 Task: Select Flowers. Add to cart, from Flowers of Las Colinas_x000D_
 for 319 Chandan Way, Irving, Texas 75063, Cell Number 6823134501, following items : designers choice_x000D_
 - 1, Thinking Of You By Bloomnation™ - 1, Modern Spathiphyllum Plant By BloomNation™_x000D_
 - 1, Thinking Of You By Bloomnation™_x000D_
 - 1
Action: Mouse moved to (760, 110)
Screenshot: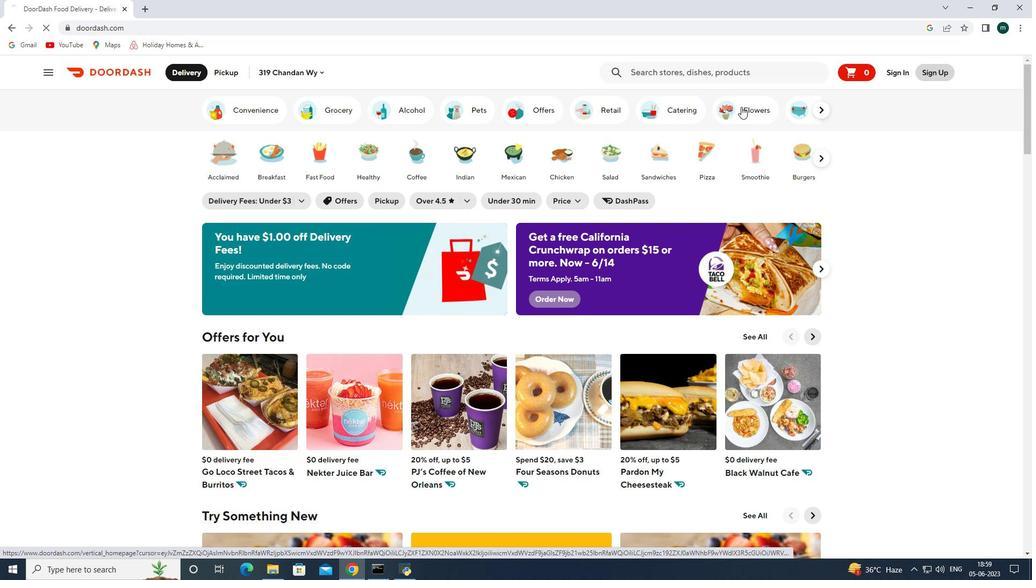 
Action: Mouse pressed left at (760, 110)
Screenshot: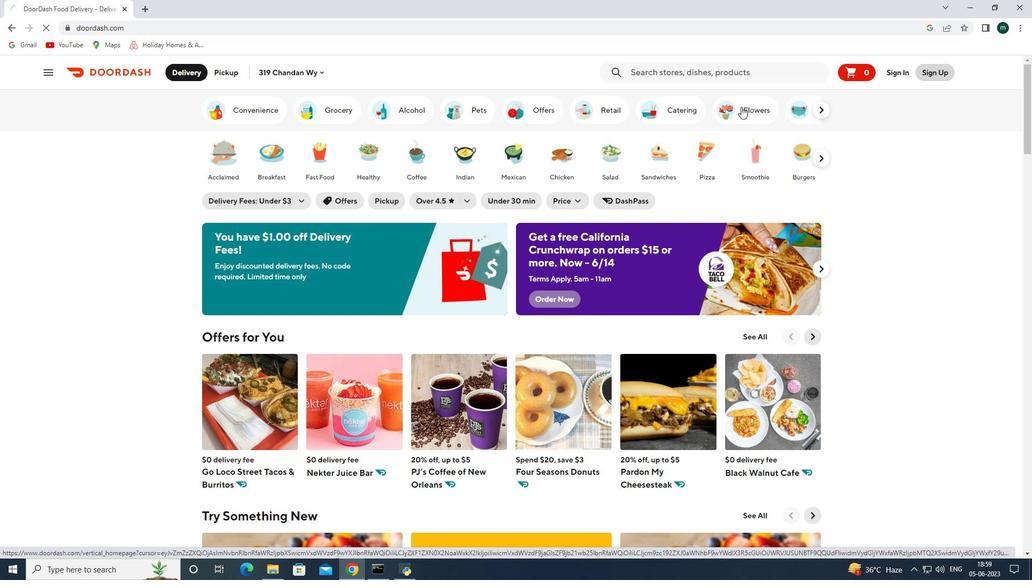 
Action: Mouse moved to (693, 232)
Screenshot: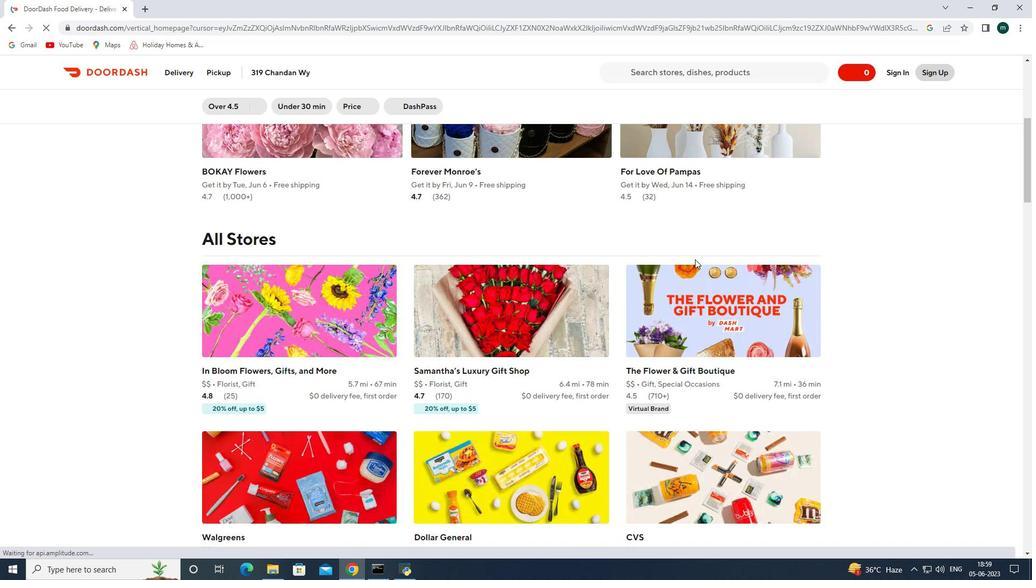 
Action: Mouse scrolled (693, 232) with delta (0, 0)
Screenshot: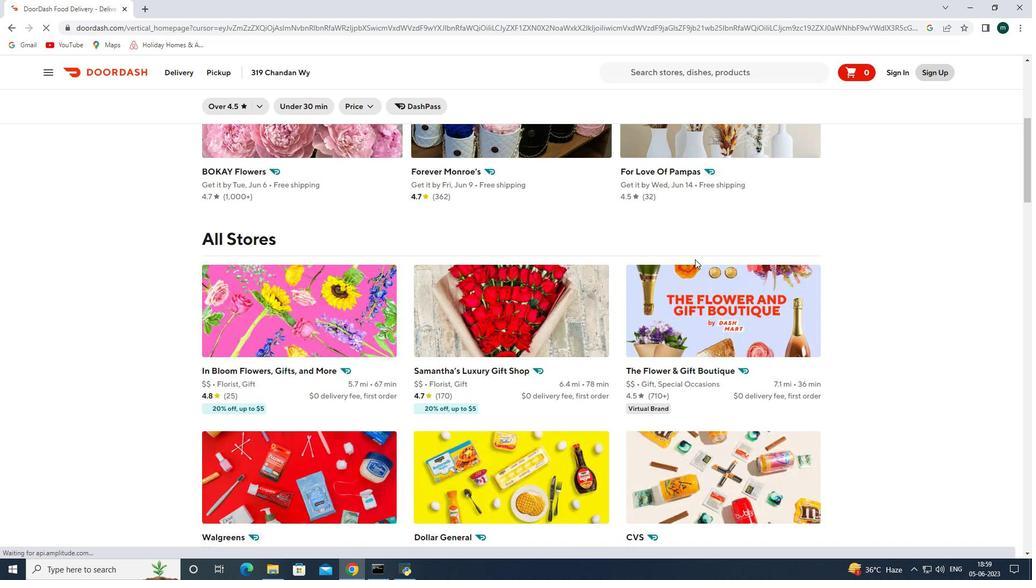 
Action: Mouse scrolled (693, 232) with delta (0, 0)
Screenshot: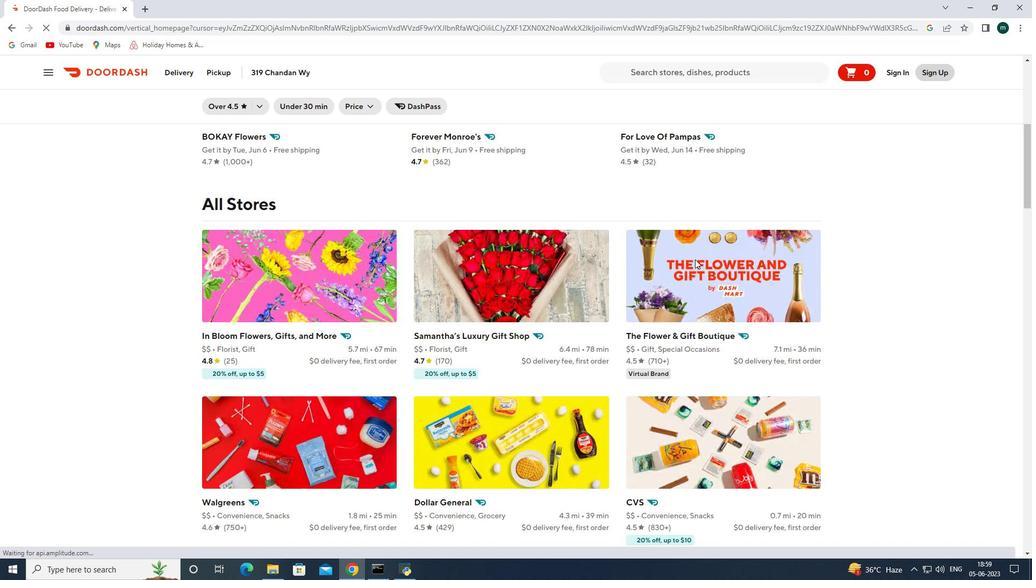 
Action: Mouse scrolled (693, 232) with delta (0, 0)
Screenshot: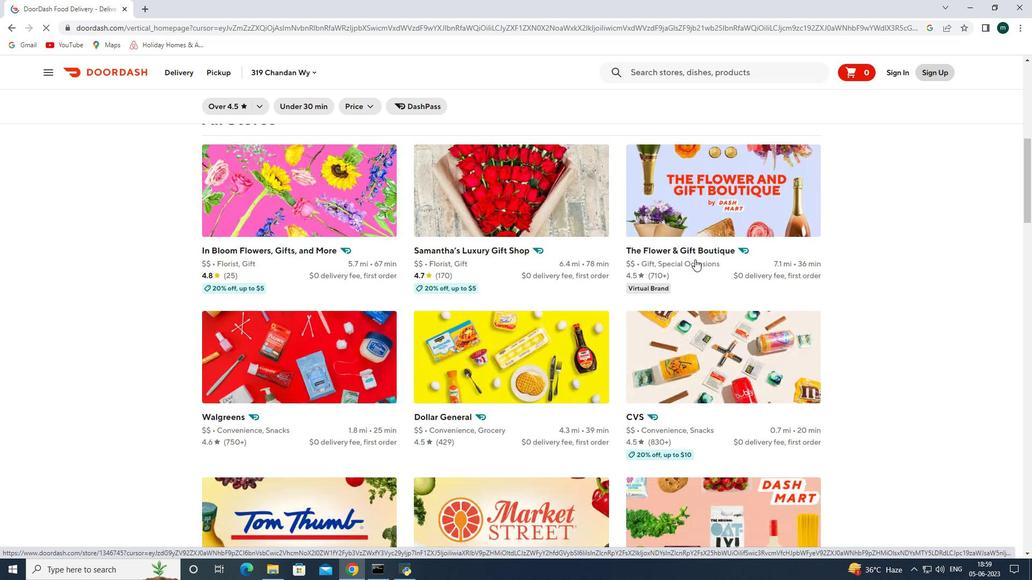 
Action: Mouse scrolled (693, 232) with delta (0, 0)
Screenshot: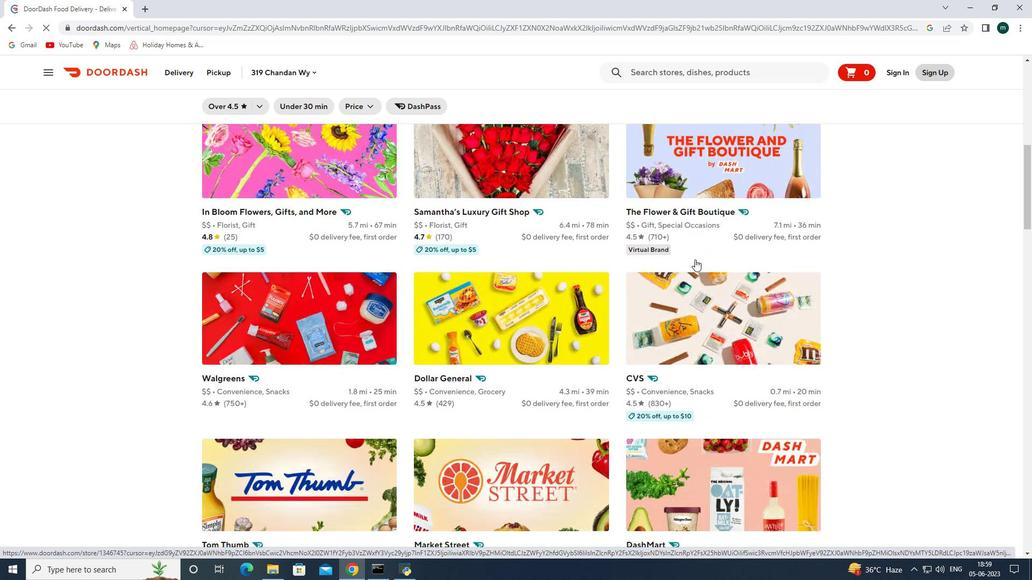 
Action: Mouse scrolled (693, 232) with delta (0, 0)
Screenshot: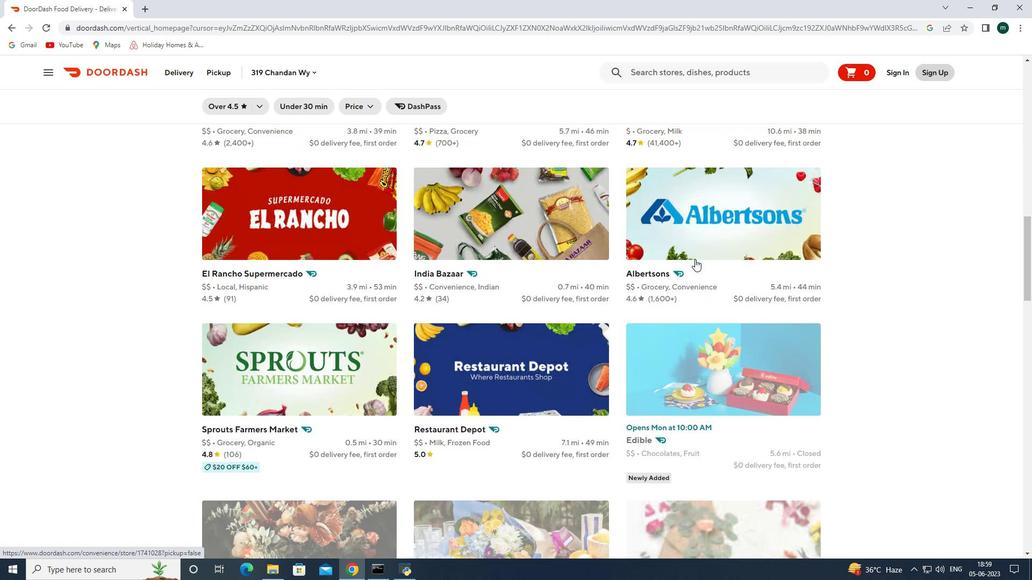
Action: Mouse scrolled (693, 232) with delta (0, 0)
Screenshot: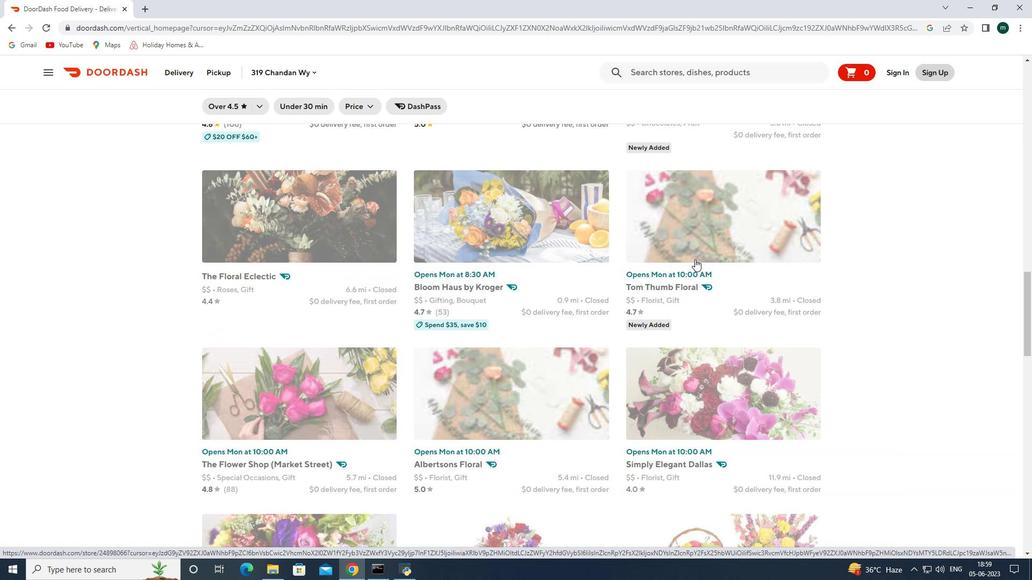 
Action: Mouse scrolled (693, 232) with delta (0, 0)
Screenshot: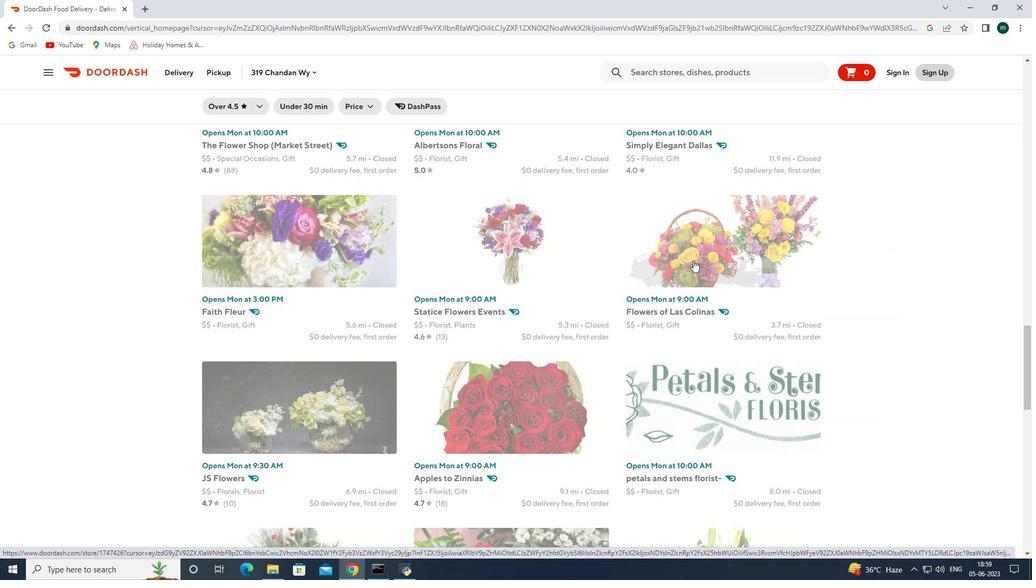 
Action: Mouse scrolled (693, 232) with delta (0, 0)
Screenshot: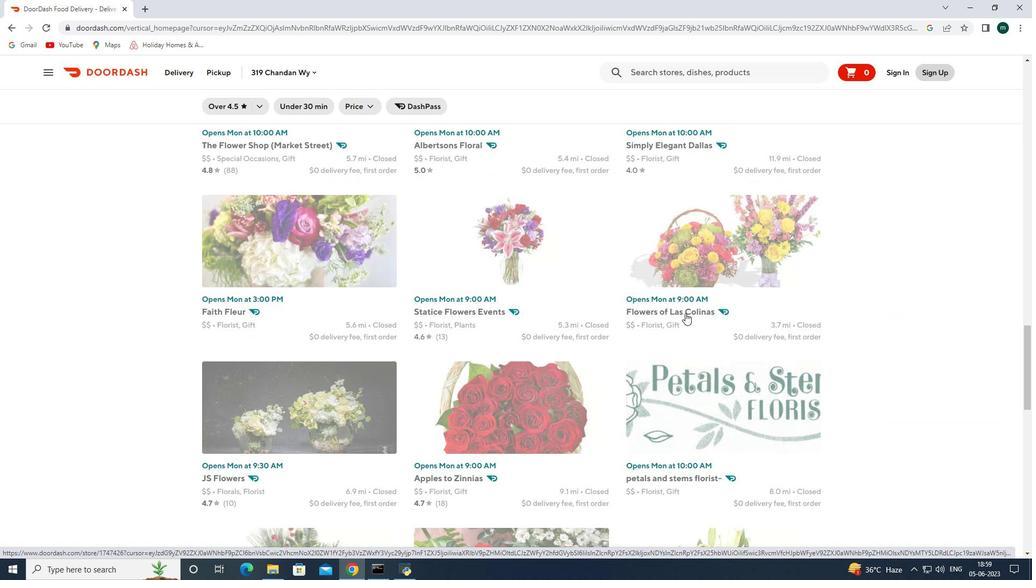 
Action: Mouse scrolled (693, 232) with delta (0, 0)
Screenshot: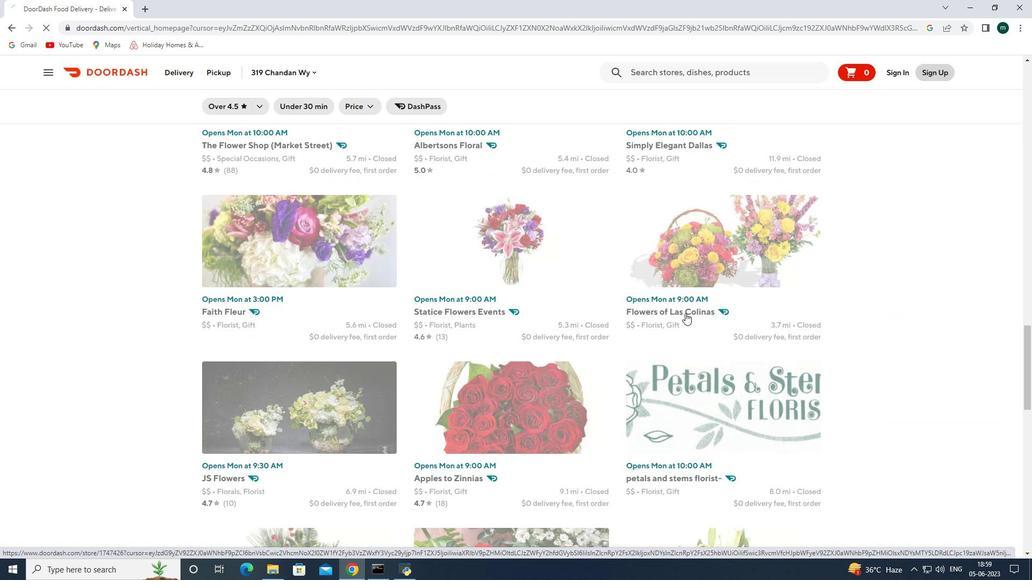 
Action: Mouse scrolled (693, 232) with delta (0, 0)
Screenshot: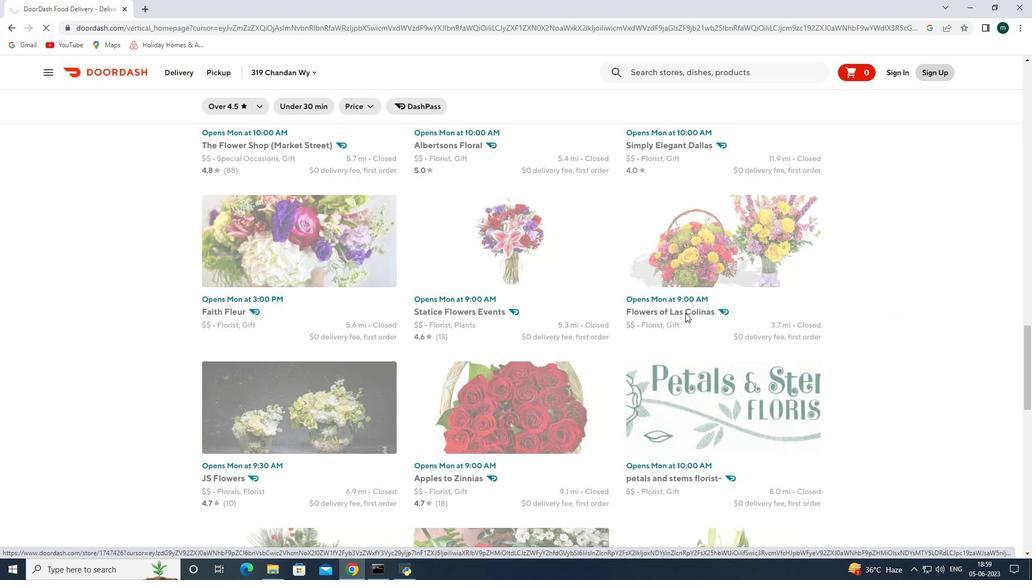 
Action: Mouse scrolled (693, 232) with delta (0, 0)
Screenshot: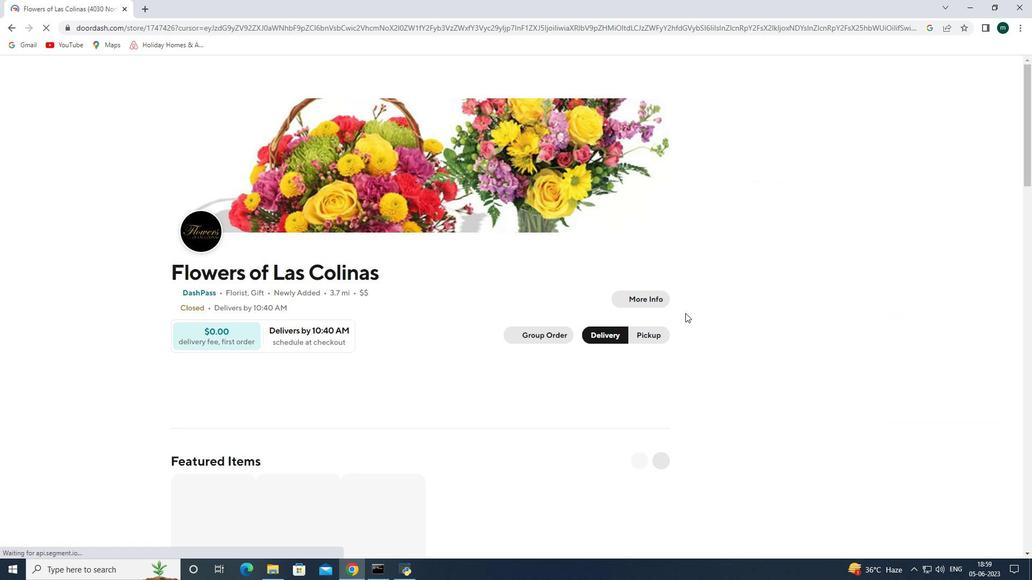 
Action: Mouse scrolled (693, 232) with delta (0, 0)
Screenshot: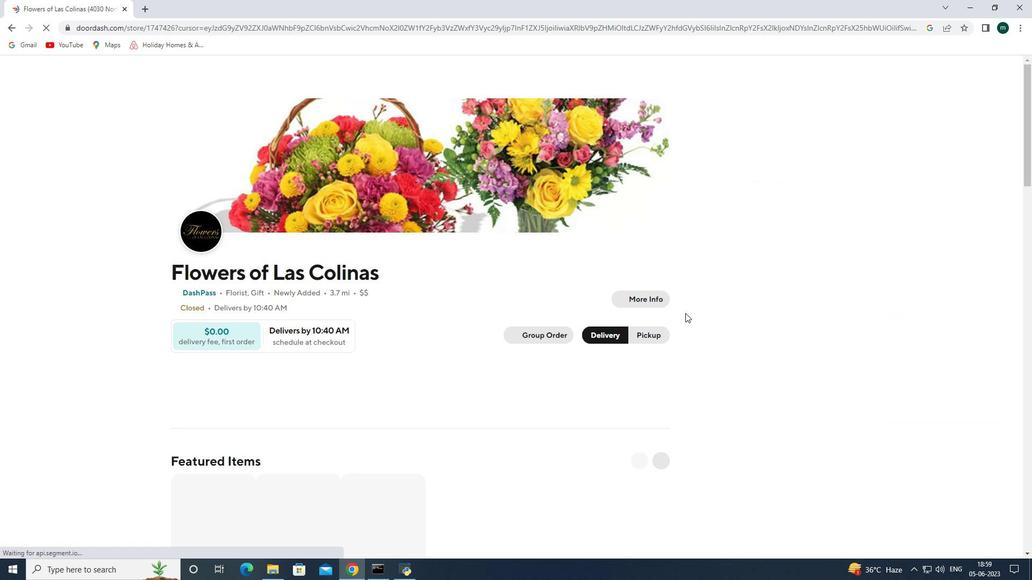 
Action: Mouse scrolled (693, 232) with delta (0, 0)
Screenshot: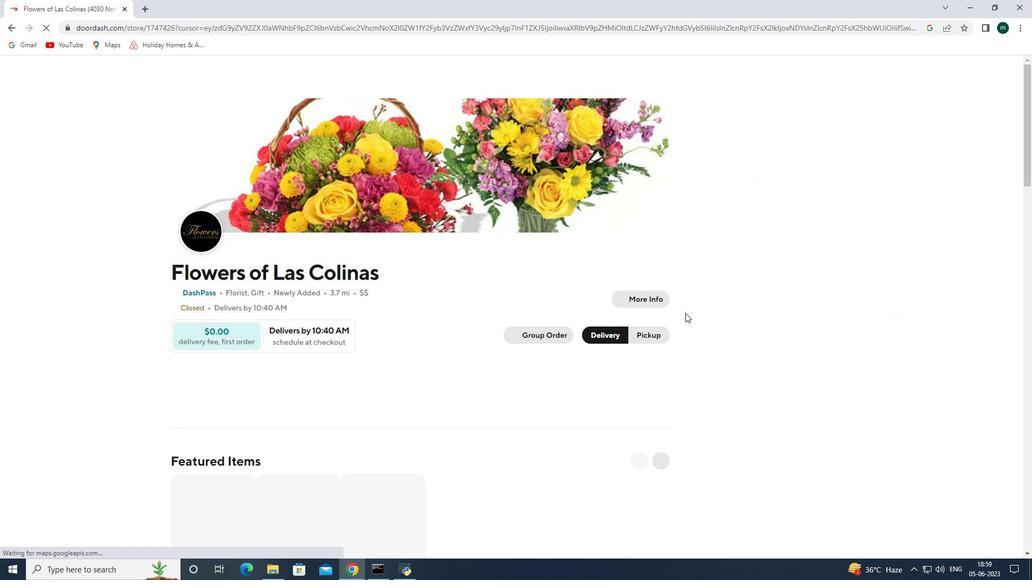 
Action: Mouse scrolled (693, 232) with delta (0, 0)
Screenshot: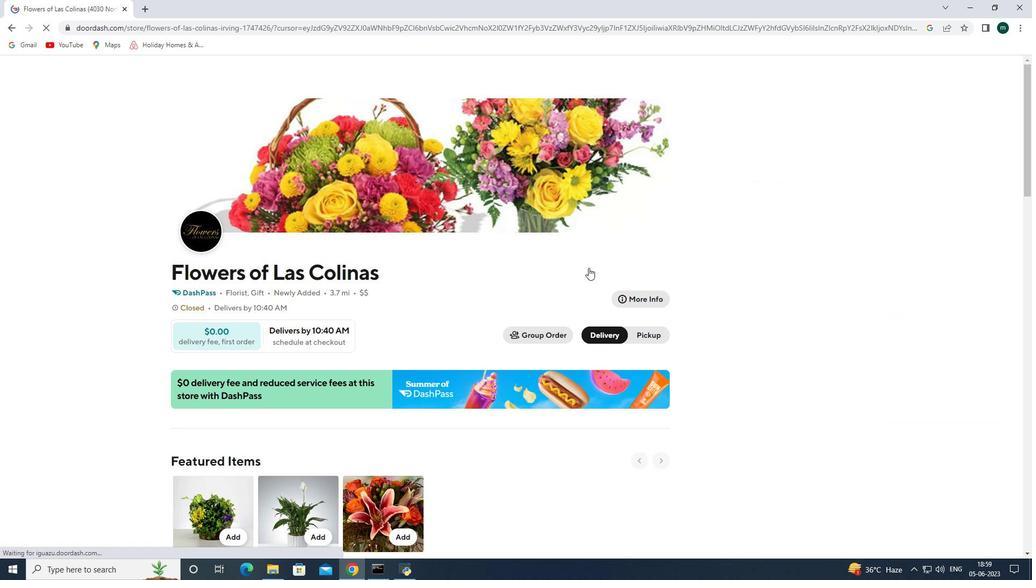
Action: Mouse scrolled (693, 232) with delta (0, 0)
Screenshot: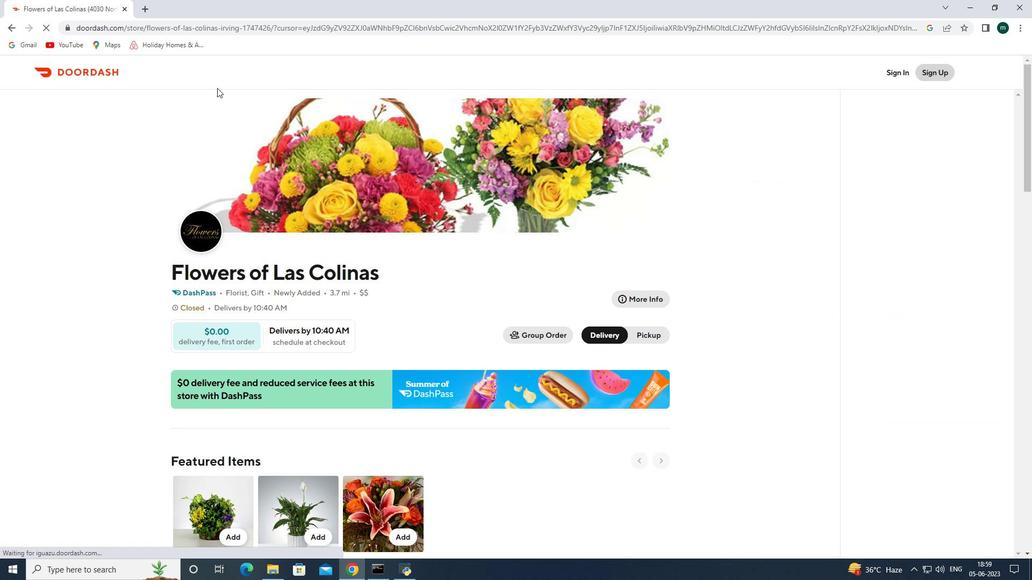 
Action: Mouse scrolled (693, 232) with delta (0, 0)
Screenshot: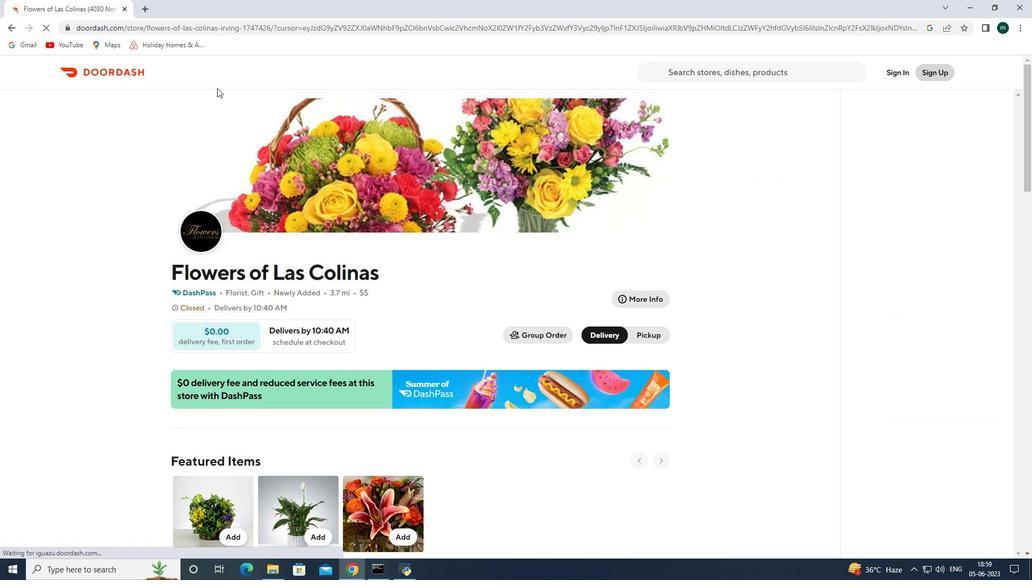 
Action: Mouse scrolled (693, 232) with delta (0, 0)
Screenshot: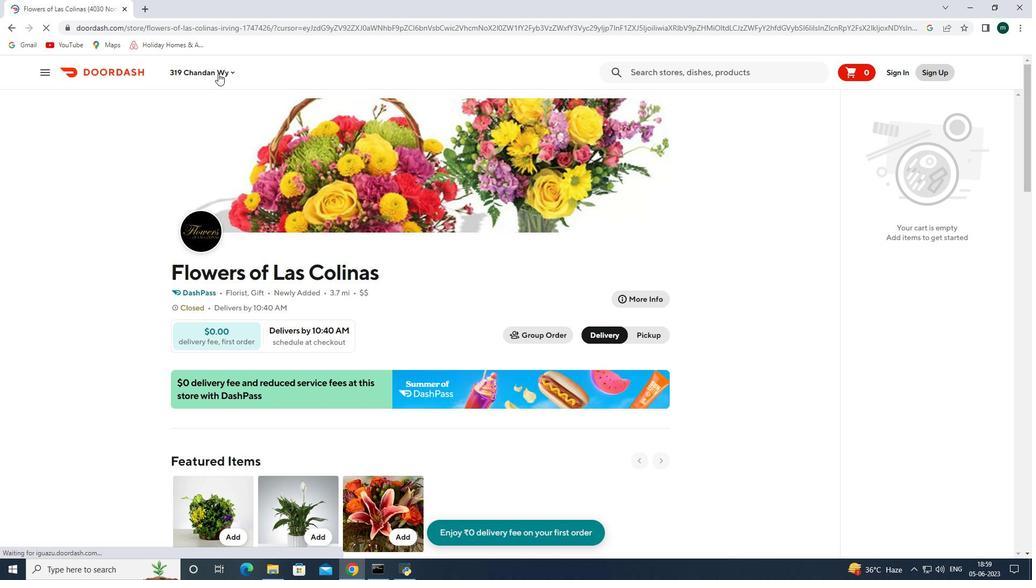 
Action: Mouse scrolled (693, 232) with delta (0, 0)
Screenshot: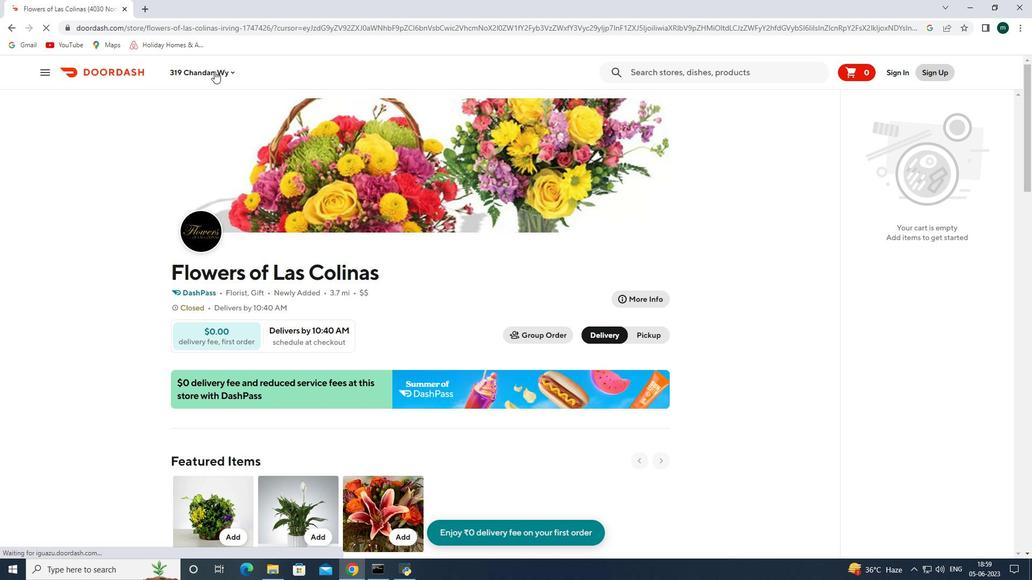 
Action: Mouse scrolled (693, 232) with delta (0, 0)
Screenshot: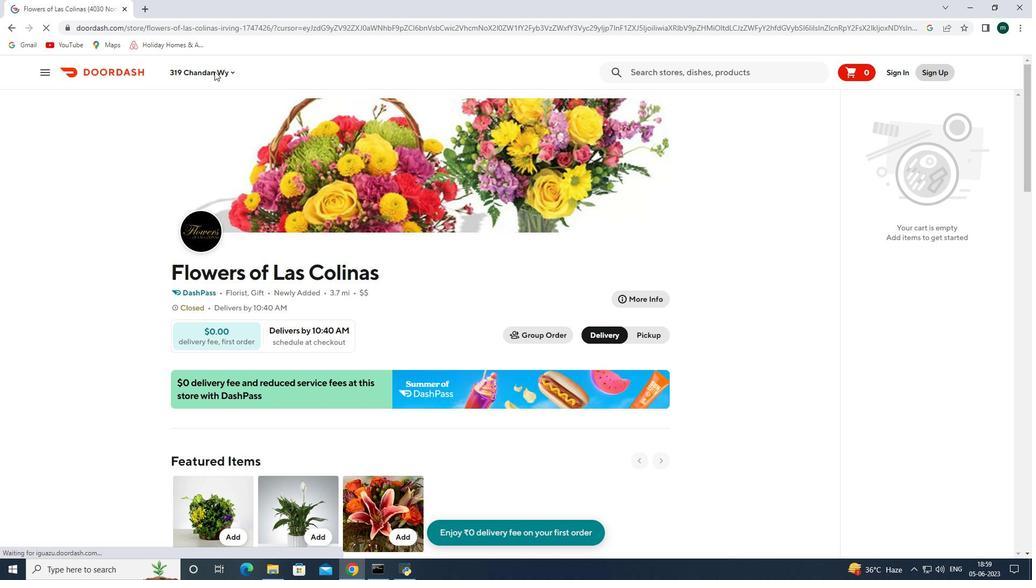 
Action: Mouse scrolled (693, 232) with delta (0, 0)
Screenshot: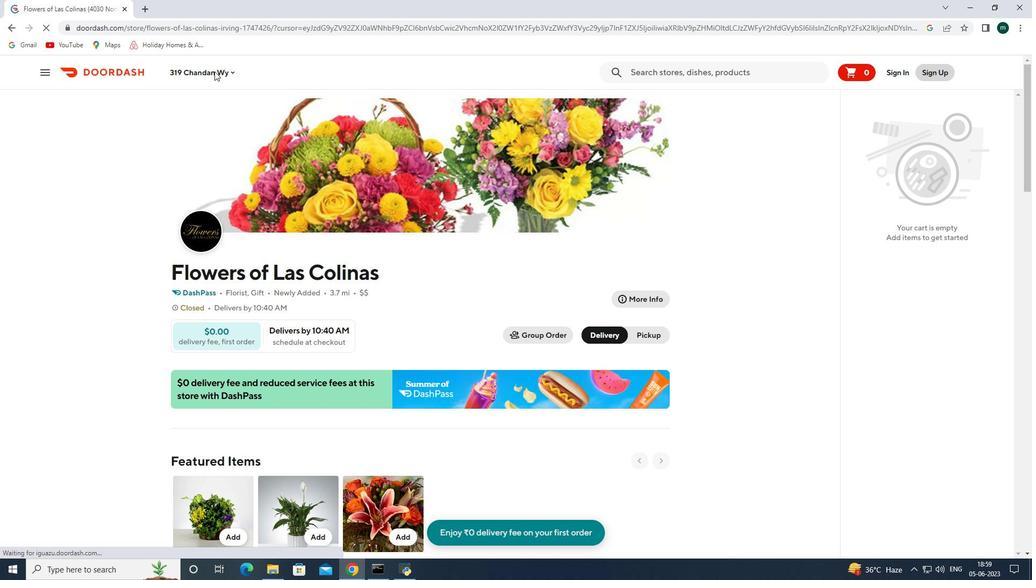 
Action: Mouse scrolled (693, 232) with delta (0, 0)
Screenshot: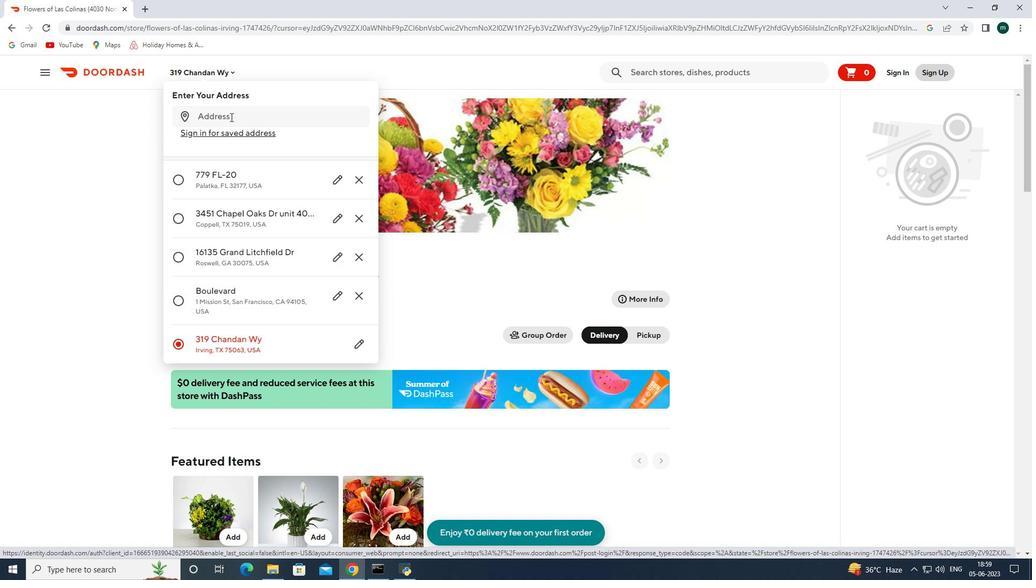 
Action: Mouse scrolled (693, 232) with delta (0, 0)
Screenshot: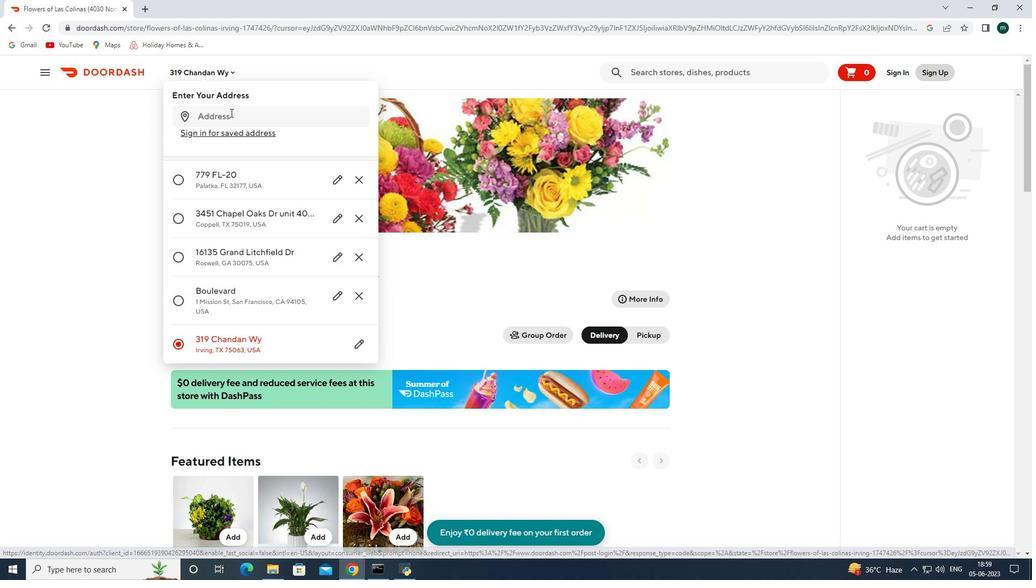 
Action: Mouse scrolled (693, 232) with delta (0, 0)
Screenshot: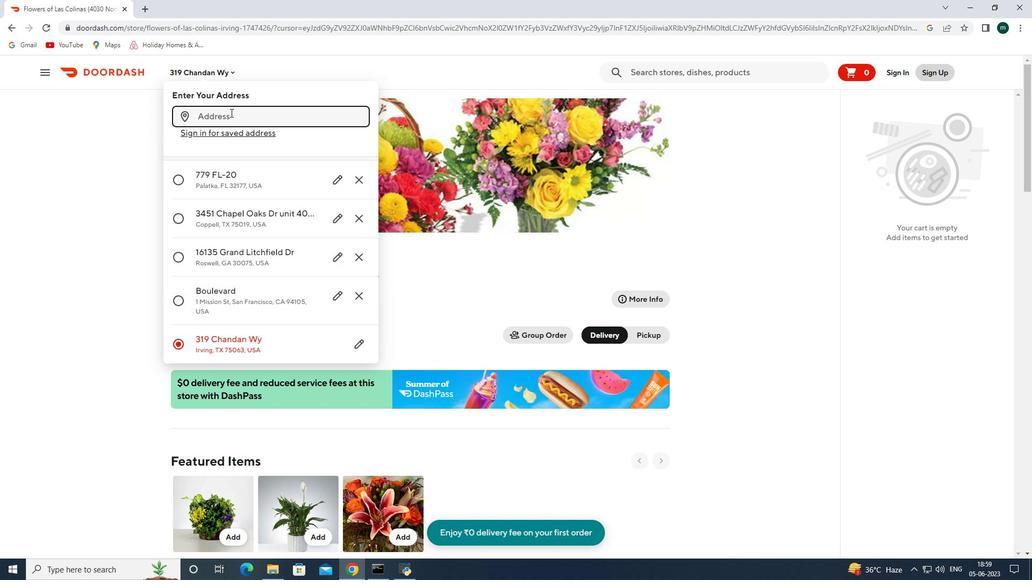 
Action: Mouse scrolled (693, 232) with delta (0, 0)
Screenshot: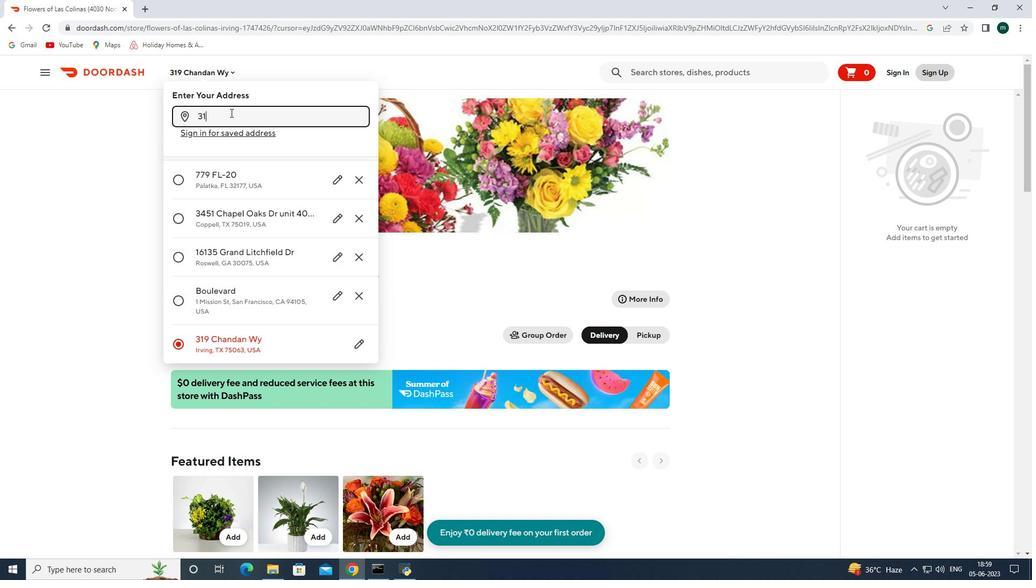 
Action: Mouse scrolled (693, 232) with delta (0, 0)
Screenshot: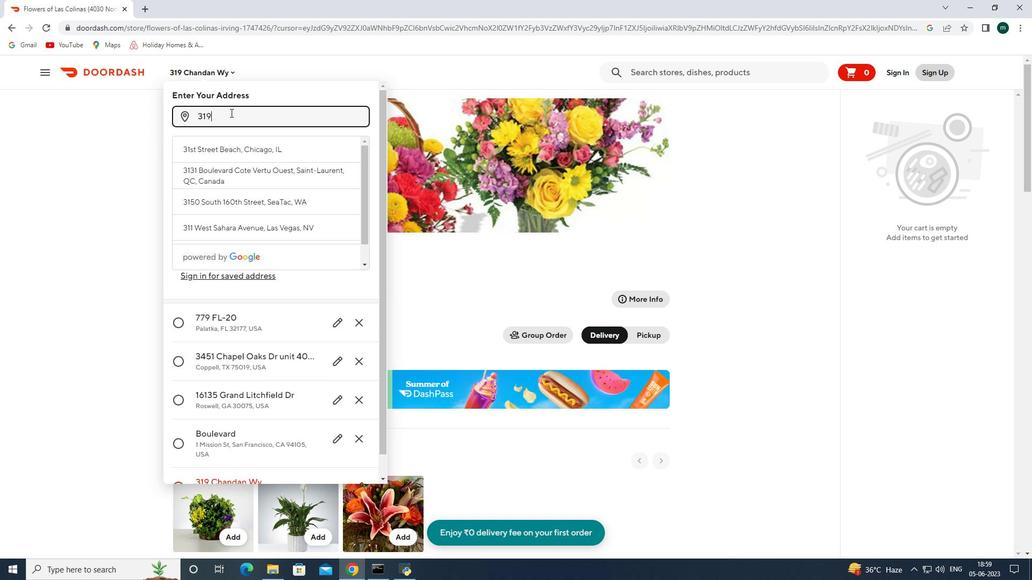 
Action: Mouse scrolled (693, 232) with delta (0, 0)
Screenshot: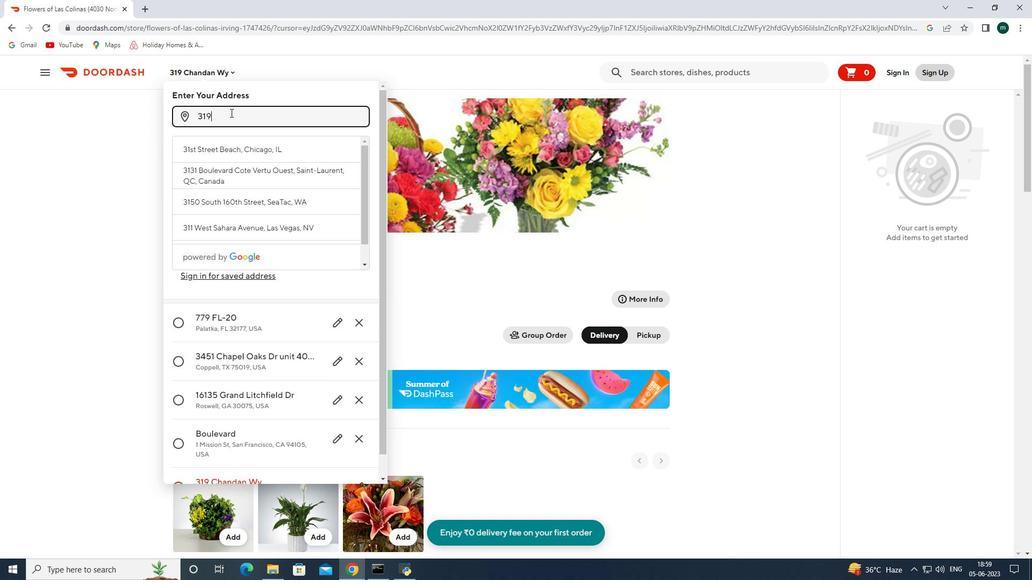 
Action: Mouse scrolled (693, 232) with delta (0, 0)
Screenshot: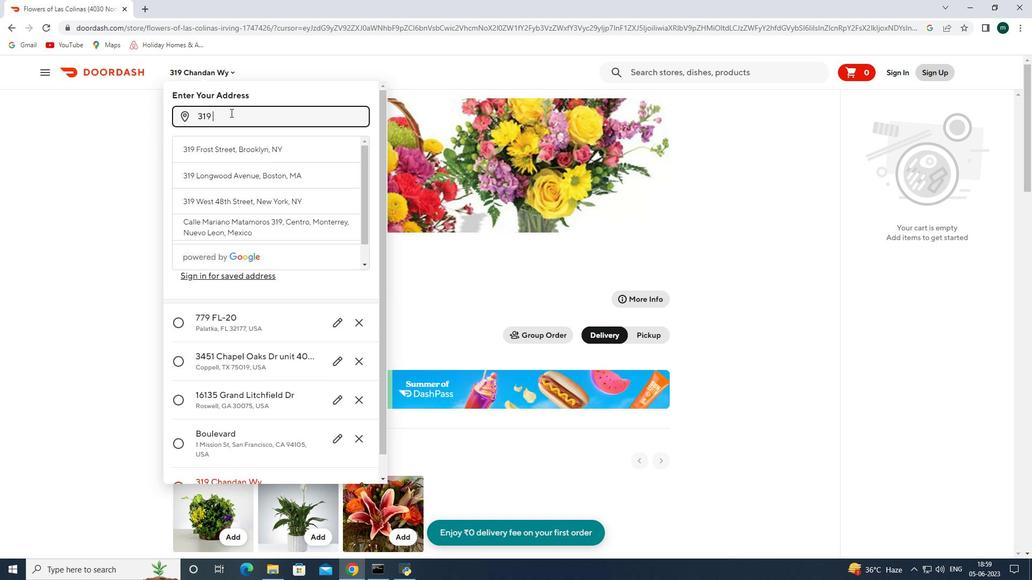 
Action: Mouse scrolled (693, 232) with delta (0, 0)
Screenshot: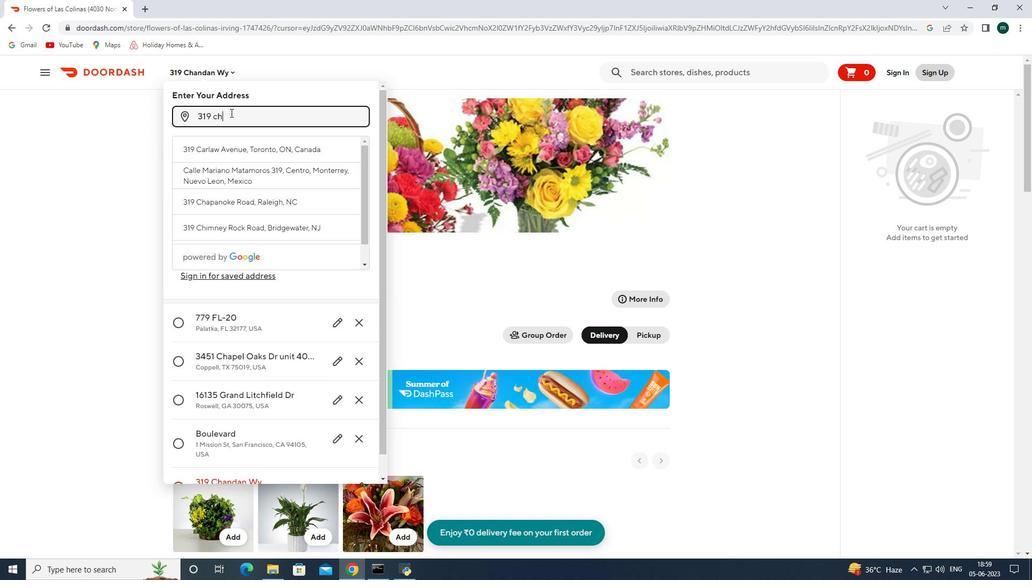 
Action: Mouse scrolled (693, 232) with delta (0, 0)
Screenshot: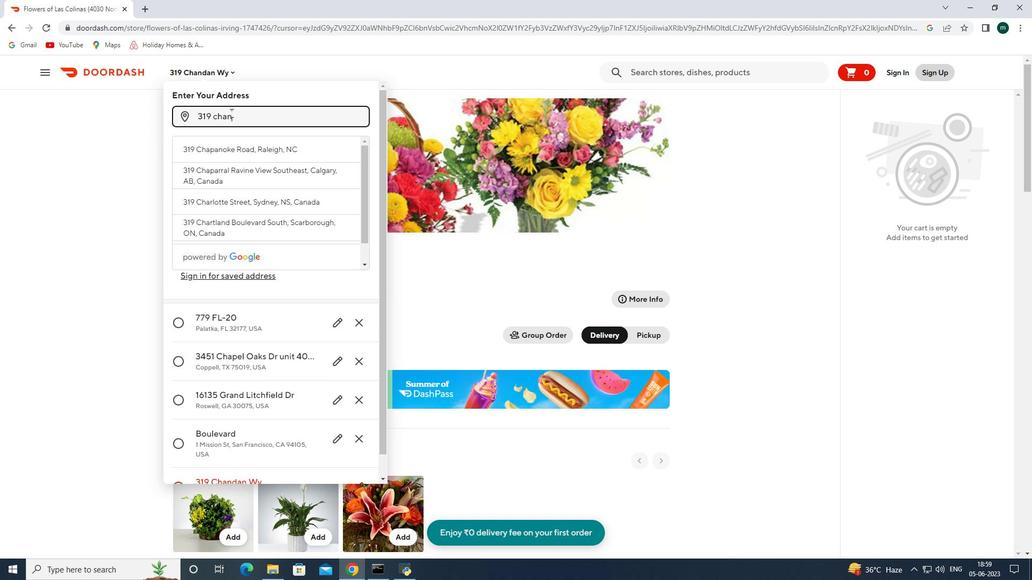 
Action: Mouse pressed left at (693, 232)
Screenshot: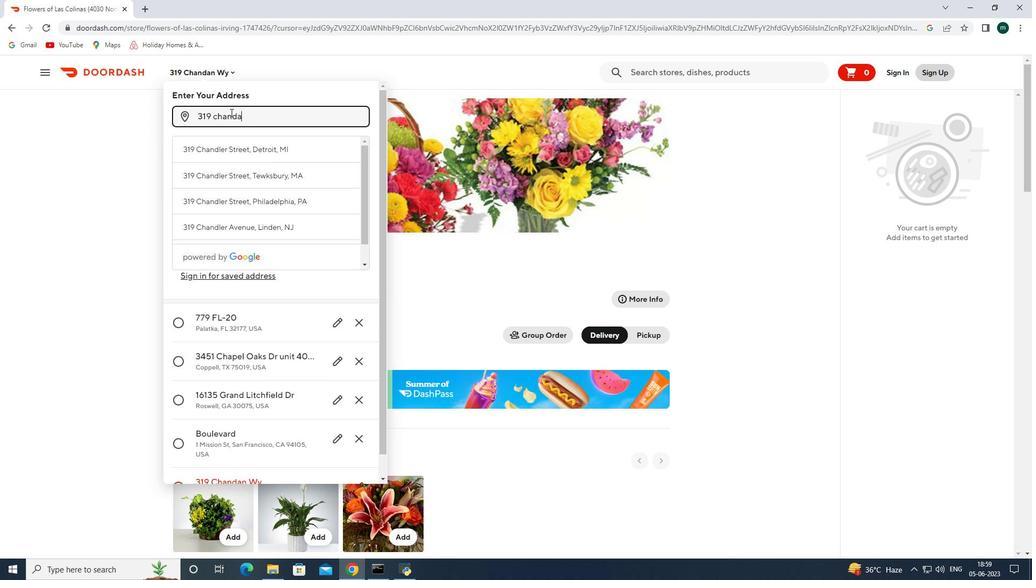 
Action: Mouse moved to (212, 75)
Screenshot: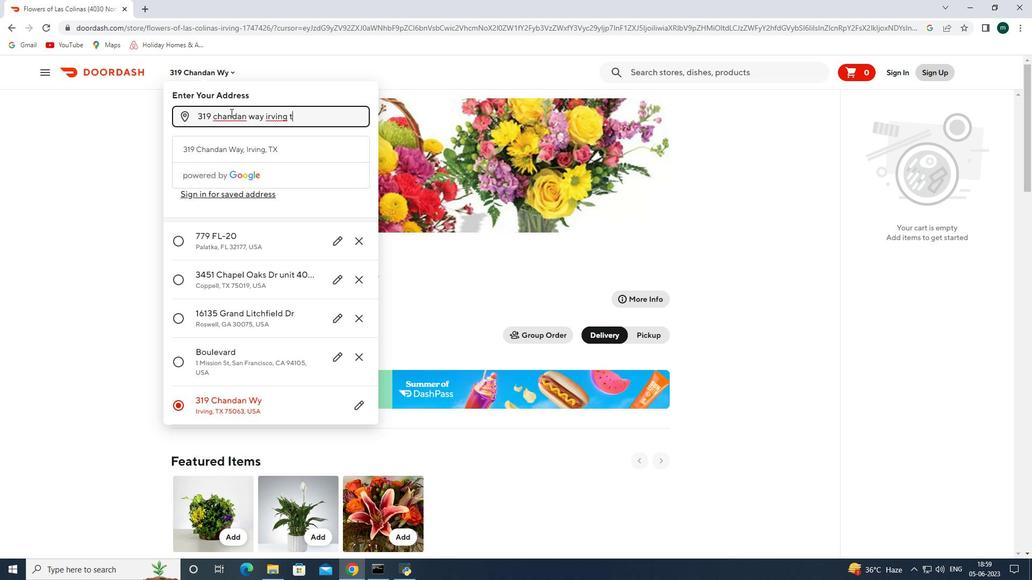 
Action: Mouse pressed left at (212, 75)
Screenshot: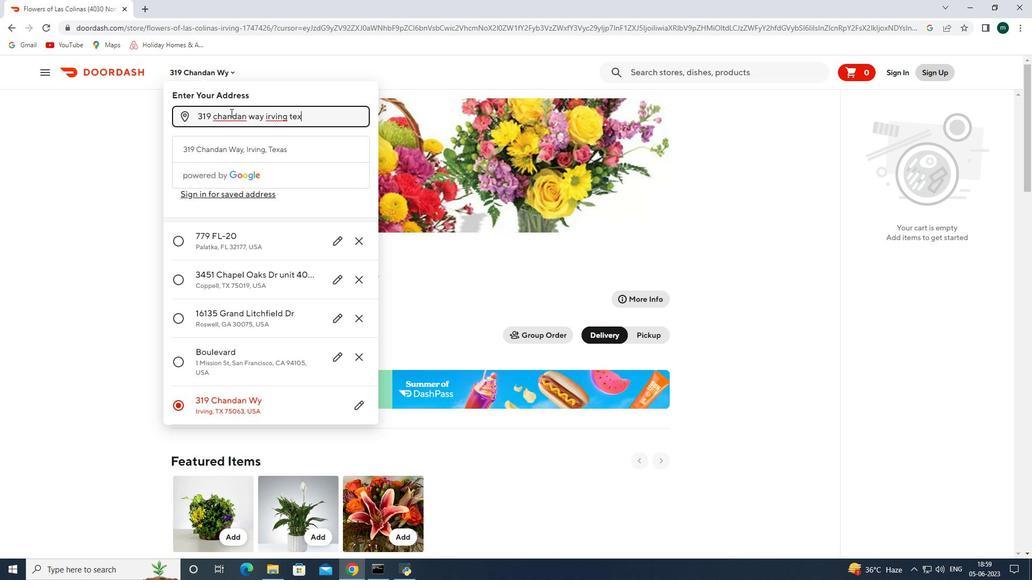 
Action: Mouse moved to (212, 114)
Screenshot: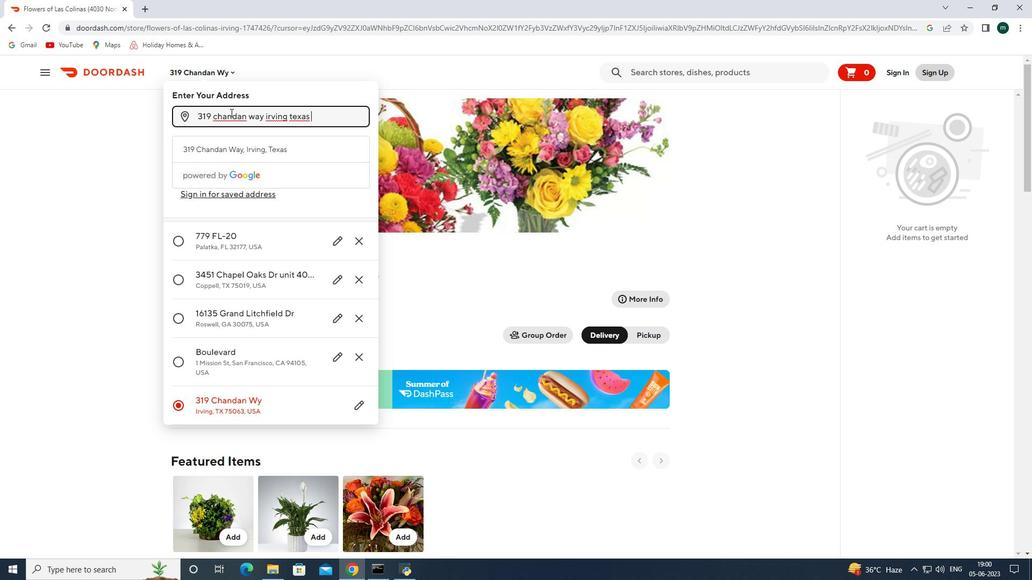 
Action: Mouse pressed left at (212, 114)
Screenshot: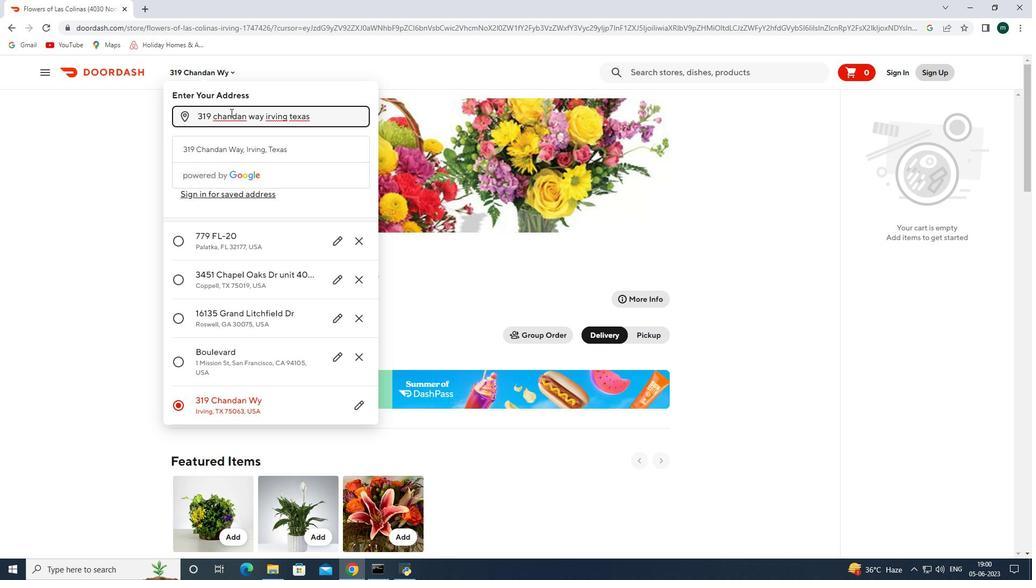 
Action: Key pressed 319<Key.space>vhandan<Key.space>way<Key.space>irving<Key.space>texas<Key.space>75063<Key.enter>
Screenshot: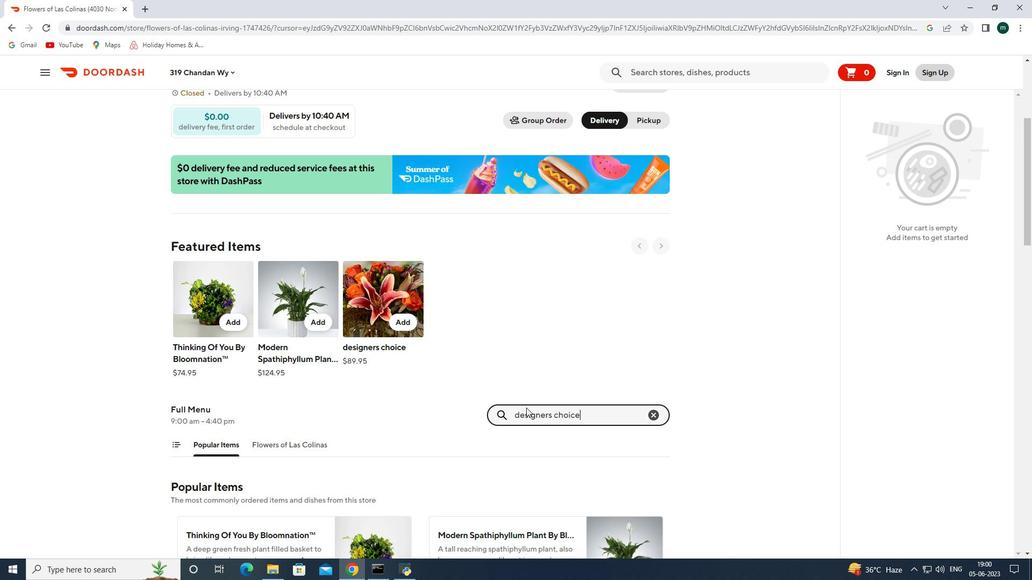 
Action: Mouse moved to (300, 426)
Screenshot: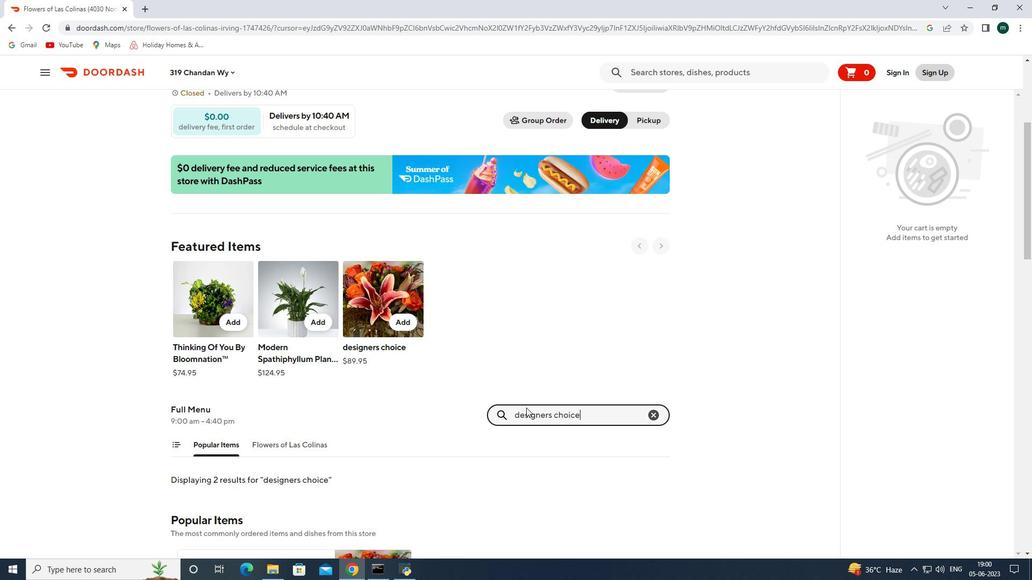 
Action: Mouse pressed left at (300, 426)
Screenshot: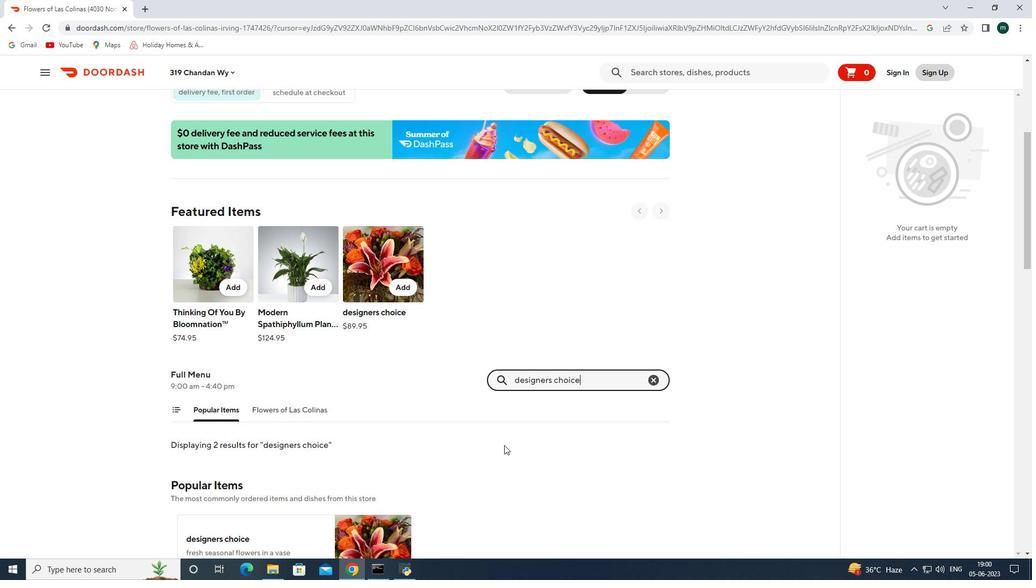 
Action: Mouse scrolled (300, 426) with delta (0, 0)
Screenshot: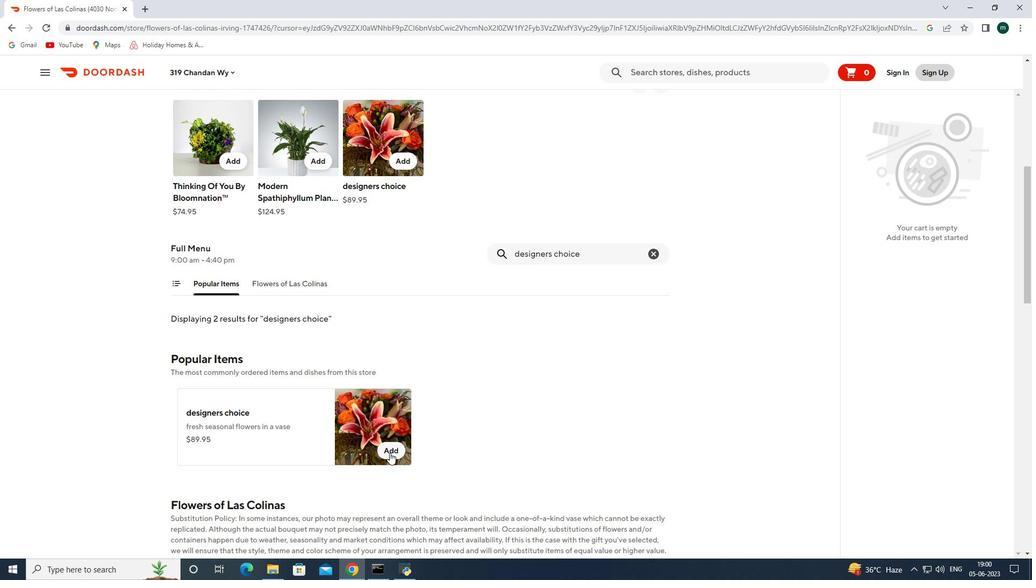 
Action: Mouse scrolled (300, 426) with delta (0, 0)
Screenshot: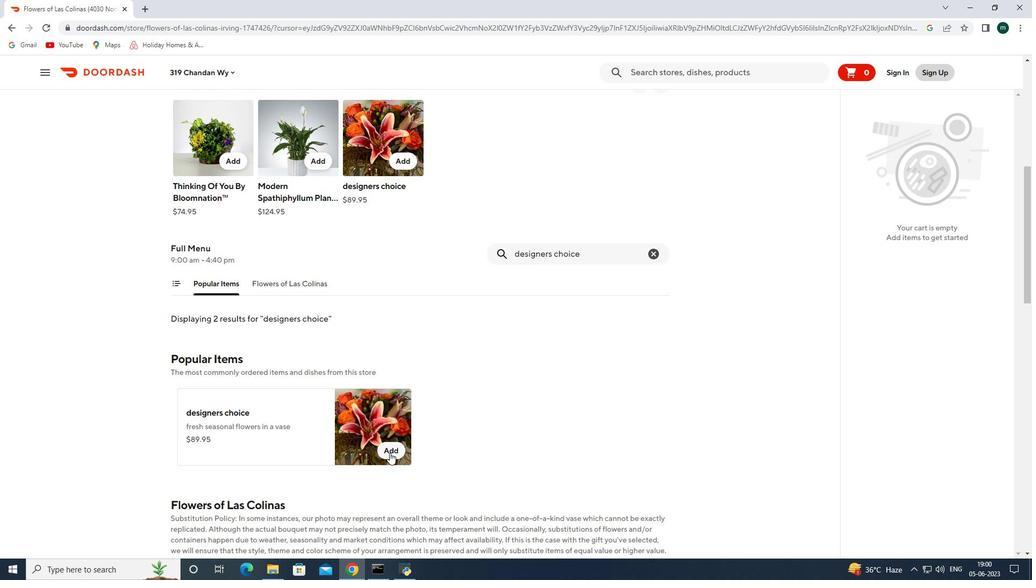 
Action: Mouse scrolled (300, 426) with delta (0, 0)
Screenshot: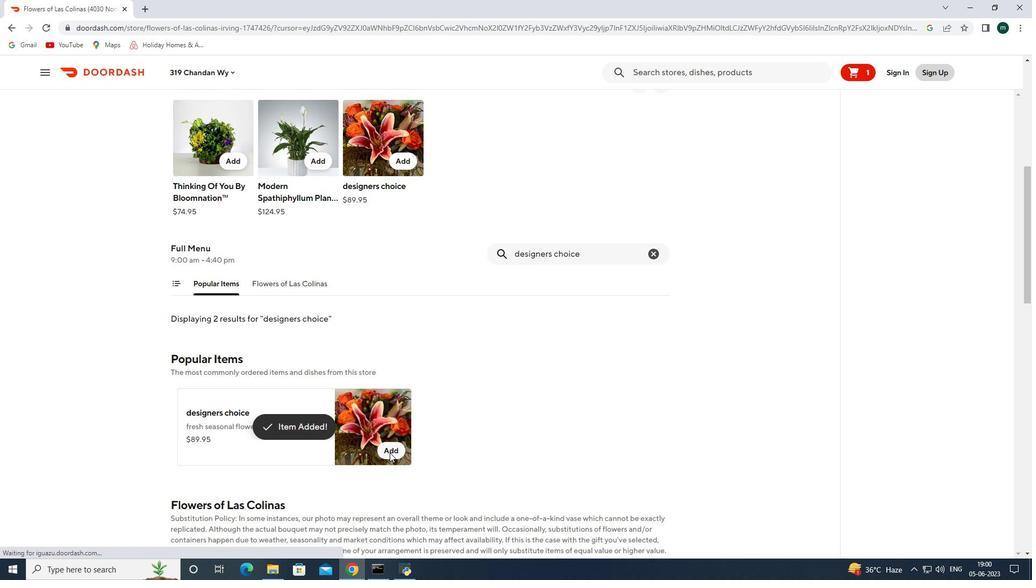 
Action: Mouse scrolled (300, 426) with delta (0, 0)
Screenshot: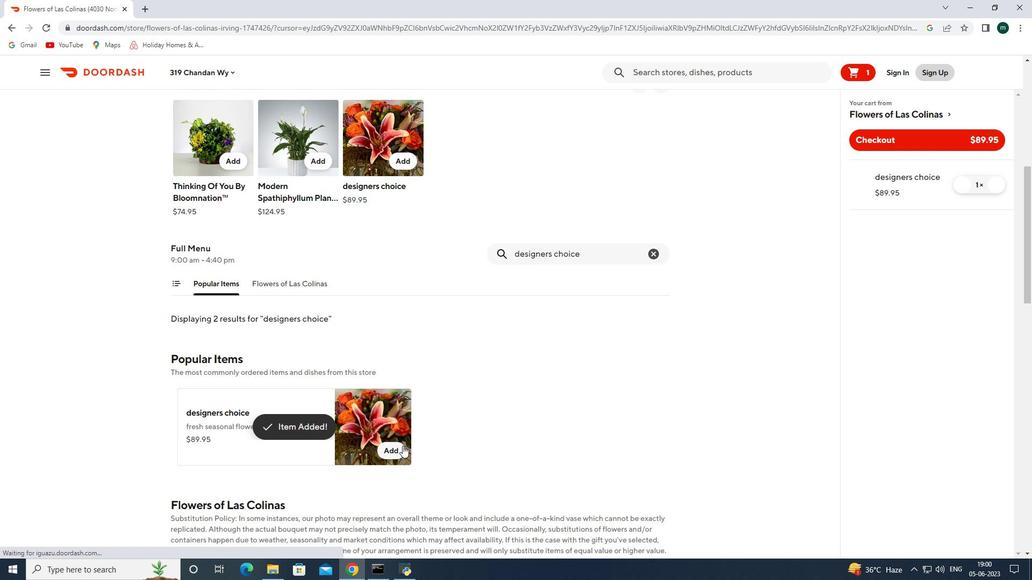 
Action: Mouse moved to (539, 415)
Screenshot: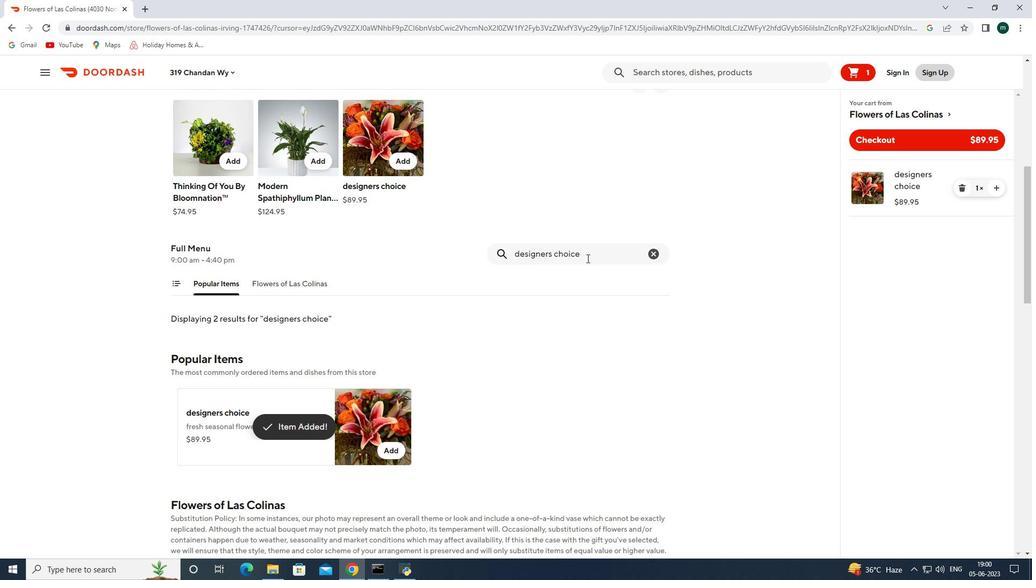 
Action: Mouse pressed left at (539, 415)
Screenshot: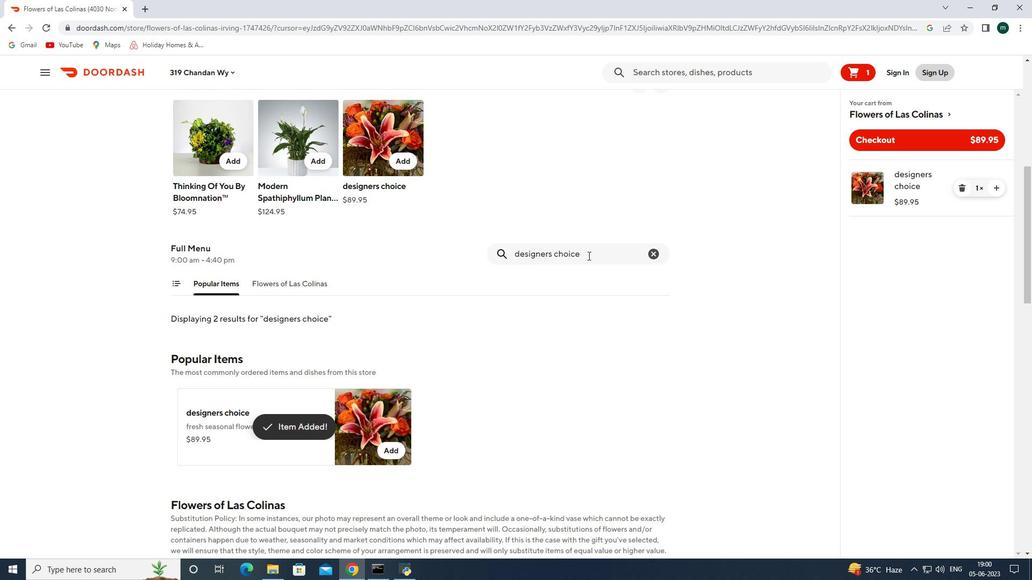 
Action: Key pressed designers<Key.space>choice<Key.enter>
Screenshot: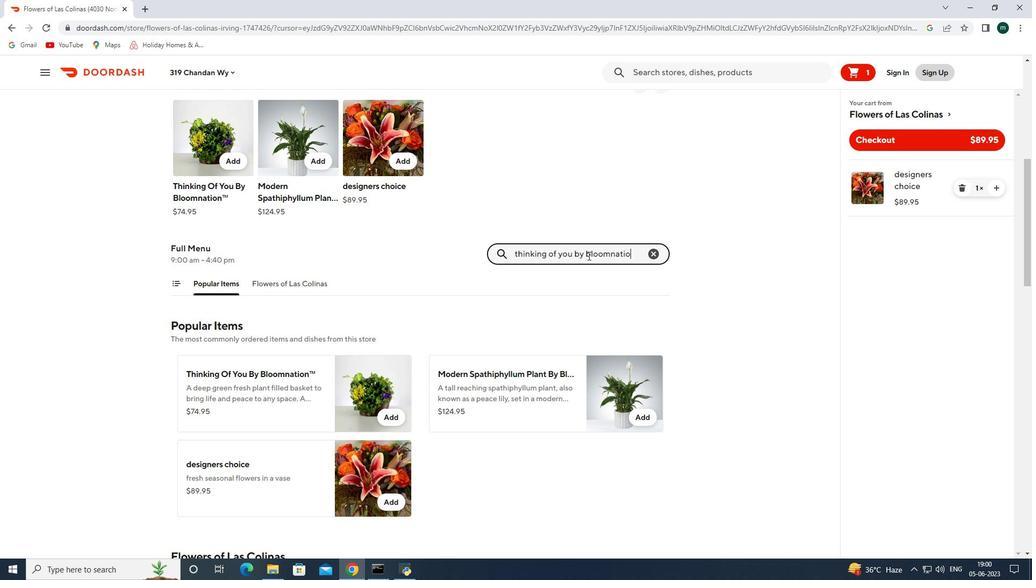 
Action: Mouse moved to (491, 435)
Screenshot: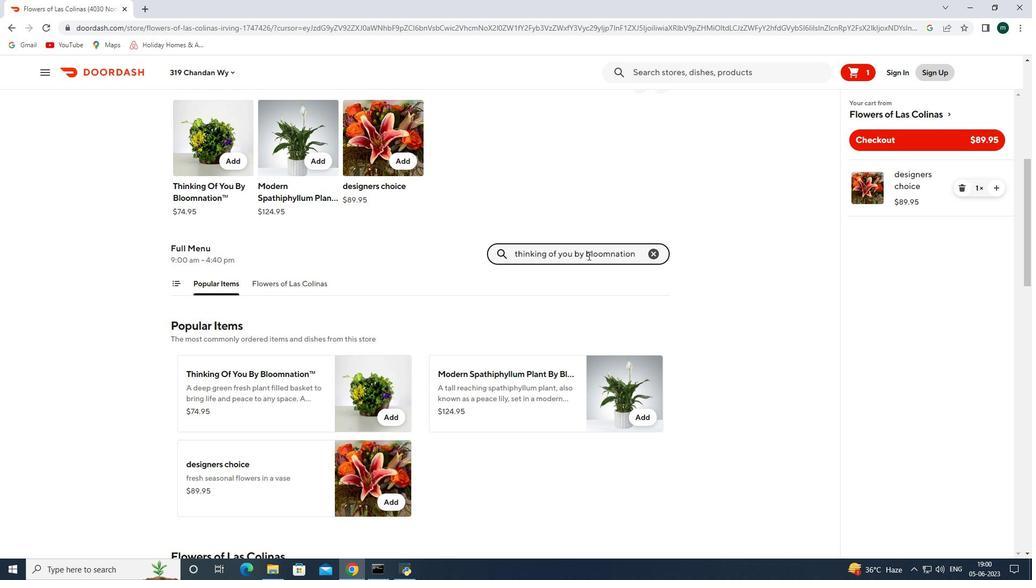 
Action: Mouse scrolled (491, 434) with delta (0, 0)
Screenshot: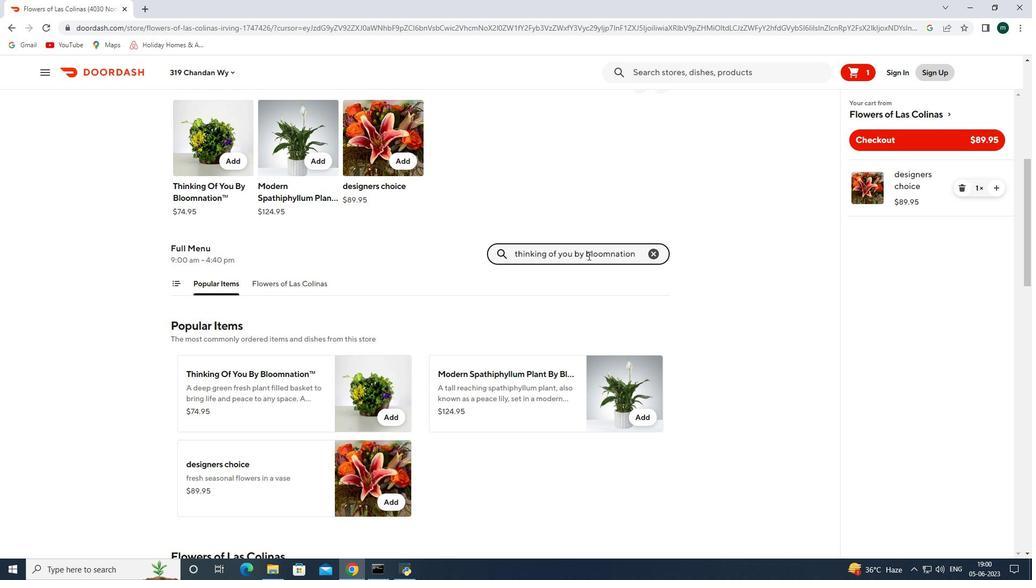 
Action: Mouse scrolled (491, 434) with delta (0, 0)
Screenshot: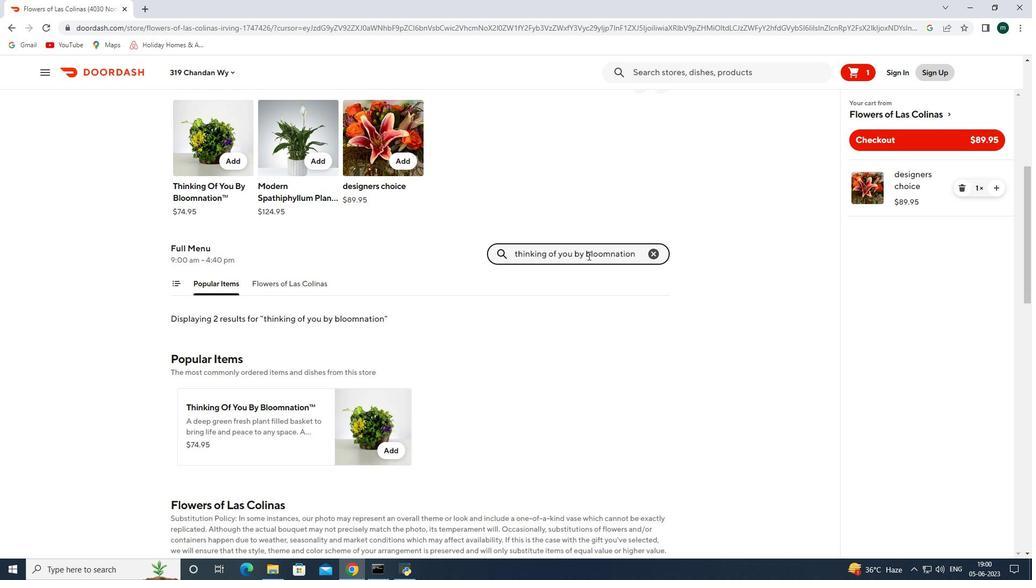 
Action: Mouse scrolled (491, 434) with delta (0, 0)
Screenshot: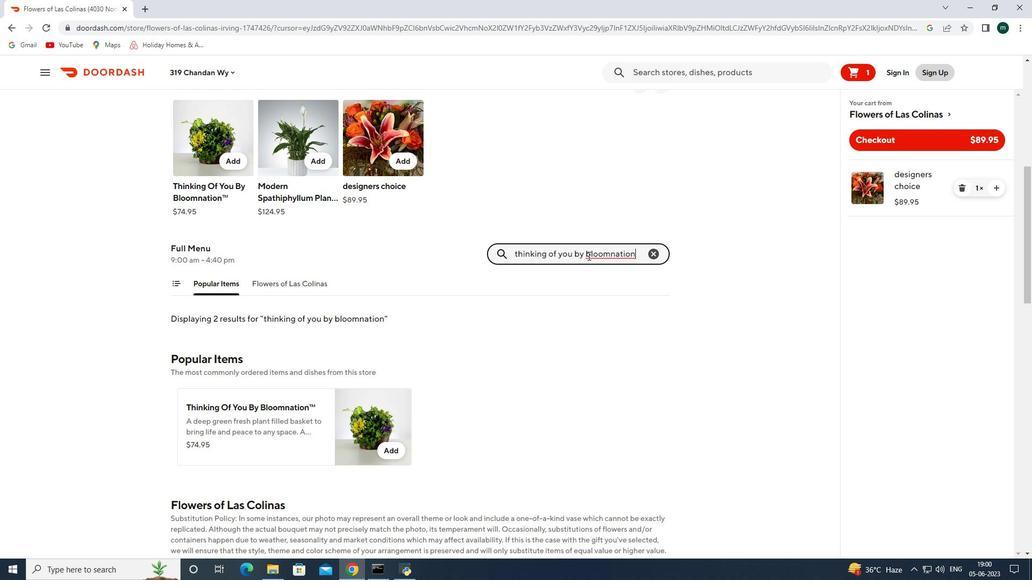 
Action: Mouse scrolled (491, 434) with delta (0, 0)
Screenshot: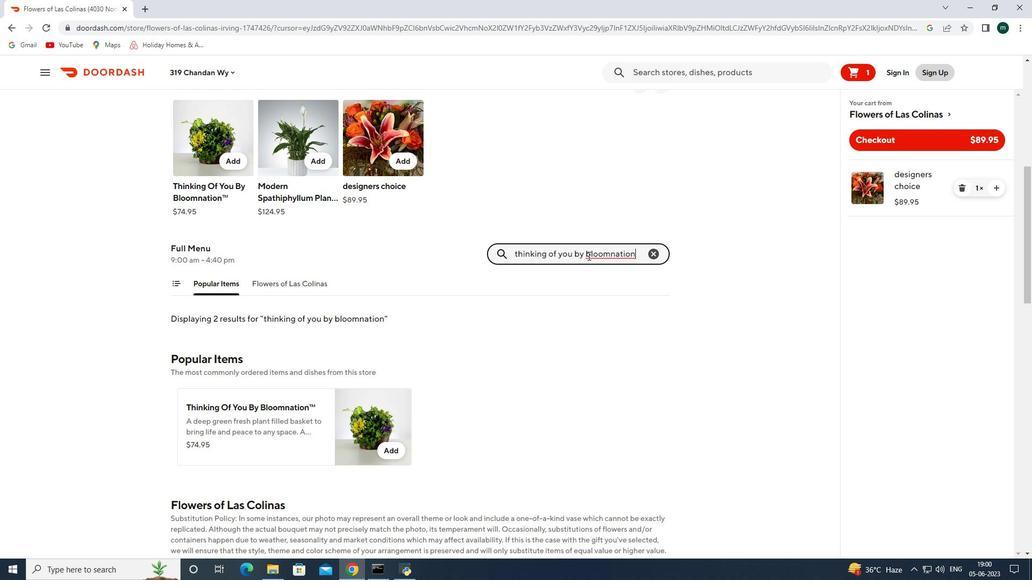 
Action: Mouse moved to (392, 397)
Screenshot: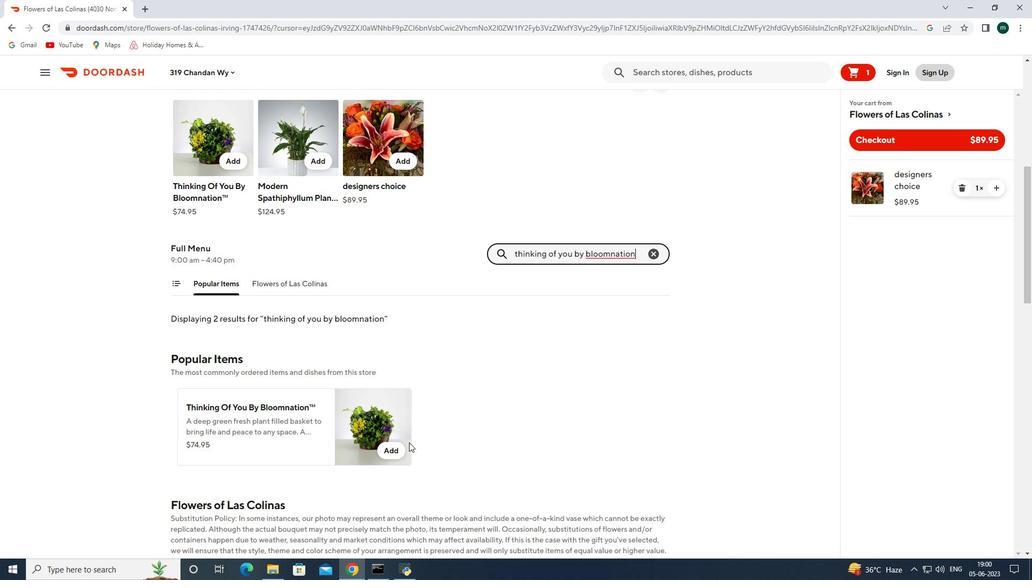 
Action: Mouse pressed left at (392, 397)
Screenshot: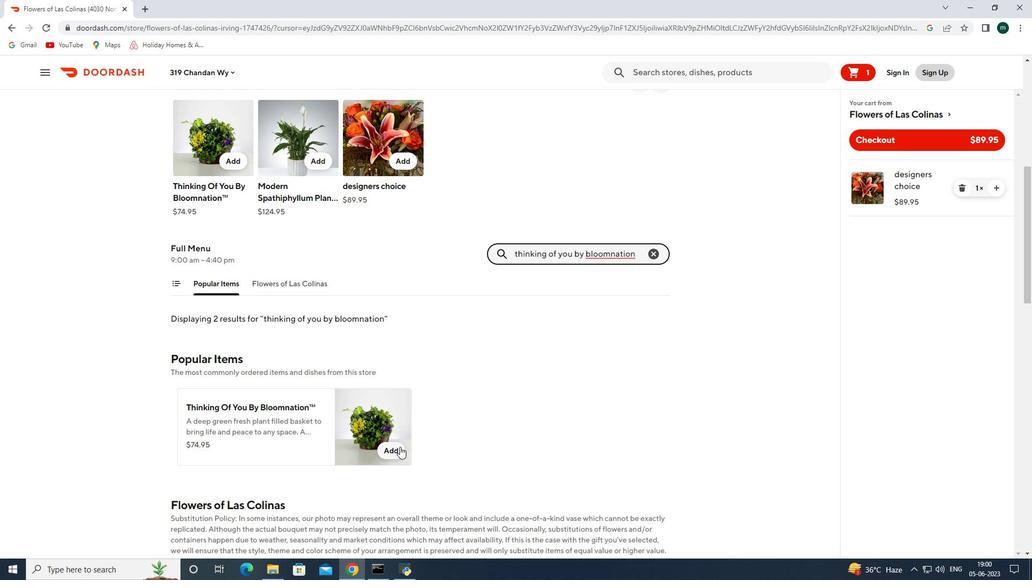 
Action: Mouse moved to (587, 203)
Screenshot: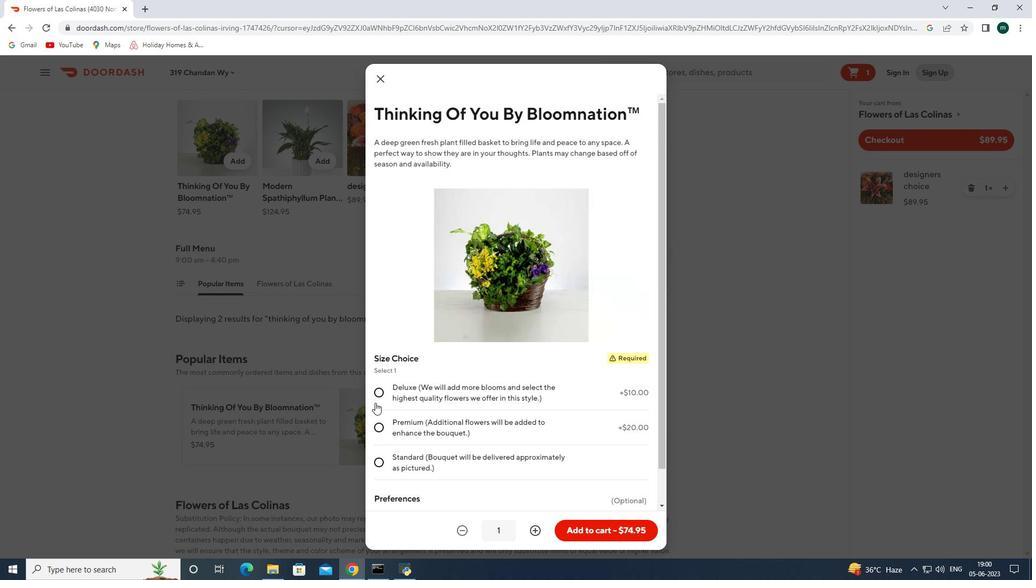 
Action: Mouse pressed left at (587, 203)
Screenshot: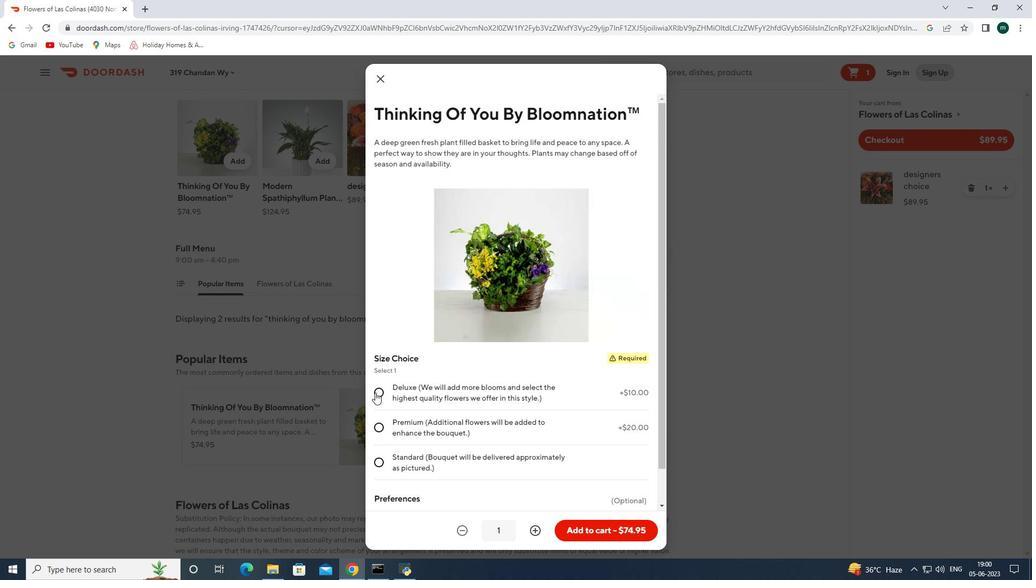 
Action: Mouse pressed left at (587, 203)
Screenshot: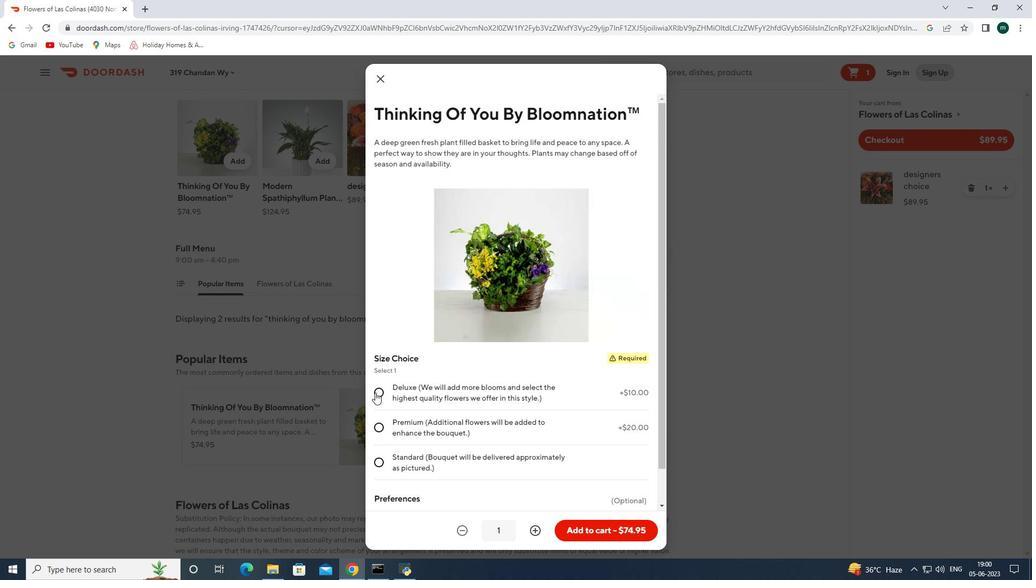 
Action: Mouse pressed left at (587, 203)
Screenshot: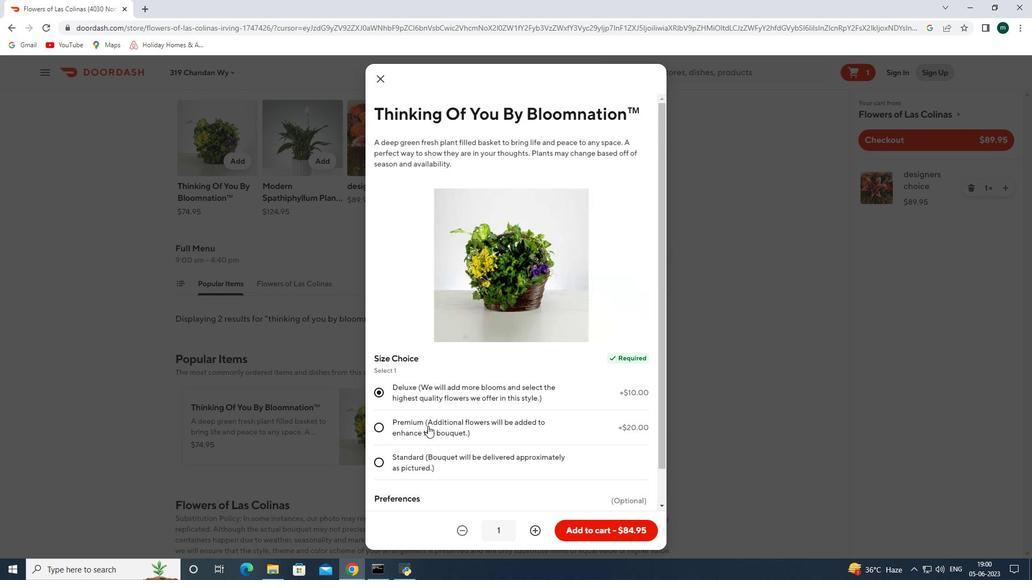 
Action: Mouse pressed left at (587, 203)
Screenshot: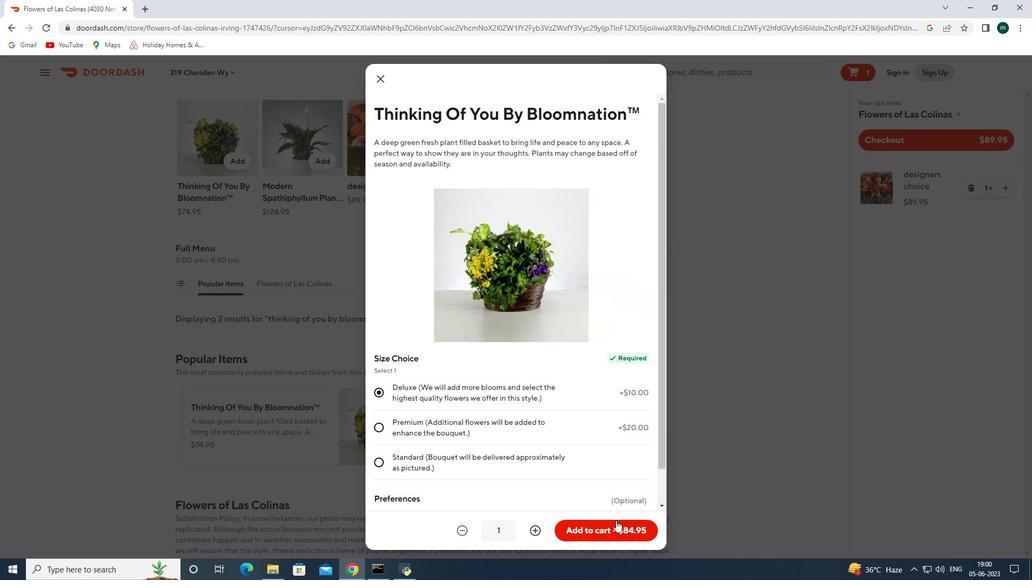 
Action: Mouse pressed left at (587, 203)
Screenshot: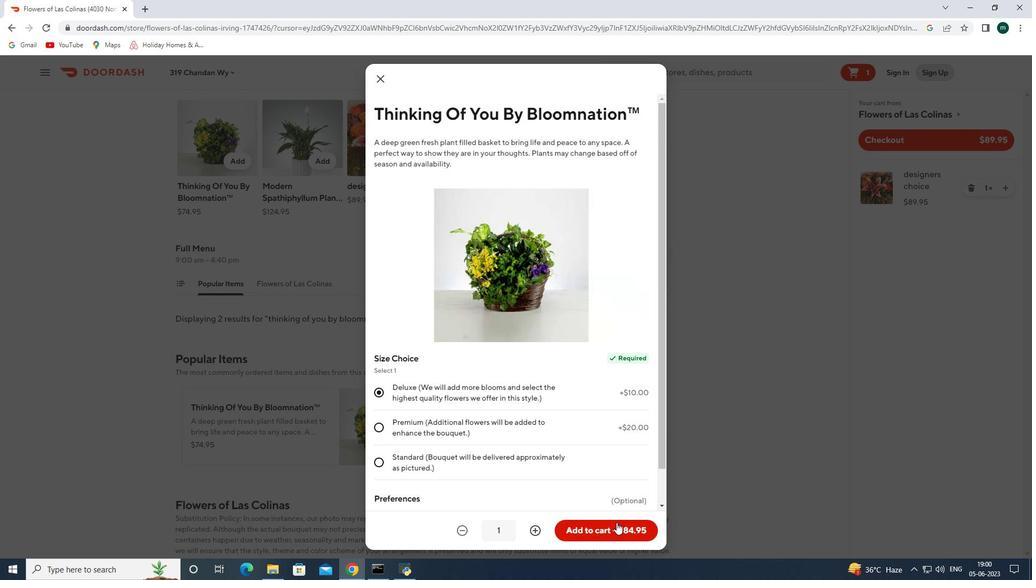 
Action: Key pressed <Key.backspace>thinkim<Key.backspace>ng<Key.space>of<Key.space>you<Key.space>by<Key.space>bloomnation<Key.enter>
Screenshot: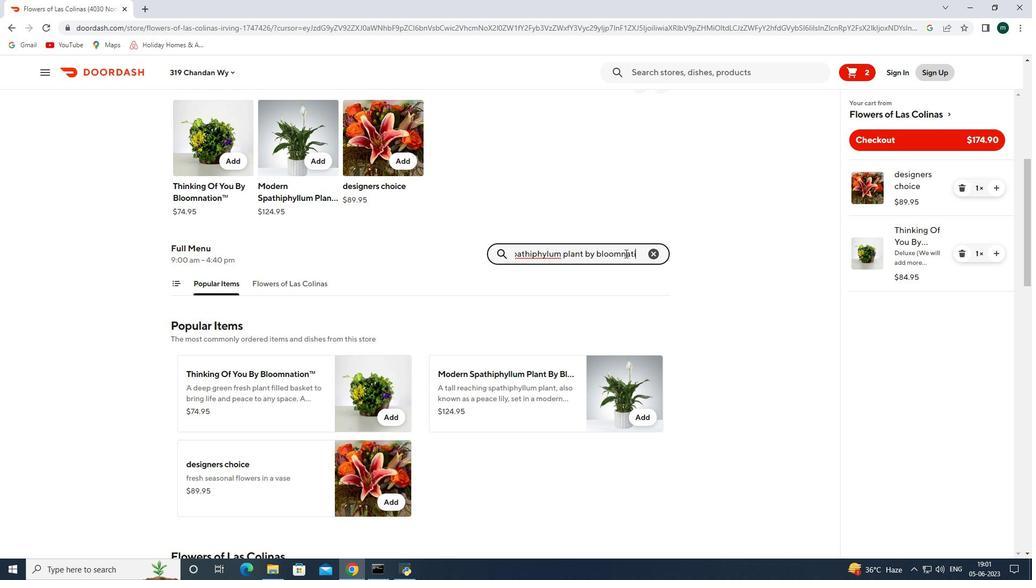 
Action: Mouse moved to (389, 393)
Screenshot: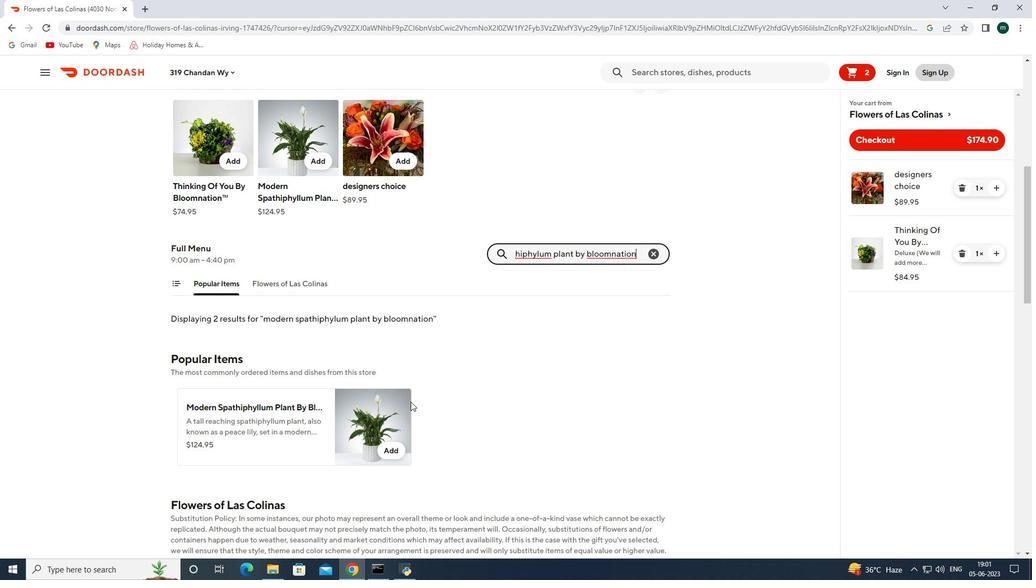 
Action: Mouse pressed left at (389, 393)
Screenshot: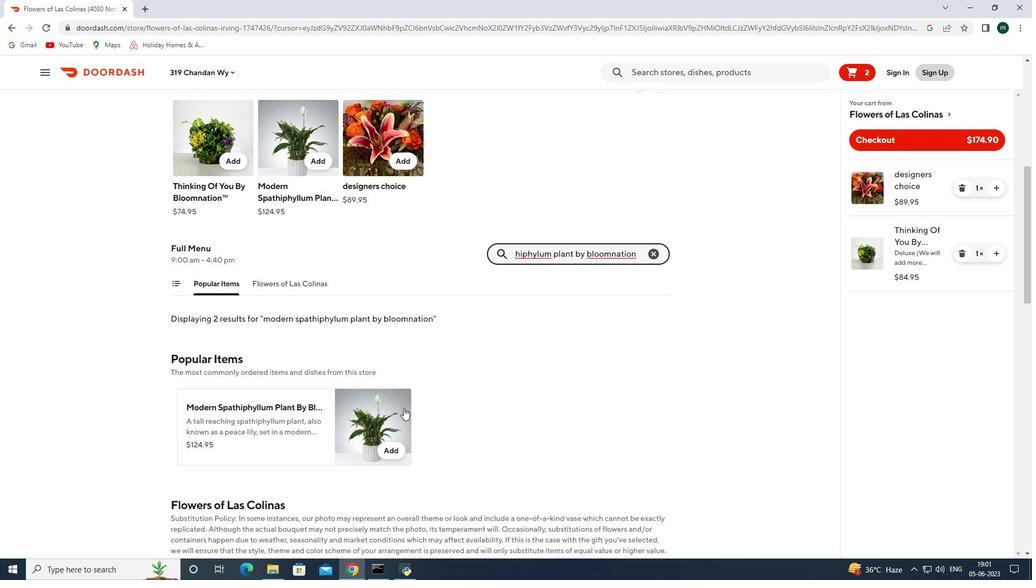 
Action: Mouse moved to (599, 536)
Screenshot: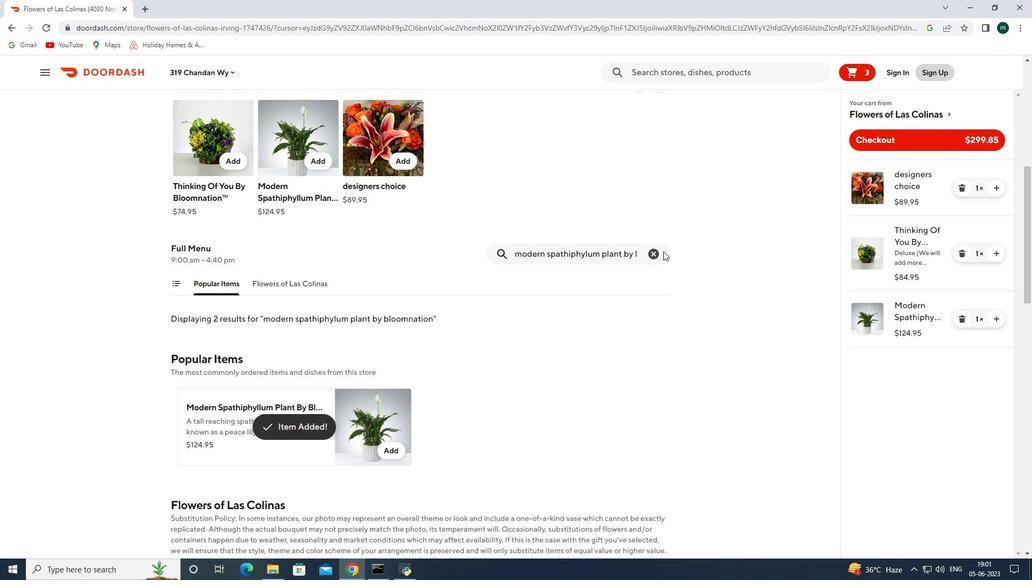 
Action: Mouse pressed left at (599, 536)
Screenshot: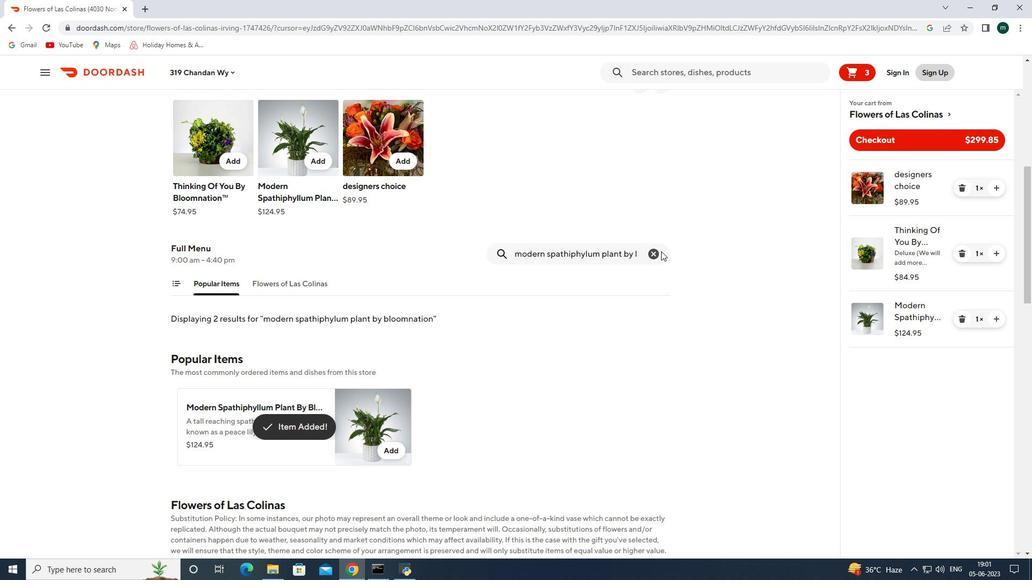 
Action: Mouse moved to (380, 83)
Screenshot: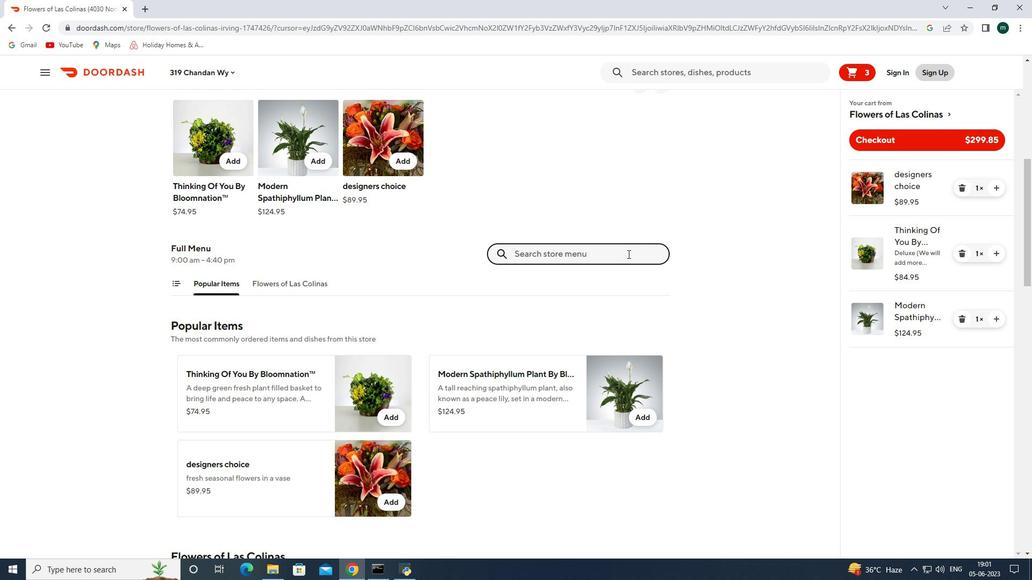 
Action: Mouse pressed left at (380, 83)
Screenshot: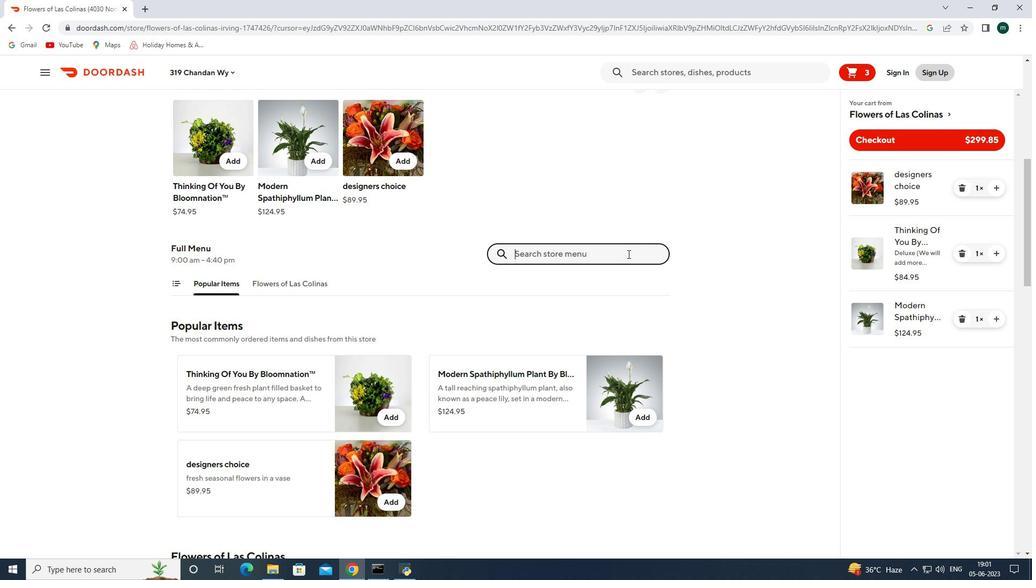 
Action: Mouse moved to (387, 396)
Screenshot: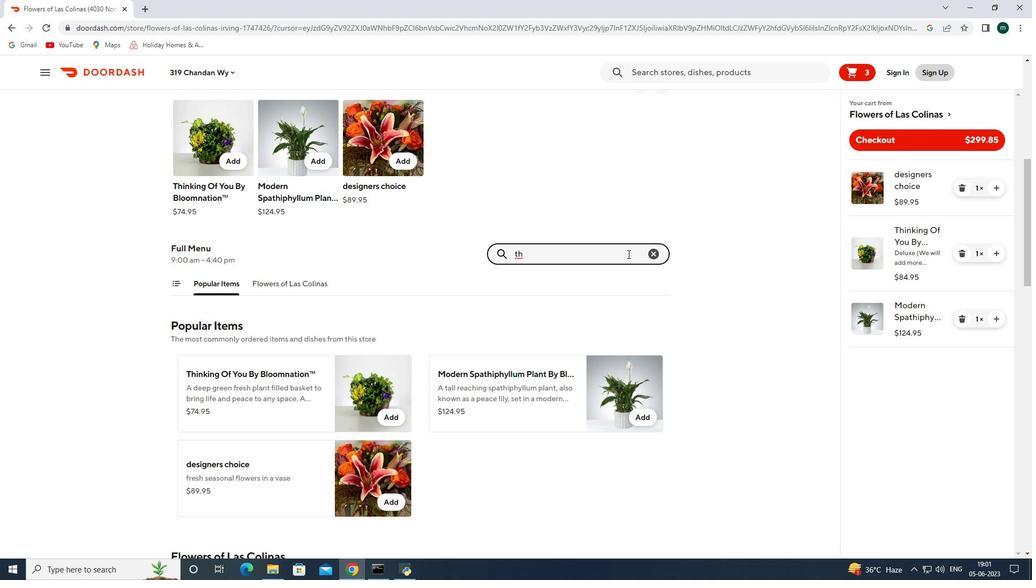 
Action: Mouse pressed left at (387, 396)
Screenshot: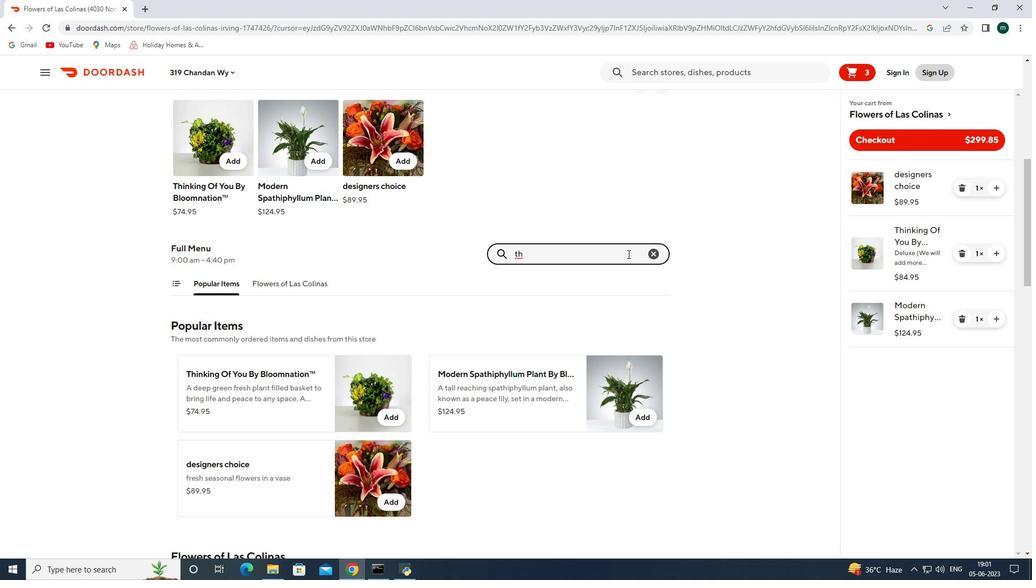 
Action: Mouse moved to (535, 536)
Screenshot: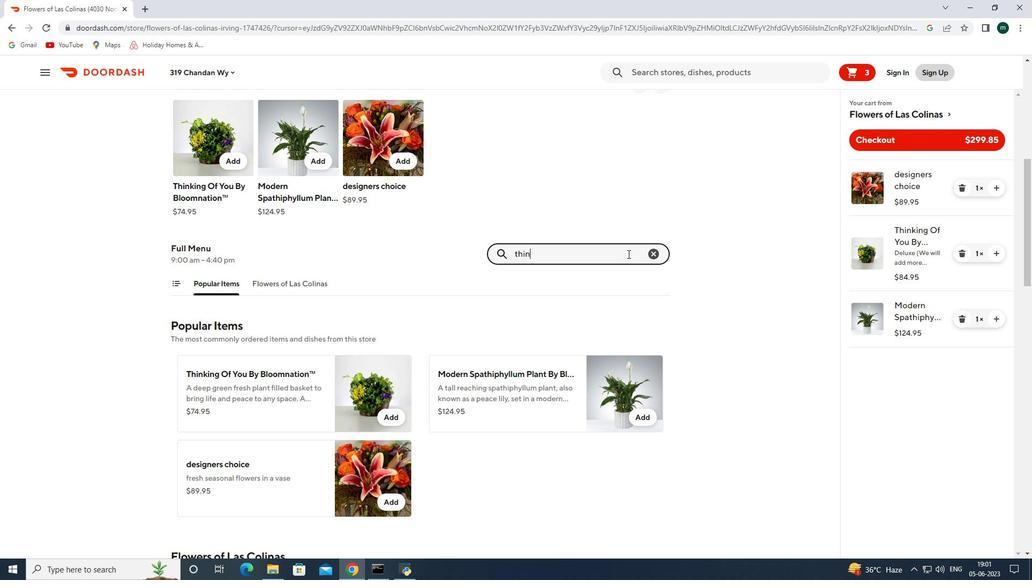 
Action: Mouse pressed left at (535, 536)
Screenshot: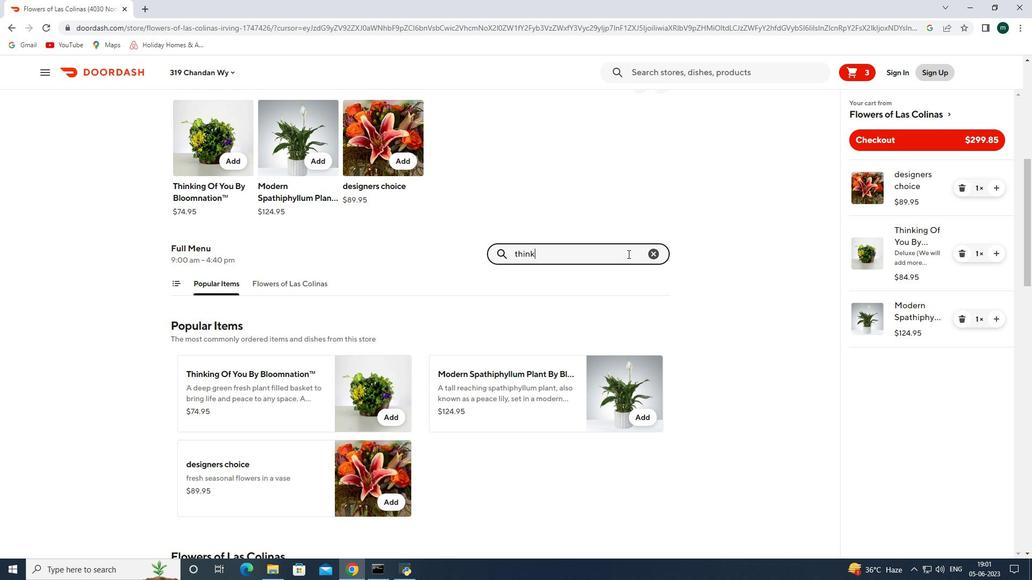 
Action: Mouse moved to (459, 530)
Screenshot: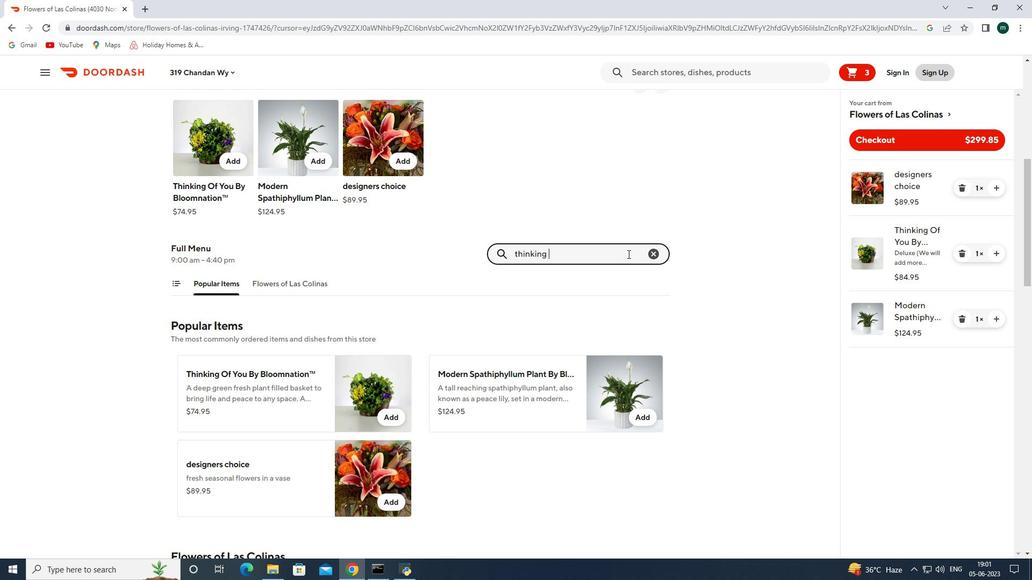 
Action: Mouse pressed left at (459, 530)
Screenshot: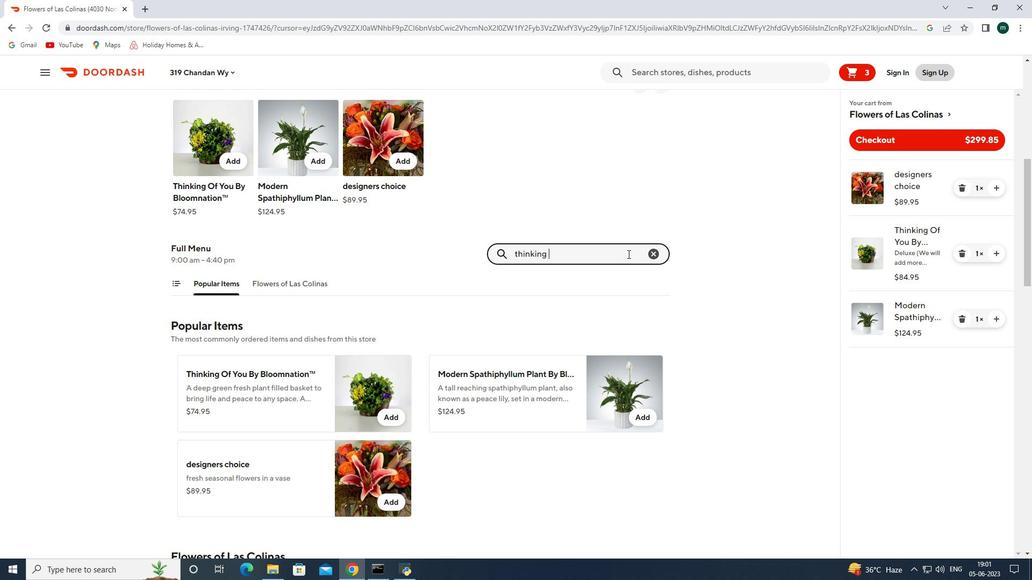 
Action: Mouse moved to (736, 109)
Screenshot: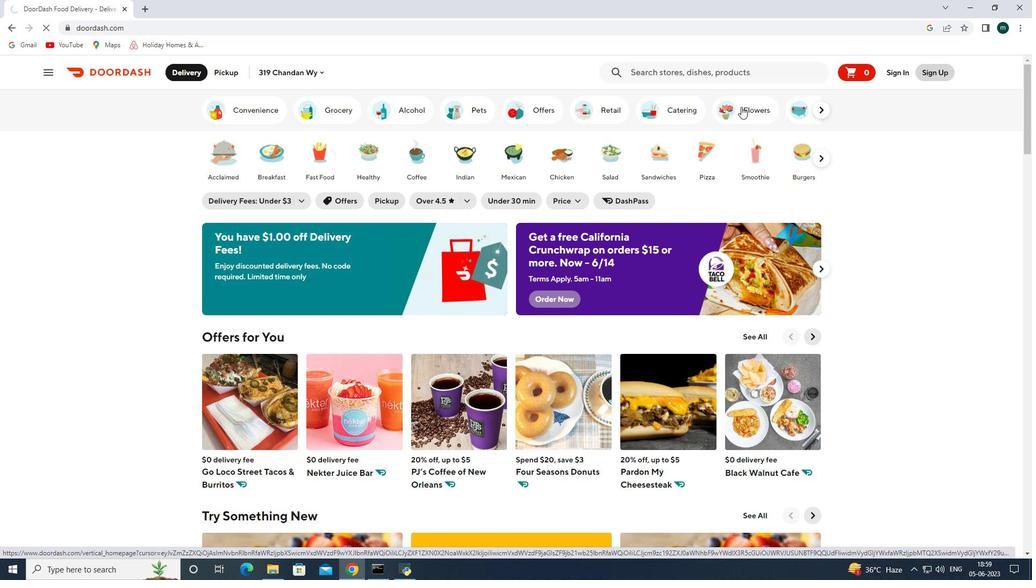 
Action: Mouse pressed left at (736, 109)
Screenshot: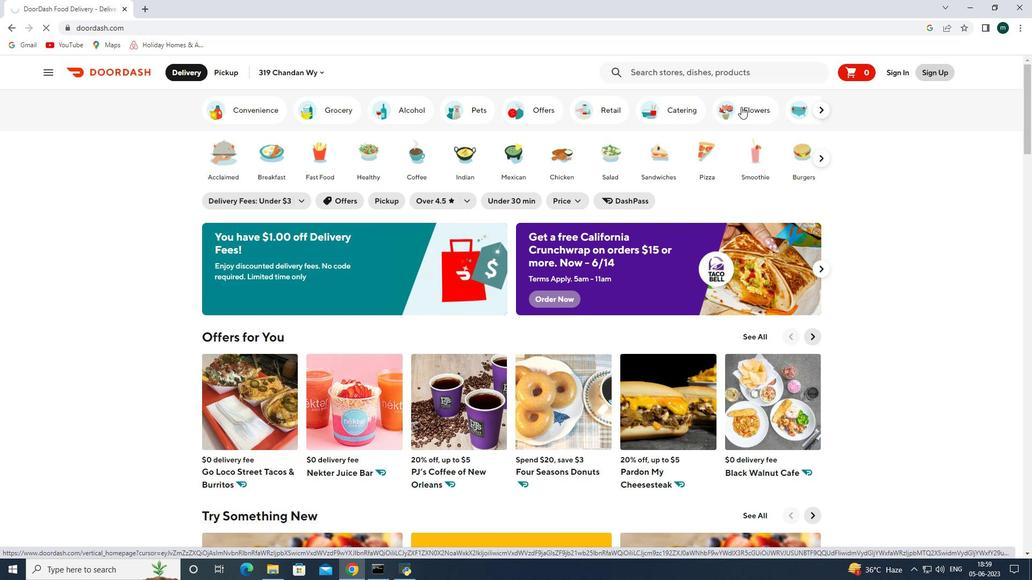 
Action: Mouse moved to (603, 258)
Screenshot: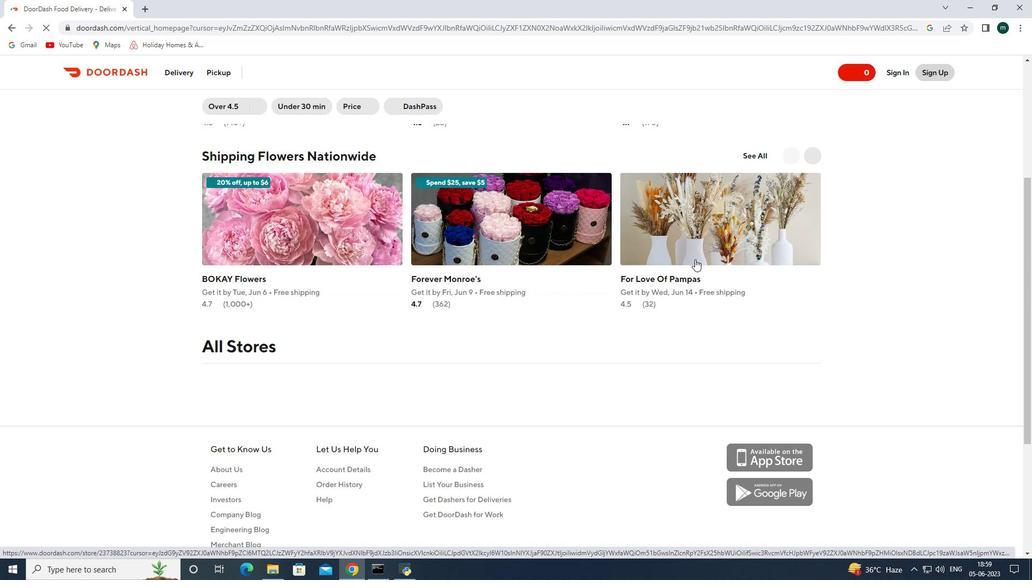 
Action: Mouse scrolled (603, 258) with delta (0, 0)
Screenshot: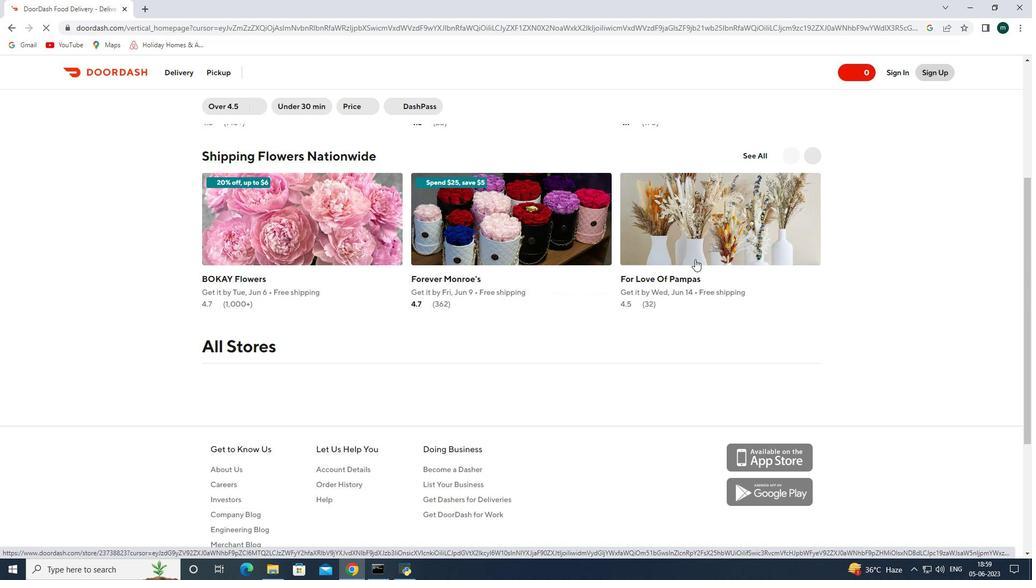 
Action: Mouse scrolled (603, 258) with delta (0, 0)
Screenshot: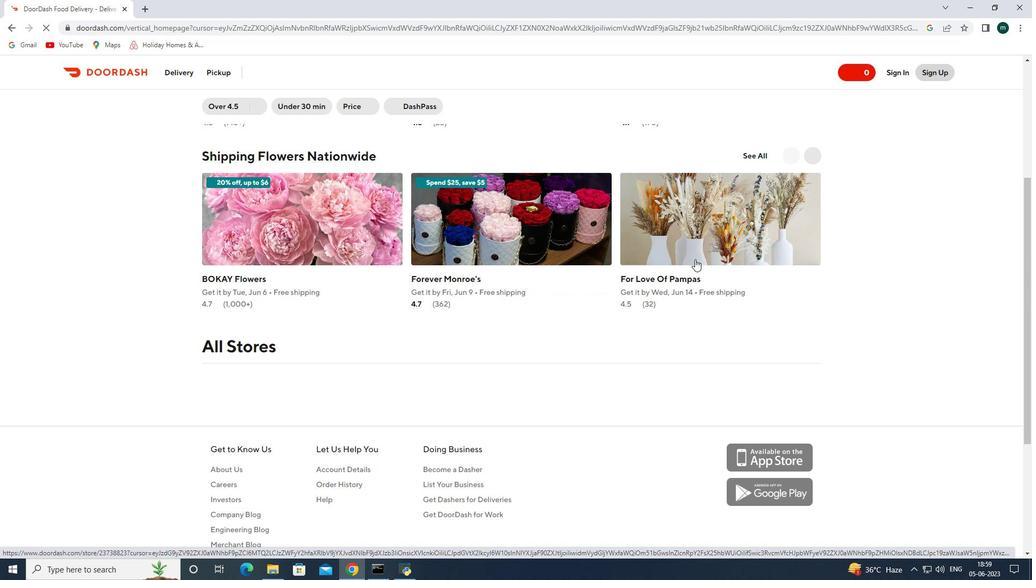 
Action: Mouse scrolled (603, 258) with delta (0, 0)
Screenshot: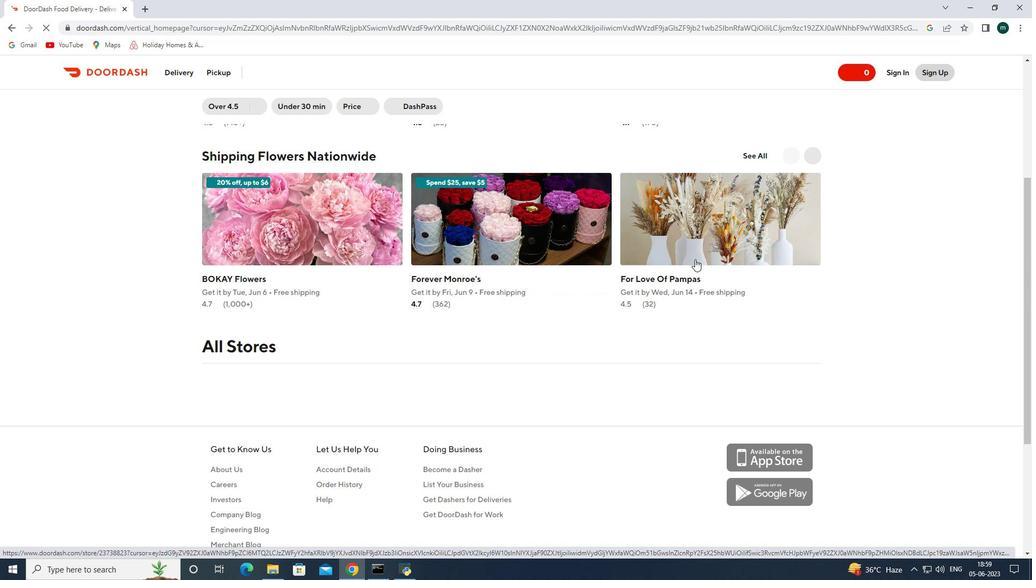 
Action: Mouse moved to (587, 308)
Screenshot: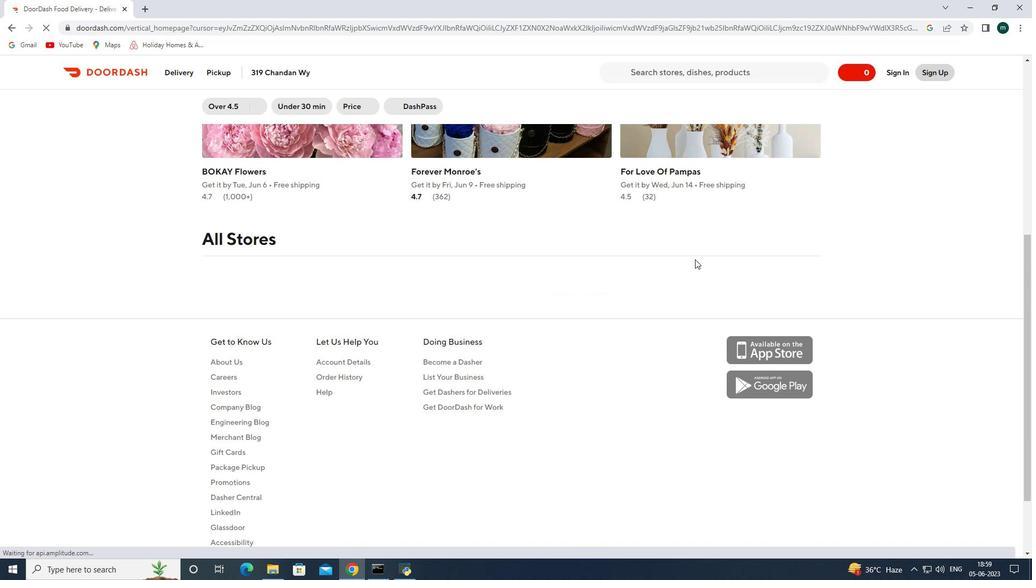 
Action: Mouse scrolled (587, 308) with delta (0, 0)
Screenshot: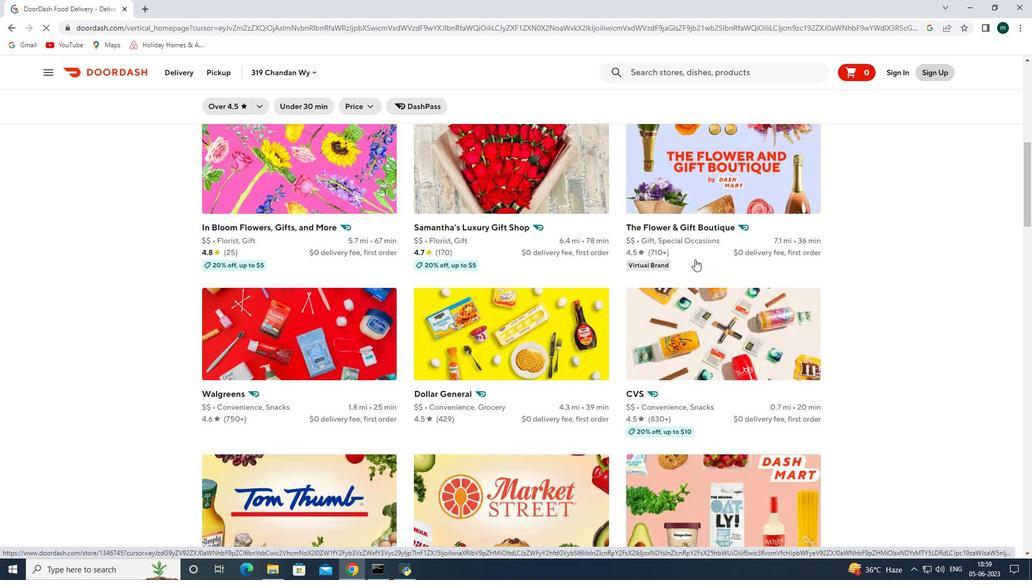 
Action: Mouse scrolled (587, 308) with delta (0, 0)
Screenshot: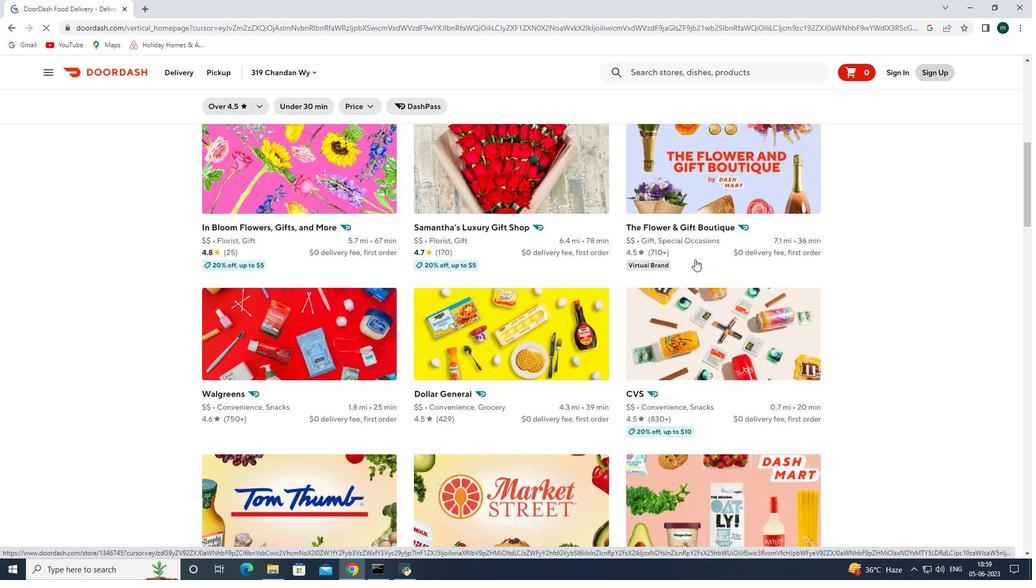 
Action: Mouse scrolled (587, 308) with delta (0, 0)
Screenshot: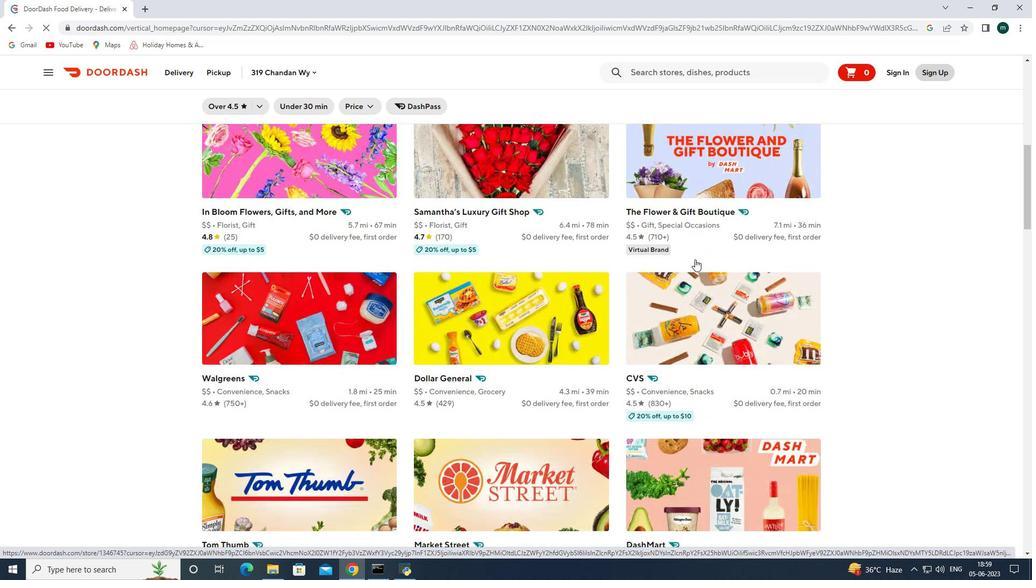 
Action: Mouse scrolled (587, 308) with delta (0, 0)
Screenshot: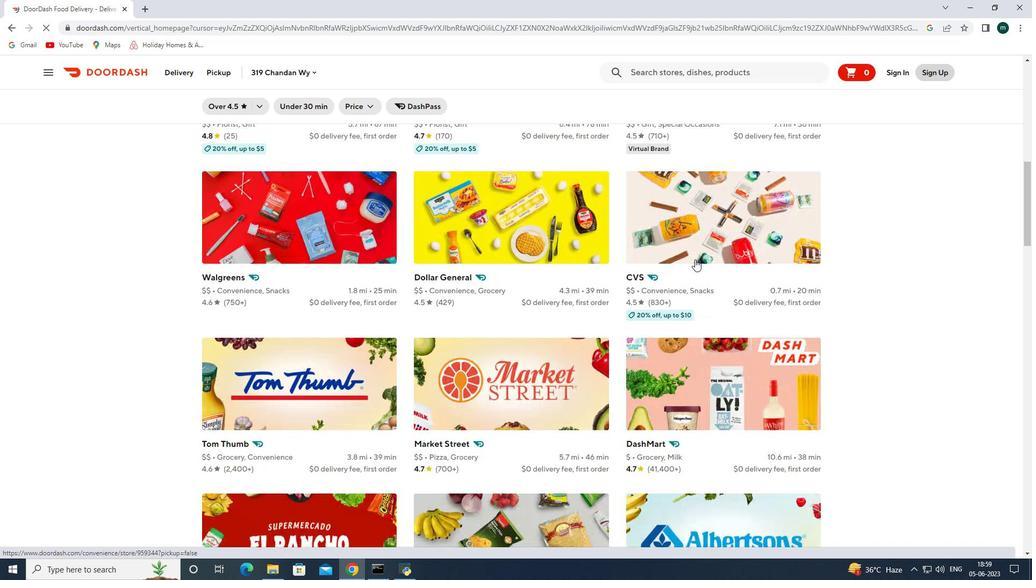
Action: Mouse scrolled (587, 308) with delta (0, 0)
Screenshot: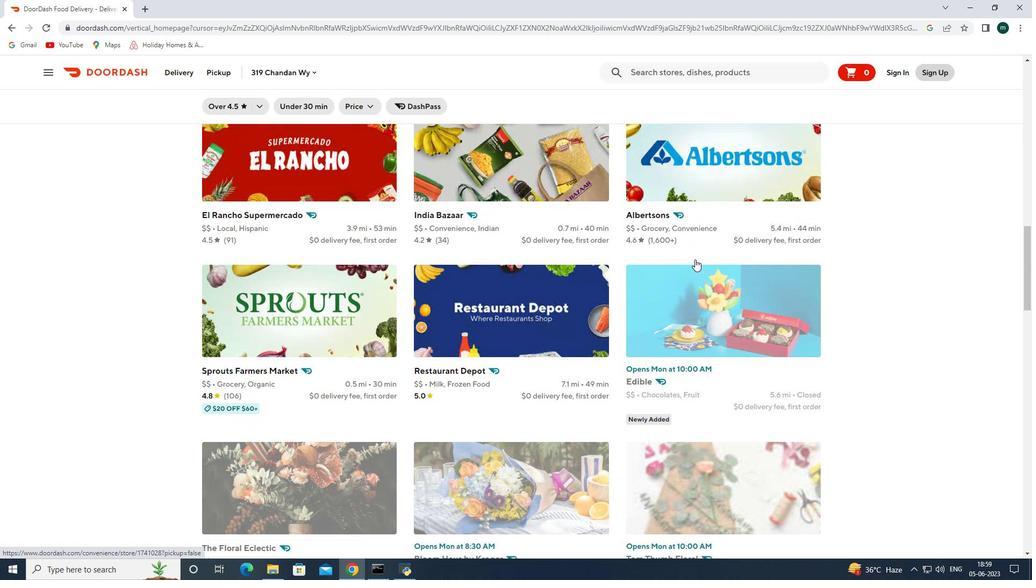 
Action: Mouse scrolled (587, 308) with delta (0, 0)
Screenshot: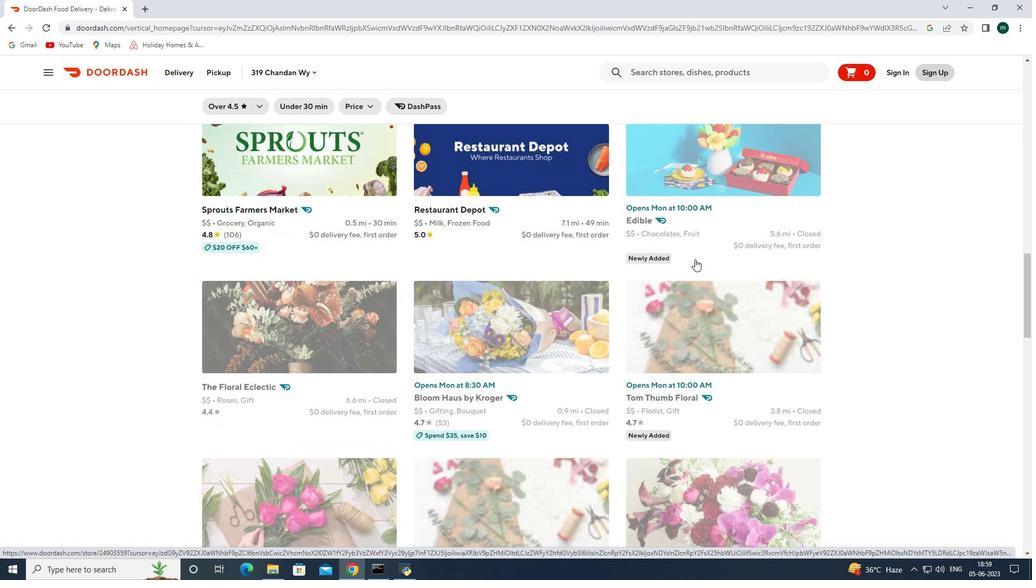 
Action: Mouse scrolled (587, 308) with delta (0, 0)
Screenshot: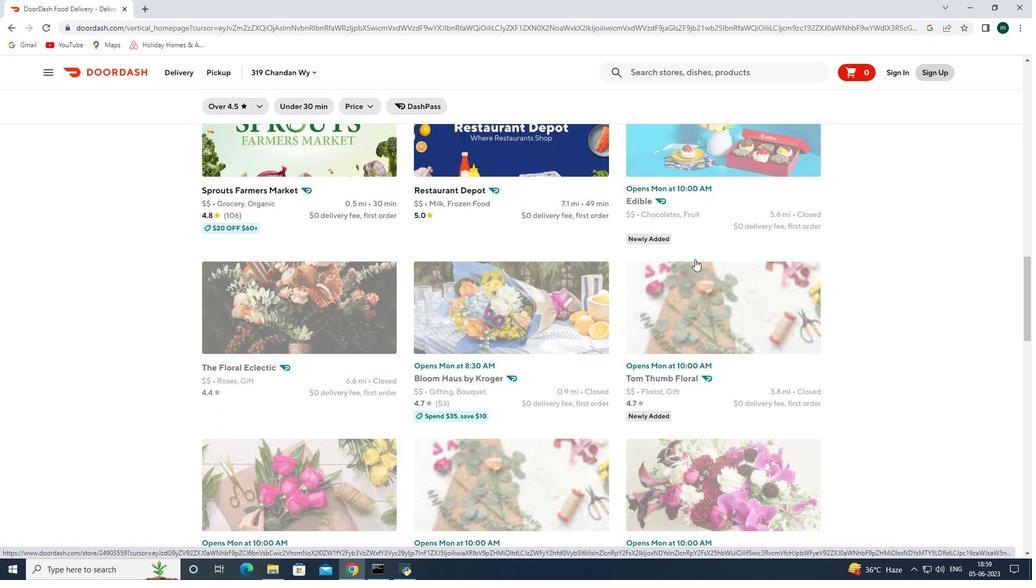
Action: Mouse scrolled (587, 308) with delta (0, 0)
Screenshot: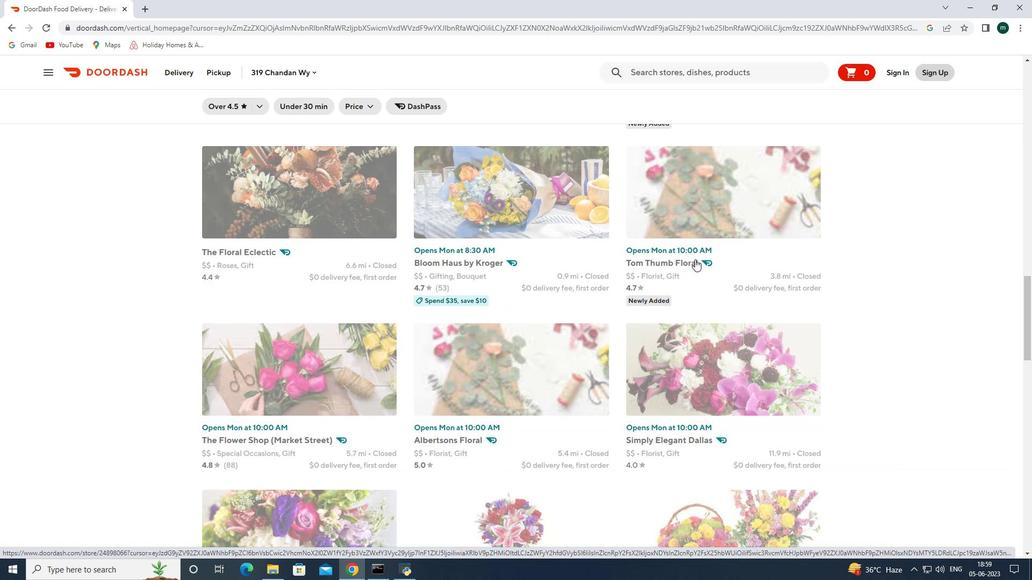 
Action: Mouse scrolled (587, 308) with delta (0, 0)
Screenshot: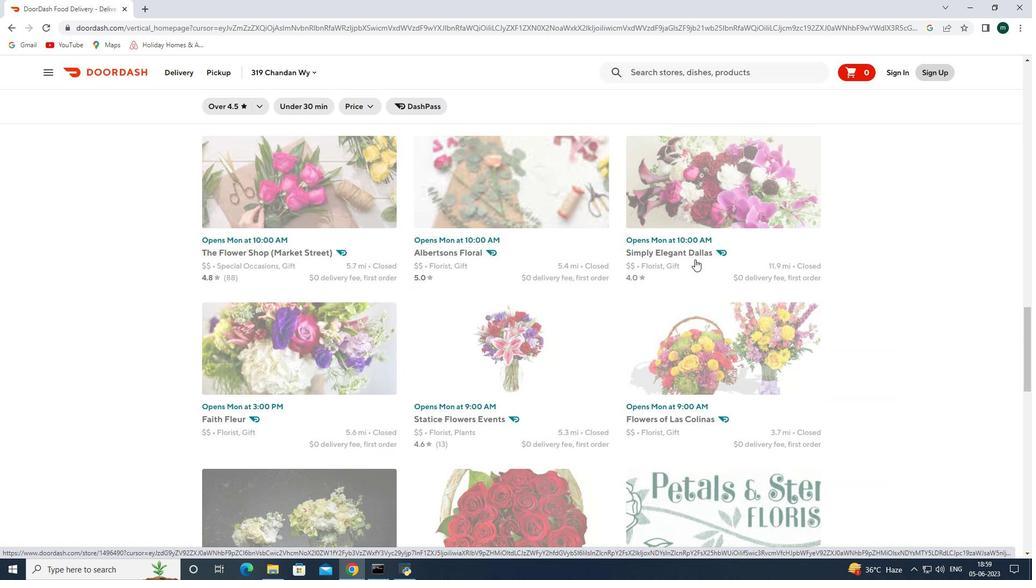 
Action: Mouse scrolled (587, 308) with delta (0, 0)
Screenshot: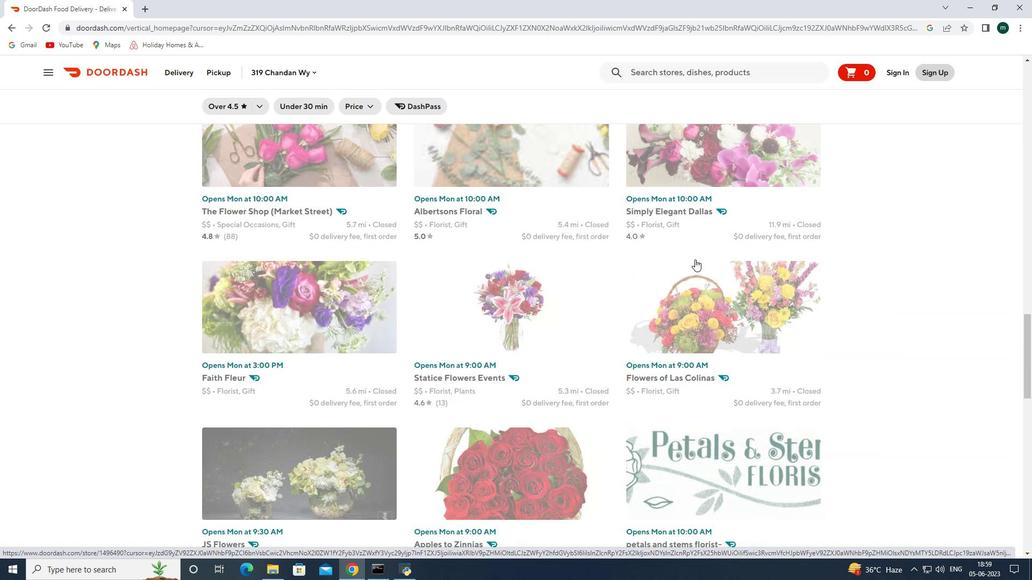 
Action: Mouse scrolled (587, 308) with delta (0, 0)
Screenshot: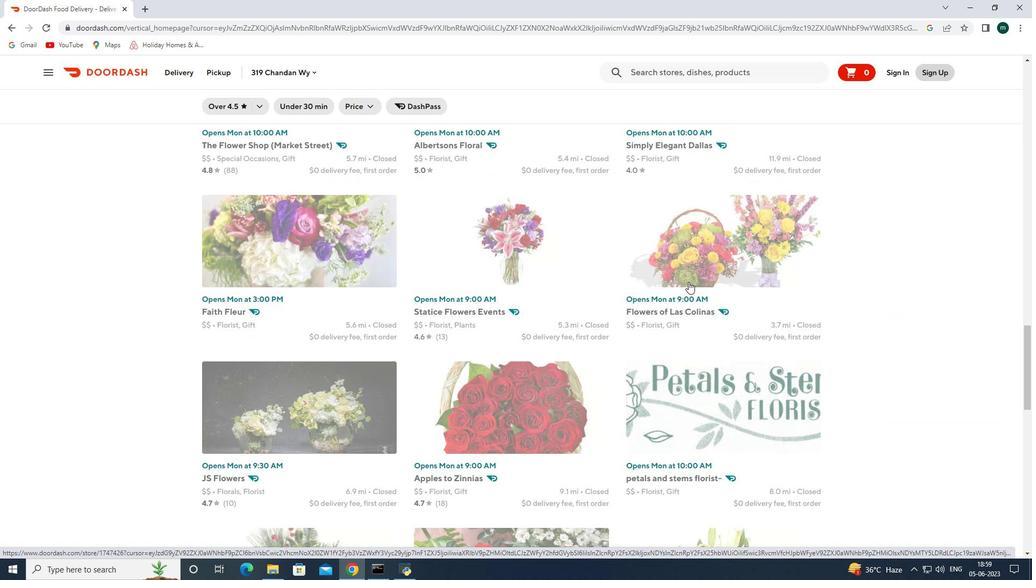 
Action: Mouse scrolled (587, 308) with delta (0, 0)
Screenshot: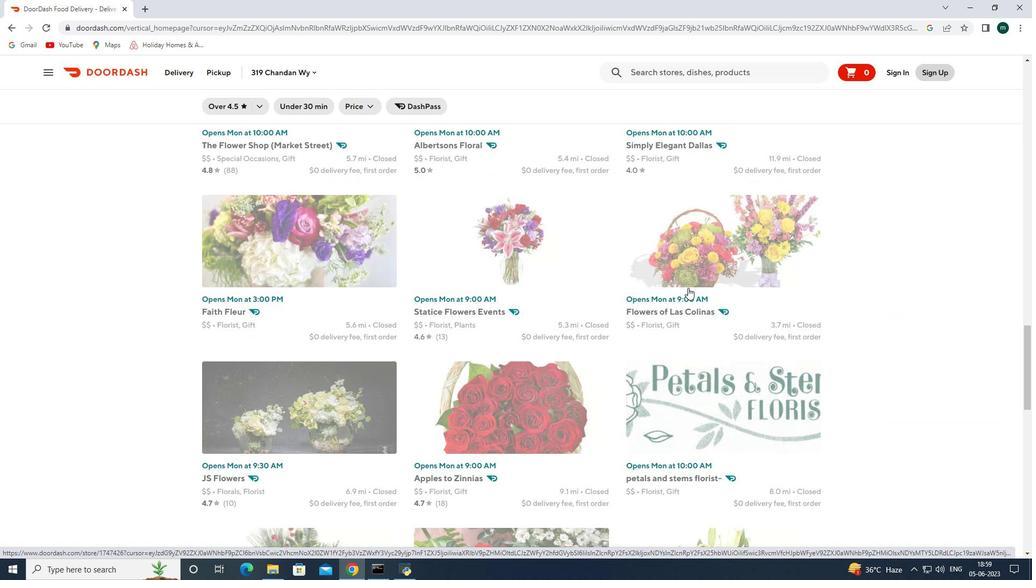
Action: Mouse scrolled (587, 308) with delta (0, 0)
Screenshot: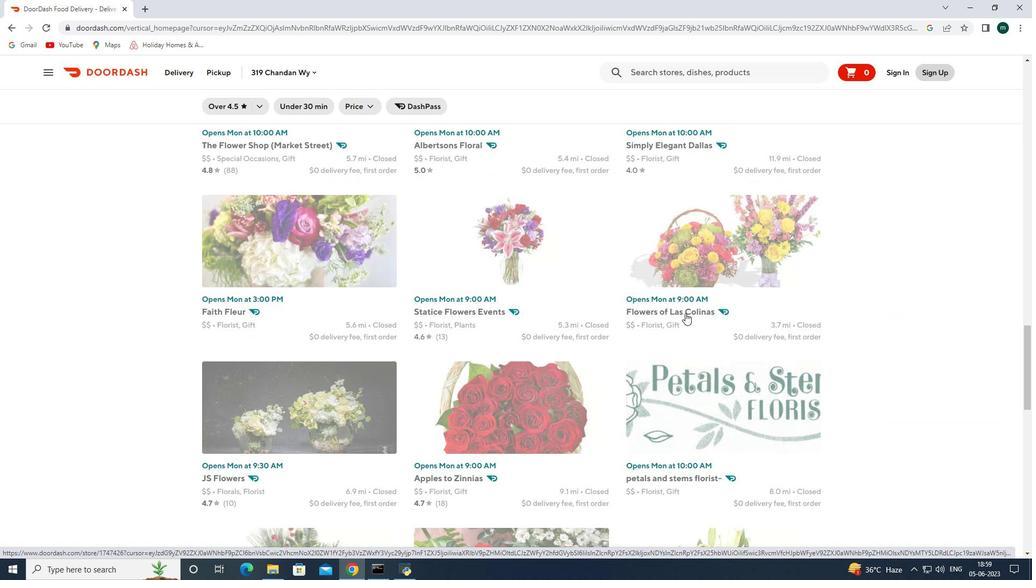 
Action: Mouse scrolled (587, 308) with delta (0, 0)
Screenshot: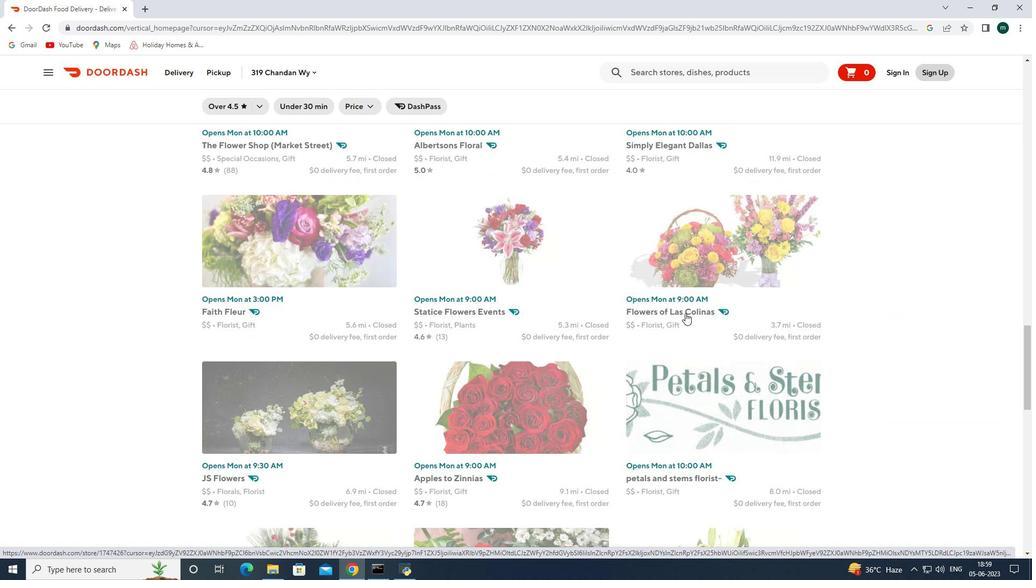 
Action: Mouse scrolled (587, 308) with delta (0, 0)
Screenshot: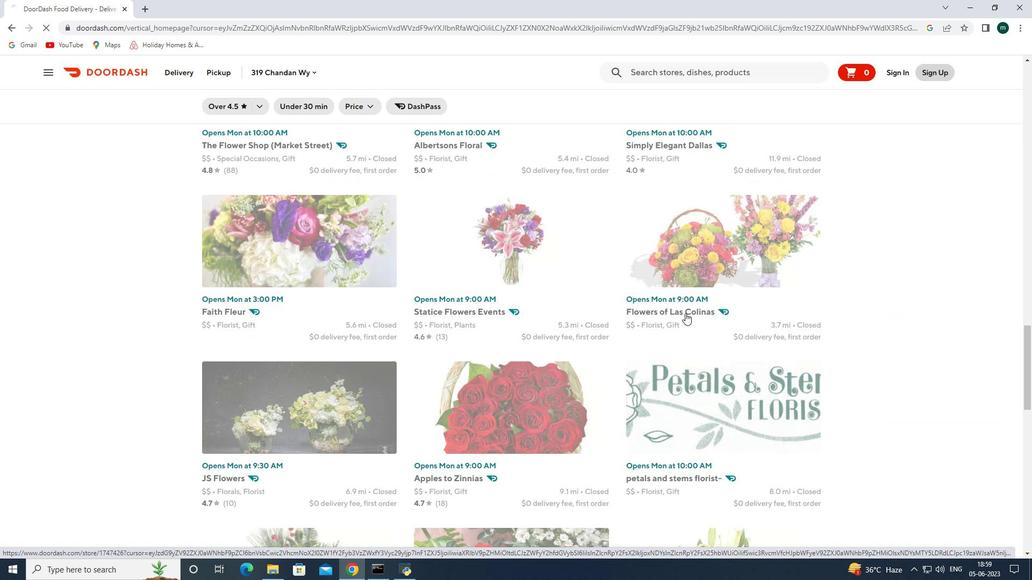 
Action: Mouse scrolled (587, 308) with delta (0, 0)
Screenshot: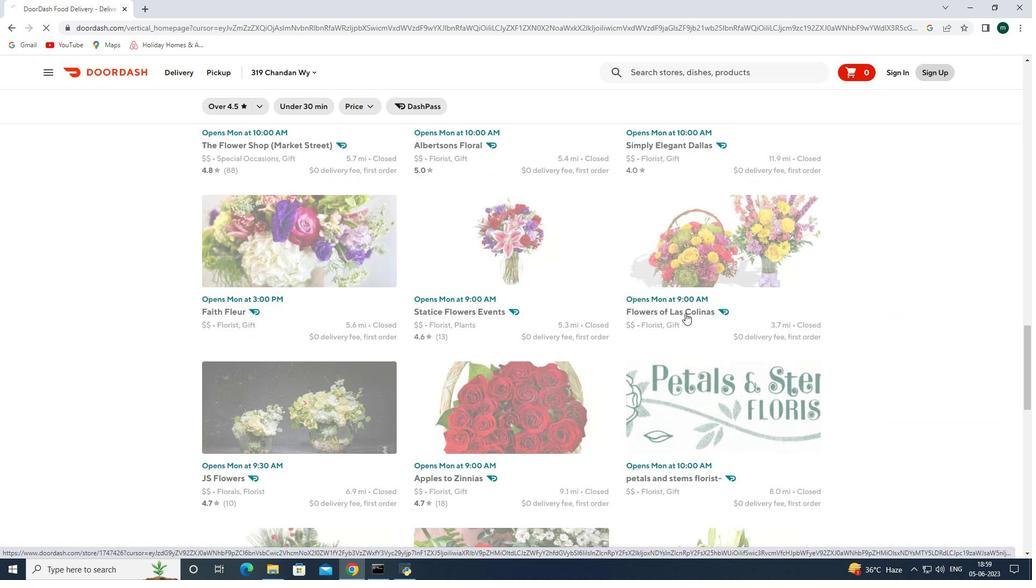 
Action: Mouse scrolled (587, 308) with delta (0, 0)
Screenshot: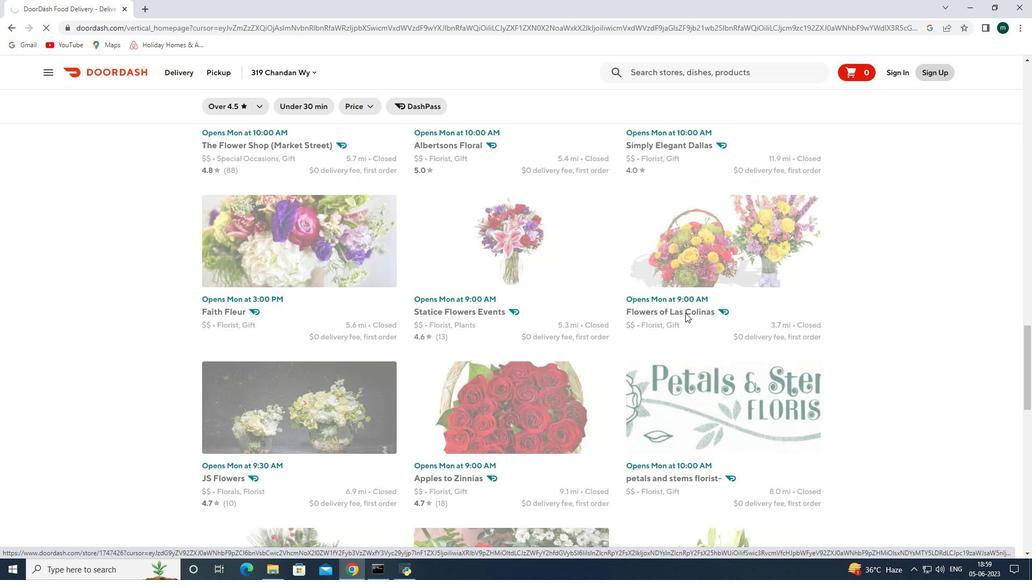 
Action: Mouse scrolled (587, 308) with delta (0, 0)
Screenshot: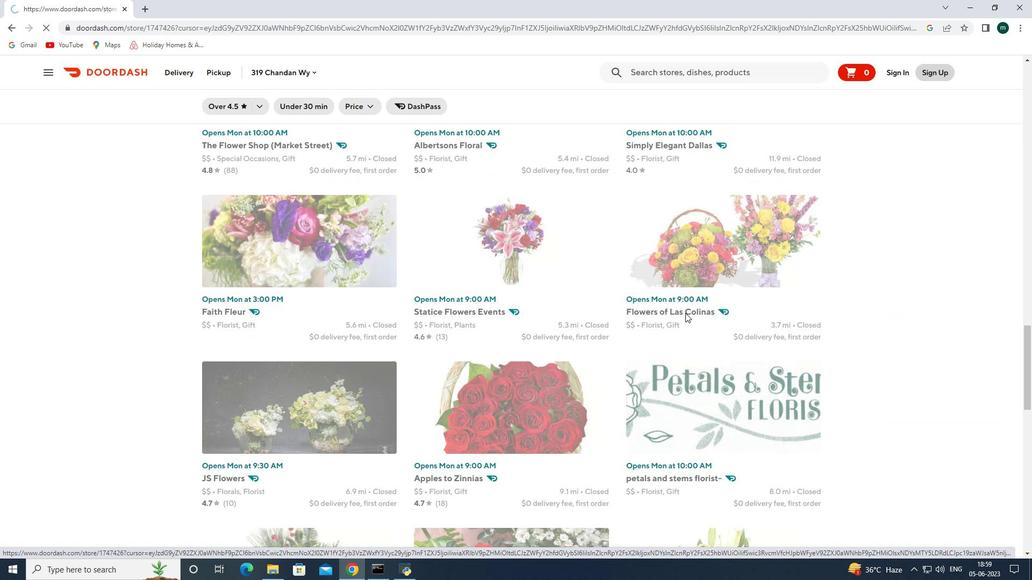 
Action: Mouse scrolled (587, 308) with delta (0, 0)
Screenshot: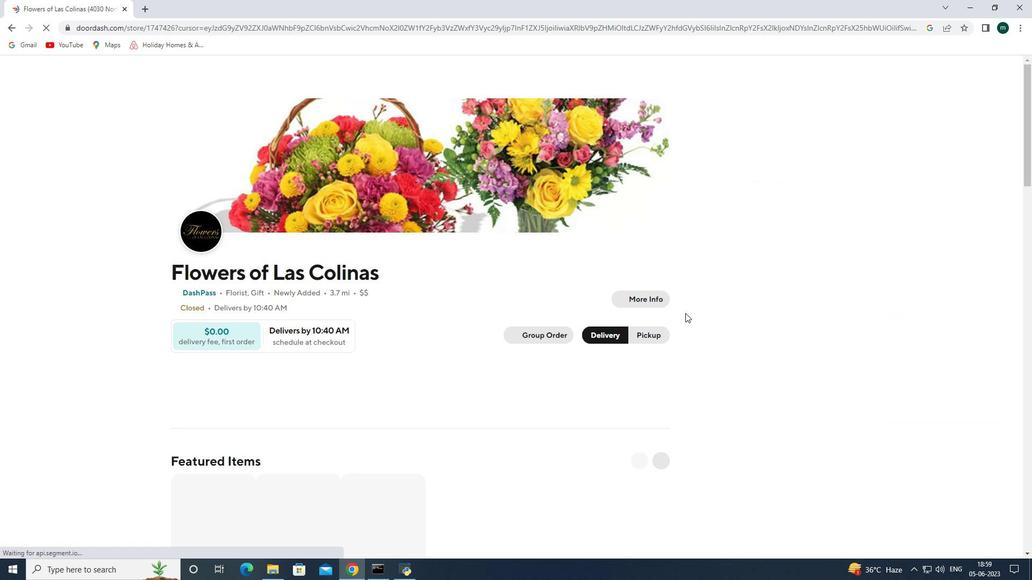 
Action: Mouse scrolled (587, 308) with delta (0, 0)
Screenshot: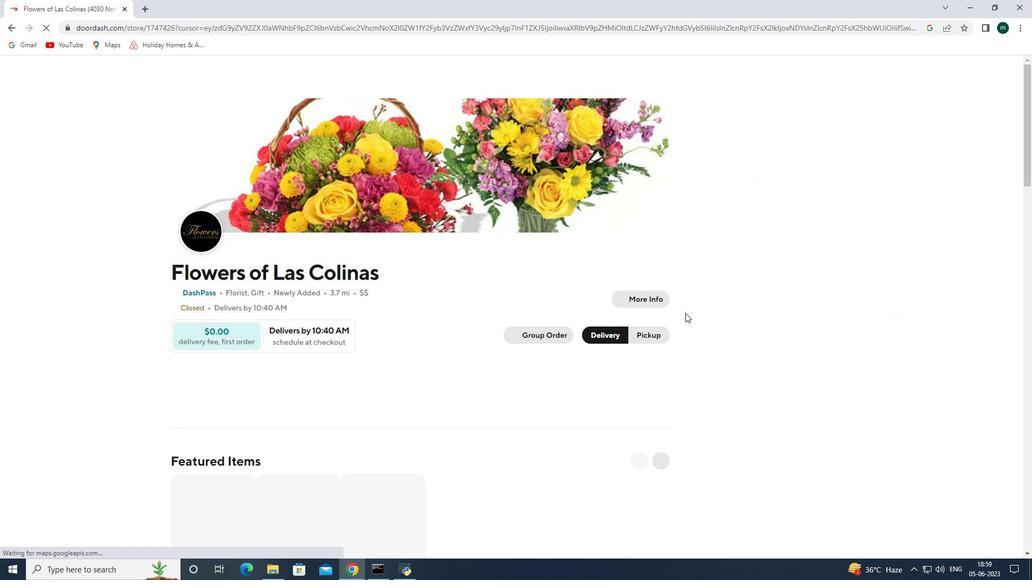 
Action: Mouse scrolled (587, 308) with delta (0, 0)
Screenshot: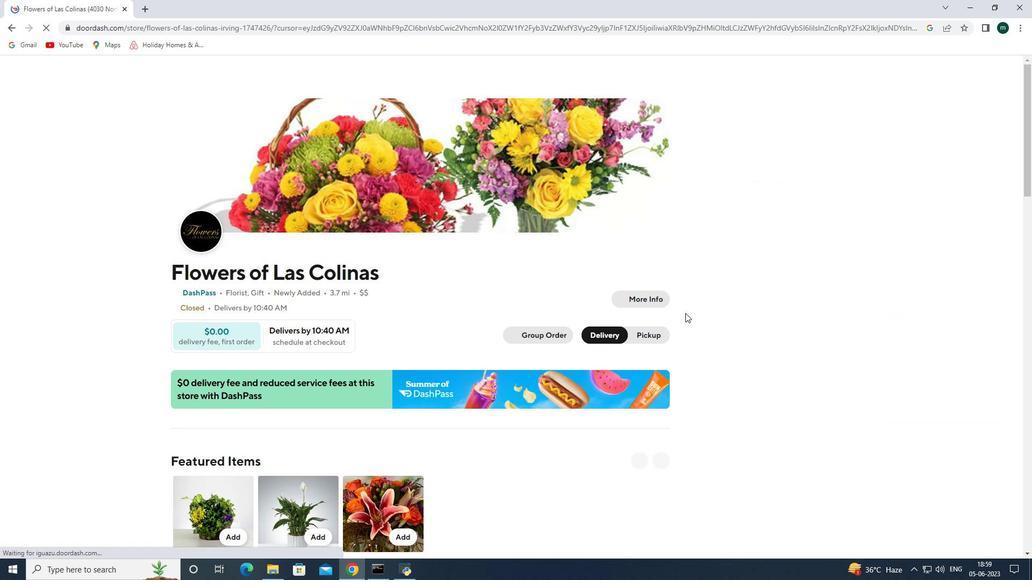 
Action: Mouse scrolled (587, 308) with delta (0, 0)
Screenshot: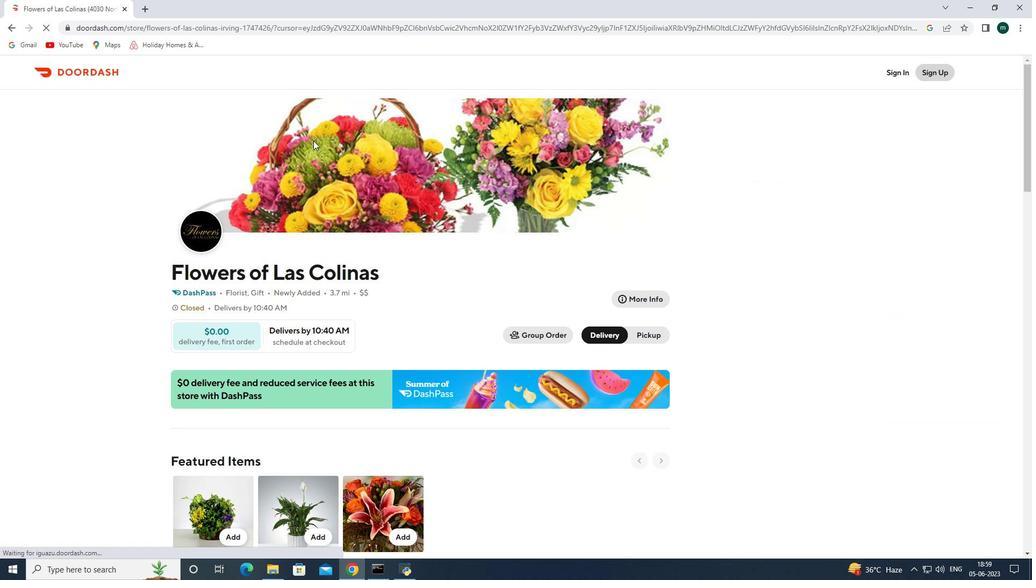 
Action: Mouse scrolled (587, 308) with delta (0, 0)
Screenshot: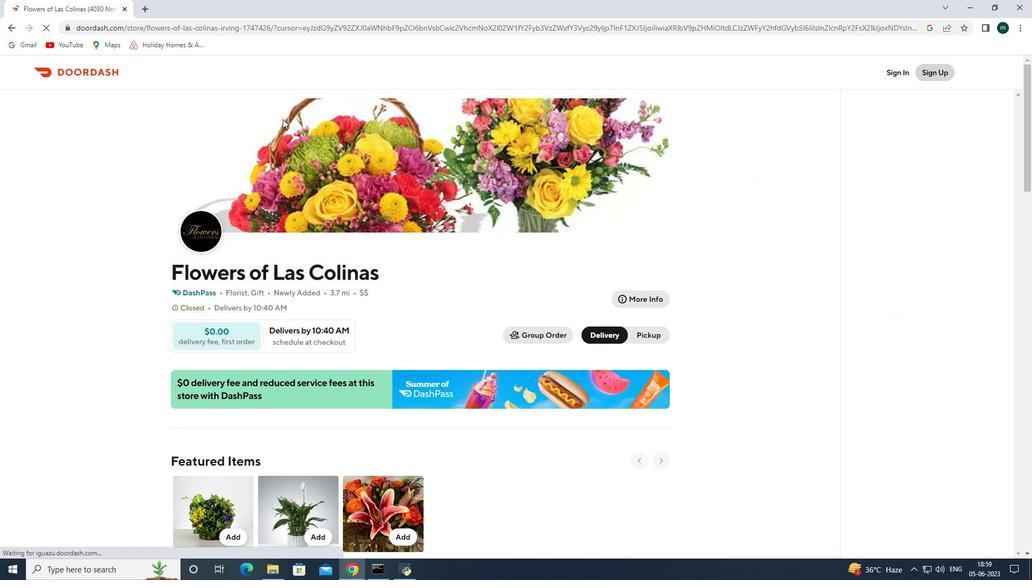 
Action: Mouse scrolled (587, 308) with delta (0, 0)
Screenshot: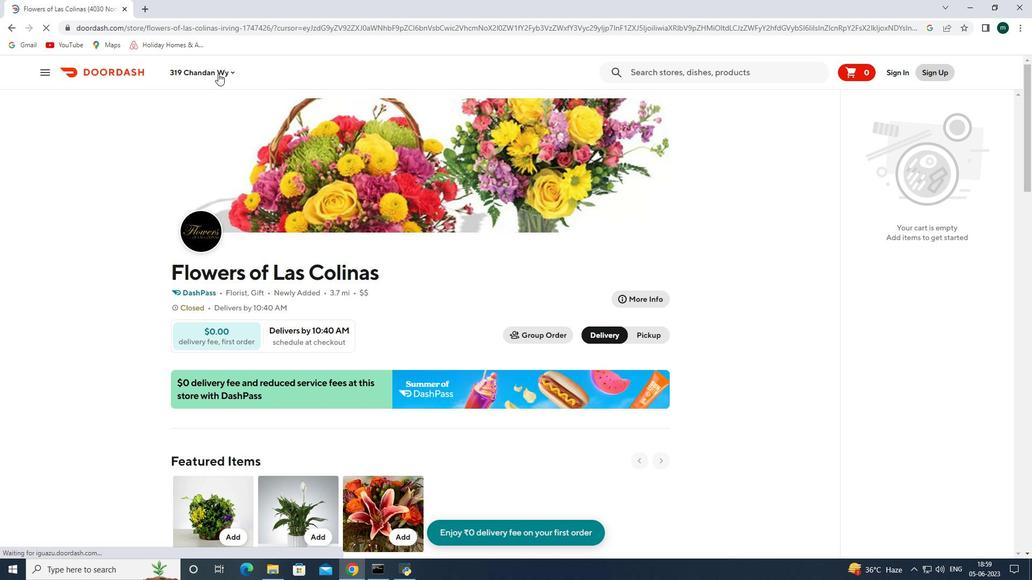 
Action: Mouse scrolled (587, 308) with delta (0, 0)
Screenshot: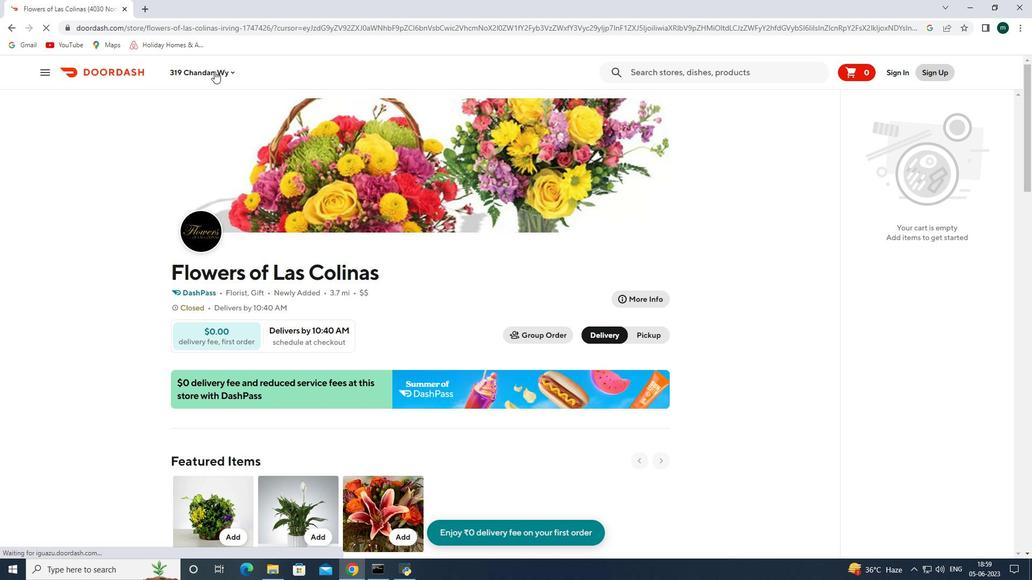 
Action: Mouse scrolled (587, 308) with delta (0, 0)
Screenshot: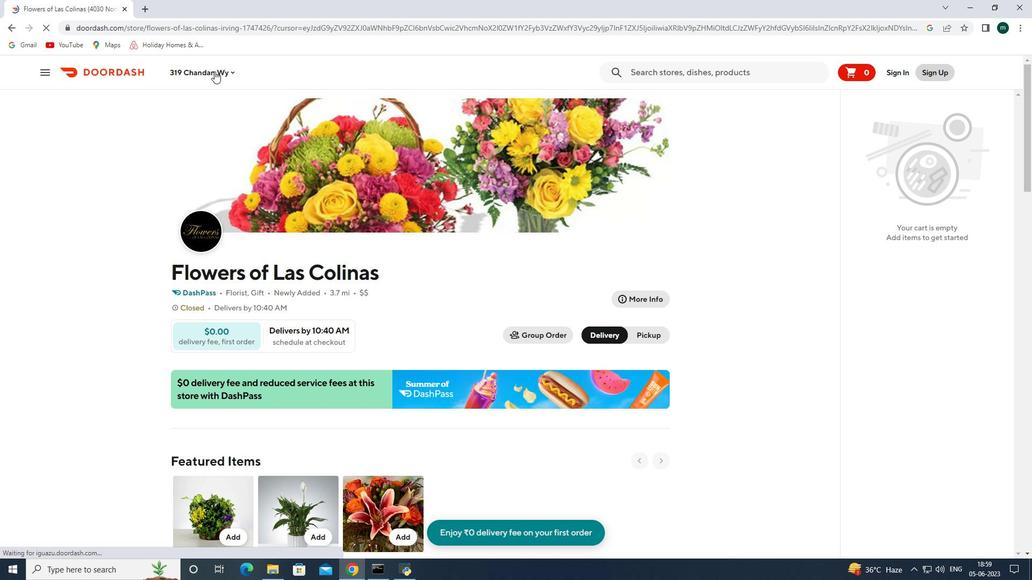 
Action: Mouse moved to (686, 469)
Screenshot: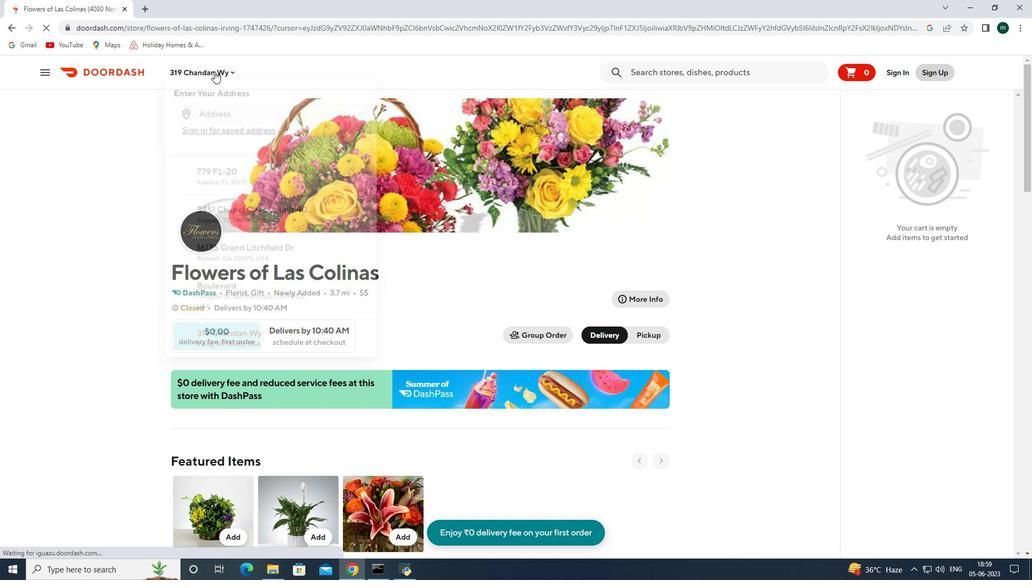 
Action: Mouse pressed left at (686, 469)
Screenshot: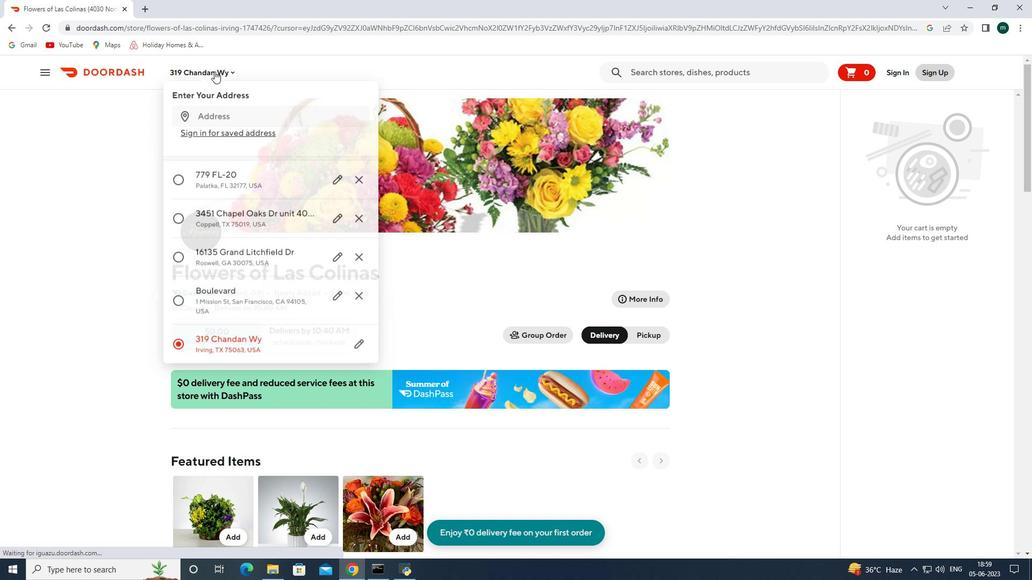 
Action: Mouse moved to (494, 449)
Screenshot: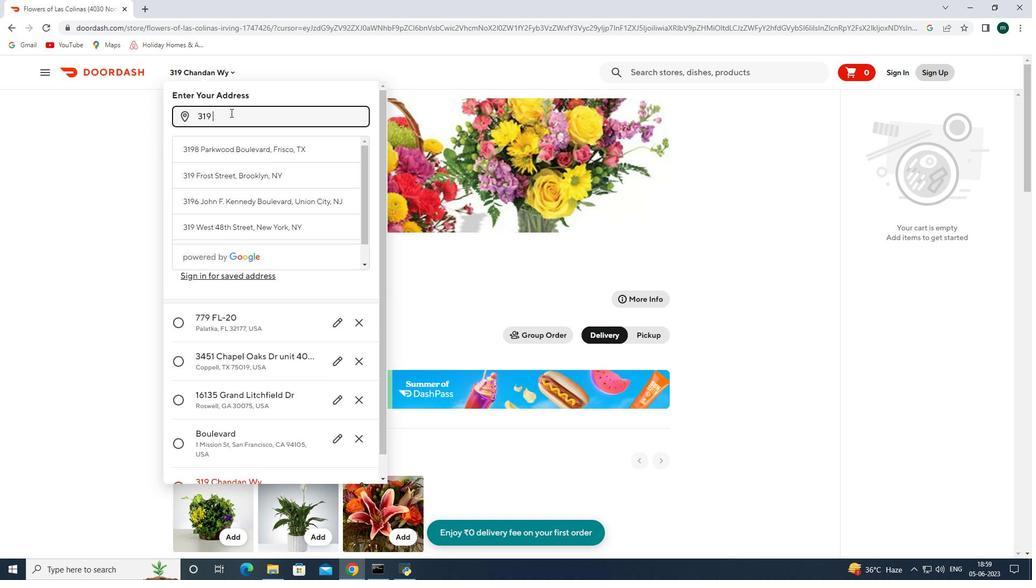 
Action: Mouse scrolled (494, 449) with delta (0, 0)
Screenshot: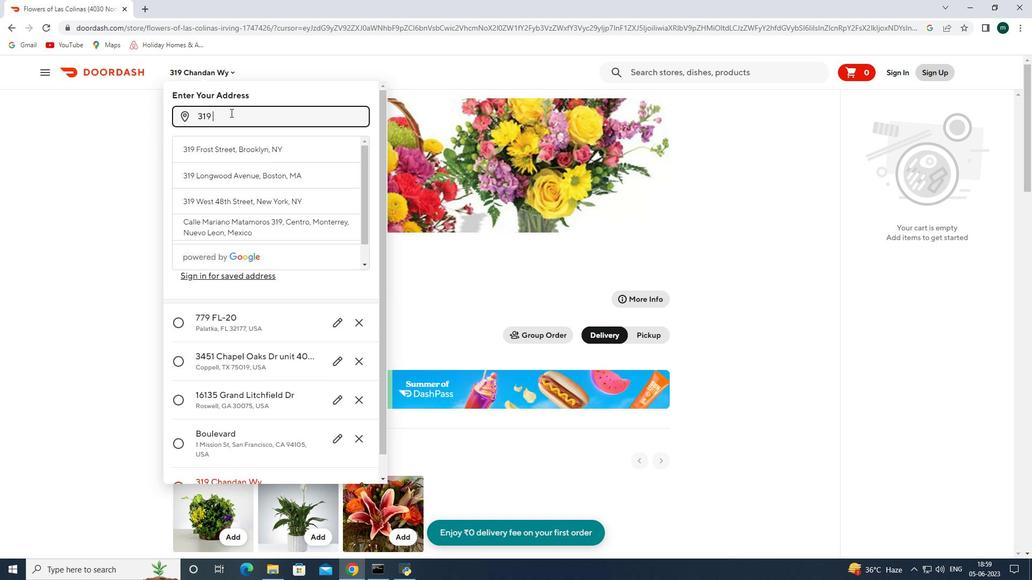 
Action: Mouse scrolled (494, 449) with delta (0, 0)
Screenshot: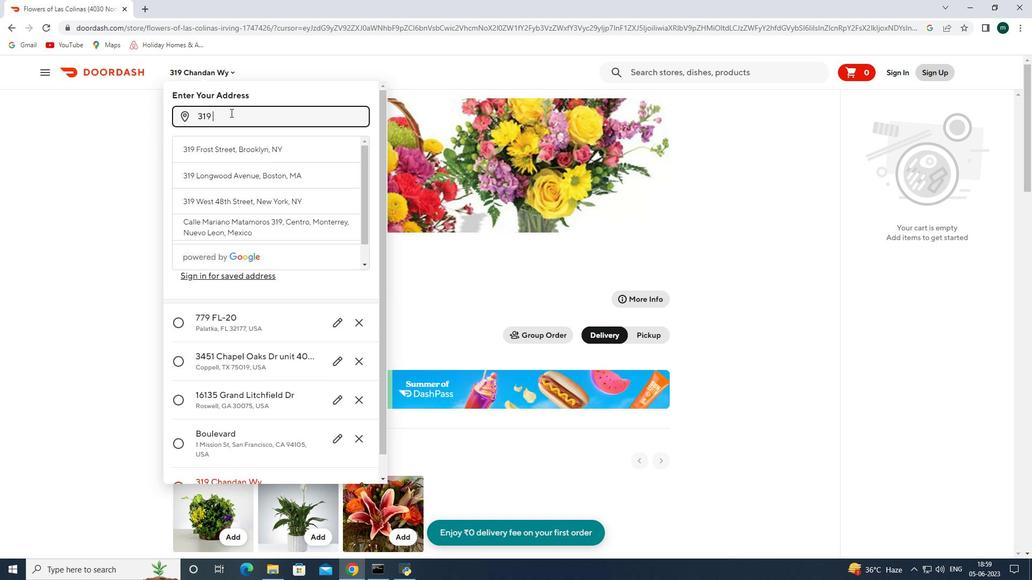 
Action: Mouse scrolled (494, 449) with delta (0, 0)
Screenshot: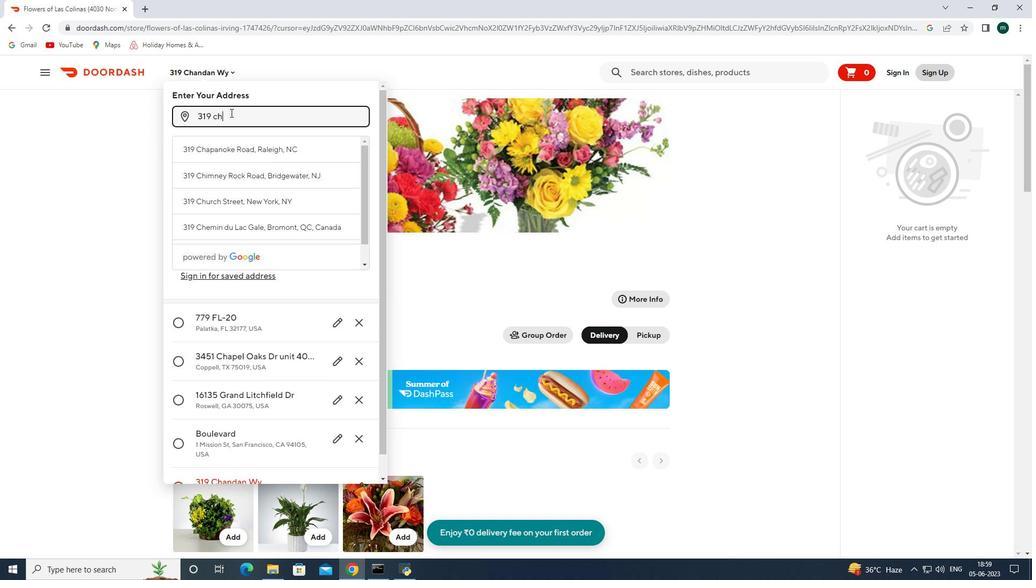 
Action: Mouse scrolled (494, 449) with delta (0, 0)
Screenshot: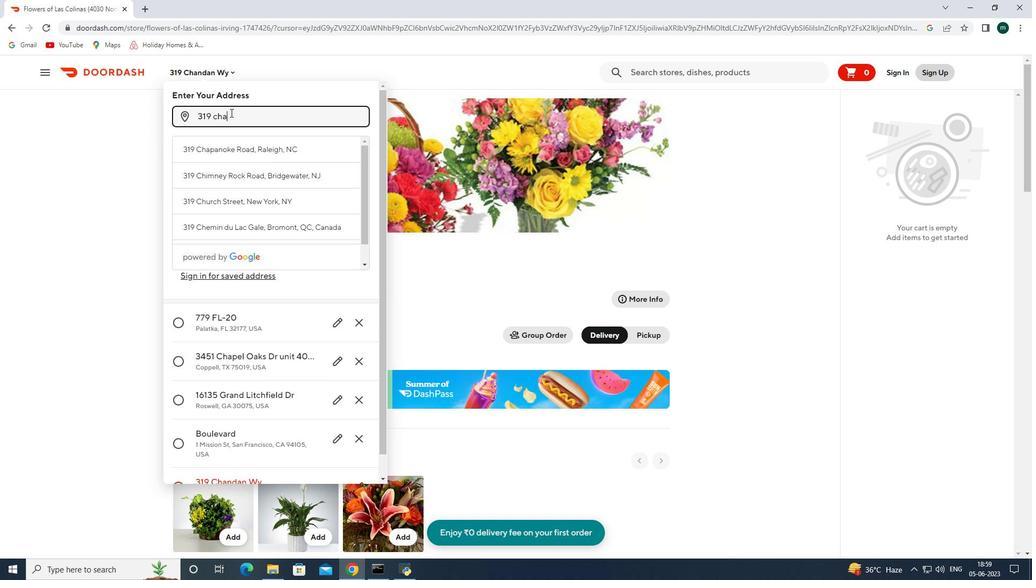 
Action: Mouse moved to (536, 414)
Screenshot: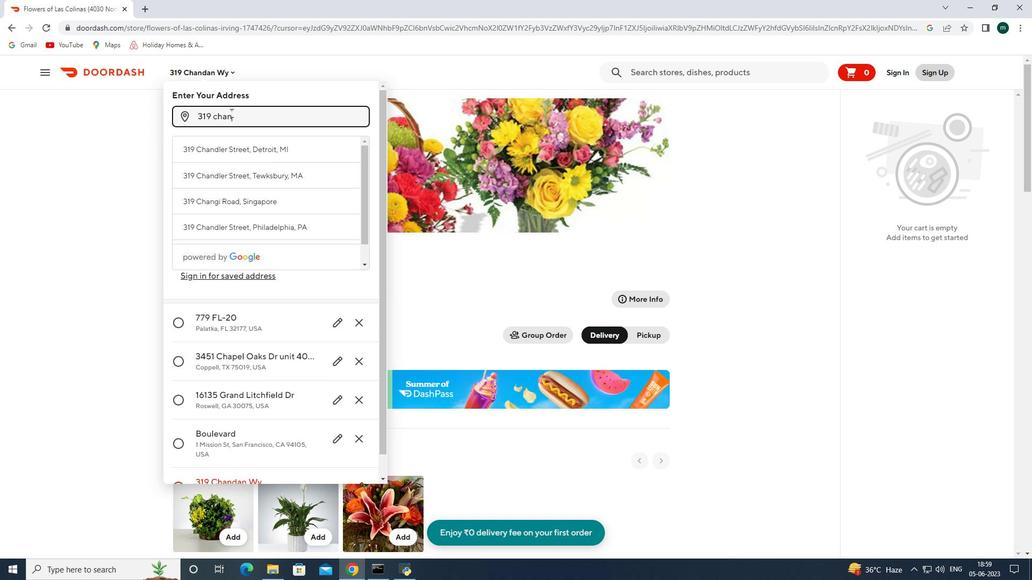 
Action: Mouse pressed left at (536, 414)
Screenshot: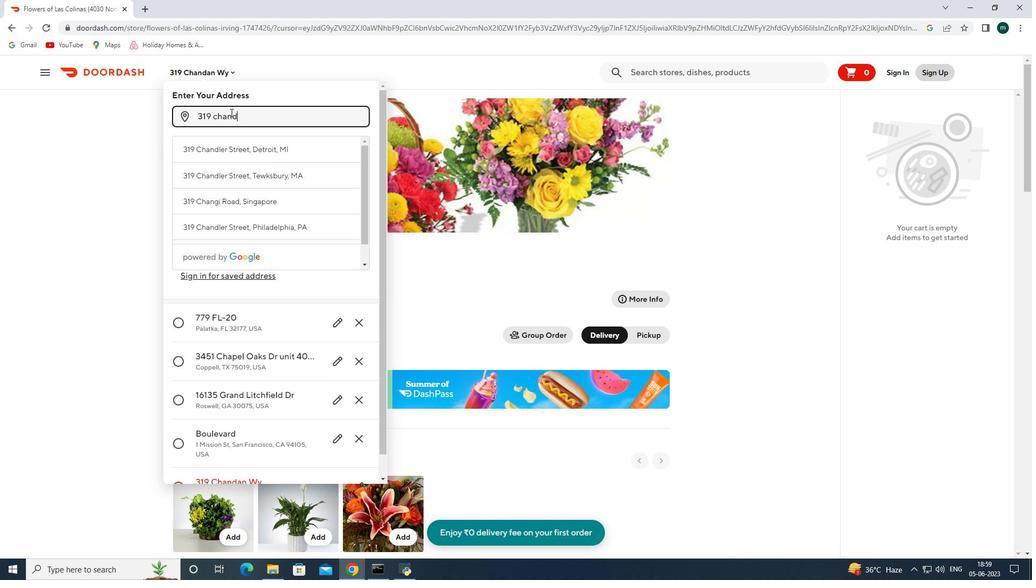 
Action: Key pressed designers<Key.space>choice<Key.enter>
Screenshot: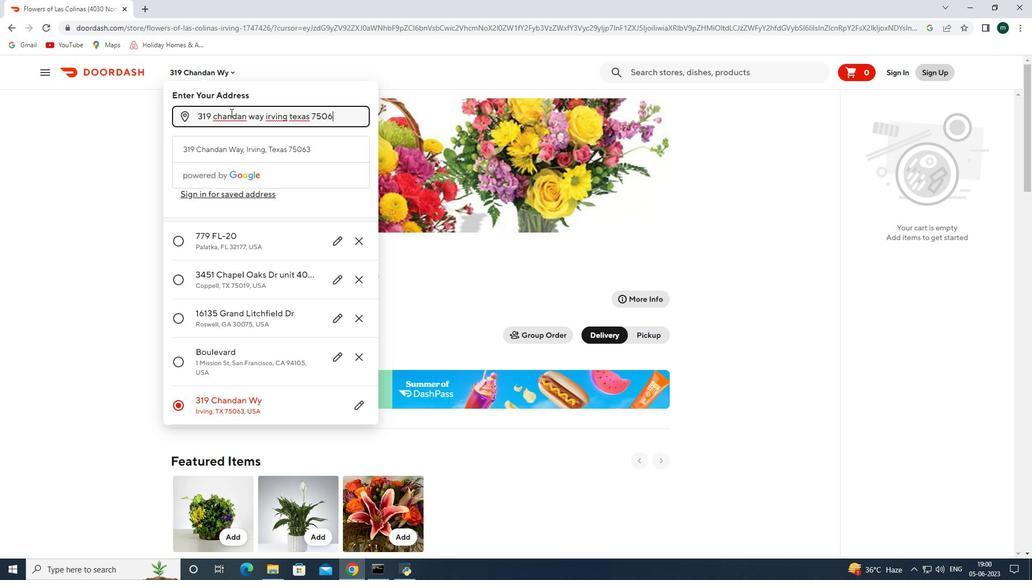 
Action: Mouse scrolled (536, 413) with delta (0, 0)
Screenshot: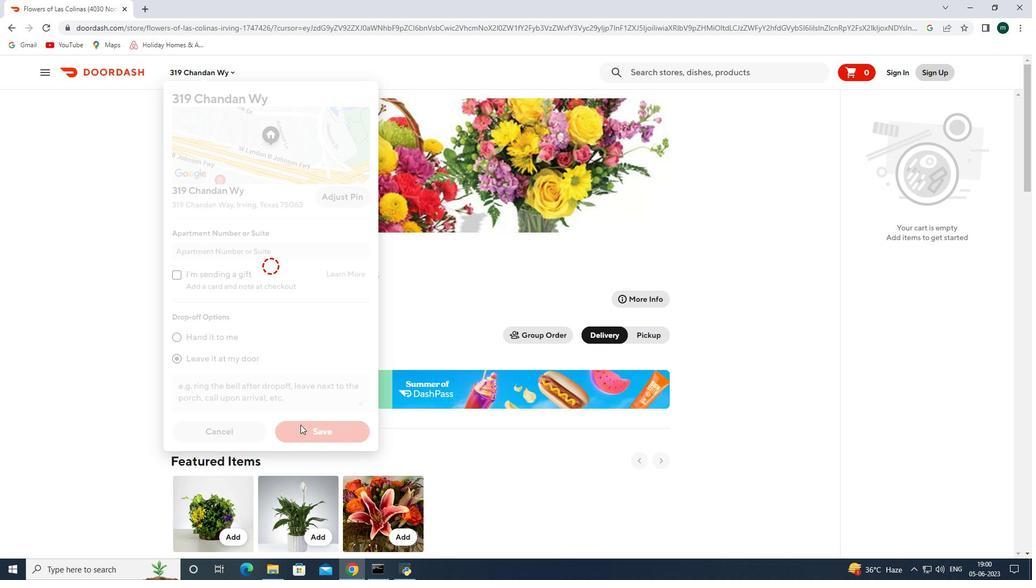 
Action: Mouse scrolled (536, 413) with delta (0, 0)
Screenshot: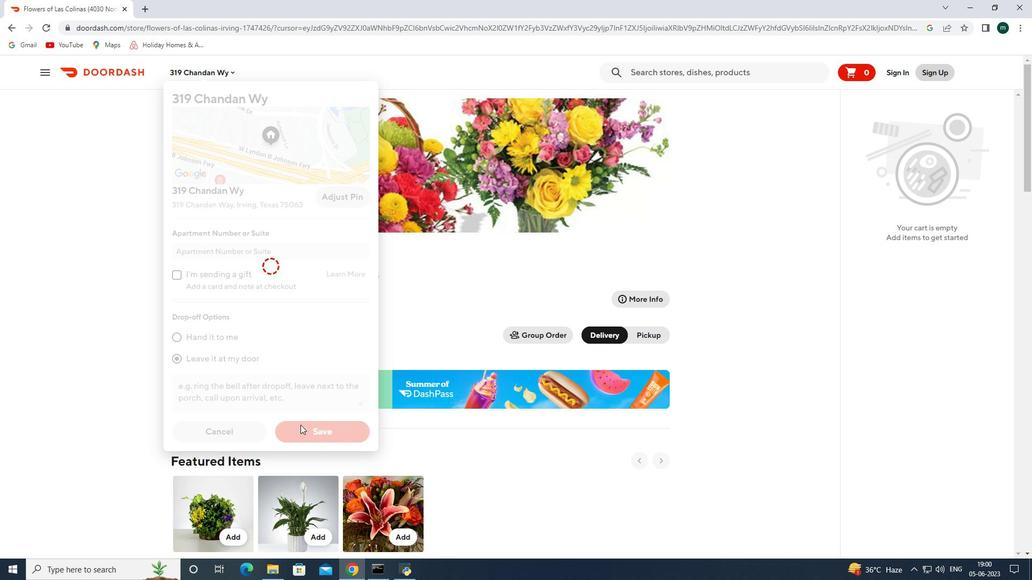 
Action: Mouse scrolled (536, 413) with delta (0, 0)
Screenshot: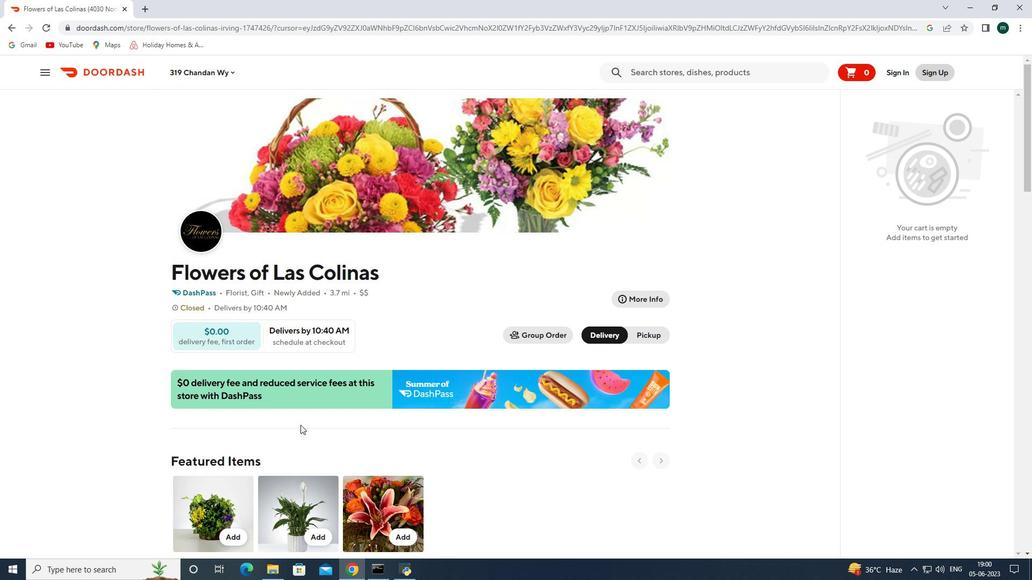 
Action: Mouse moved to (394, 450)
Screenshot: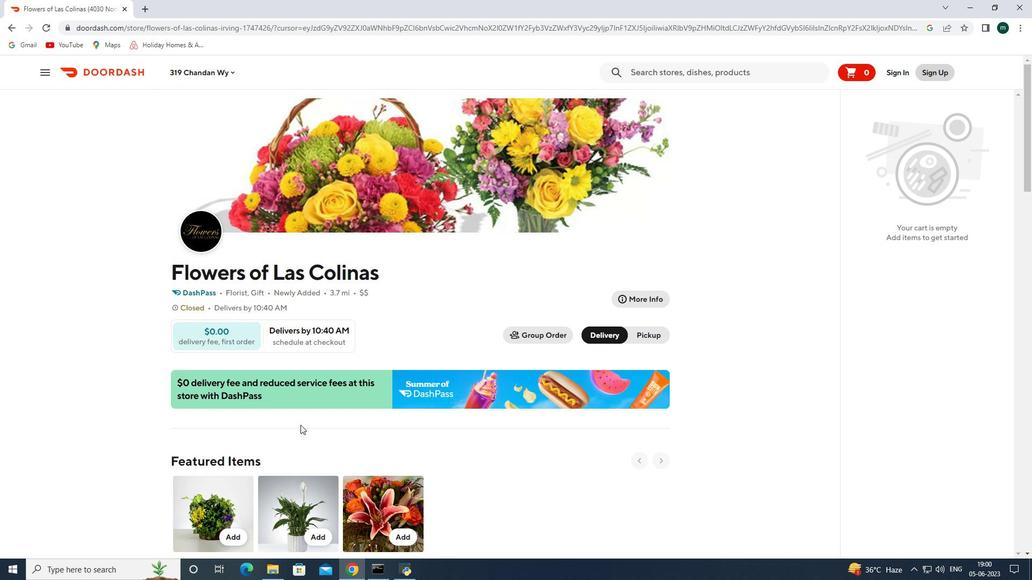
Action: Mouse pressed left at (394, 450)
Screenshot: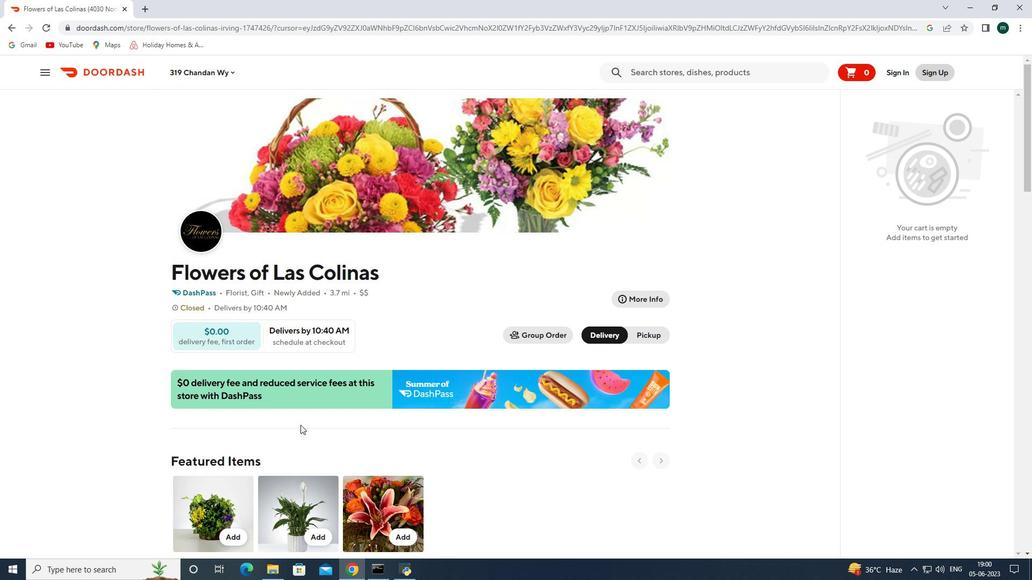 
Action: Mouse moved to (583, 254)
Screenshot: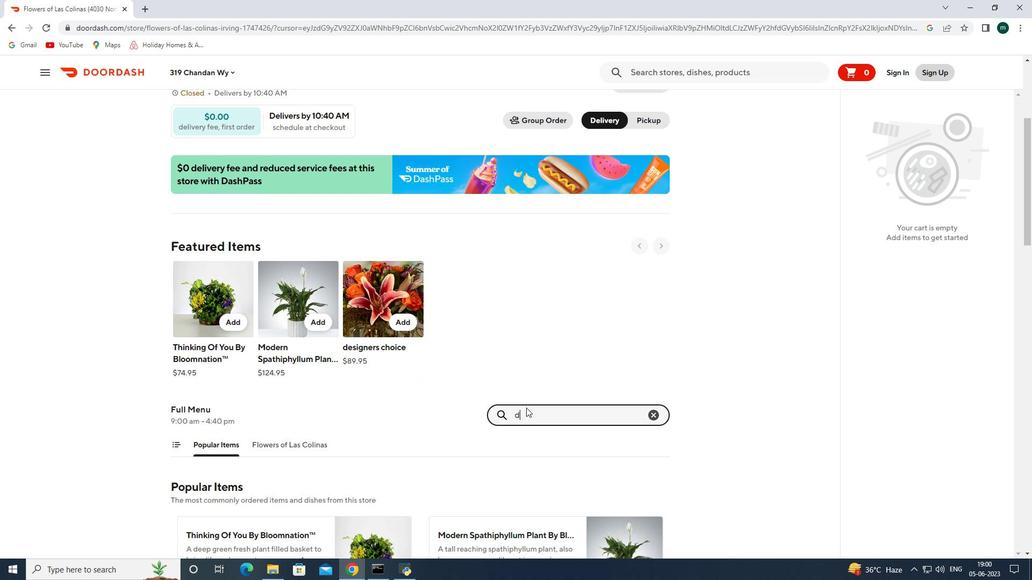 
Action: Mouse pressed left at (583, 254)
Screenshot: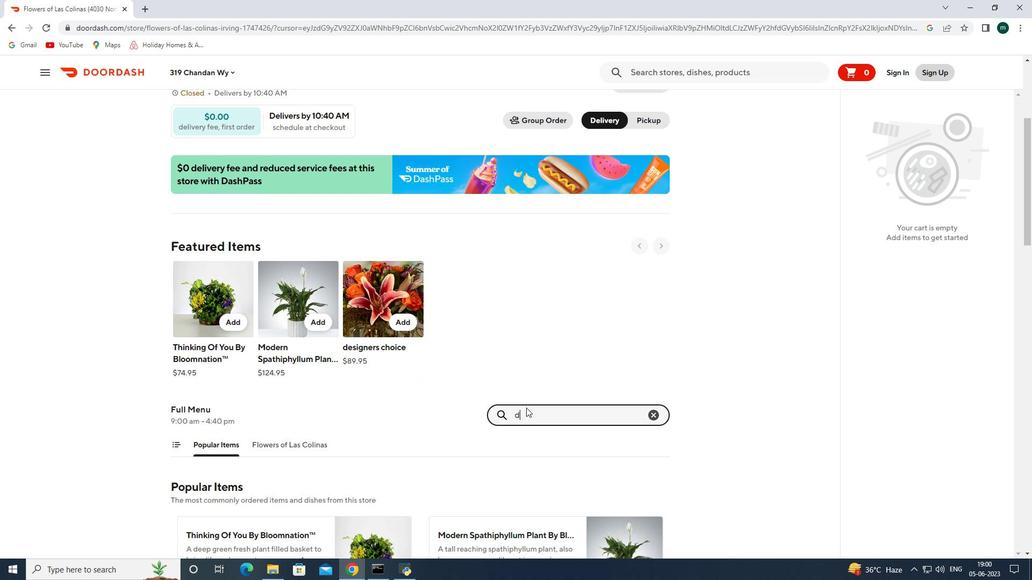
Action: Mouse pressed left at (583, 254)
Screenshot: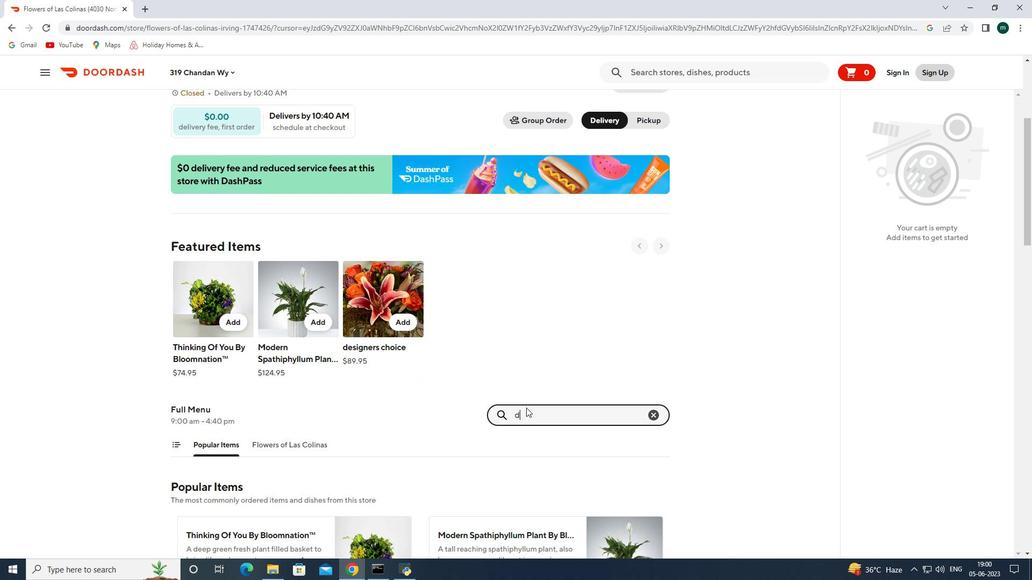 
Action: Mouse pressed left at (583, 254)
Screenshot: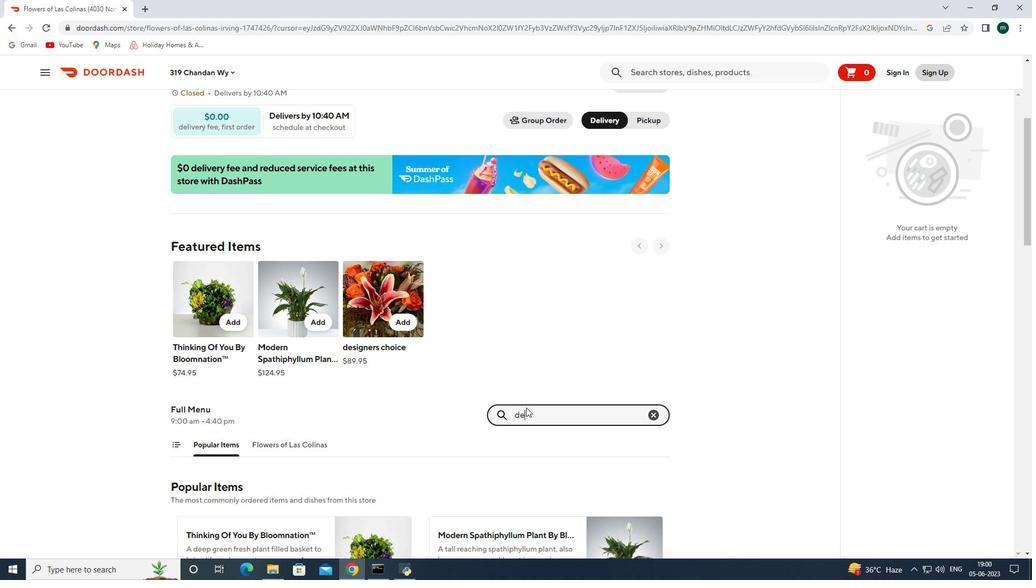
Action: Key pressed <Key.backspace>thinking<Key.space><Key.space><Key.space><Key.space>of<Key.space>you<Key.space>ny<Key.space>bloomnation<Key.enter><Key.backspace>
Screenshot: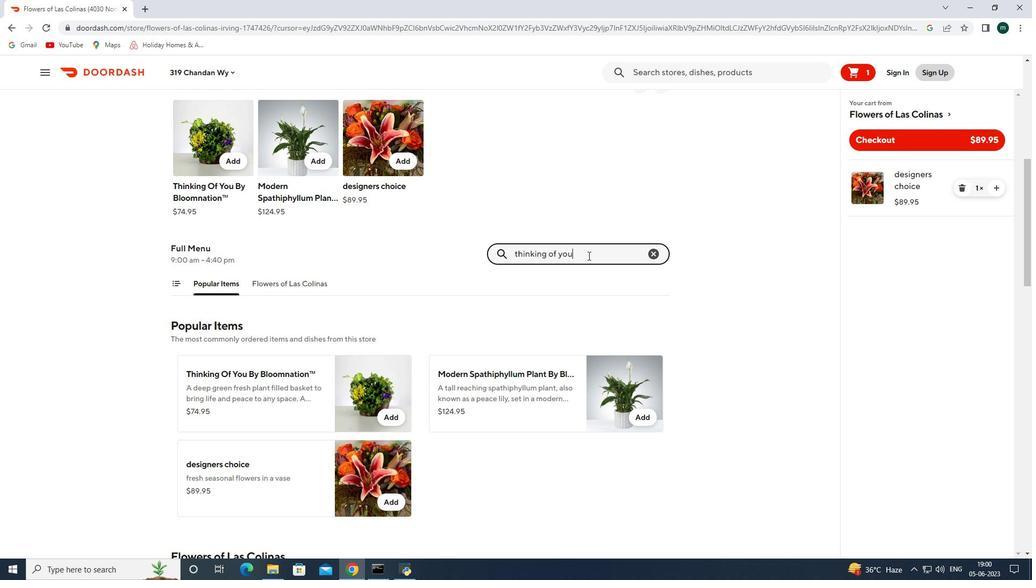 
Action: Mouse moved to (734, 110)
Screenshot: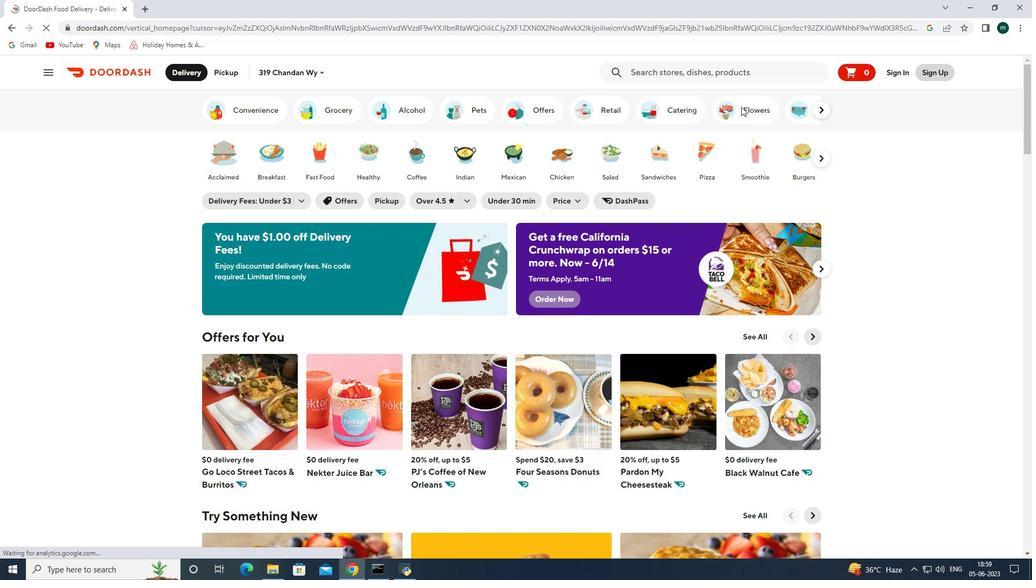 
Action: Mouse pressed left at (734, 110)
Screenshot: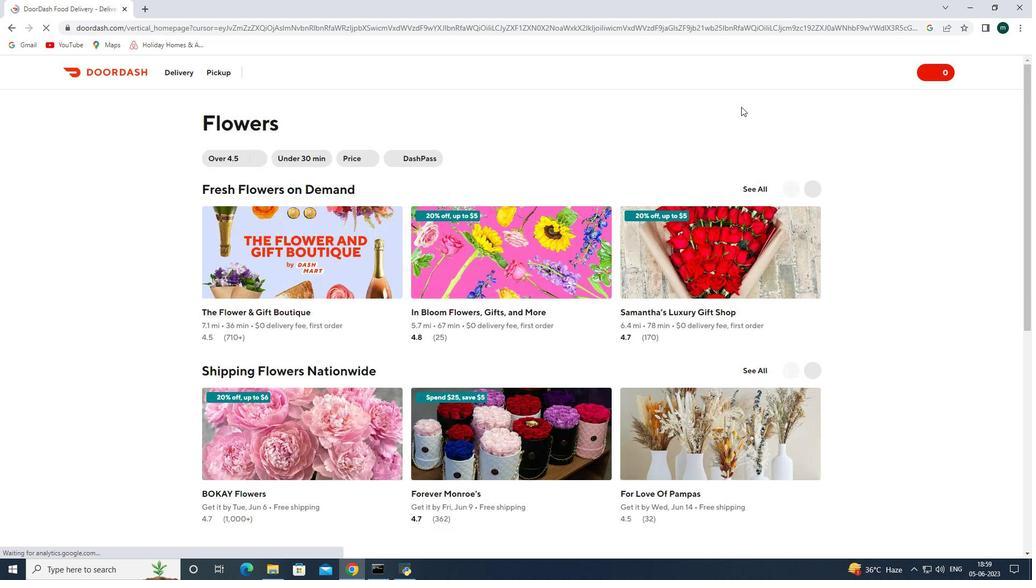 
Action: Mouse moved to (738, 111)
Screenshot: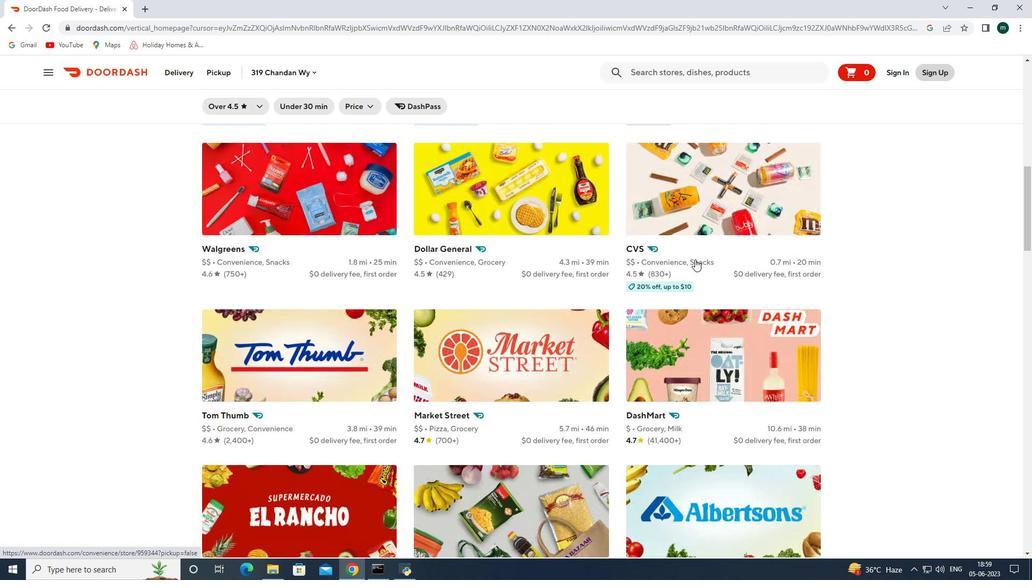 
Action: Mouse pressed left at (738, 111)
Screenshot: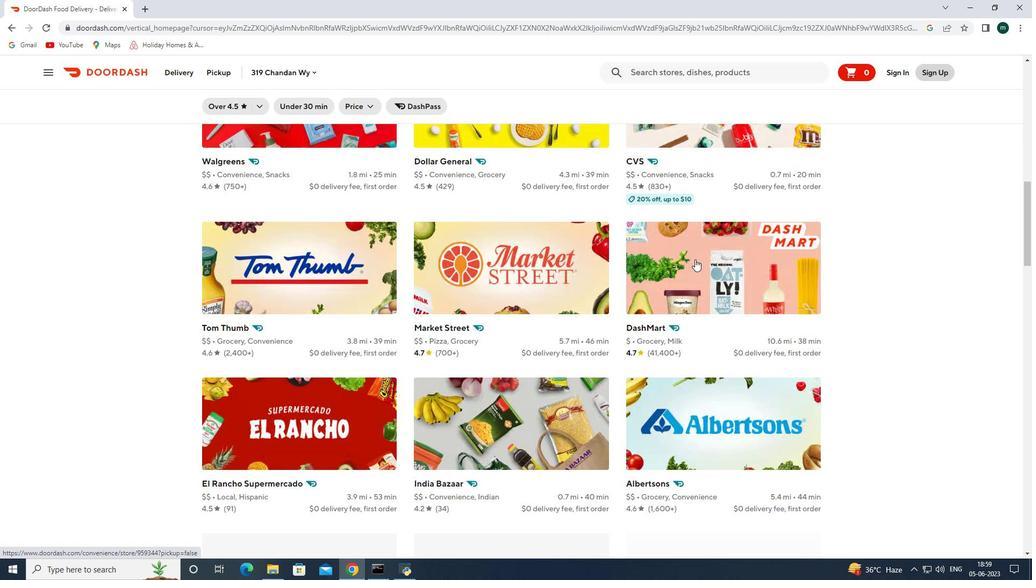 
Action: Mouse moved to (696, 224)
Screenshot: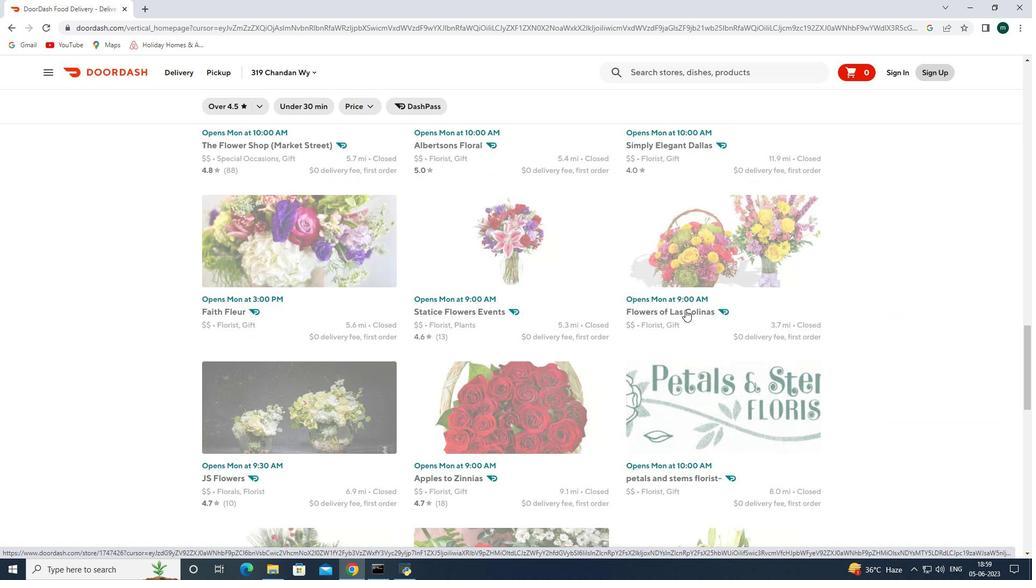 
Action: Mouse scrolled (696, 223) with delta (0, 0)
Screenshot: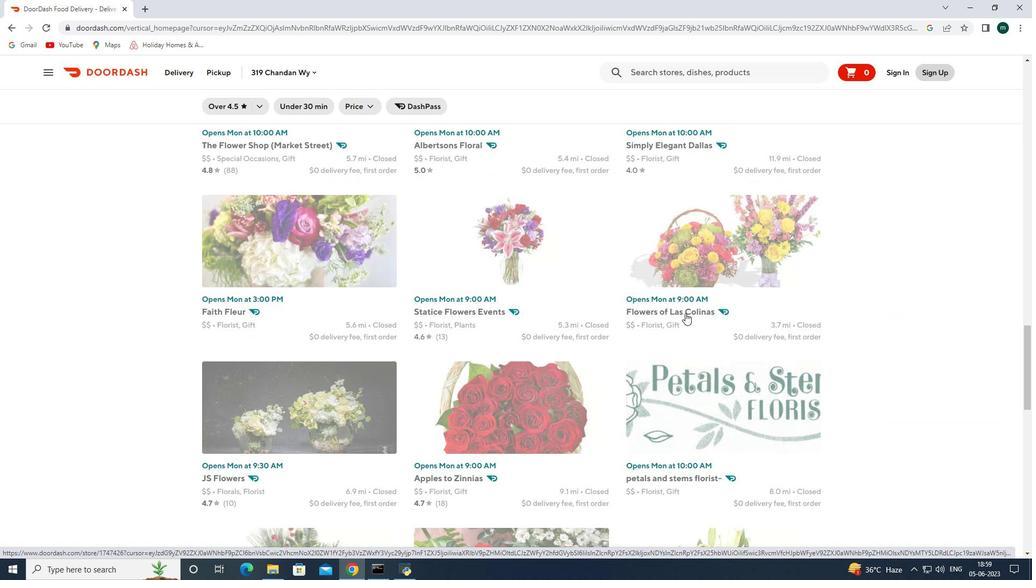 
Action: Mouse scrolled (696, 223) with delta (0, 0)
Screenshot: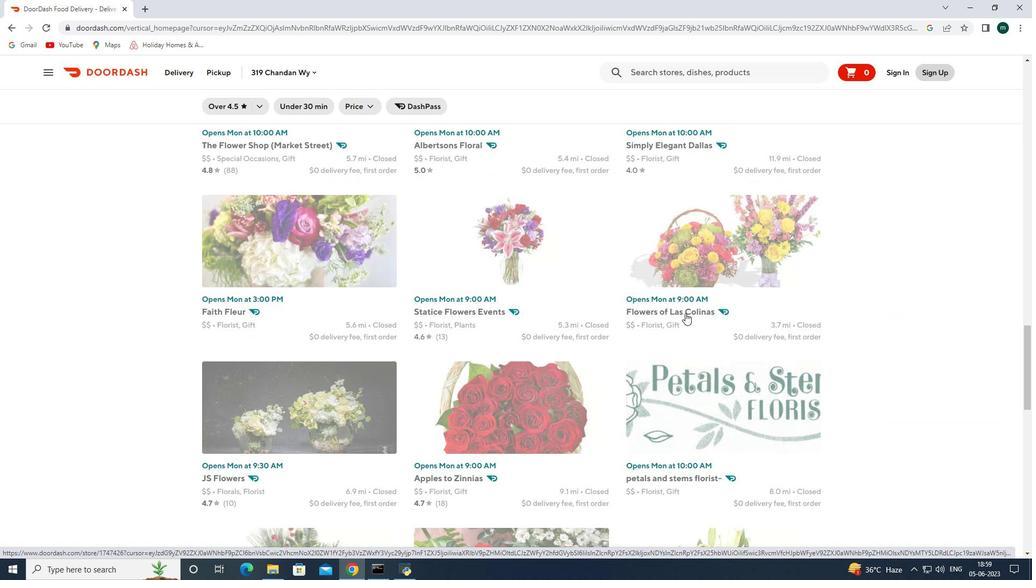 
Action: Mouse scrolled (696, 223) with delta (0, 0)
Screenshot: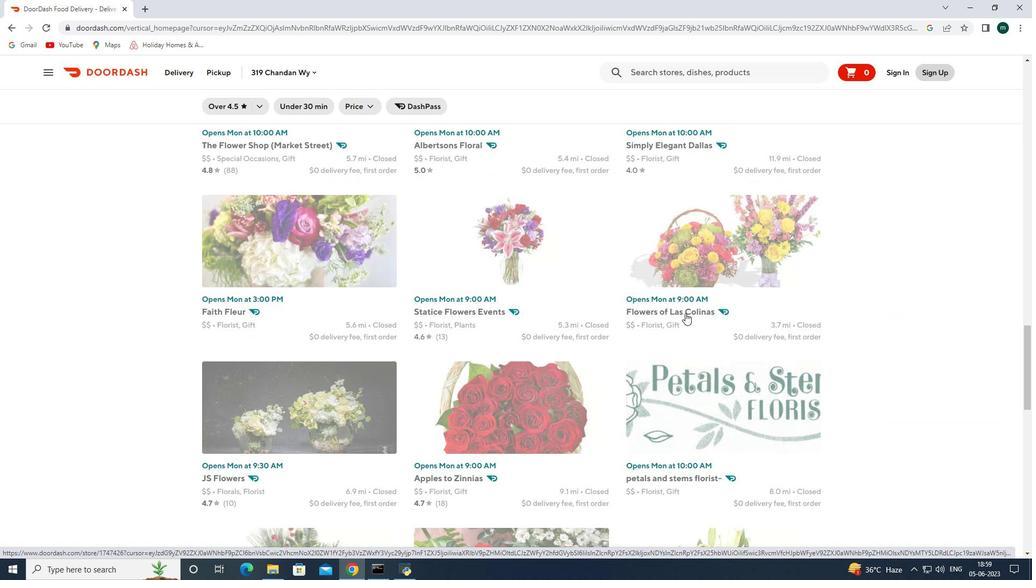 
Action: Mouse scrolled (696, 223) with delta (0, 0)
Screenshot: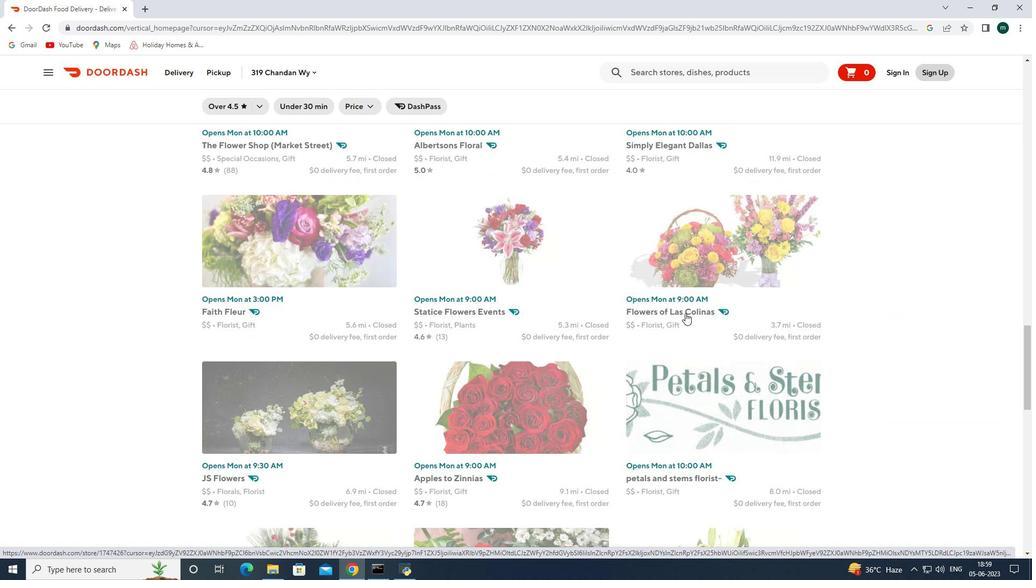 
Action: Mouse scrolled (696, 223) with delta (0, 0)
Screenshot: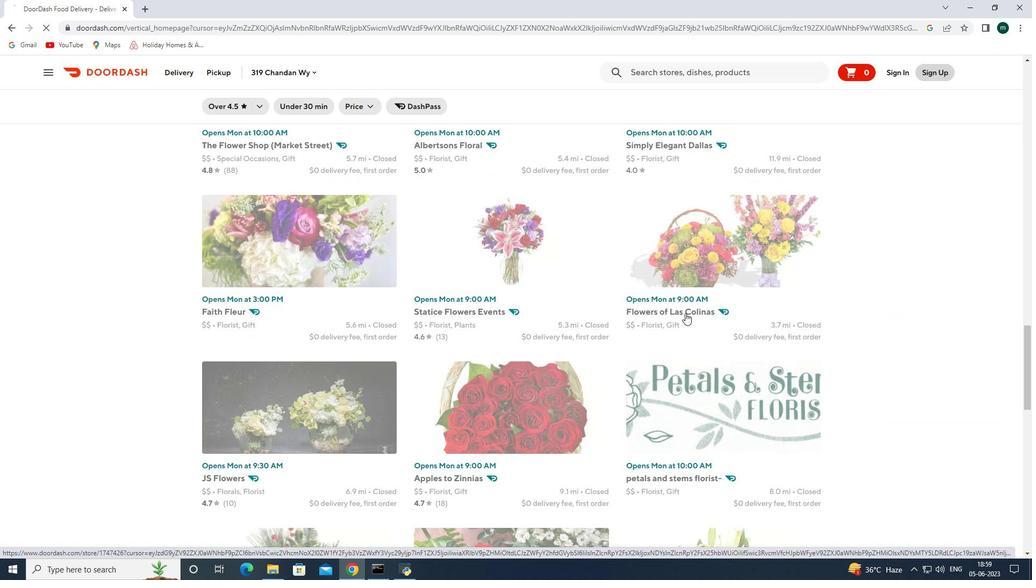 
Action: Mouse scrolled (696, 223) with delta (0, 0)
Screenshot: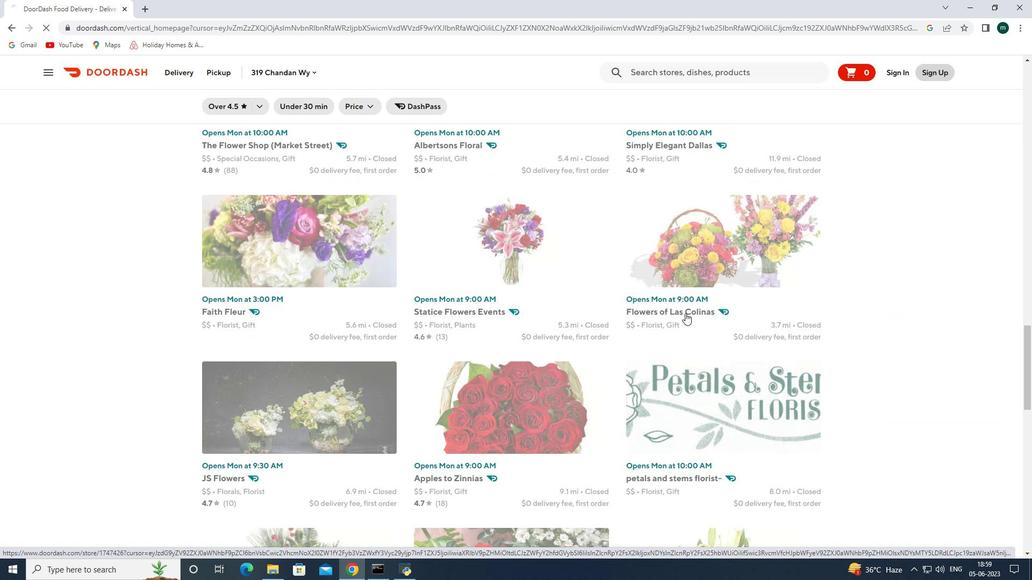 
Action: Mouse scrolled (696, 223) with delta (0, 0)
Screenshot: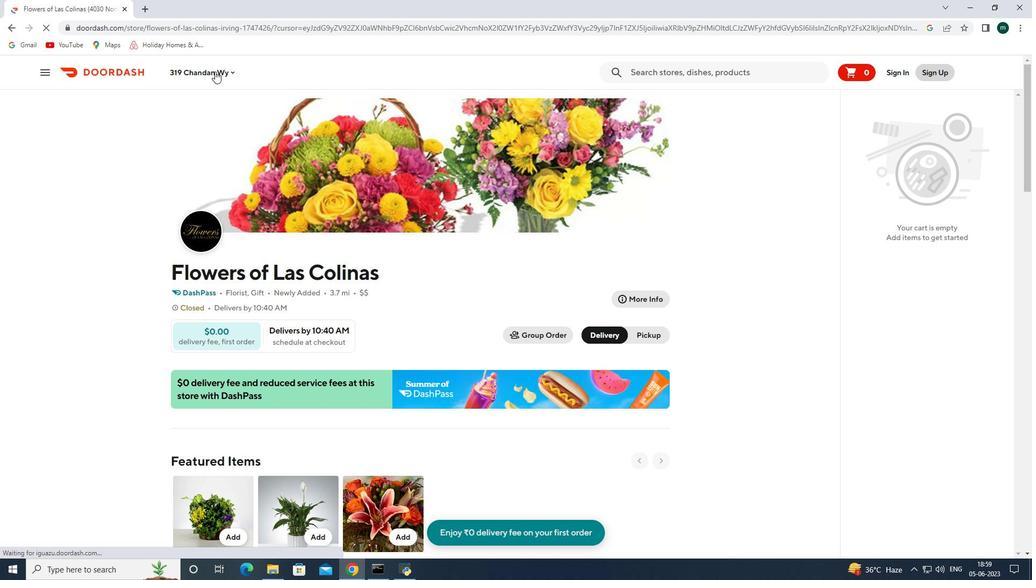 
Action: Mouse scrolled (696, 223) with delta (0, 0)
Screenshot: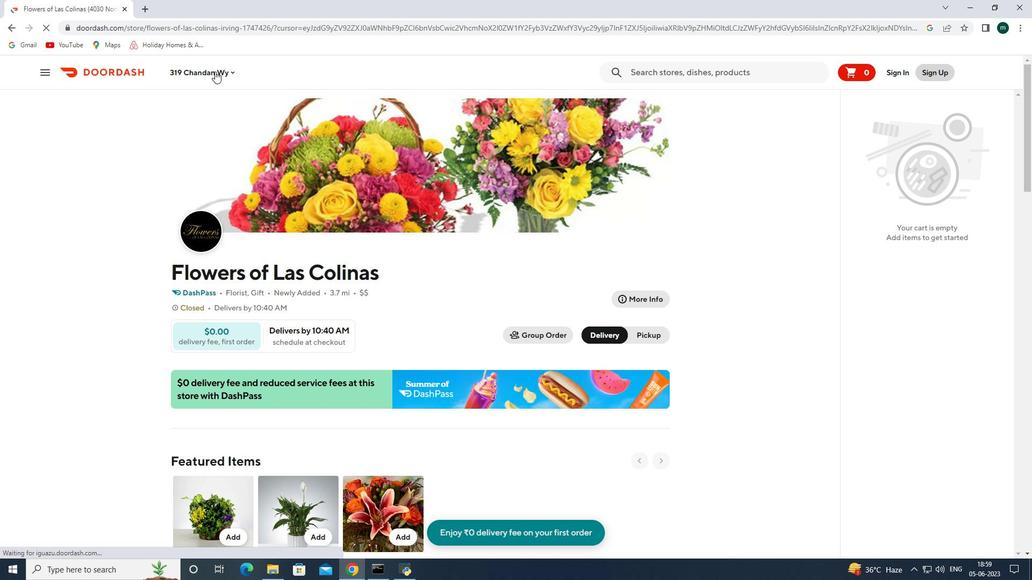 
Action: Mouse scrolled (696, 223) with delta (0, 0)
Screenshot: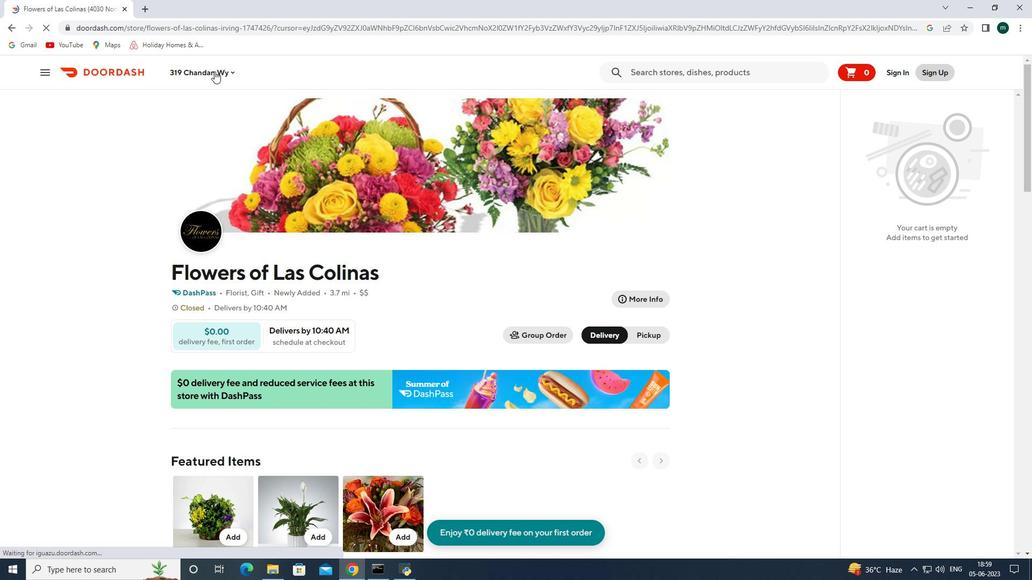 
Action: Mouse scrolled (696, 223) with delta (0, 0)
Screenshot: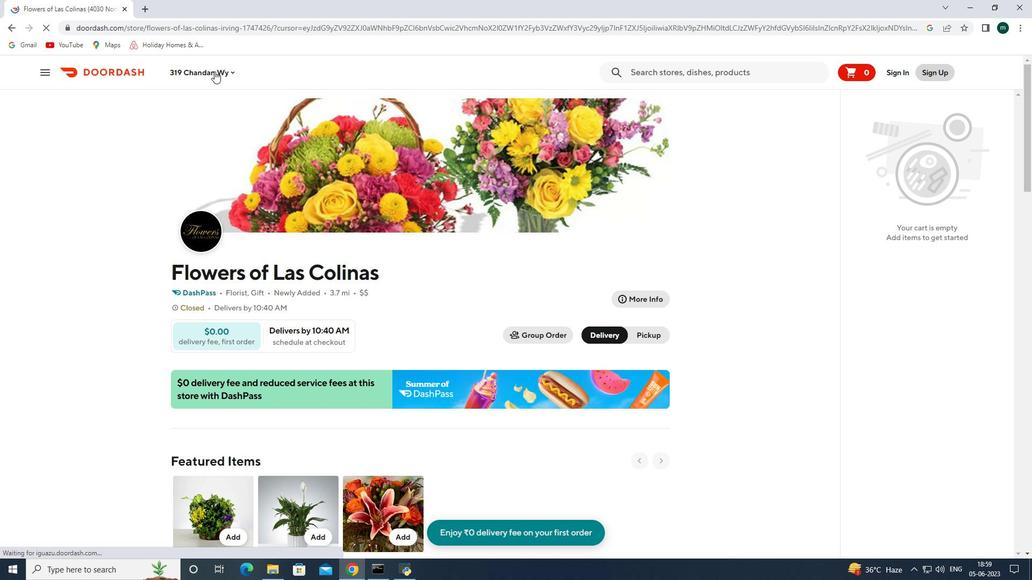 
Action: Mouse scrolled (696, 223) with delta (0, 0)
Screenshot: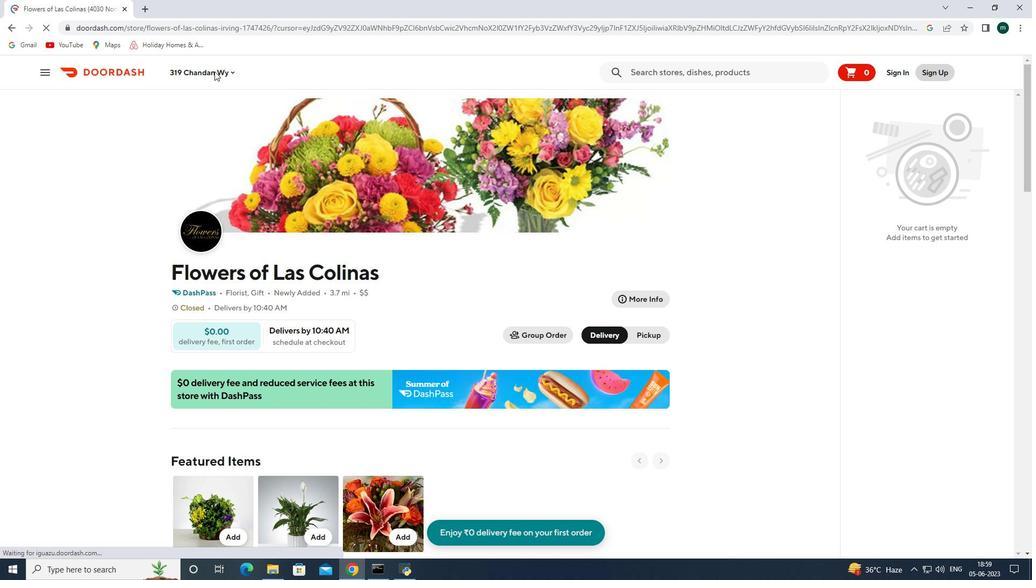
Action: Mouse scrolled (696, 223) with delta (0, 0)
Screenshot: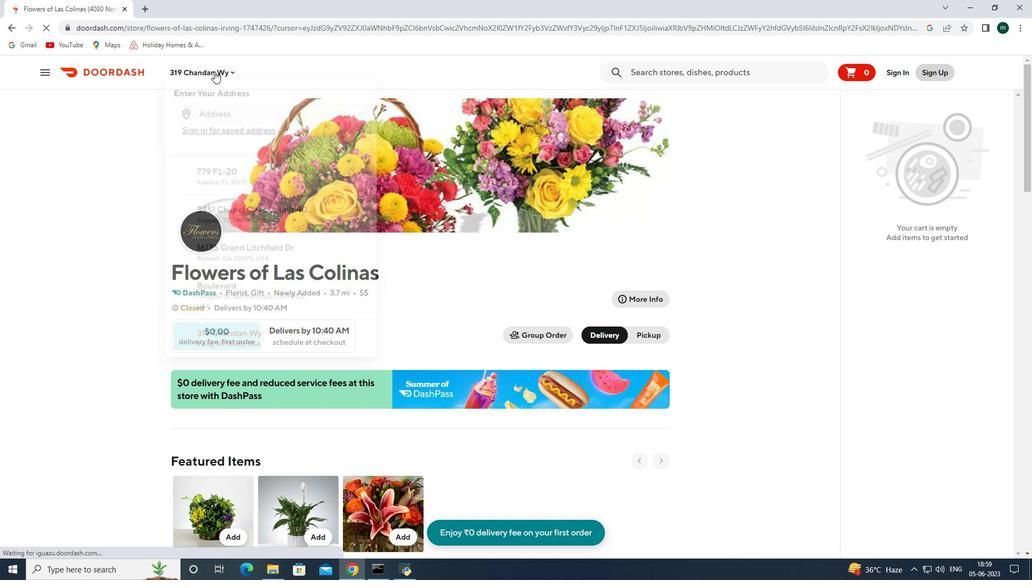
Action: Mouse scrolled (696, 223) with delta (0, 0)
Screenshot: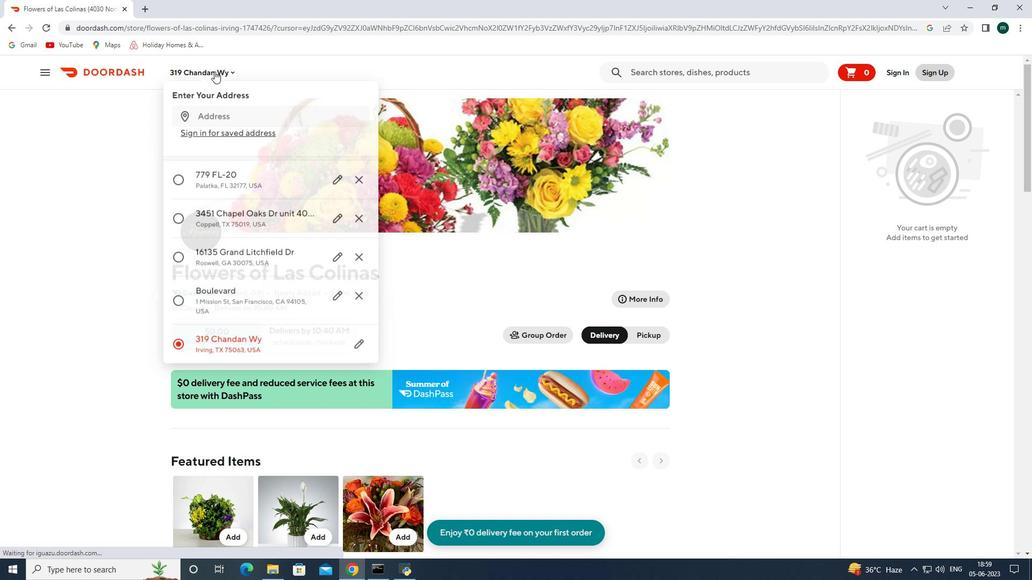 
Action: Mouse scrolled (696, 223) with delta (0, 0)
Screenshot: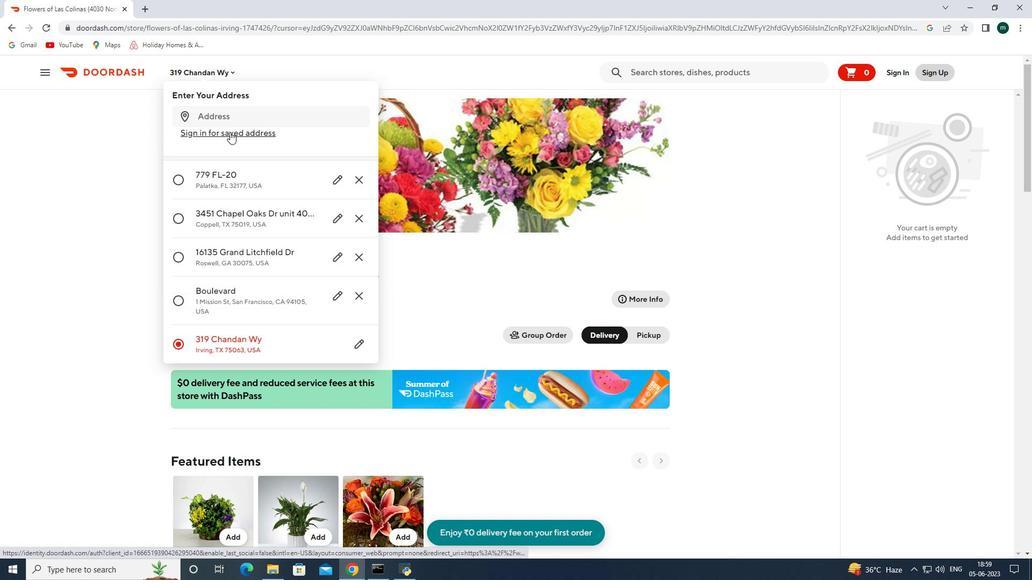 
Action: Mouse scrolled (696, 223) with delta (0, 0)
Screenshot: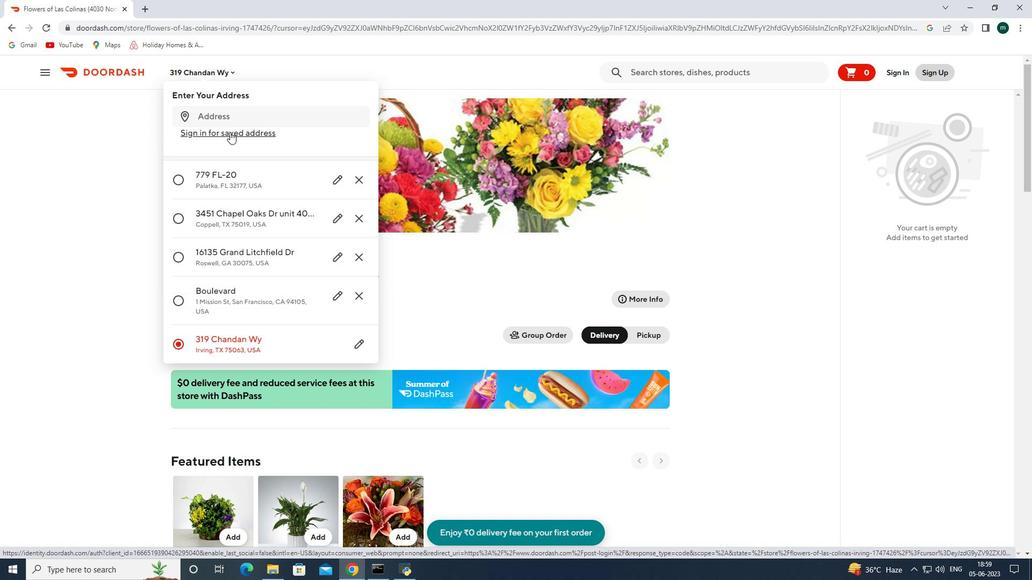 
Action: Mouse scrolled (696, 224) with delta (0, 0)
Screenshot: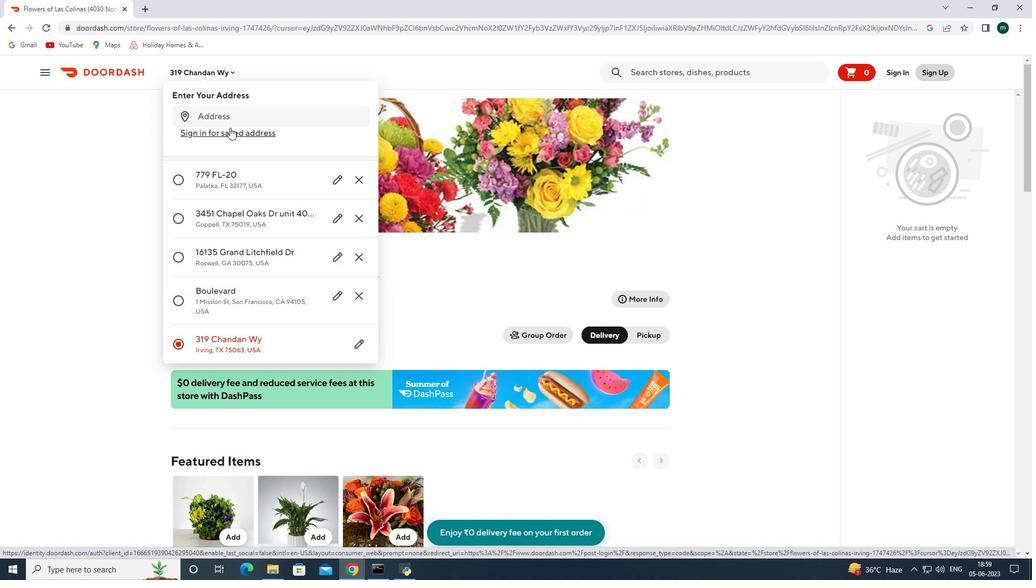 
Action: Mouse scrolled (696, 223) with delta (0, 0)
Screenshot: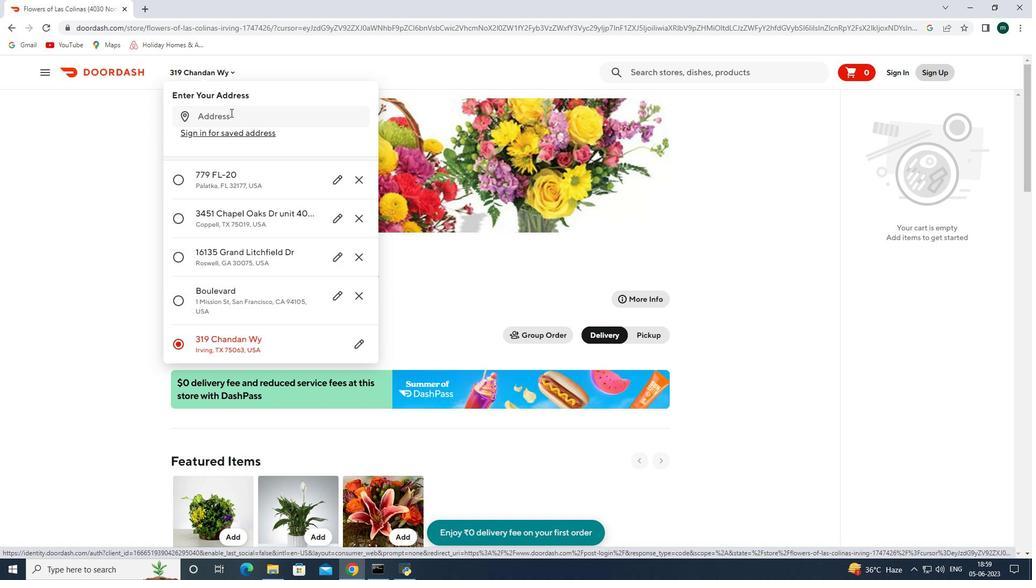 
Action: Mouse scrolled (696, 223) with delta (0, 0)
Screenshot: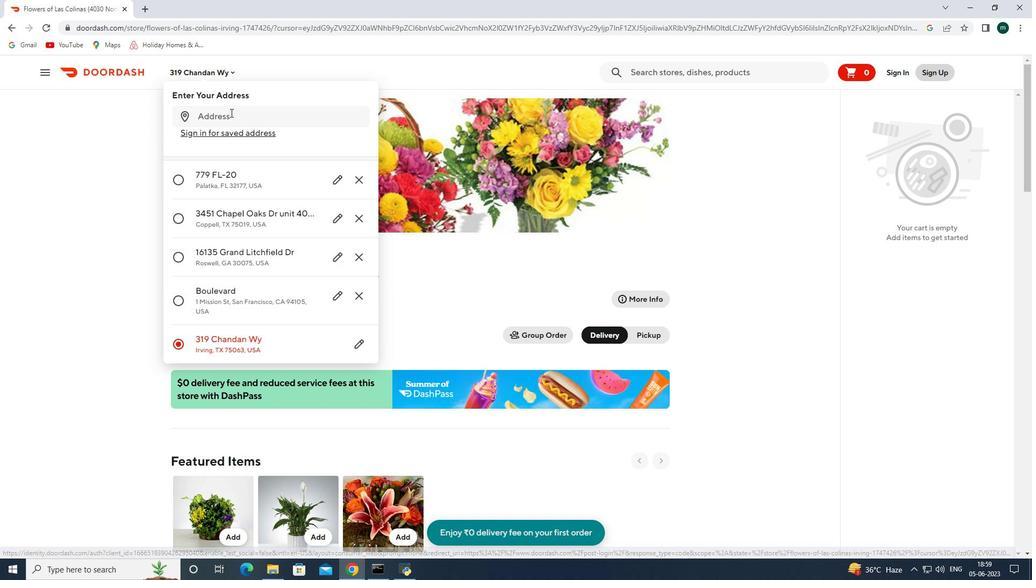 
Action: Mouse scrolled (696, 223) with delta (0, 0)
Screenshot: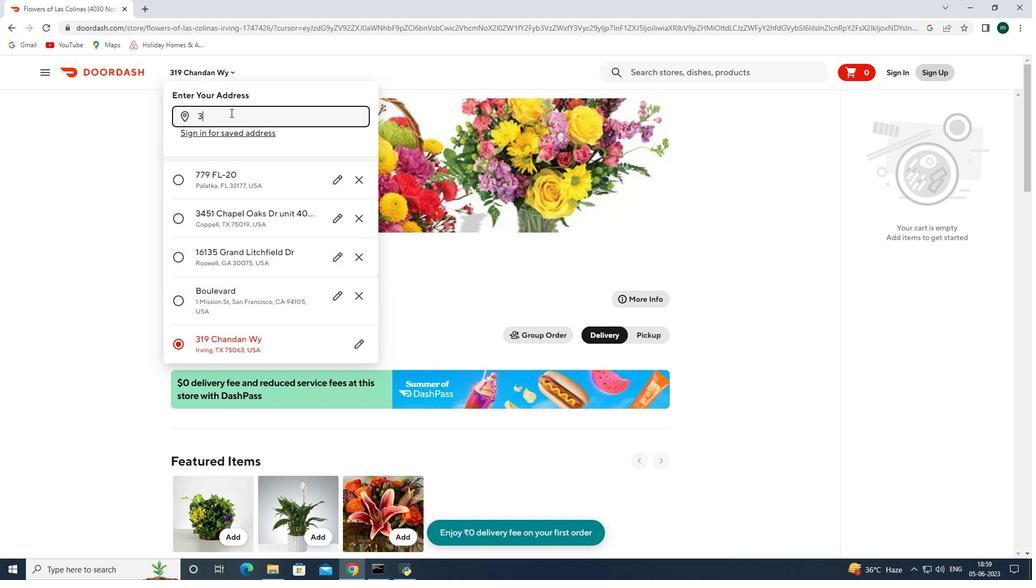 
Action: Mouse scrolled (696, 223) with delta (0, 0)
Screenshot: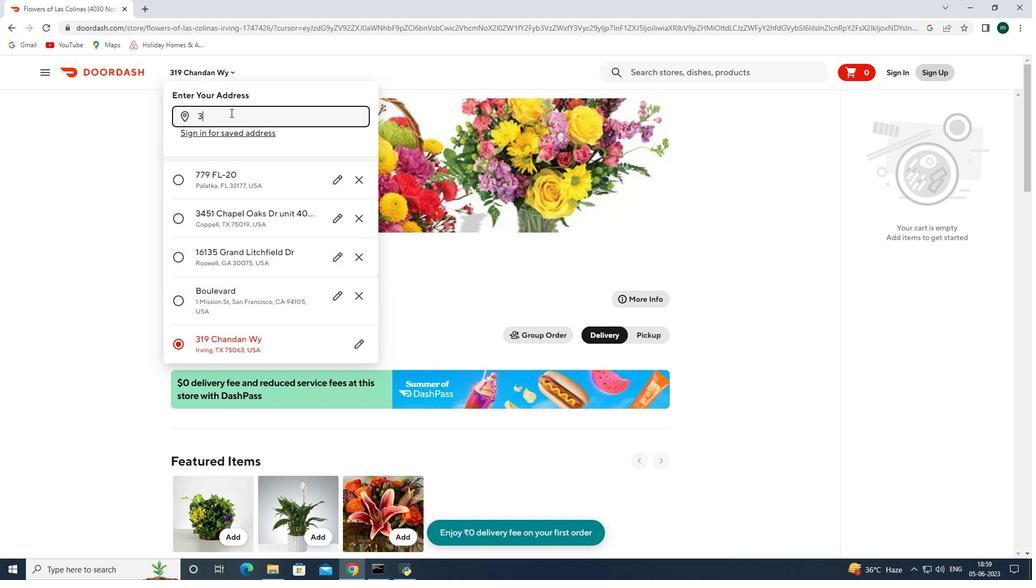 
Action: Mouse scrolled (696, 223) with delta (0, 0)
Screenshot: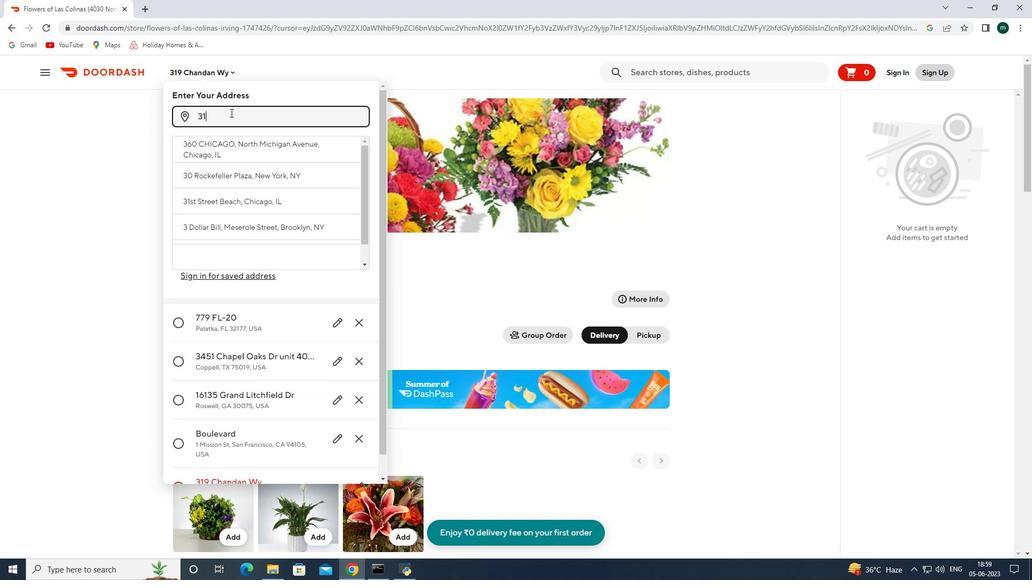 
Action: Mouse scrolled (696, 223) with delta (0, 0)
Screenshot: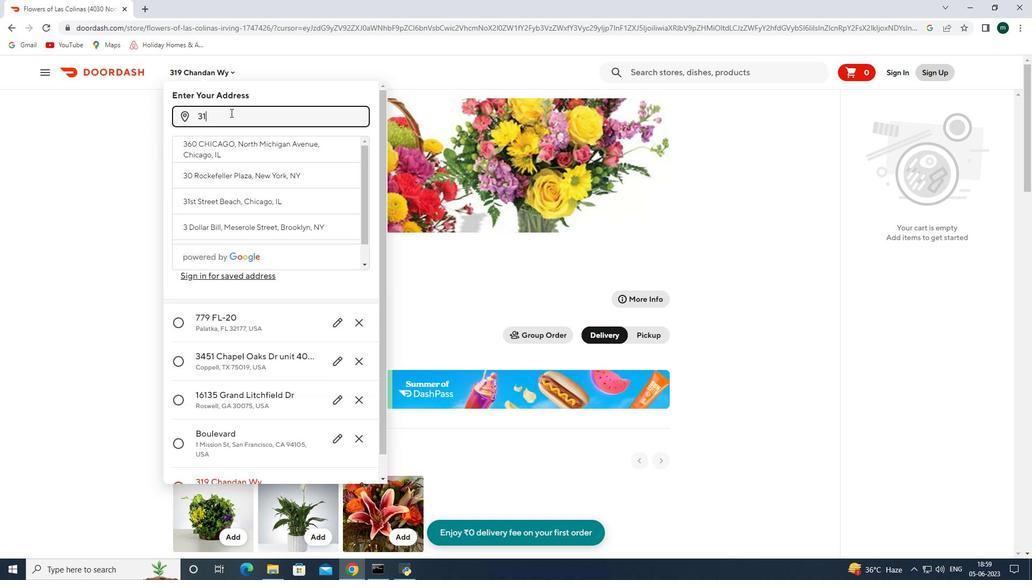 
Action: Mouse scrolled (696, 223) with delta (0, 0)
Screenshot: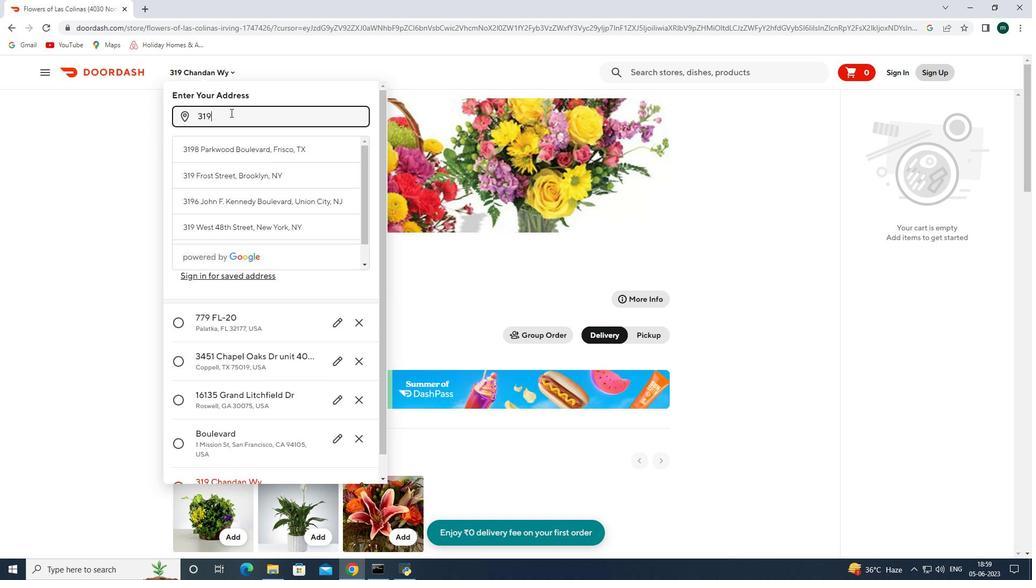 
Action: Mouse scrolled (696, 223) with delta (0, 0)
Screenshot: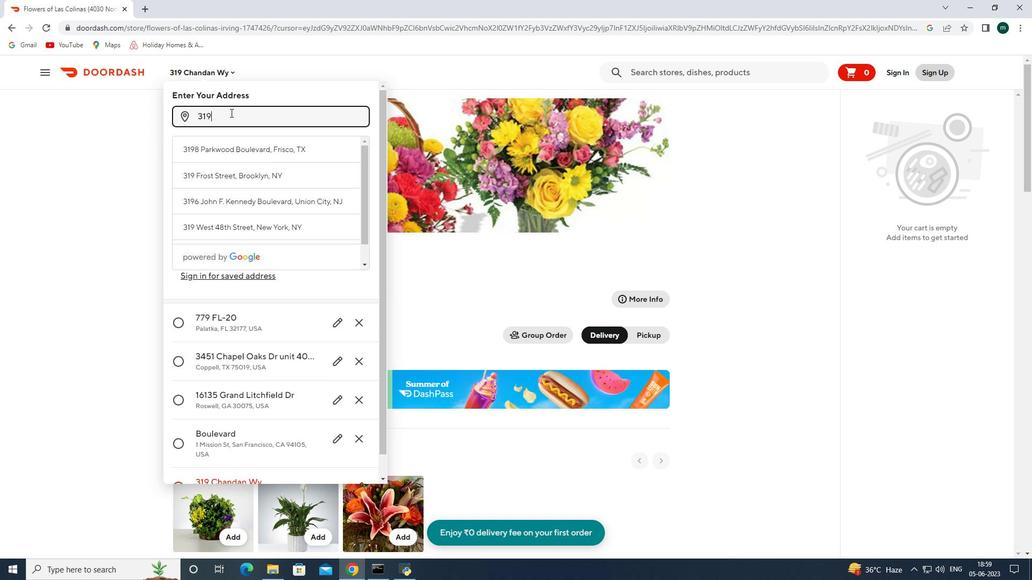 
Action: Mouse scrolled (696, 223) with delta (0, 0)
Screenshot: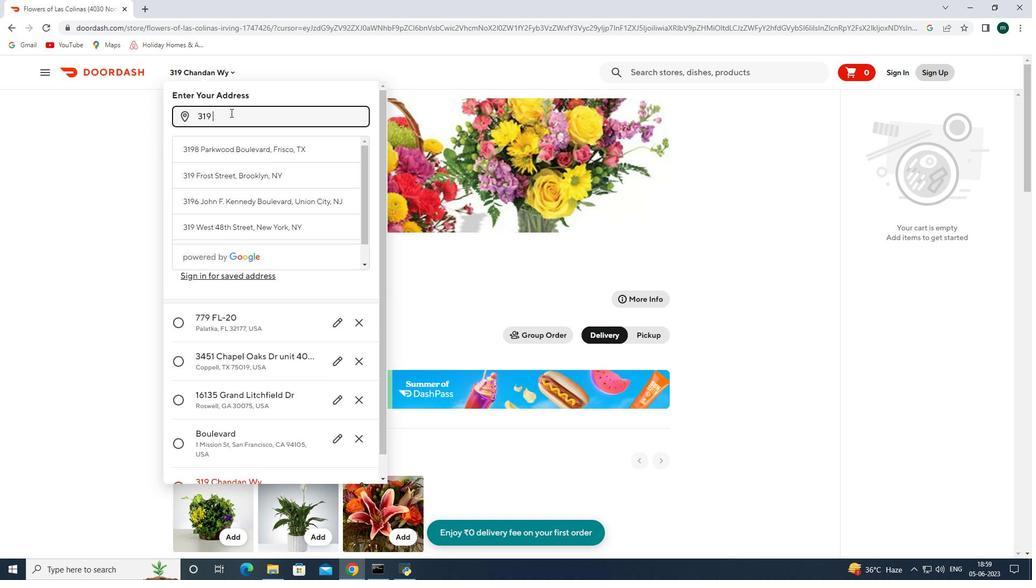 
Action: Mouse scrolled (696, 223) with delta (0, 0)
Screenshot: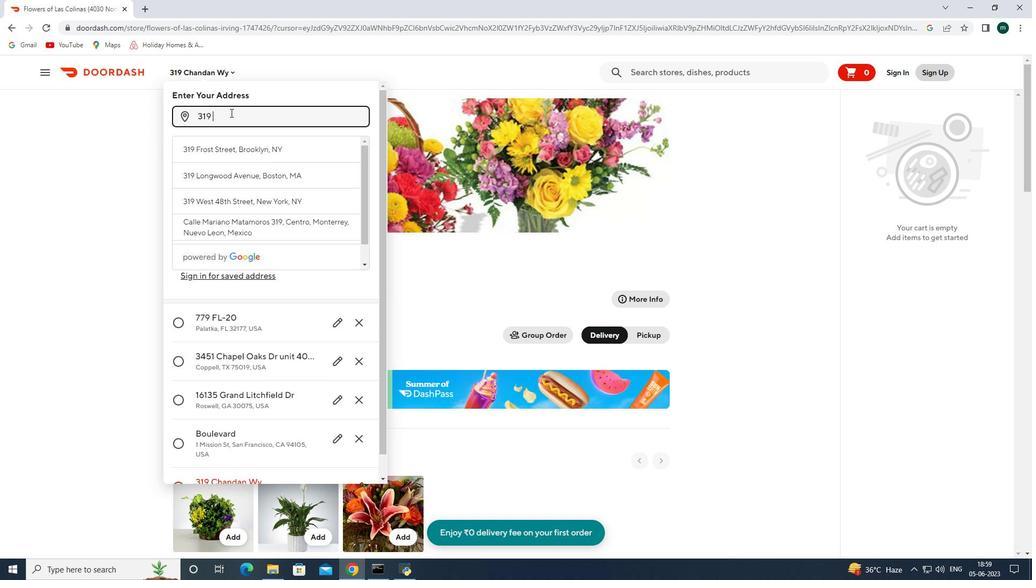
Action: Mouse scrolled (696, 224) with delta (0, 0)
Screenshot: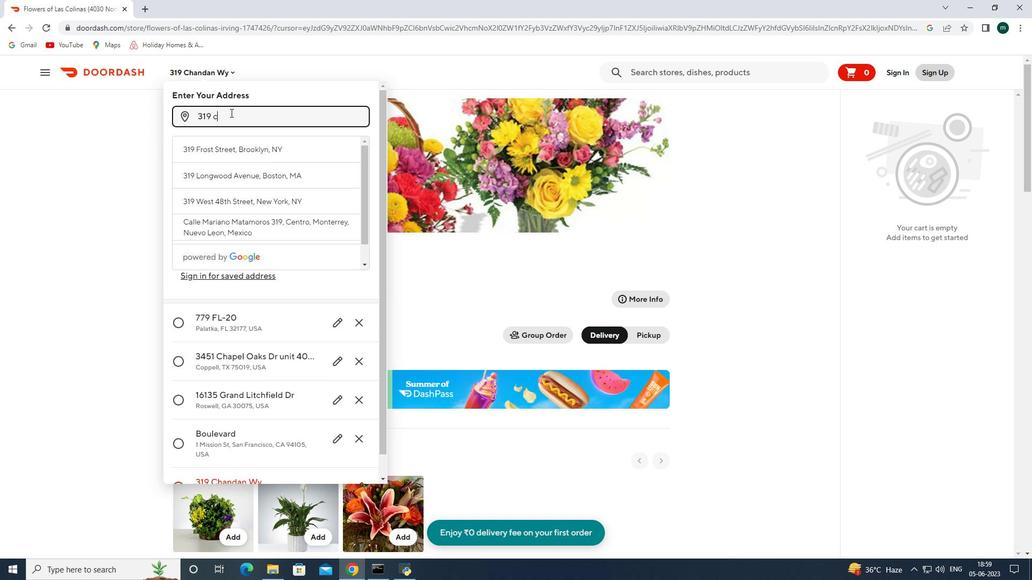 
Action: Mouse scrolled (696, 223) with delta (0, 0)
Screenshot: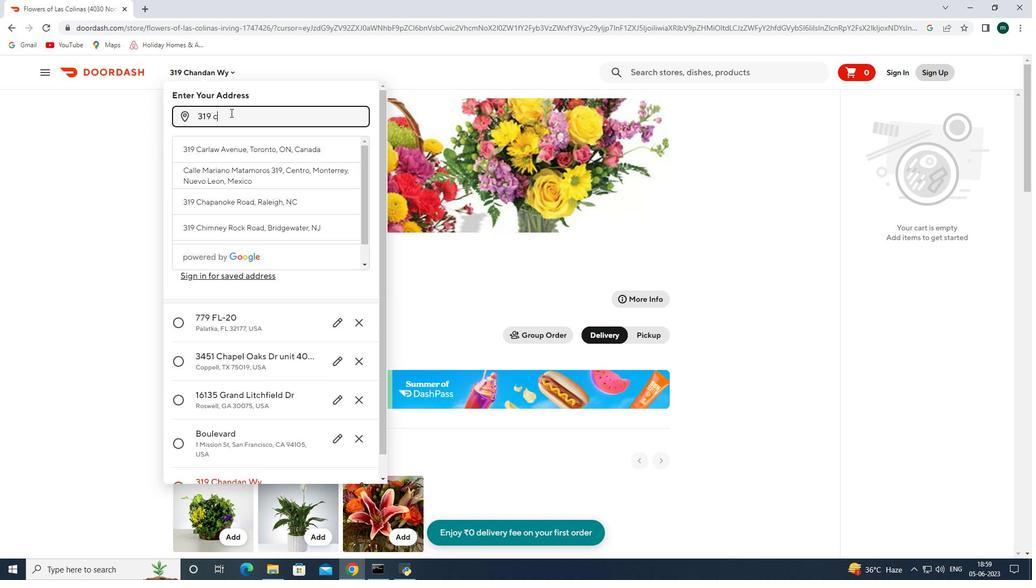 
Action: Mouse scrolled (696, 223) with delta (0, 0)
Screenshot: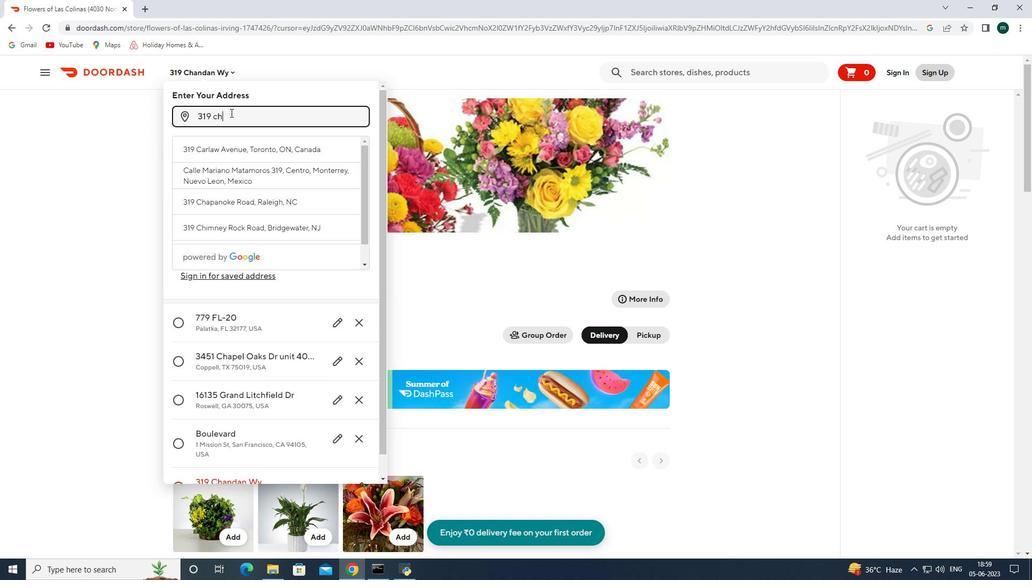
Action: Mouse scrolled (696, 223) with delta (0, 0)
Screenshot: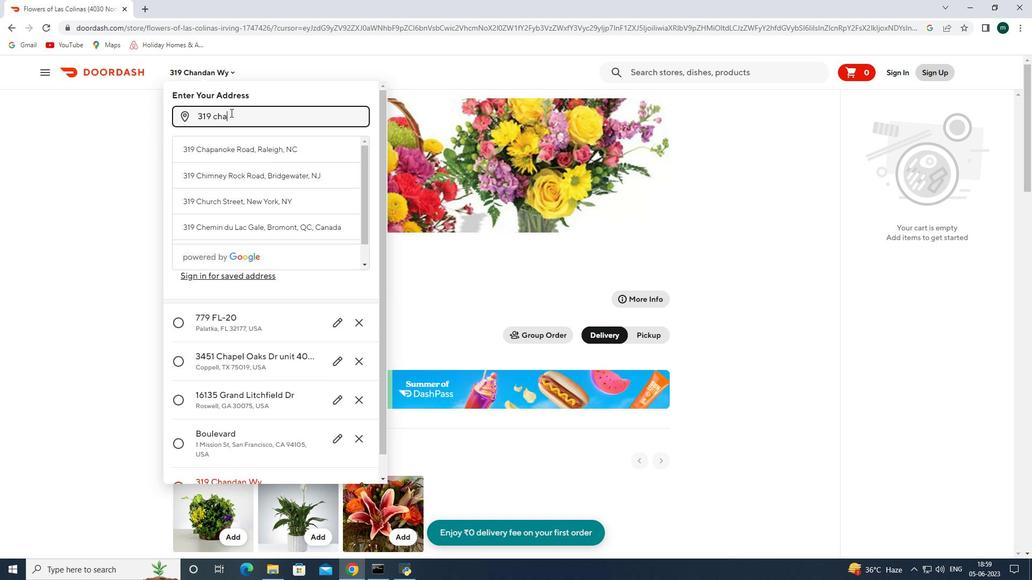
Action: Mouse scrolled (696, 223) with delta (0, 0)
Screenshot: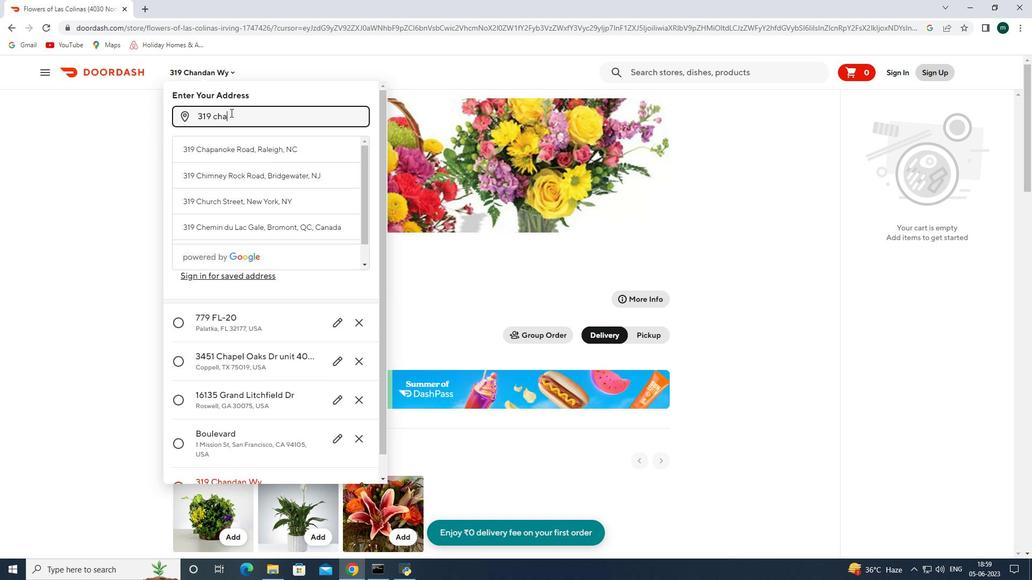
Action: Mouse scrolled (696, 223) with delta (0, 0)
Screenshot: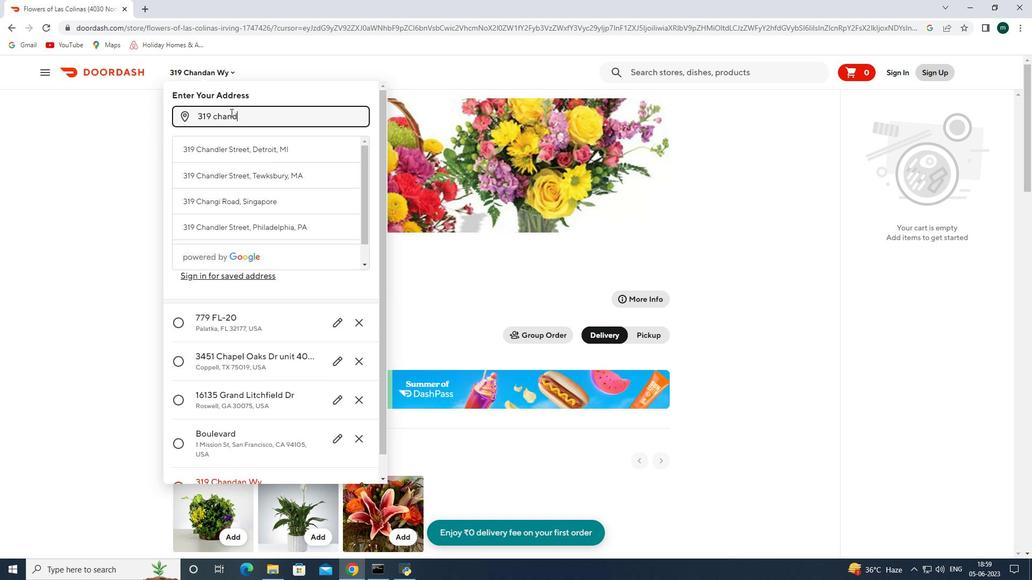 
Action: Mouse moved to (689, 362)
Screenshot: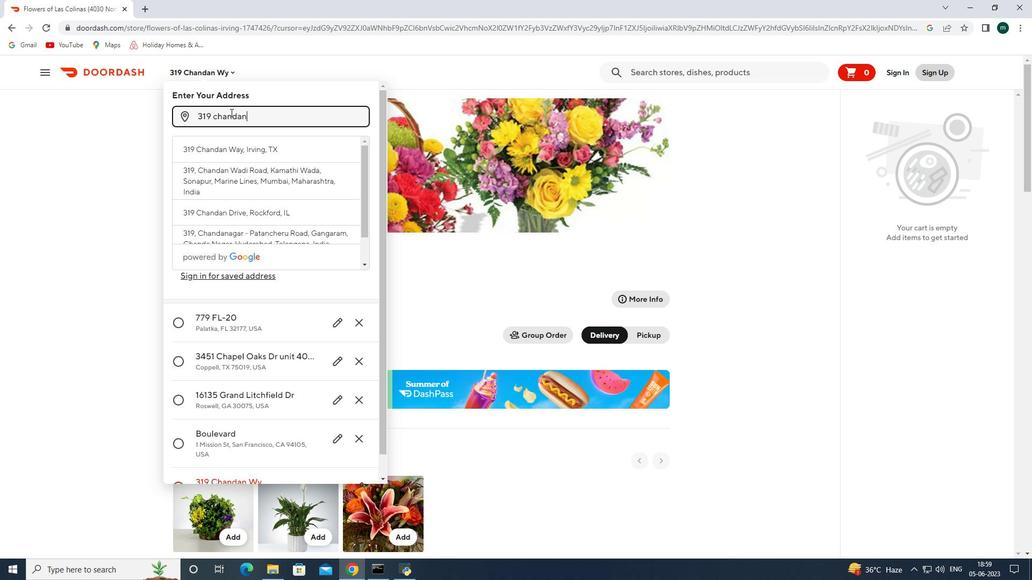 
Action: Mouse pressed left at (689, 362)
Screenshot: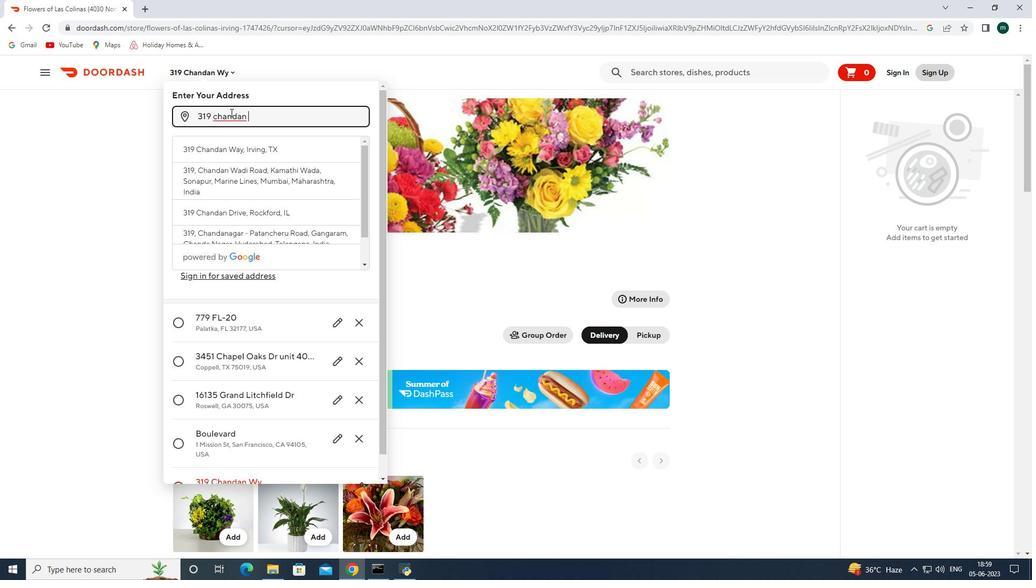 
Action: Mouse moved to (201, 69)
Screenshot: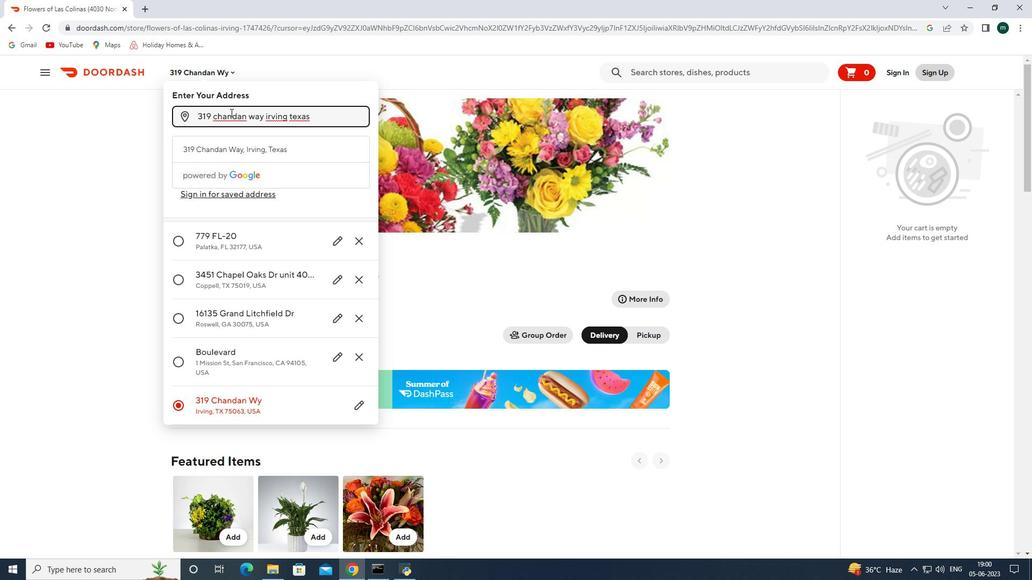 
Action: Mouse pressed left at (201, 69)
Screenshot: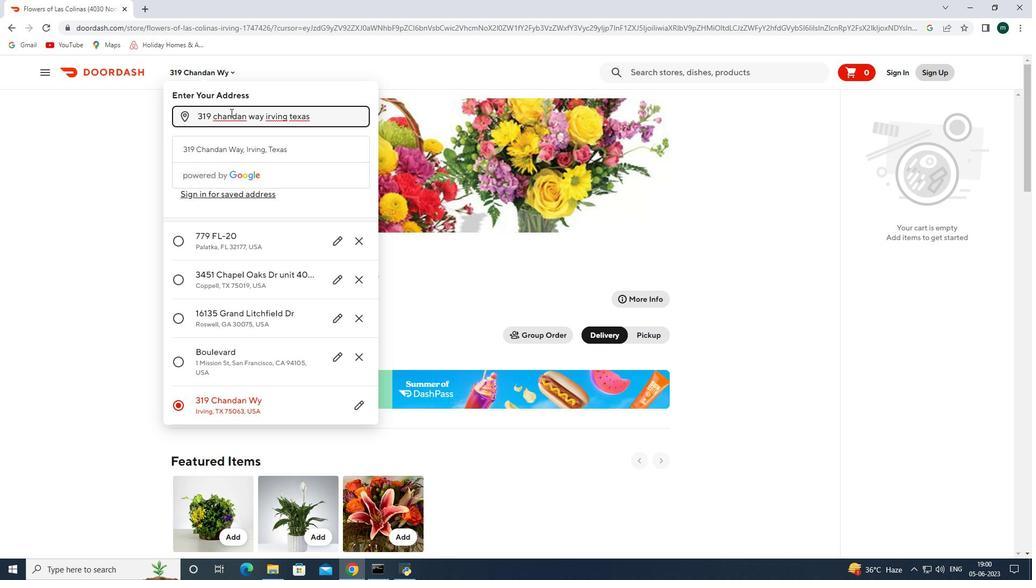 
Action: Mouse moved to (212, 109)
Screenshot: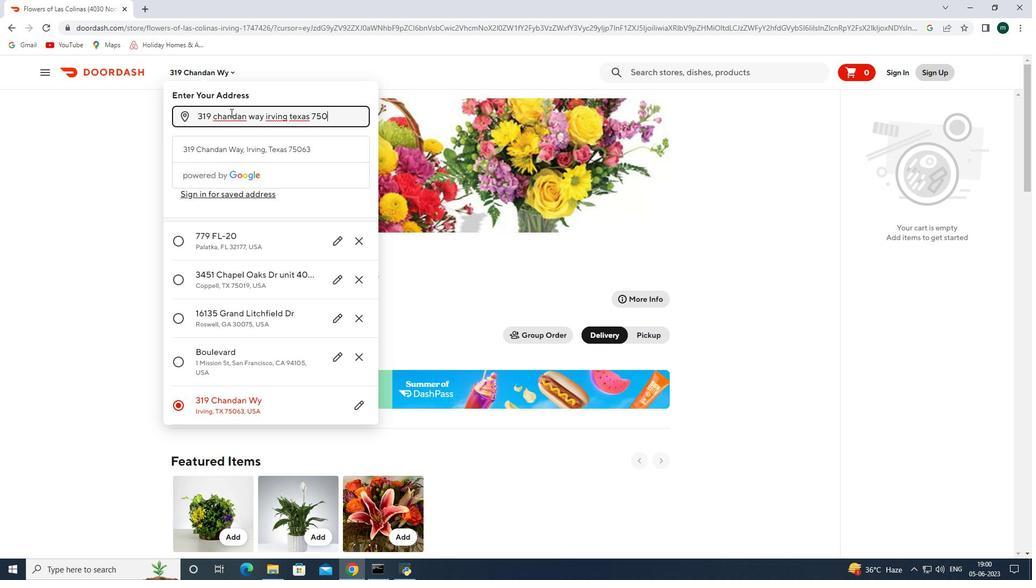 
Action: Mouse pressed left at (212, 109)
Screenshot: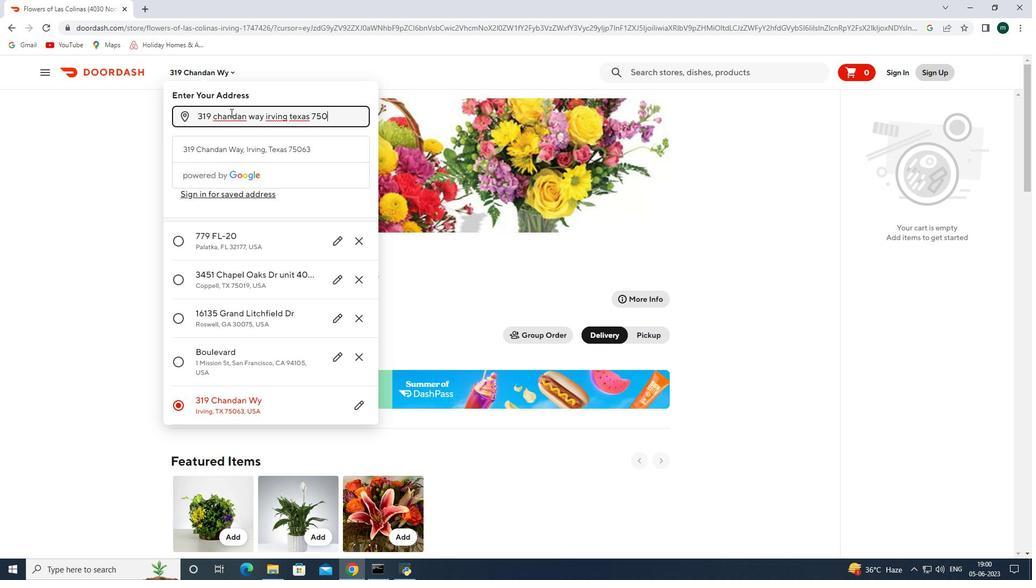 
Action: Mouse moved to (213, 110)
Screenshot: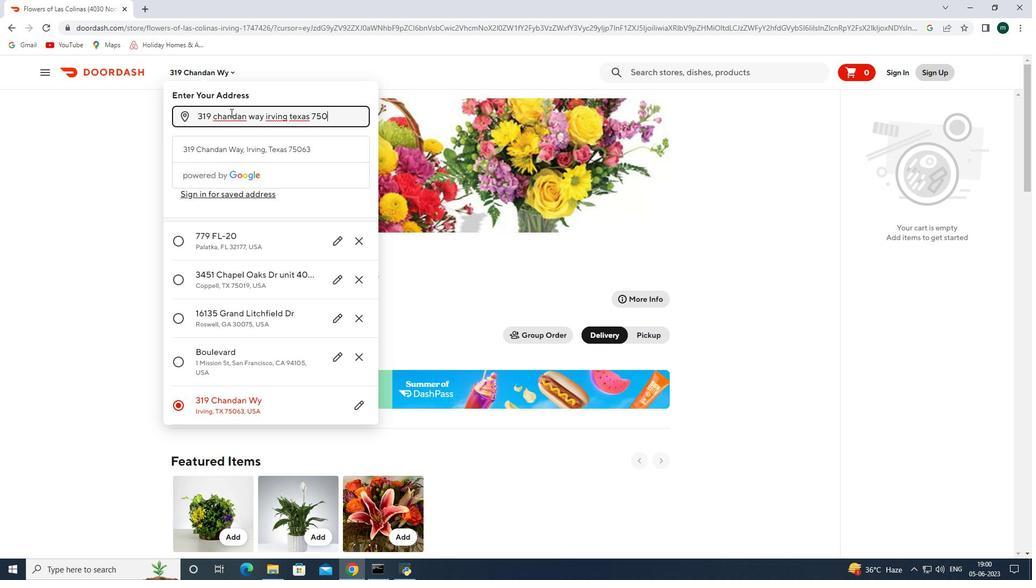
Action: Key pressed 319<Key.space>chndan<Key.space>way<Key.space>irving<Key.space>texas<Key.space>75063<Key.enter>
Screenshot: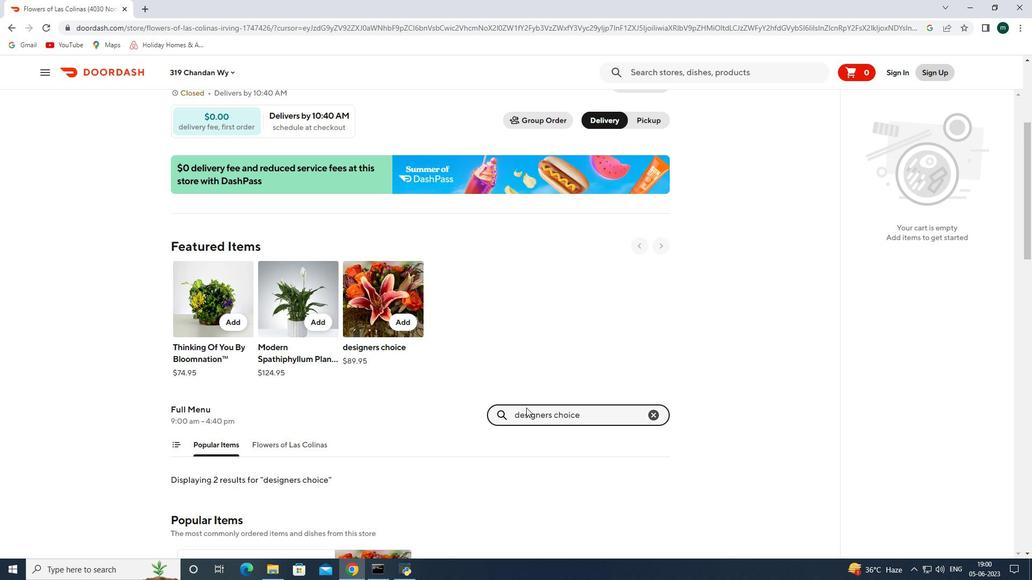 
Action: Mouse moved to (343, 427)
Screenshot: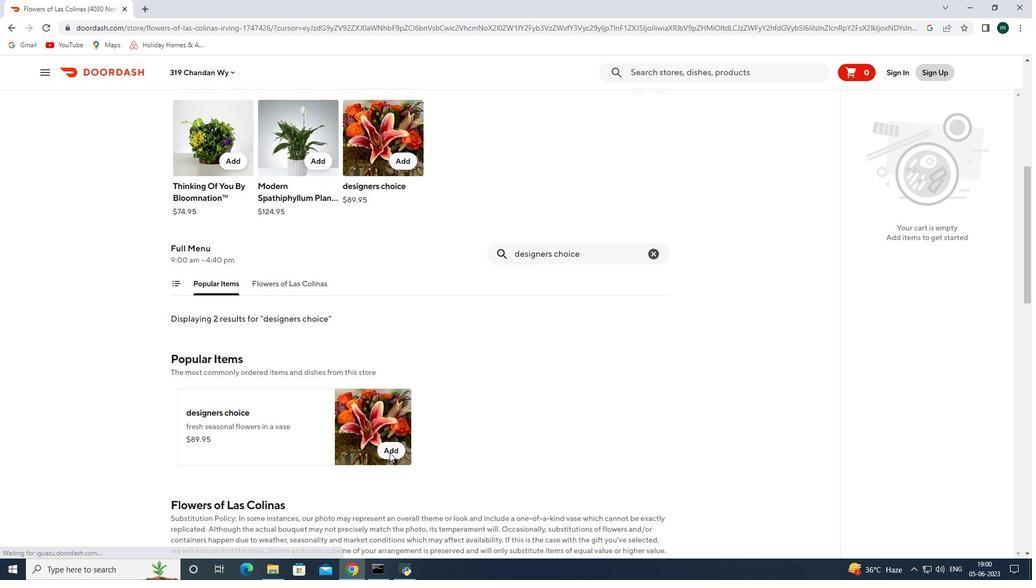 
Action: Mouse pressed left at (343, 427)
Screenshot: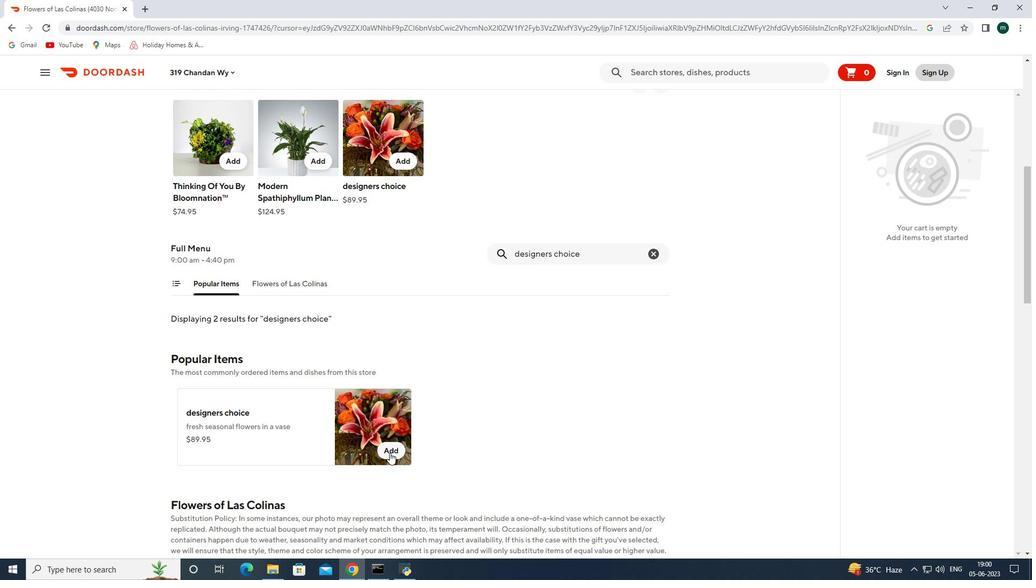 
Action: Mouse scrolled (343, 426) with delta (0, 0)
Screenshot: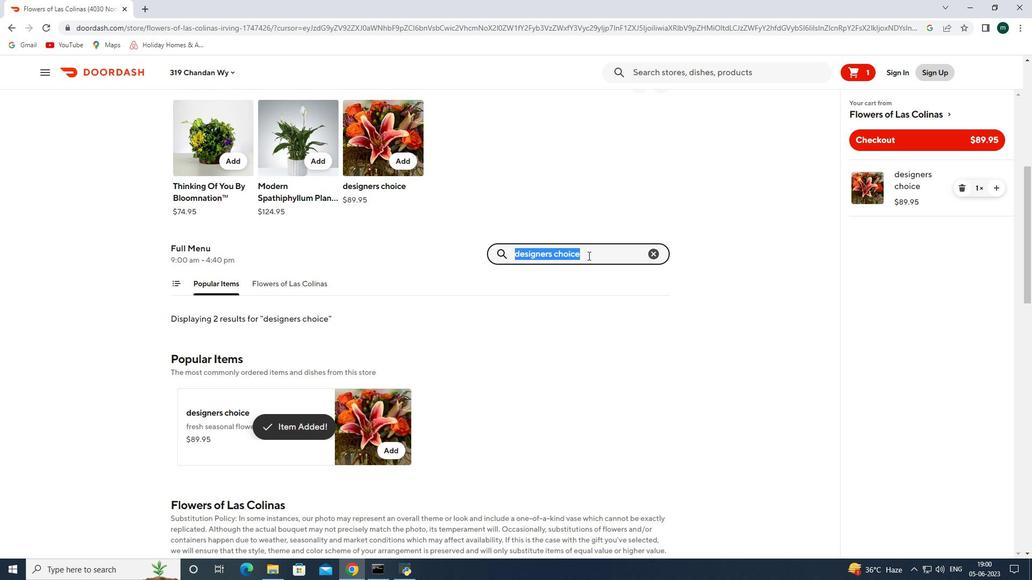 
Action: Mouse scrolled (343, 426) with delta (0, 0)
Screenshot: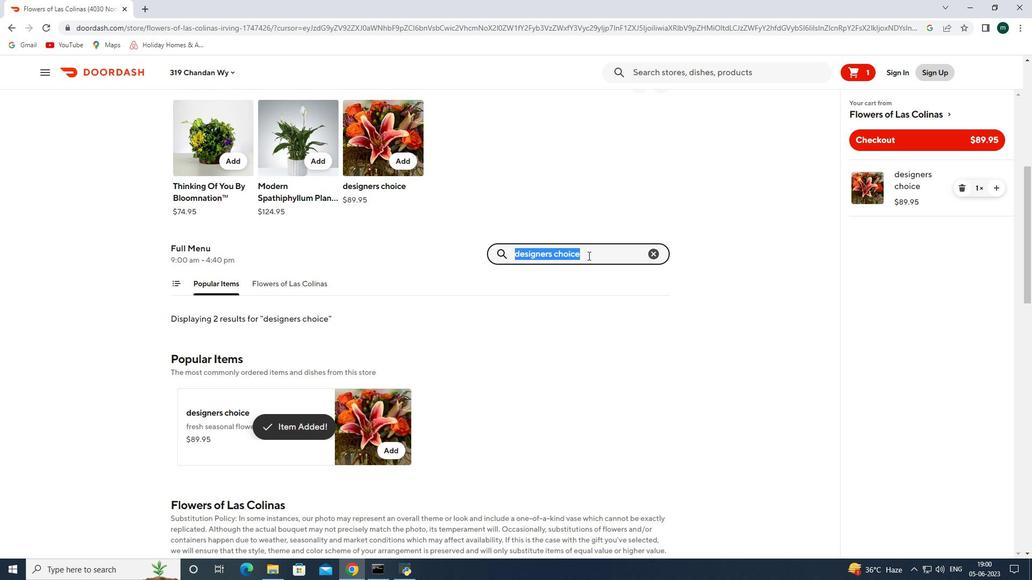 
Action: Mouse scrolled (343, 426) with delta (0, 0)
Screenshot: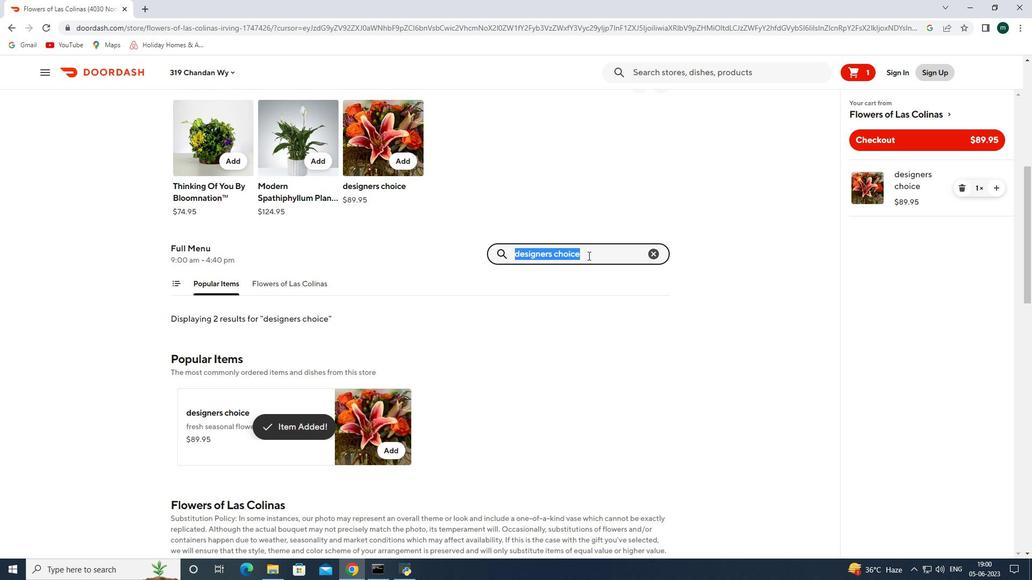 
Action: Mouse scrolled (343, 426) with delta (0, 0)
Screenshot: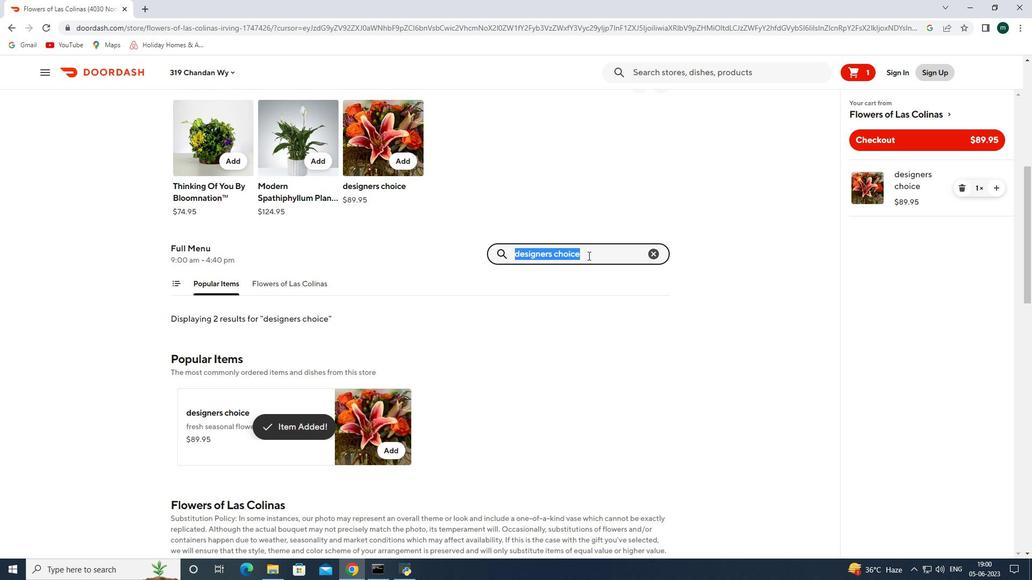 
Action: Mouse scrolled (343, 426) with delta (0, 0)
Screenshot: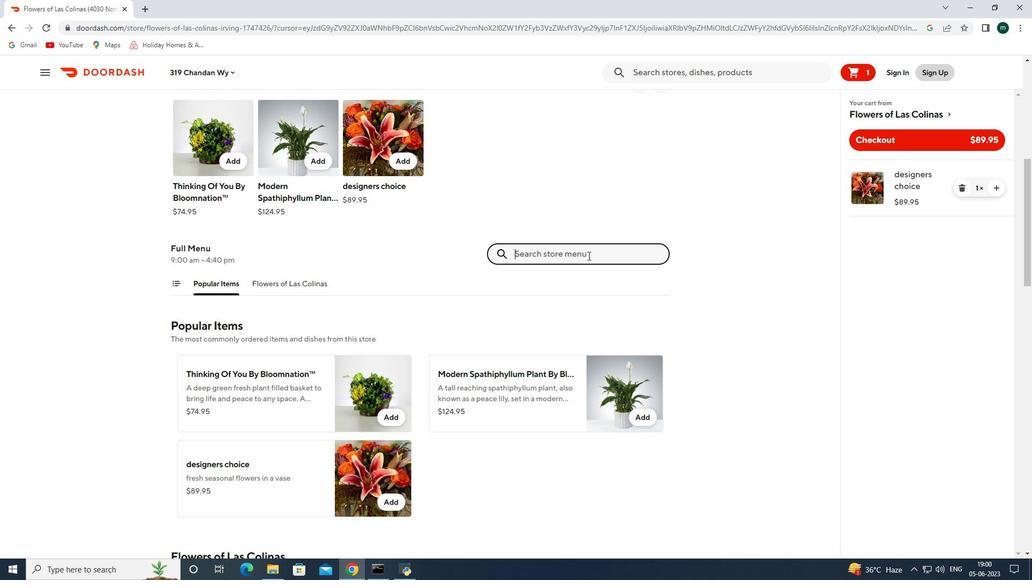 
Action: Mouse moved to (543, 360)
Screenshot: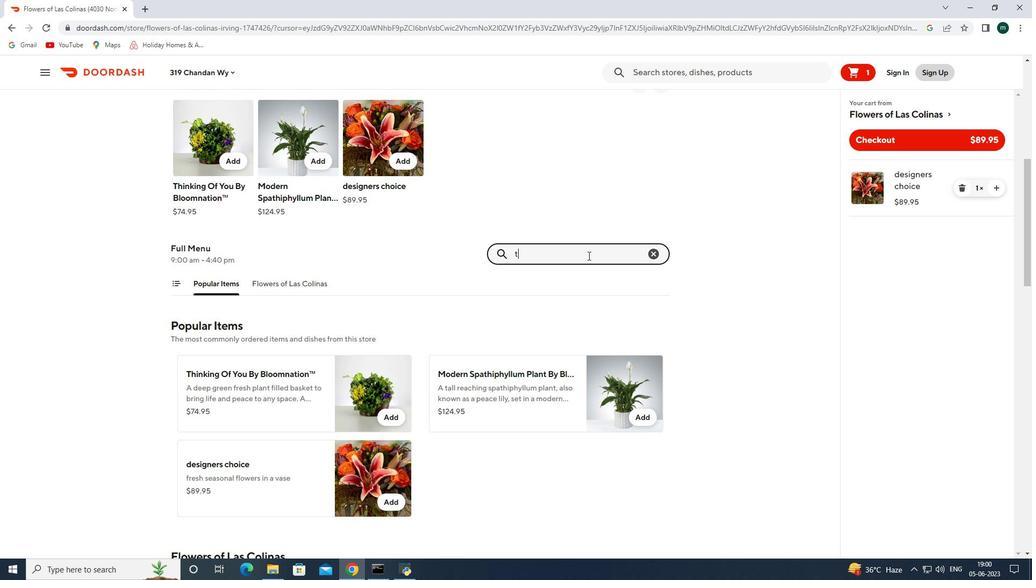 
Action: Mouse pressed left at (543, 360)
Screenshot: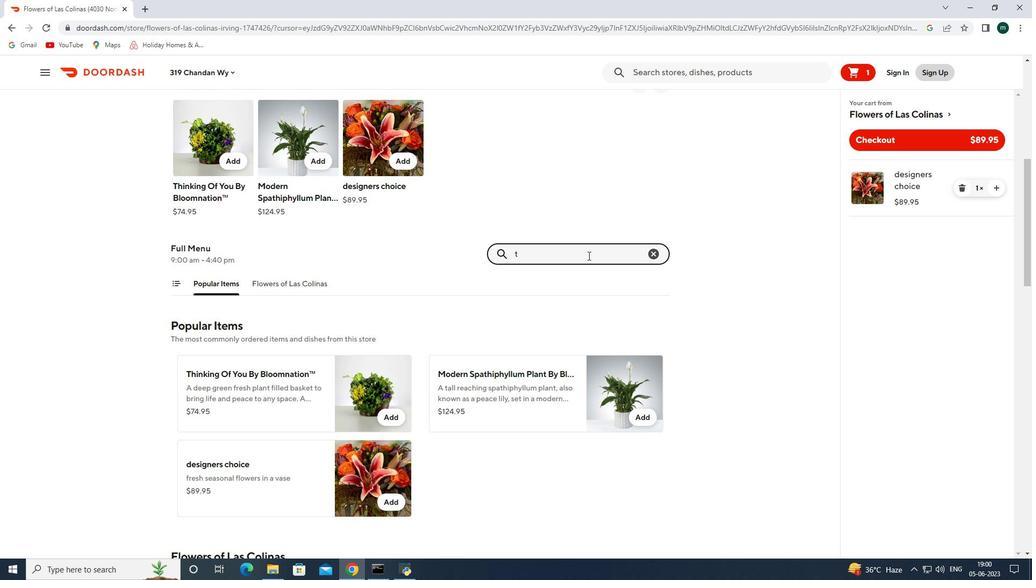 
Action: Key pressed de
Screenshot: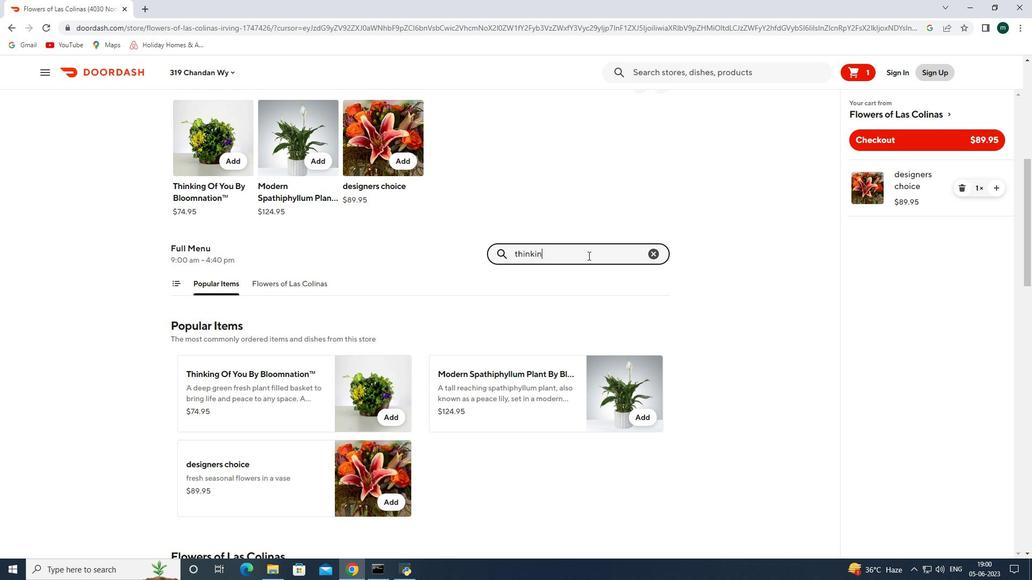 
Action: Mouse moved to (543, 360)
Screenshot: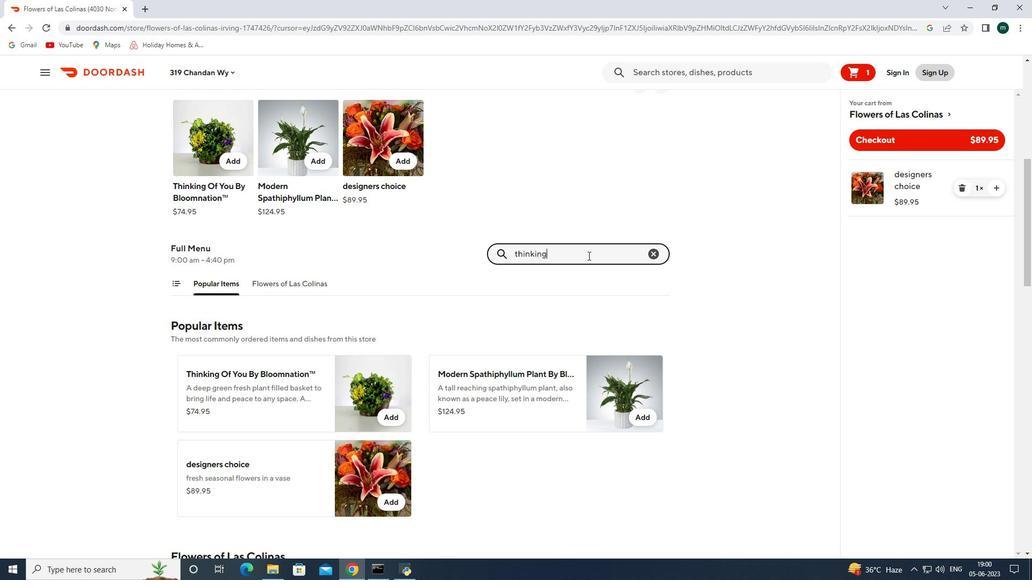 
Action: Key pressed signers<Key.space>choice<Key.enter>
Screenshot: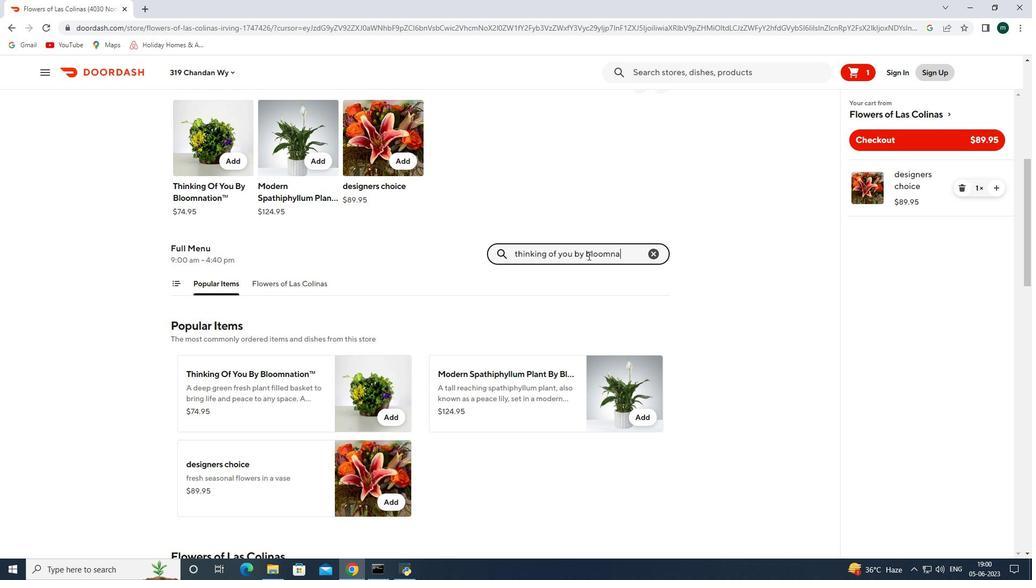 
Action: Mouse scrolled (543, 359) with delta (0, 0)
Screenshot: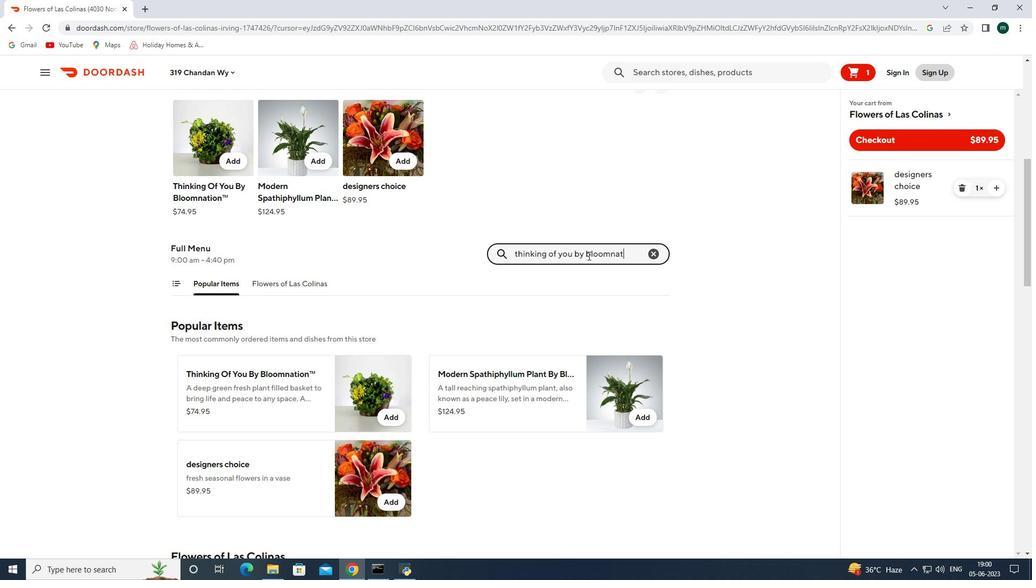 
Action: Mouse scrolled (543, 359) with delta (0, 0)
Screenshot: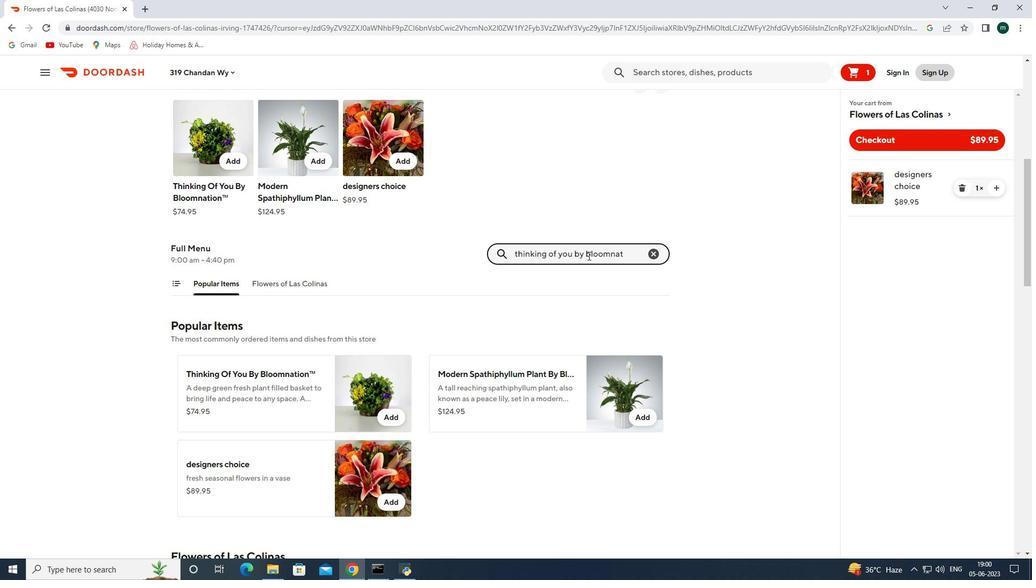 
Action: Mouse moved to (400, 445)
Screenshot: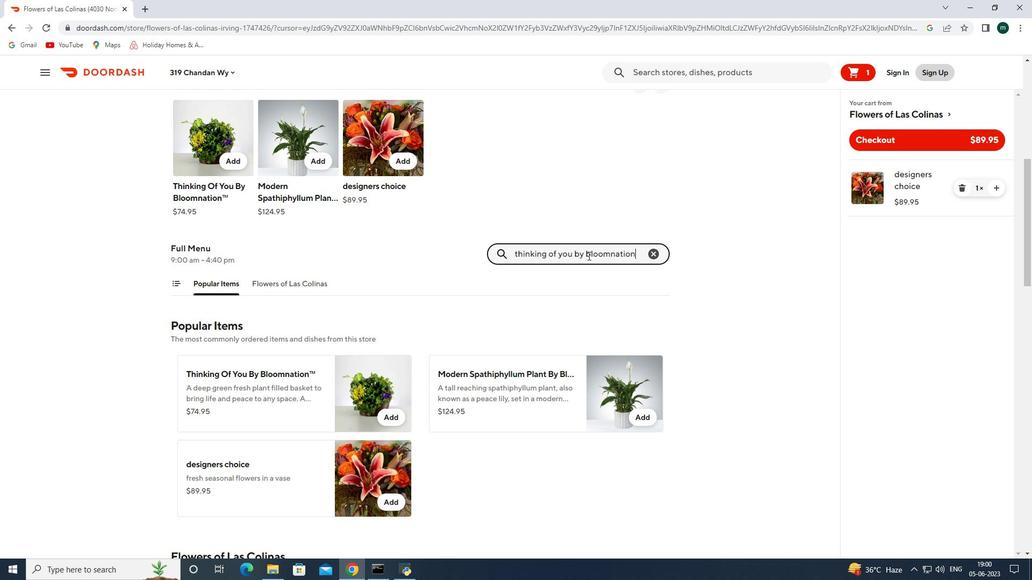 
Action: Mouse pressed left at (400, 445)
Screenshot: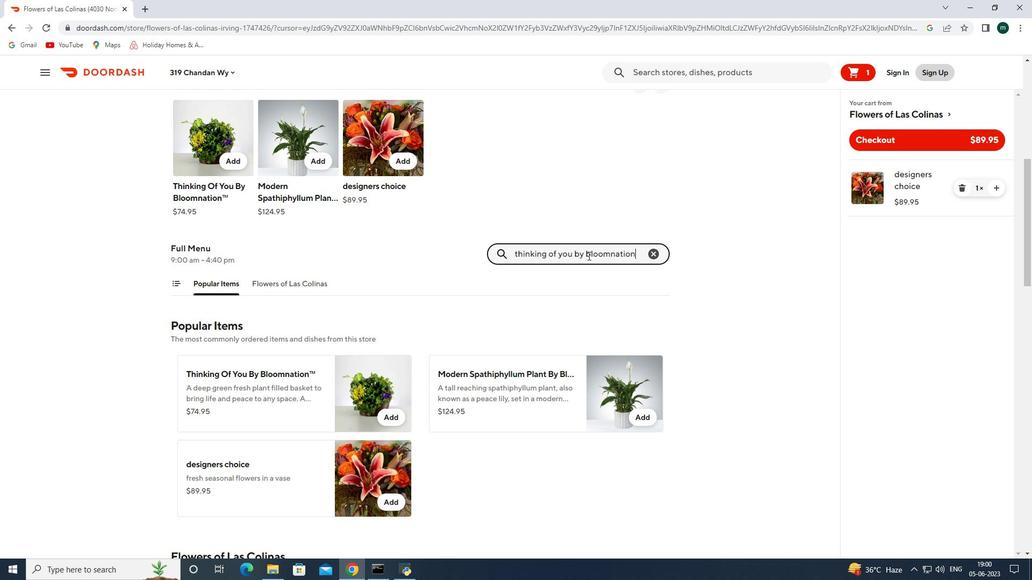 
Action: Mouse moved to (741, 107)
Screenshot: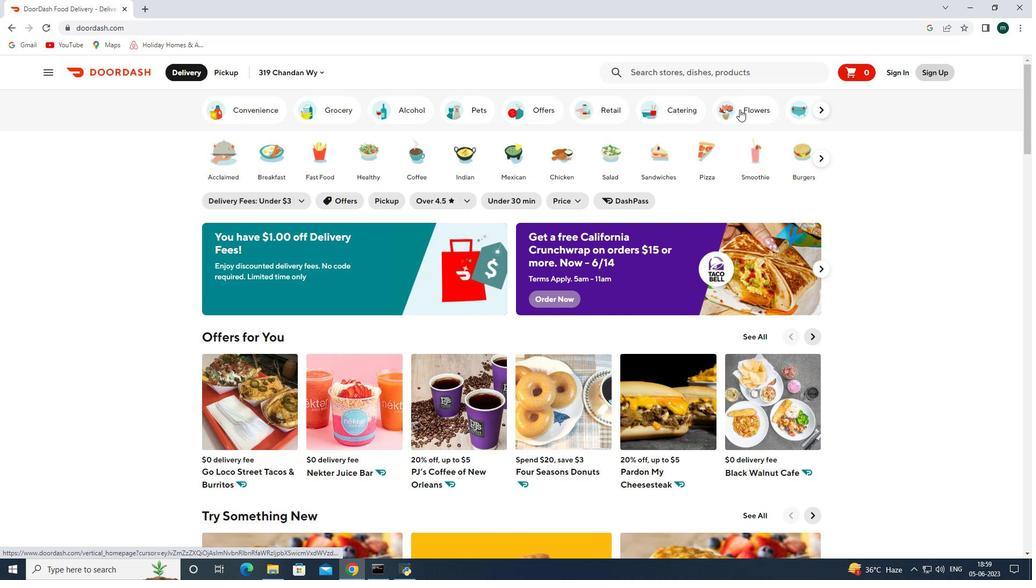 
Action: Mouse pressed left at (741, 107)
Screenshot: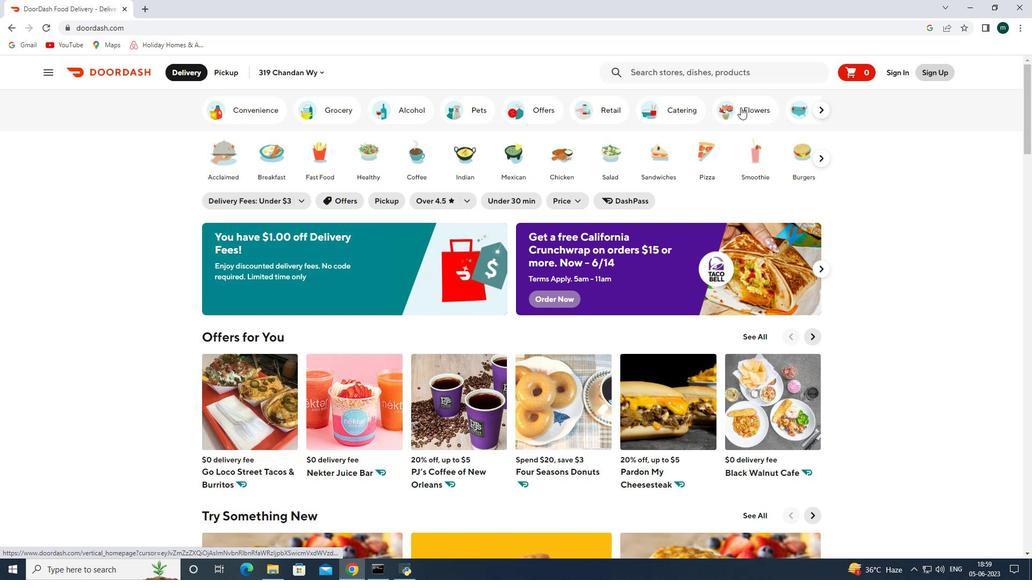 
Action: Mouse moved to (706, 214)
Screenshot: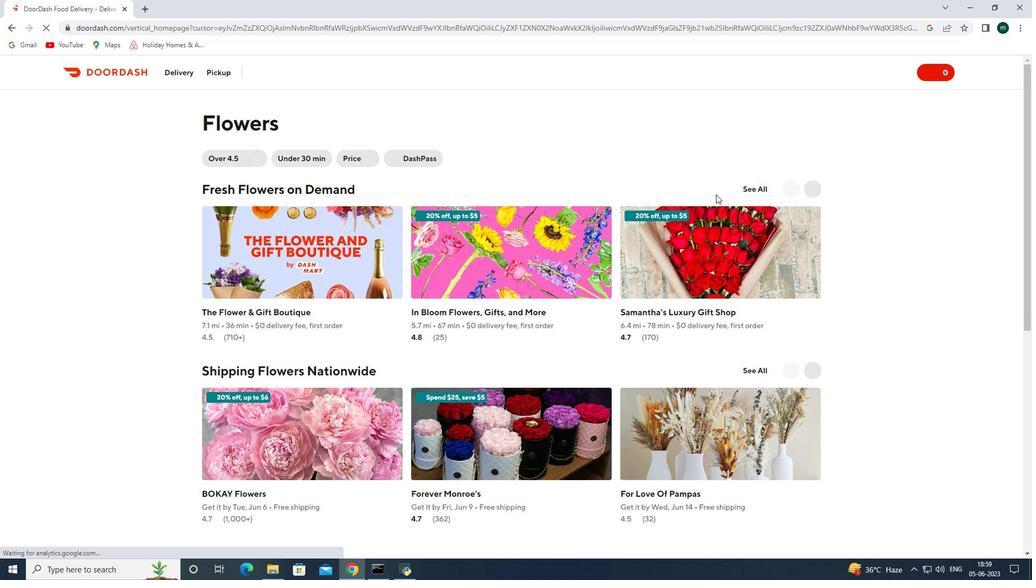 
Action: Mouse scrolled (706, 214) with delta (0, 0)
Screenshot: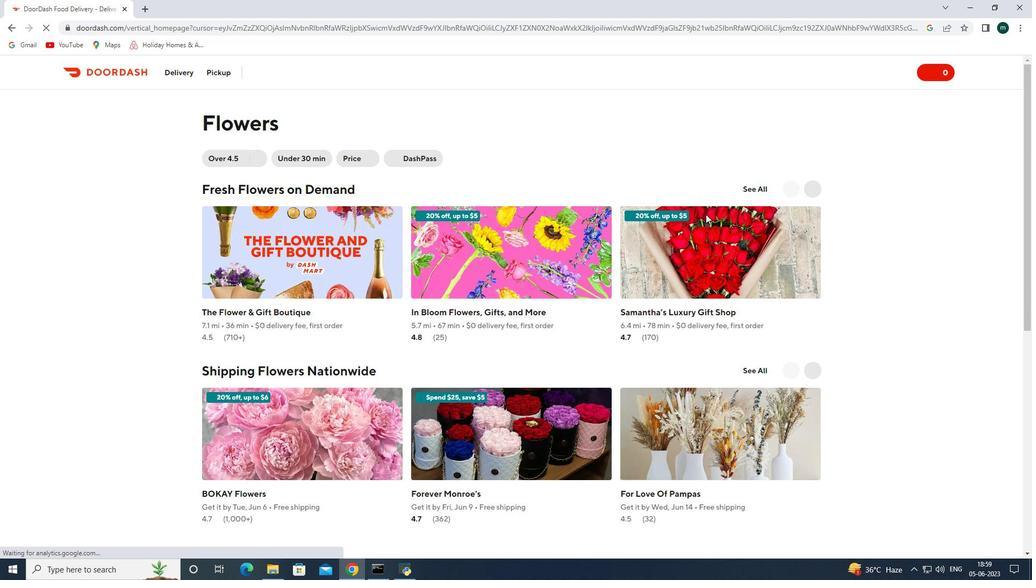 
Action: Mouse scrolled (706, 214) with delta (0, 0)
Screenshot: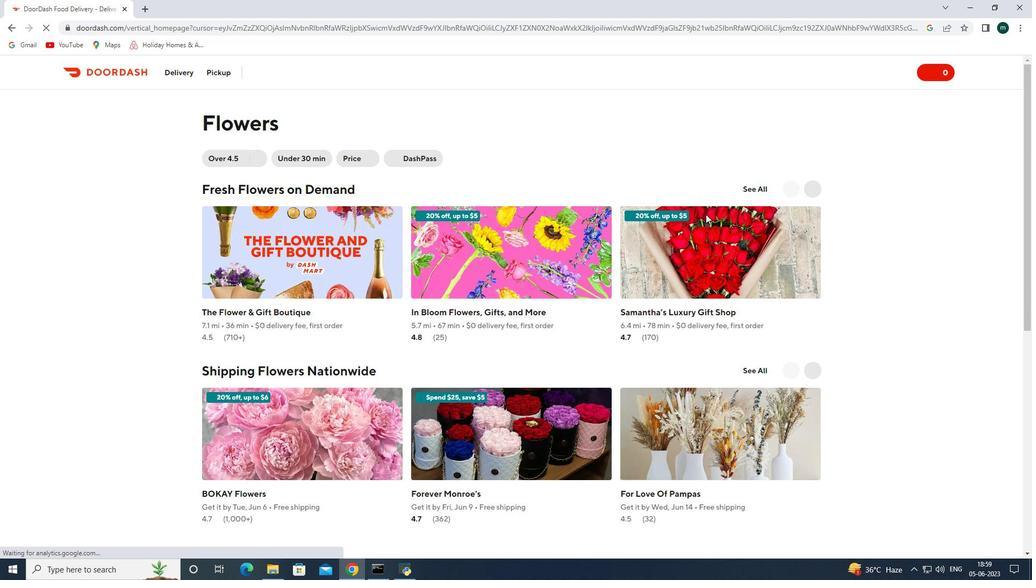 
Action: Mouse scrolled (706, 214) with delta (0, 0)
Screenshot: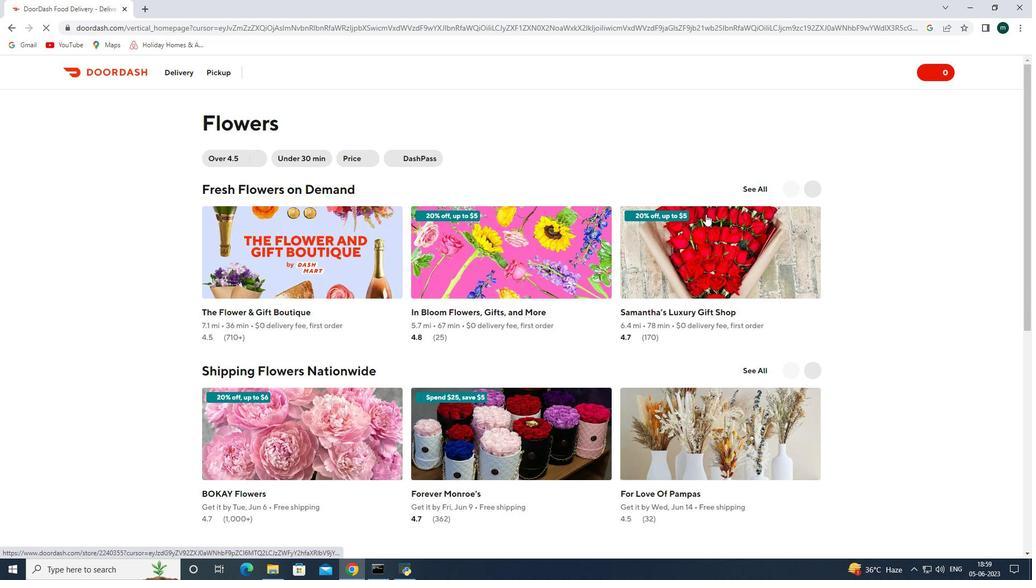 
Action: Mouse scrolled (706, 214) with delta (0, 0)
Screenshot: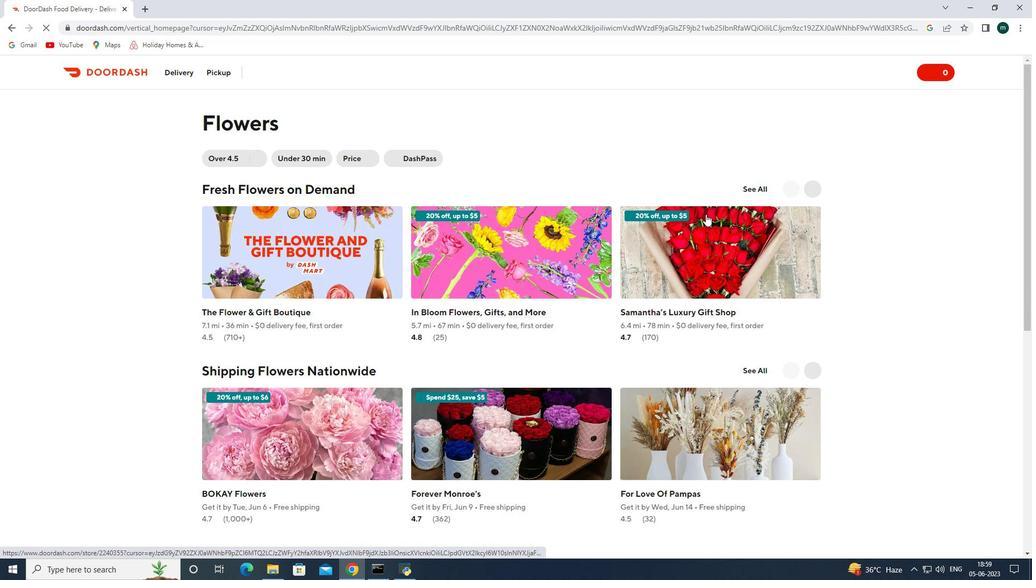 
Action: Mouse moved to (695, 259)
Screenshot: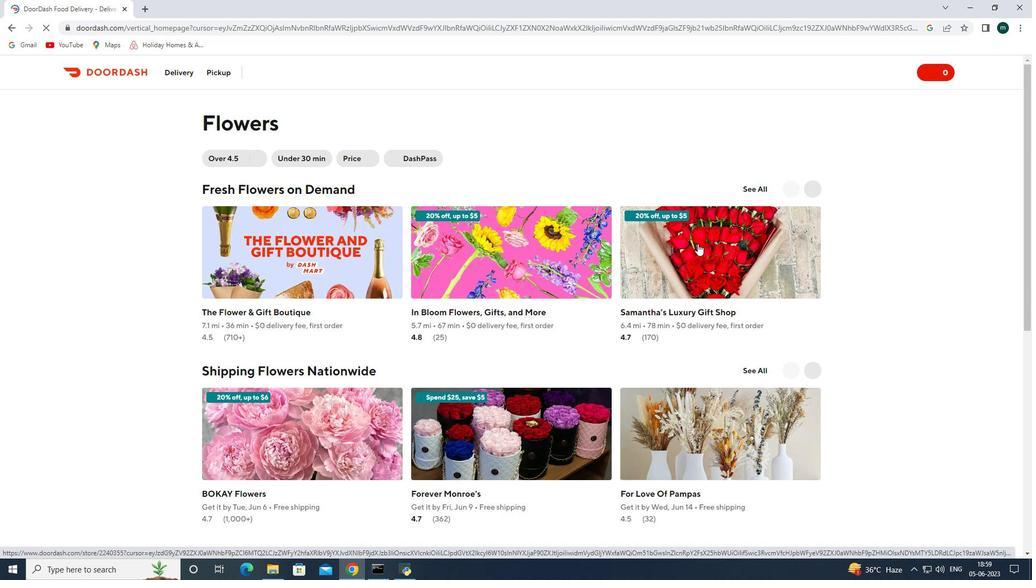 
Action: Mouse scrolled (695, 259) with delta (0, 0)
Screenshot: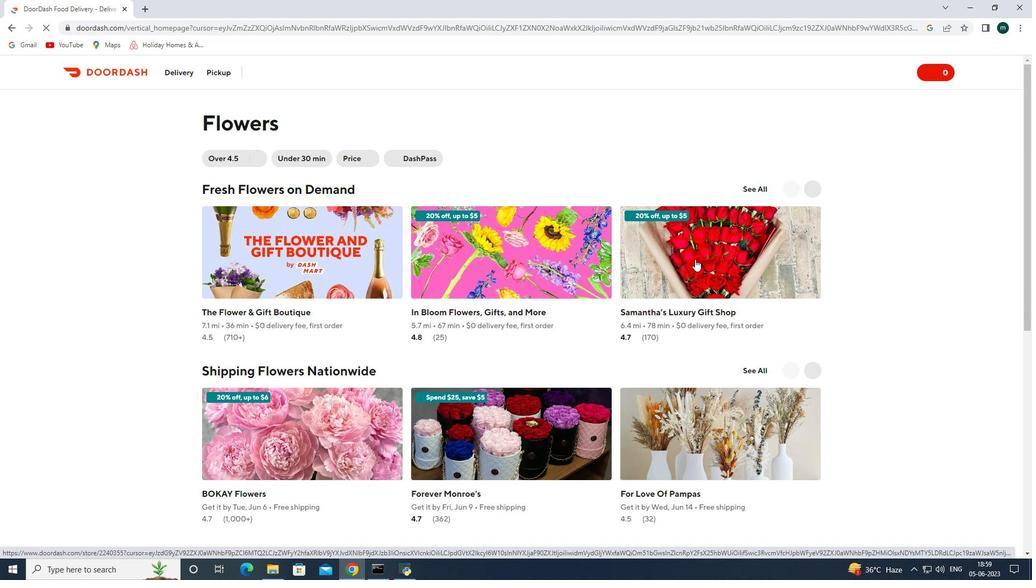 
Action: Mouse scrolled (695, 259) with delta (0, 0)
Screenshot: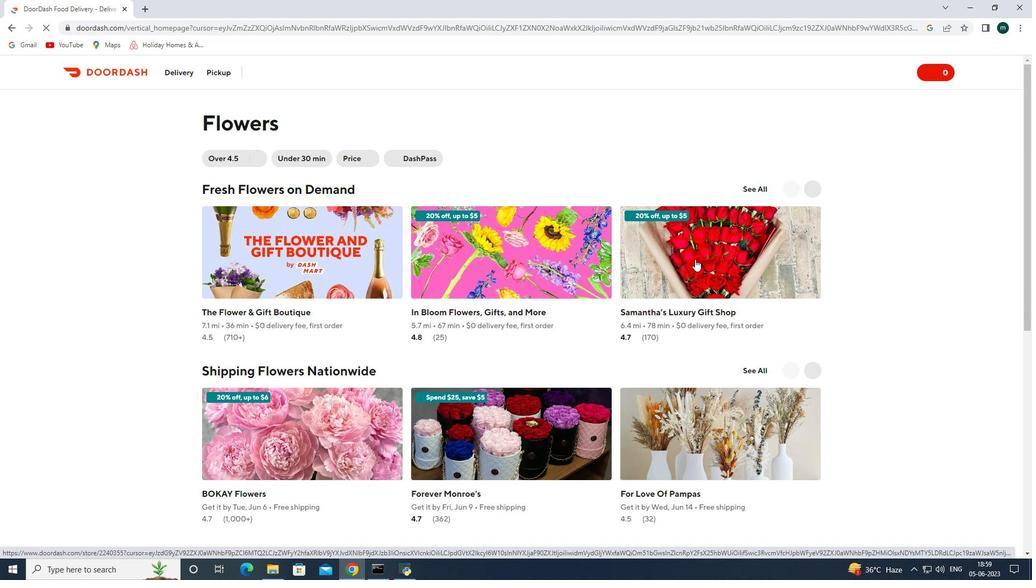 
Action: Mouse scrolled (695, 259) with delta (0, 0)
Screenshot: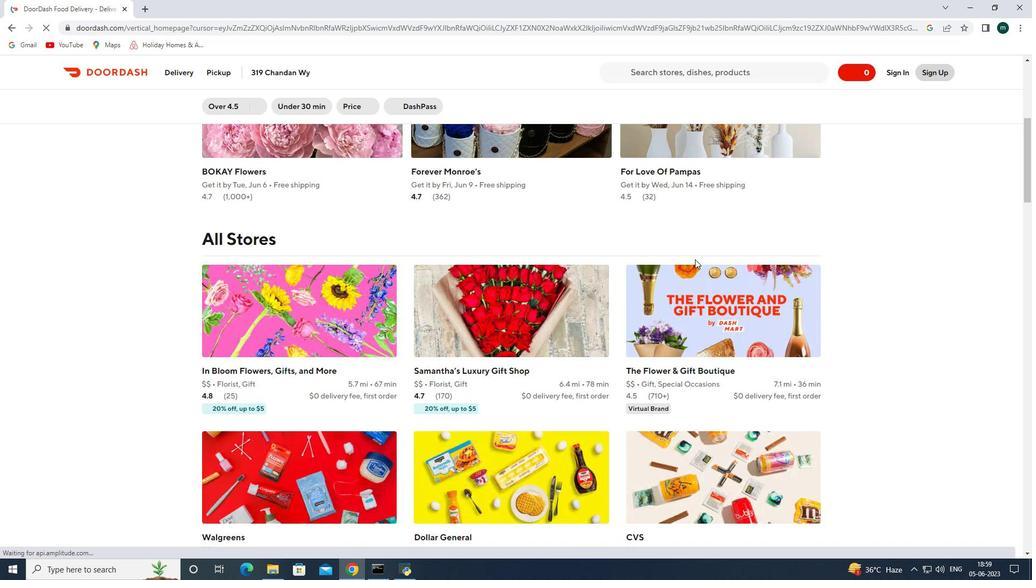 
Action: Mouse scrolled (695, 259) with delta (0, 0)
Screenshot: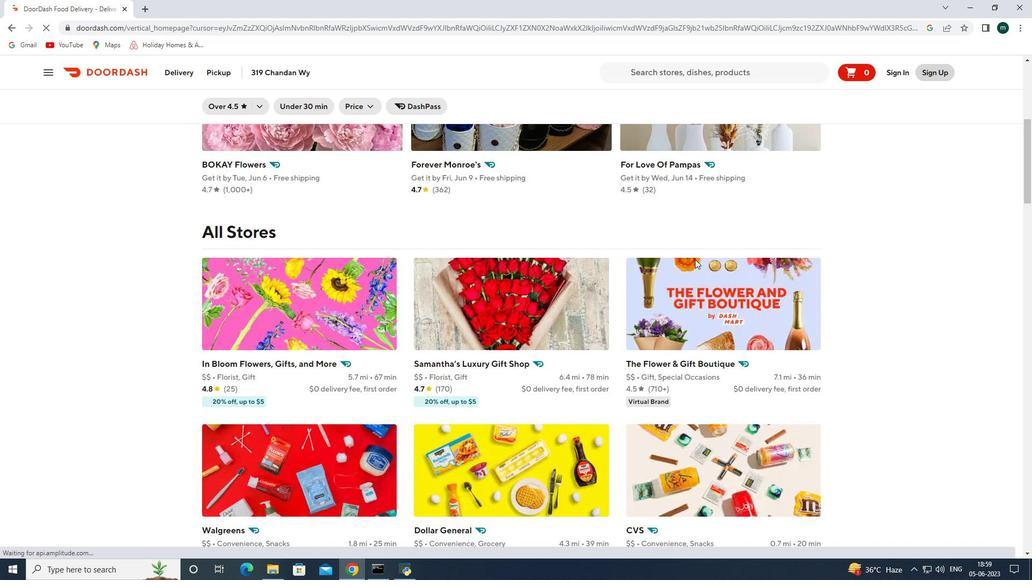 
Action: Mouse scrolled (695, 259) with delta (0, 0)
Screenshot: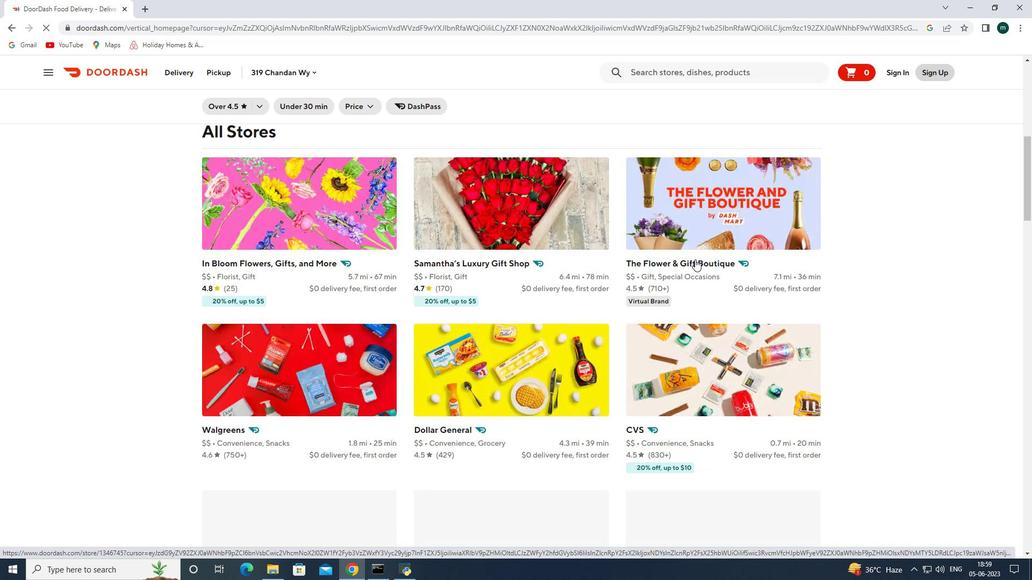 
Action: Mouse scrolled (695, 259) with delta (0, 0)
Screenshot: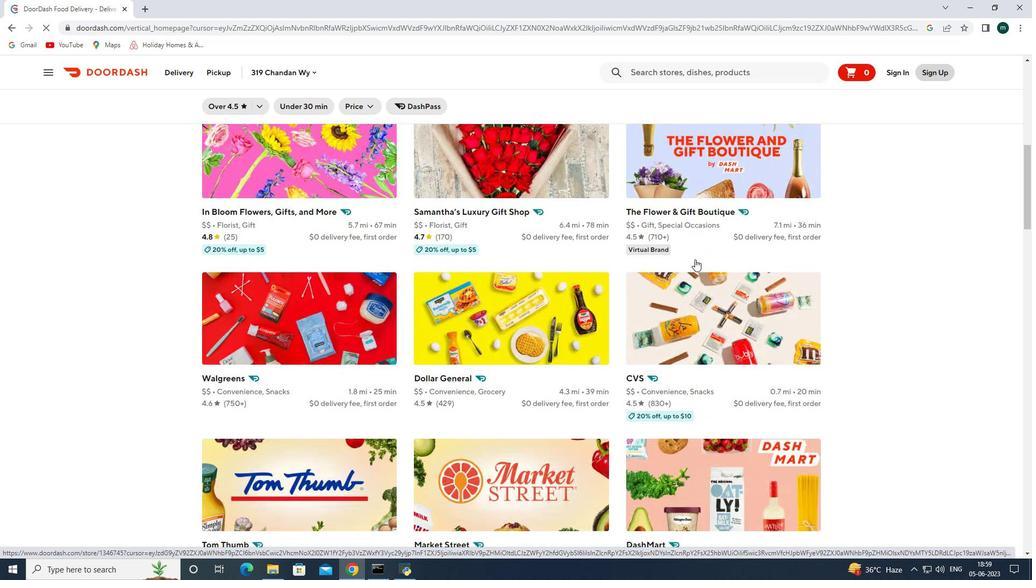 
Action: Mouse scrolled (695, 259) with delta (0, 0)
Screenshot: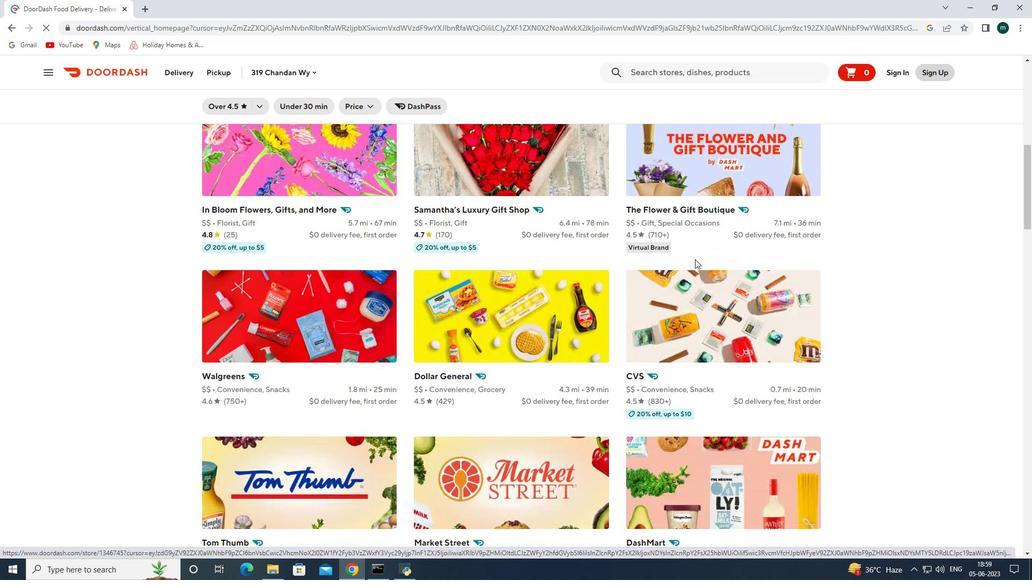 
Action: Mouse scrolled (695, 259) with delta (0, 0)
Screenshot: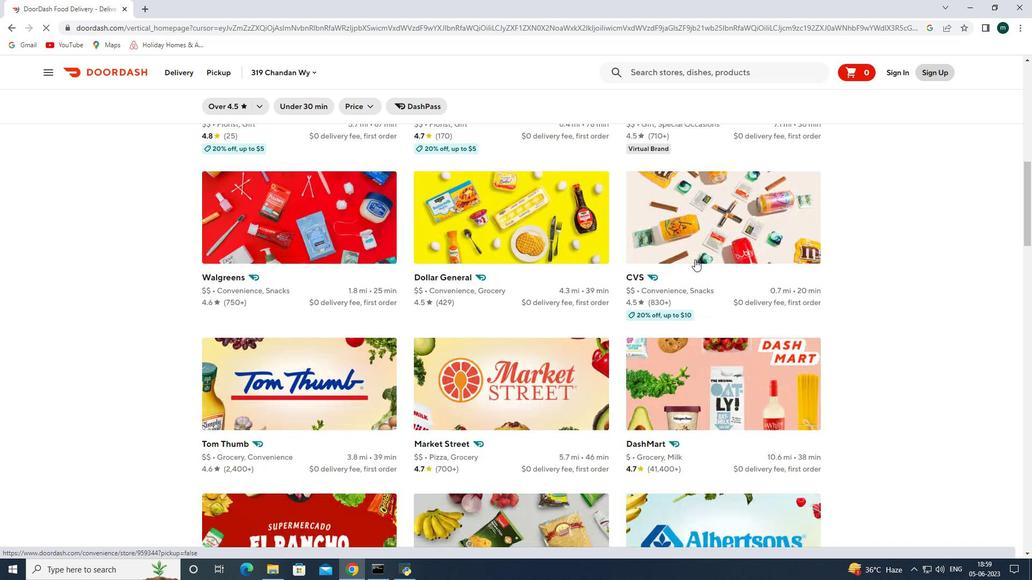 
Action: Mouse scrolled (695, 259) with delta (0, 0)
Screenshot: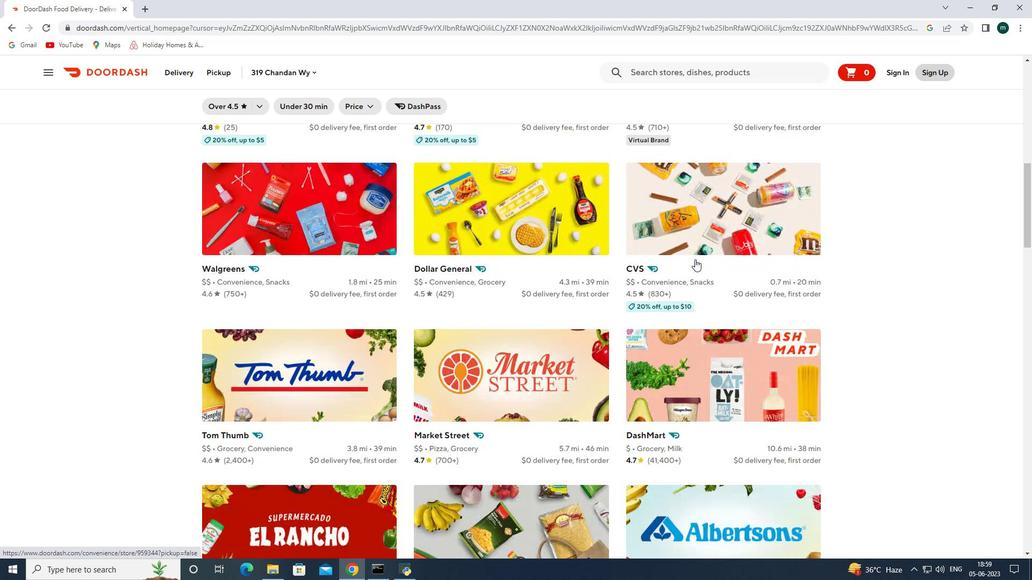 
Action: Mouse scrolled (695, 259) with delta (0, 0)
Screenshot: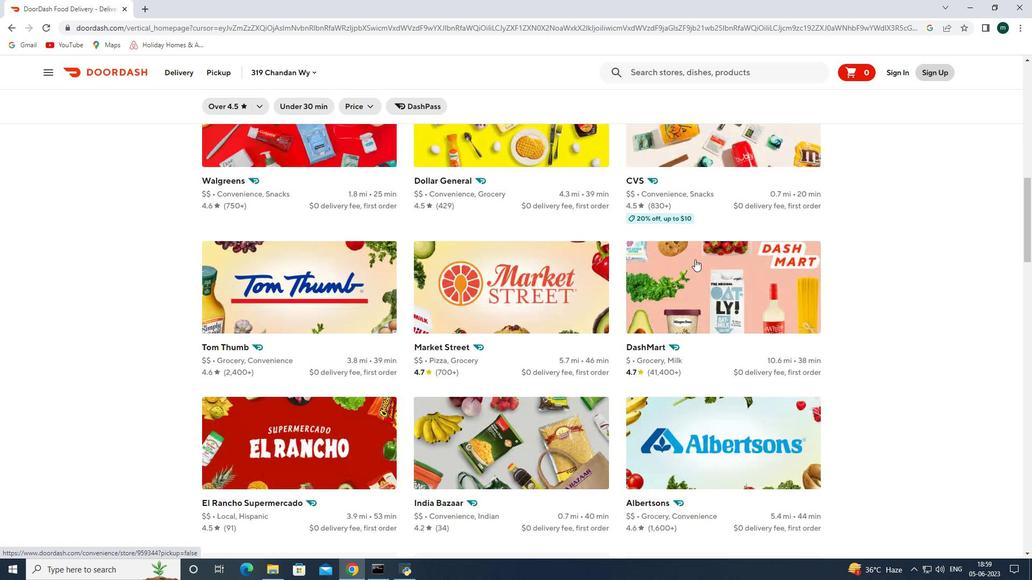 
Action: Mouse scrolled (695, 259) with delta (0, 0)
Screenshot: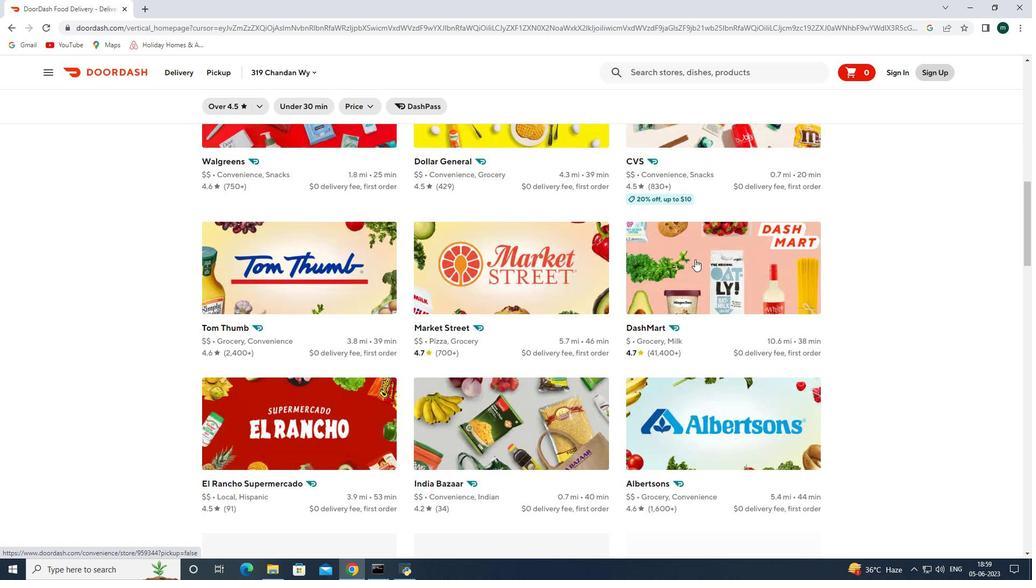 
Action: Mouse scrolled (695, 259) with delta (0, 0)
Screenshot: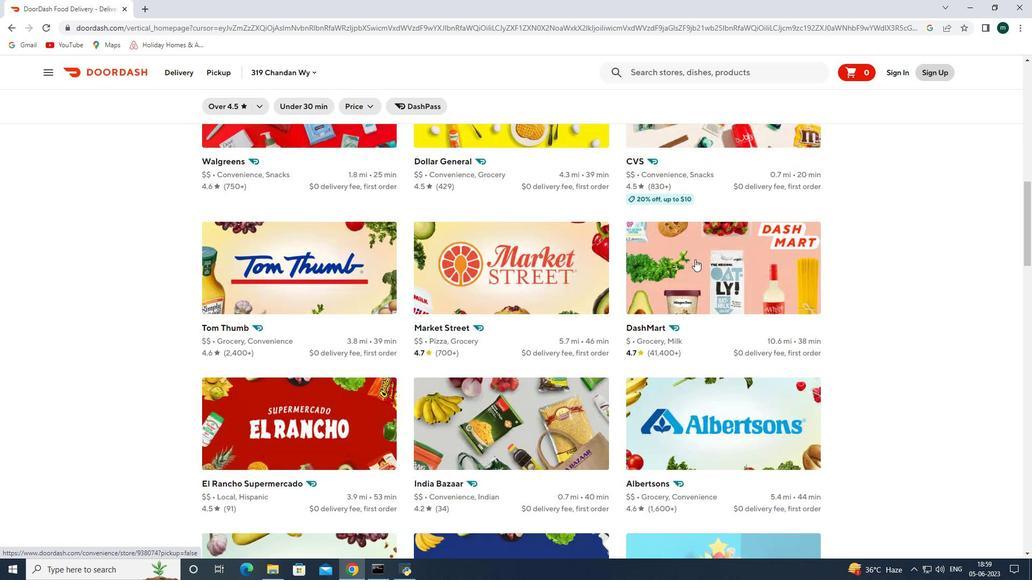
Action: Mouse scrolled (695, 259) with delta (0, 0)
Screenshot: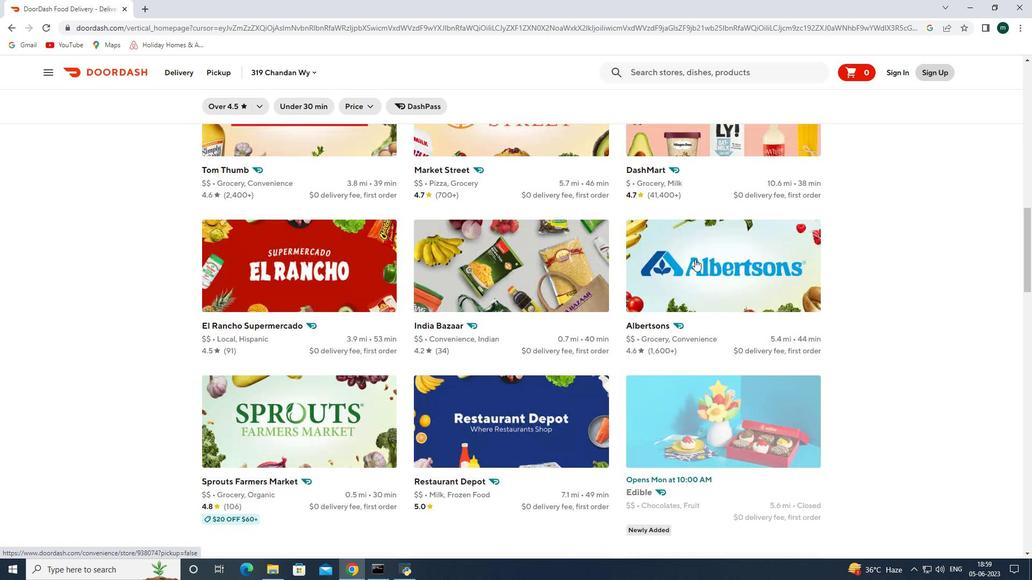 
Action: Mouse scrolled (695, 259) with delta (0, 0)
Screenshot: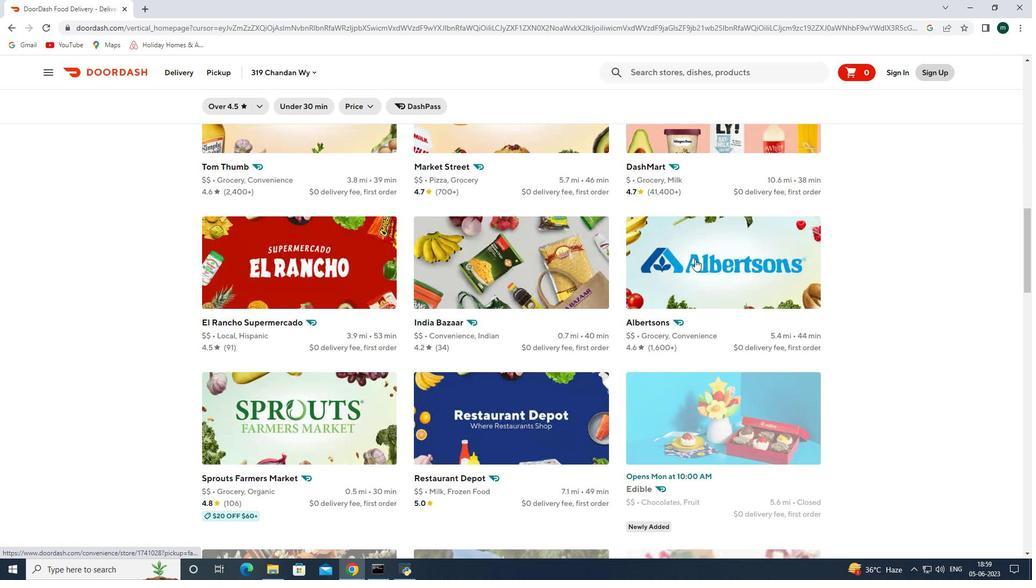 
Action: Mouse scrolled (695, 259) with delta (0, 0)
Screenshot: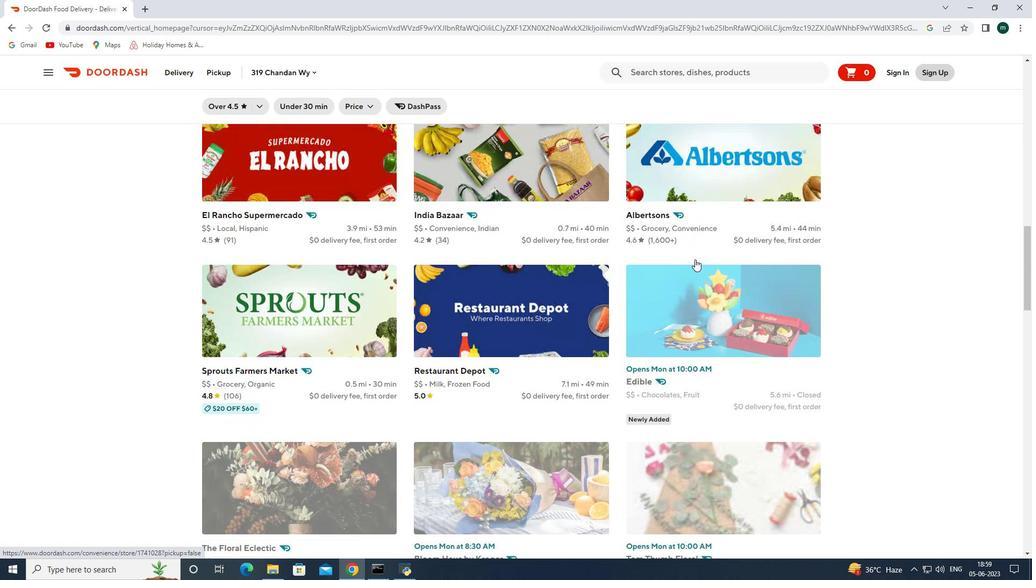 
Action: Mouse scrolled (695, 259) with delta (0, 0)
Screenshot: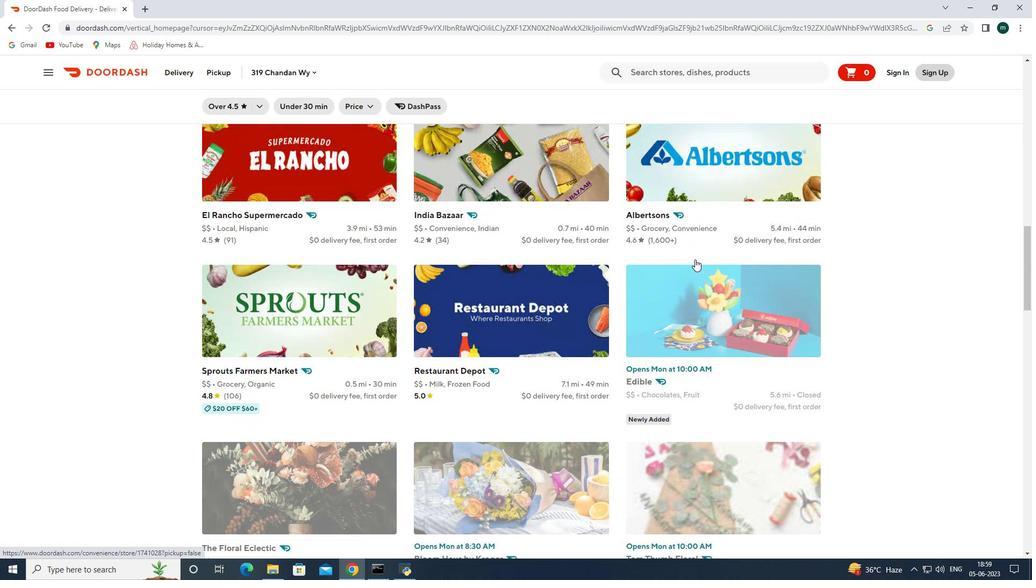 
Action: Mouse scrolled (695, 259) with delta (0, 0)
Screenshot: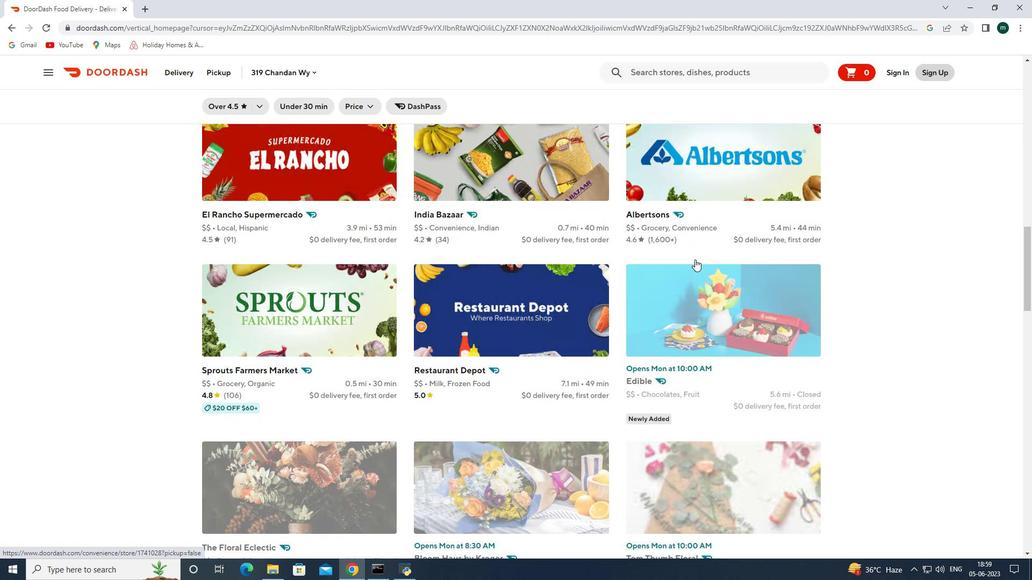 
Action: Mouse scrolled (695, 259) with delta (0, 0)
Screenshot: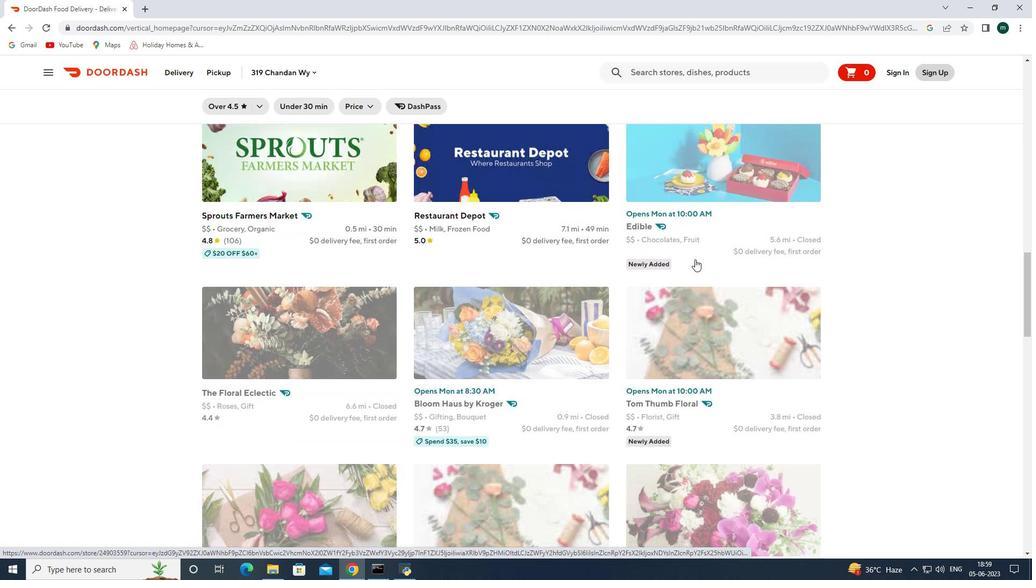 
Action: Mouse scrolled (695, 259) with delta (0, 0)
Screenshot: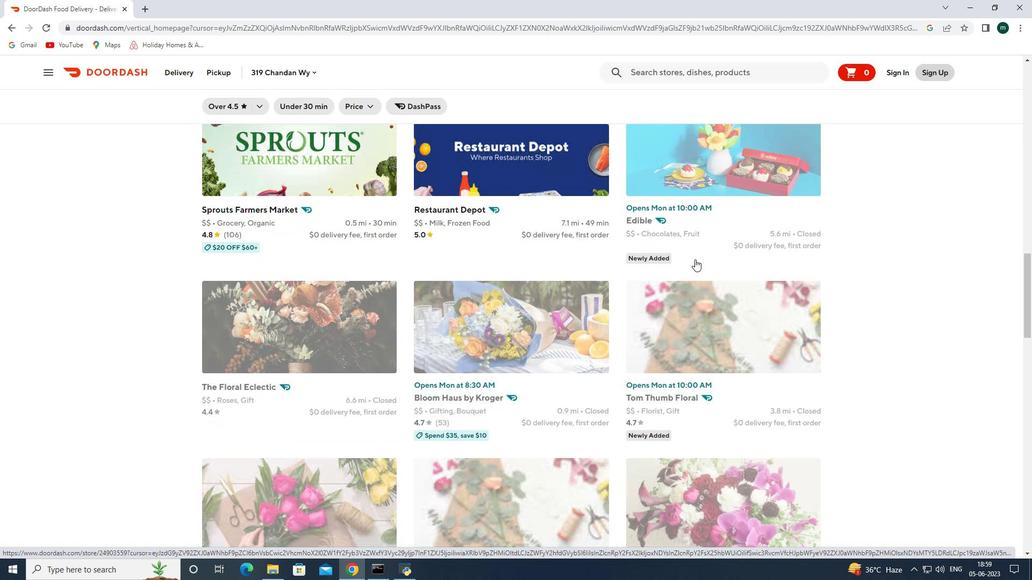 
Action: Mouse scrolled (695, 259) with delta (0, 0)
Screenshot: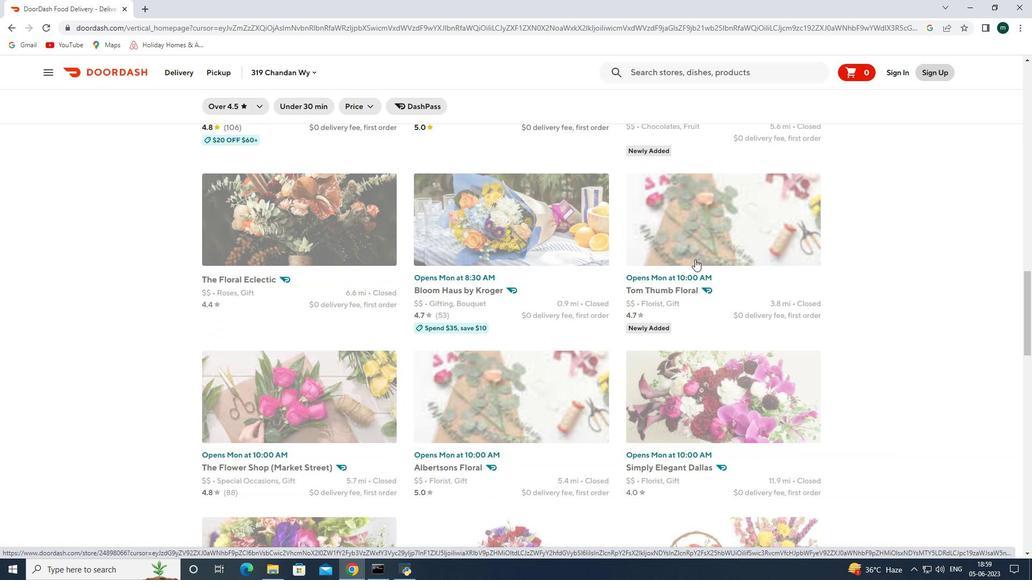
Action: Mouse scrolled (695, 259) with delta (0, 0)
Screenshot: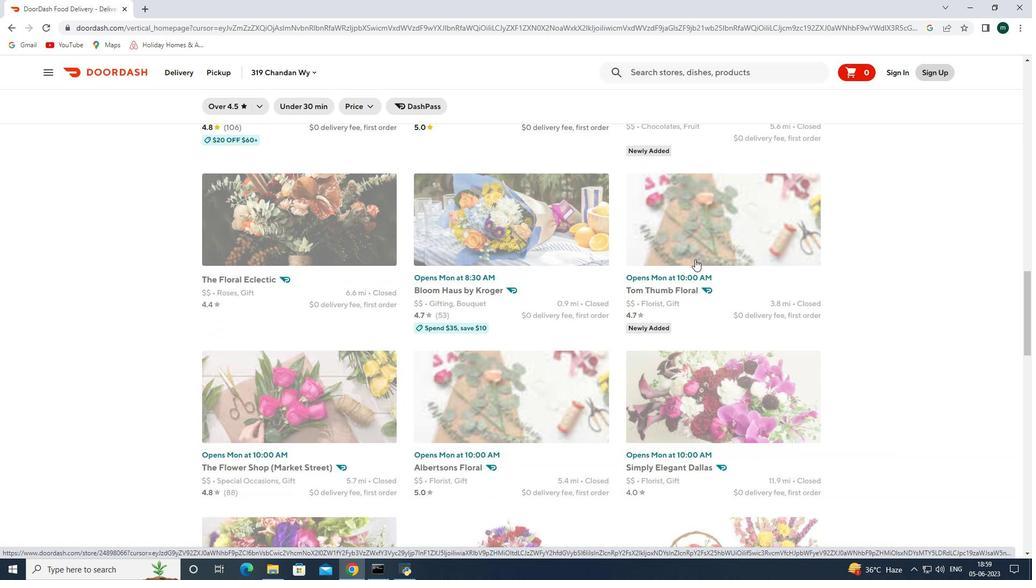 
Action: Mouse scrolled (695, 259) with delta (0, 0)
Screenshot: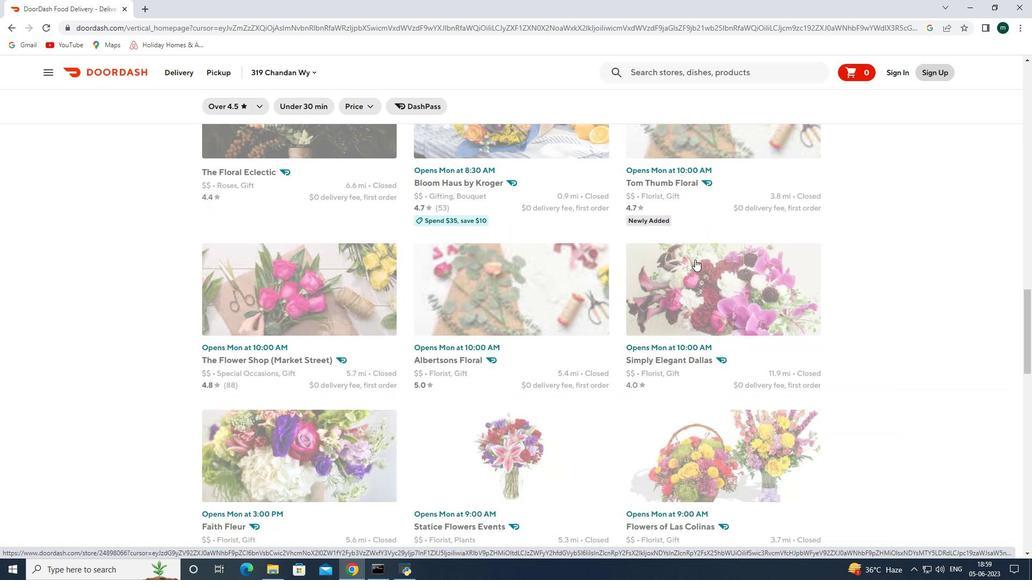 
Action: Mouse scrolled (695, 259) with delta (0, 0)
Screenshot: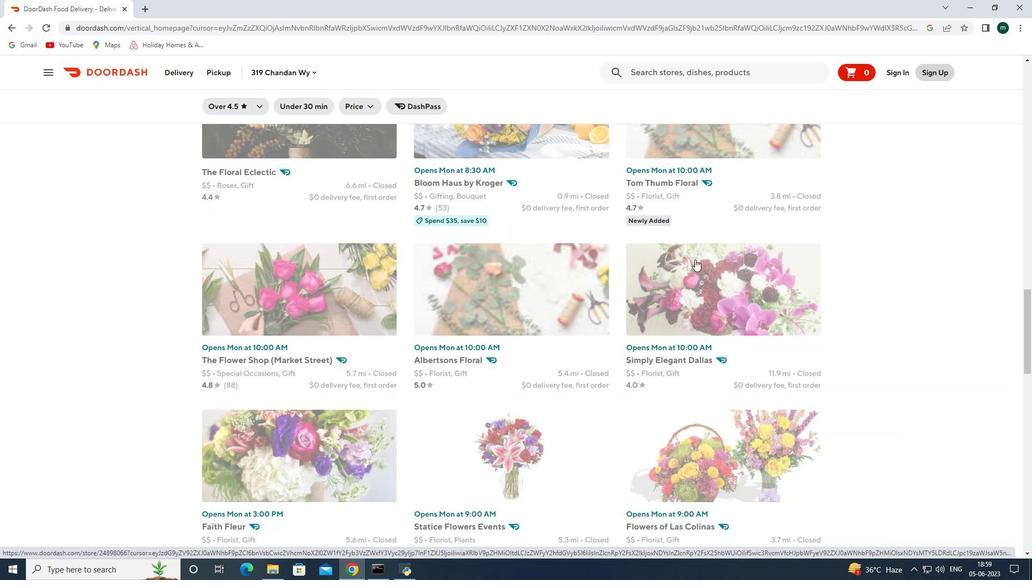 
Action: Mouse scrolled (695, 259) with delta (0, 0)
Screenshot: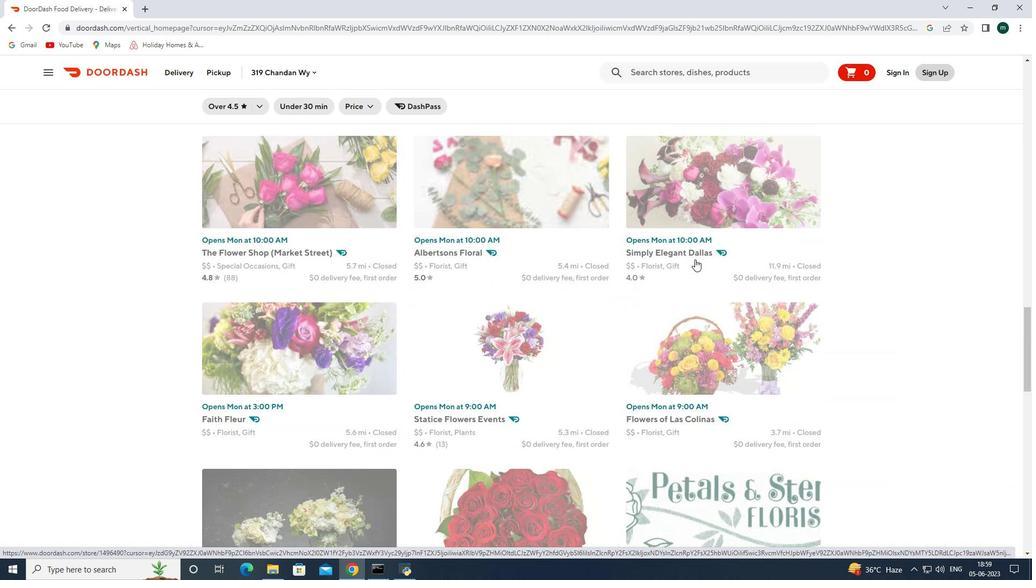 
Action: Mouse scrolled (695, 259) with delta (0, 0)
Screenshot: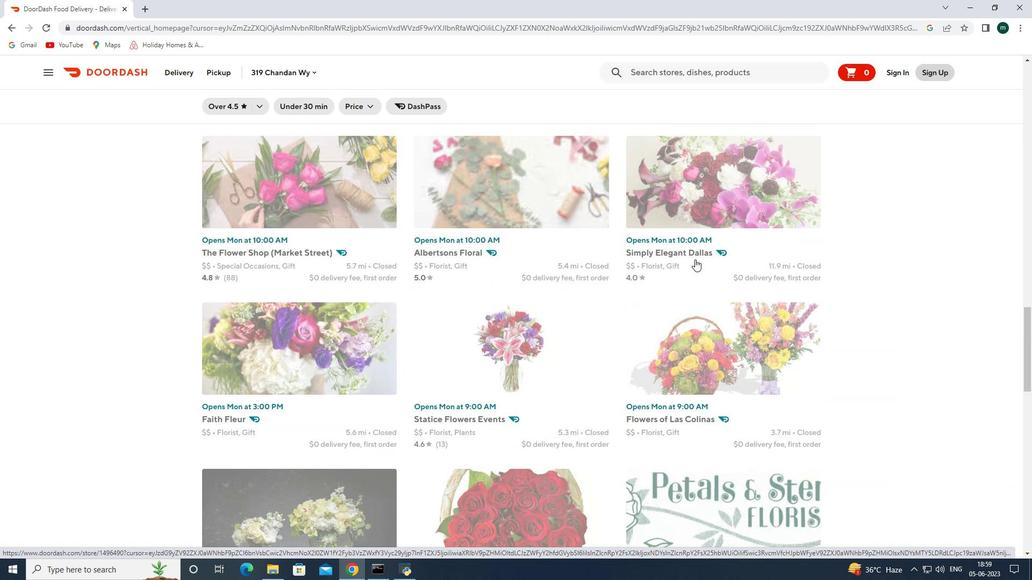
Action: Mouse moved to (685, 313)
Screenshot: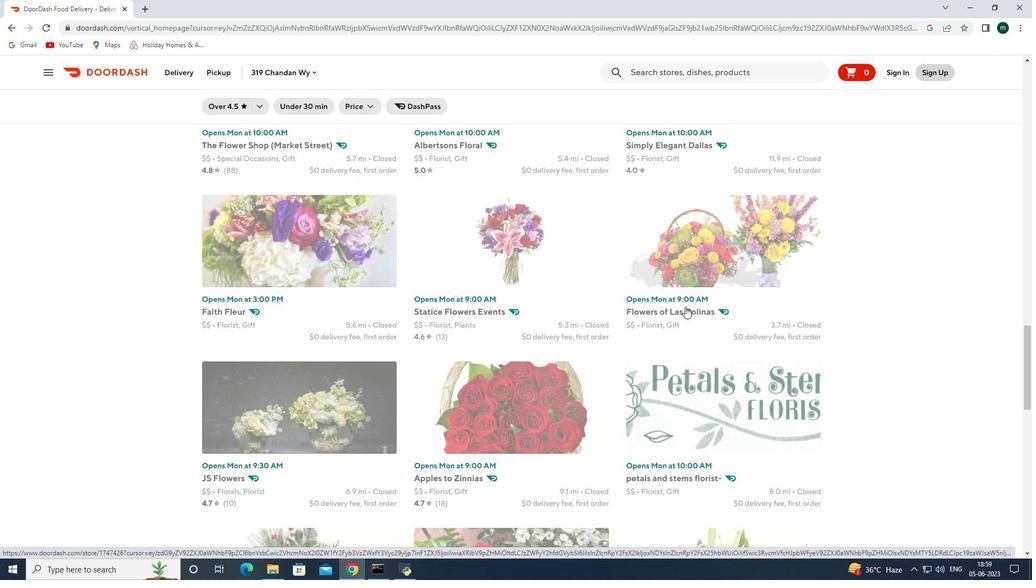 
Action: Mouse pressed left at (685, 313)
Screenshot: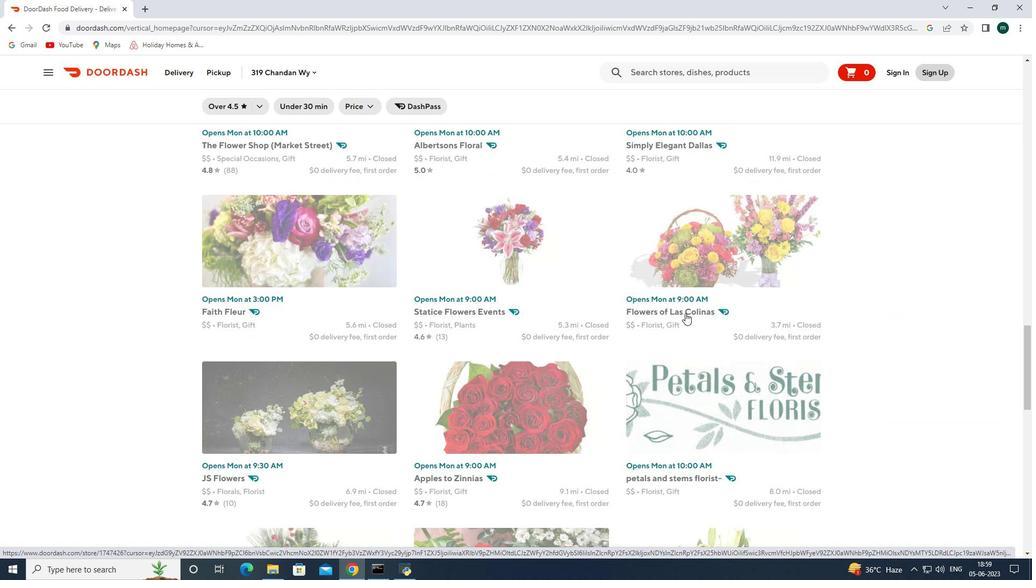
Action: Mouse moved to (214, 71)
Screenshot: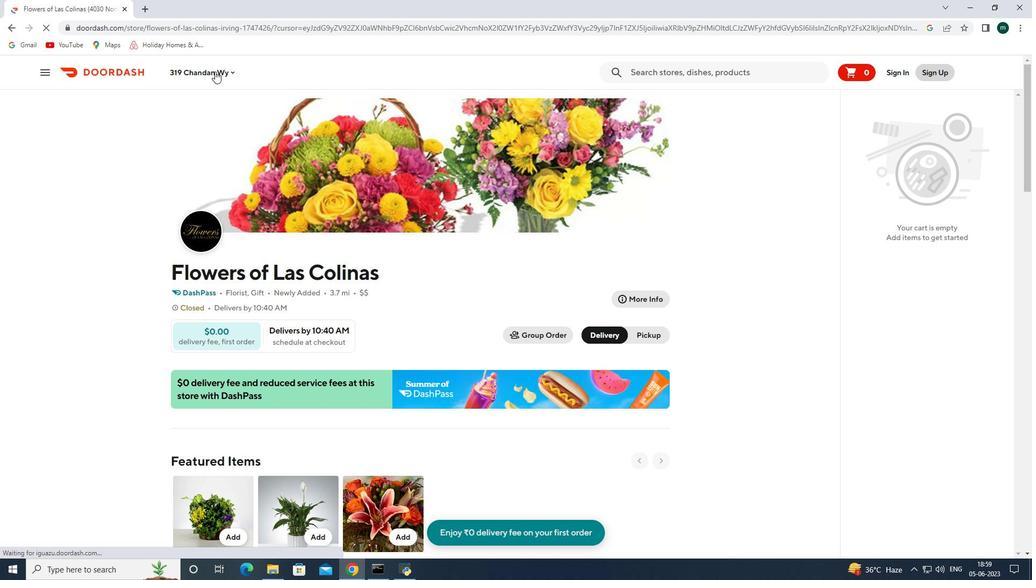 
Action: Mouse pressed left at (214, 71)
Screenshot: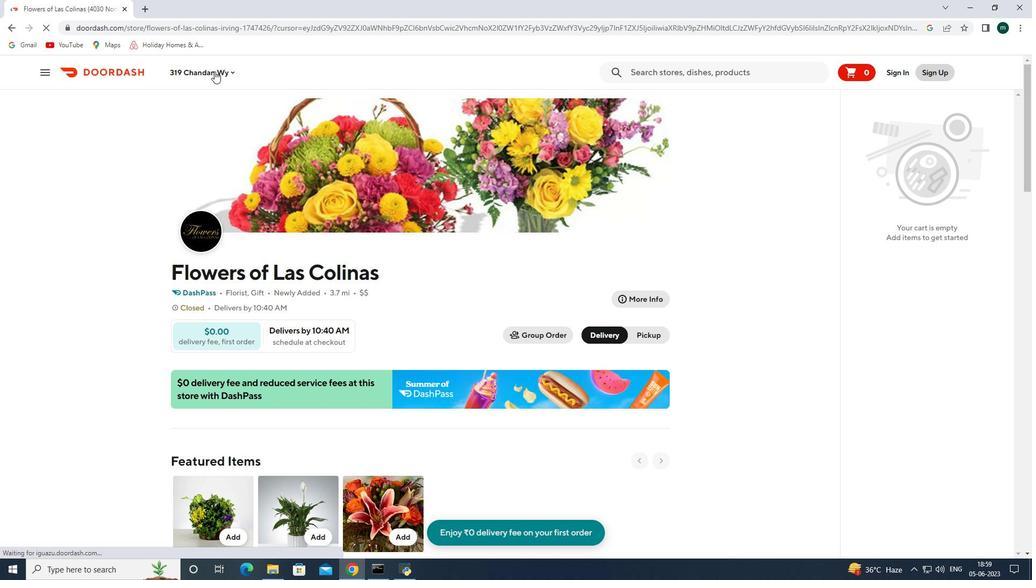 
Action: Mouse moved to (230, 112)
Screenshot: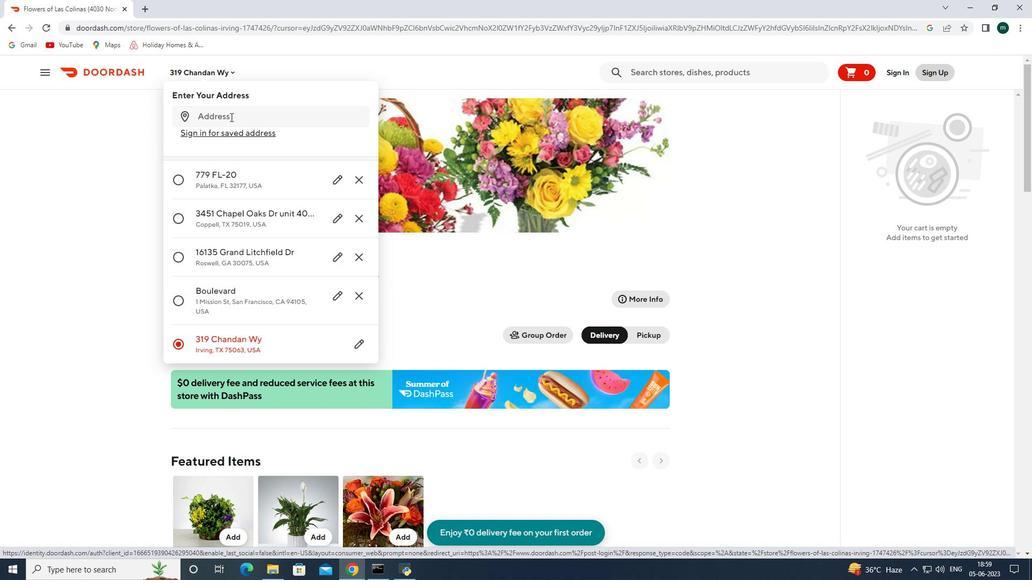
Action: Mouse pressed left at (230, 112)
Screenshot: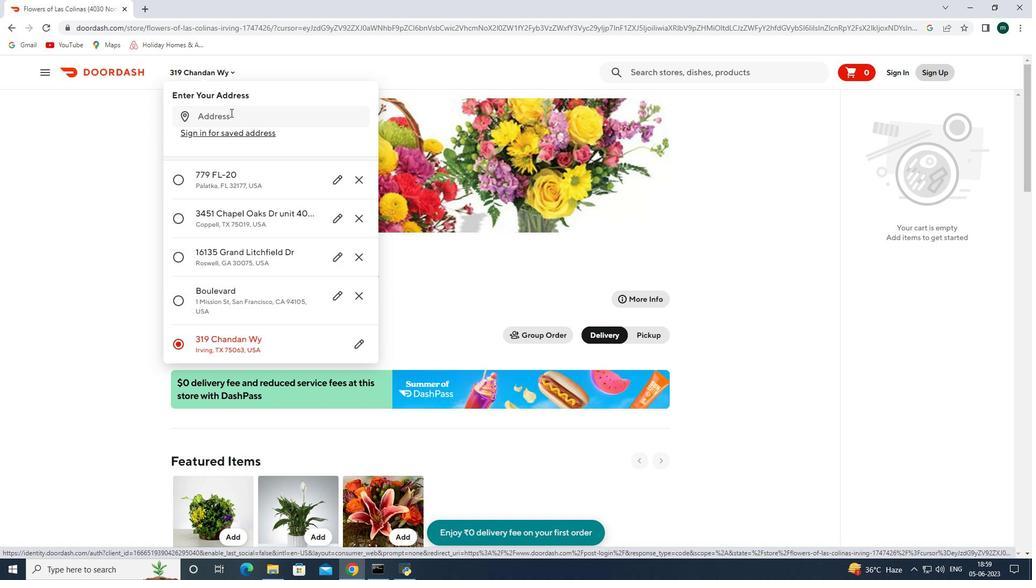 
Action: Key pressed 319<Key.space>chandan<Key.space>way<Key.space>irving<Key.space>texas<Key.space>75063<Key.enter>
Screenshot: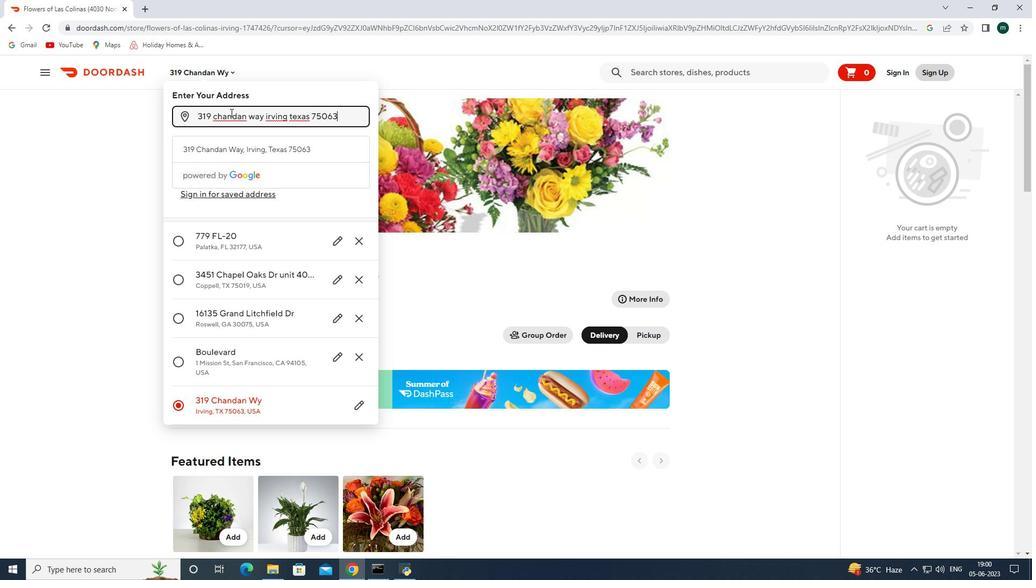 
Action: Mouse moved to (300, 425)
Screenshot: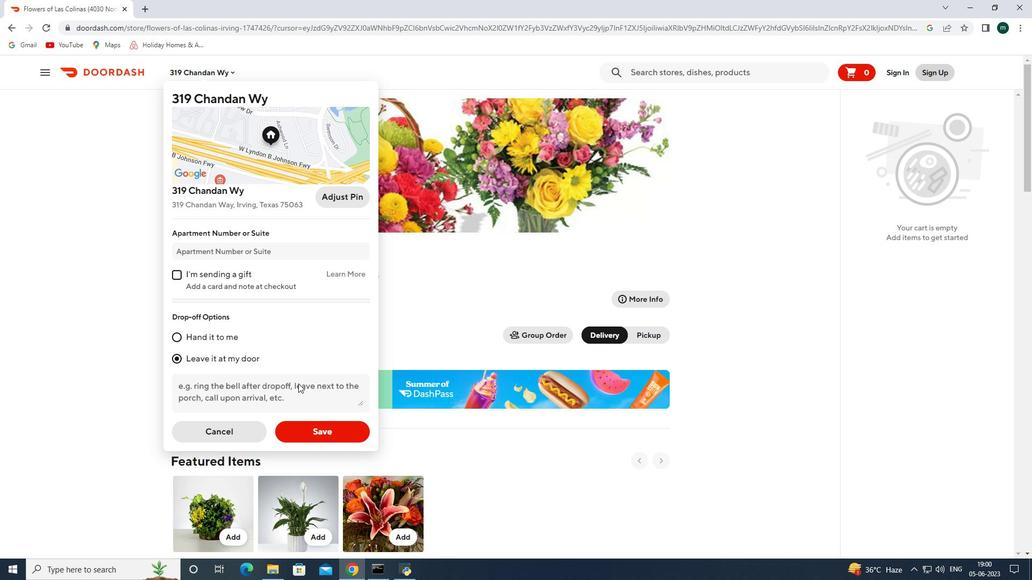 
Action: Mouse pressed left at (300, 425)
Screenshot: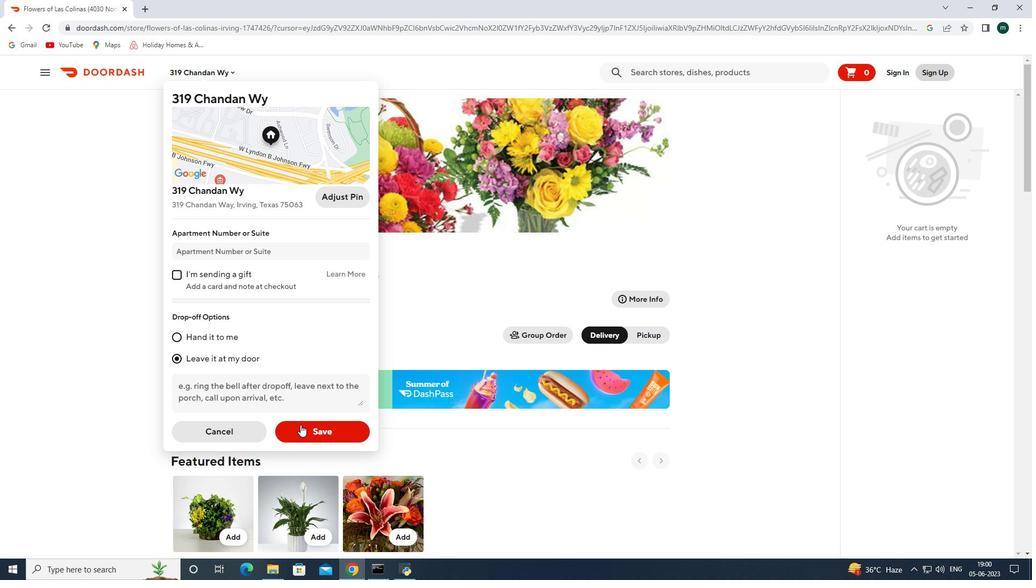 
Action: Mouse scrolled (300, 424) with delta (0, 0)
Screenshot: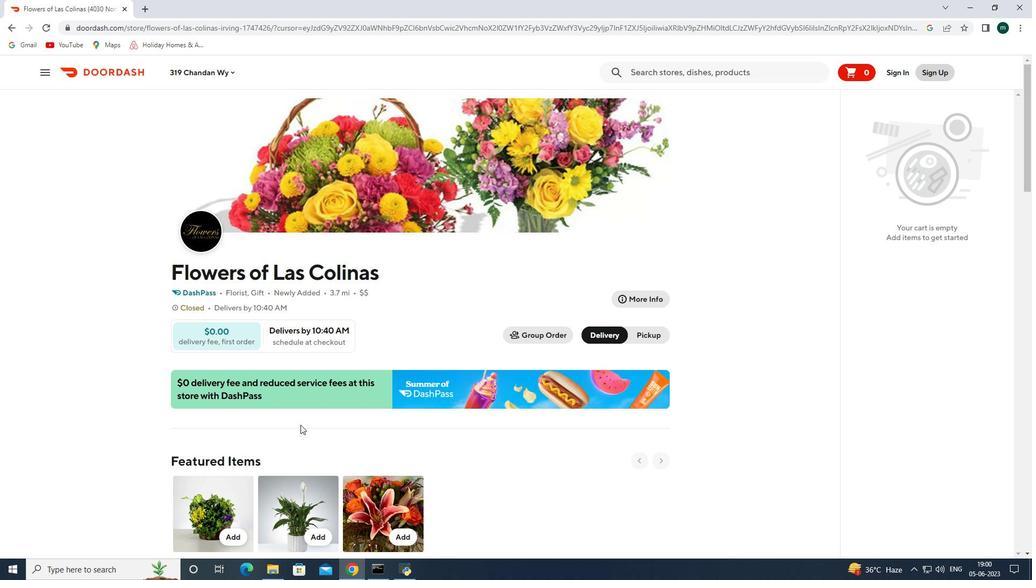 
Action: Mouse scrolled (300, 424) with delta (0, 0)
Screenshot: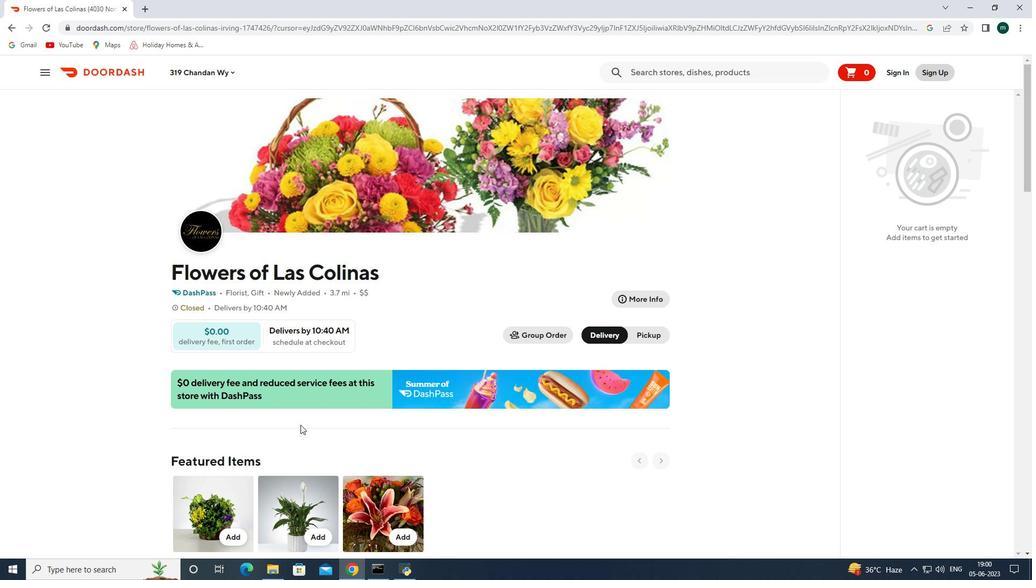 
Action: Mouse scrolled (300, 424) with delta (0, 0)
Screenshot: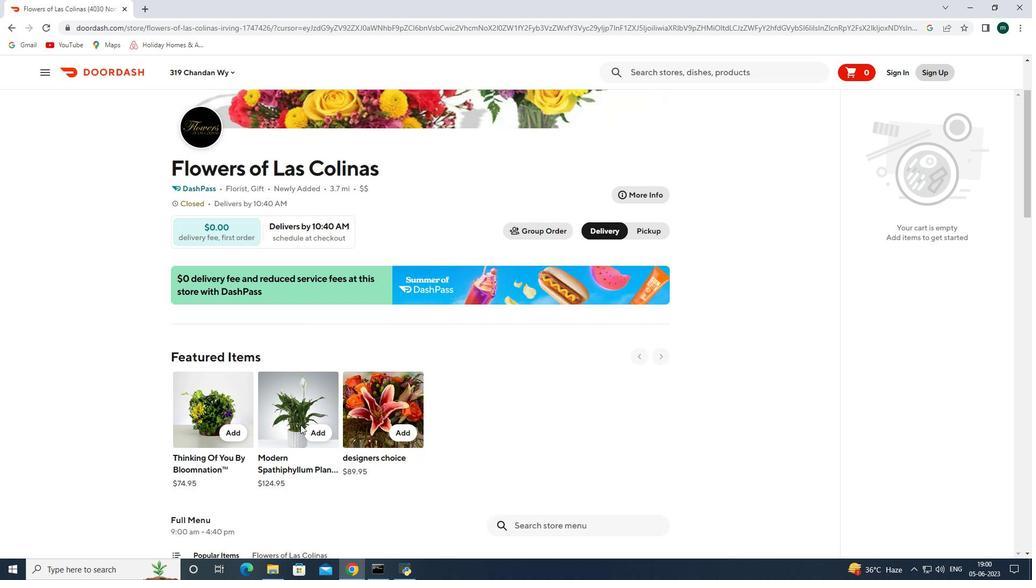 
Action: Mouse scrolled (300, 424) with delta (0, 0)
Screenshot: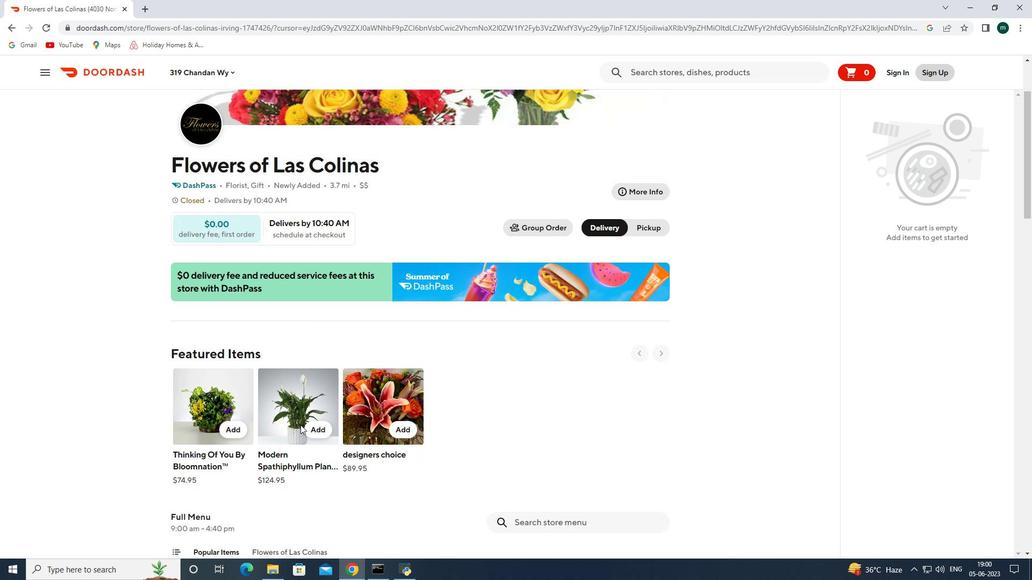 
Action: Mouse moved to (526, 408)
Screenshot: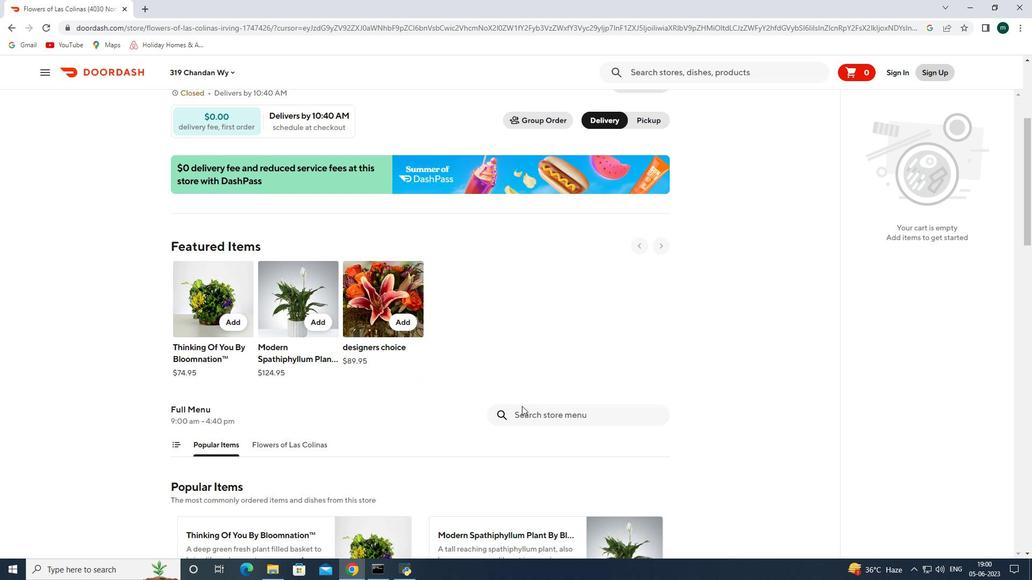 
Action: Mouse pressed left at (526, 408)
Screenshot: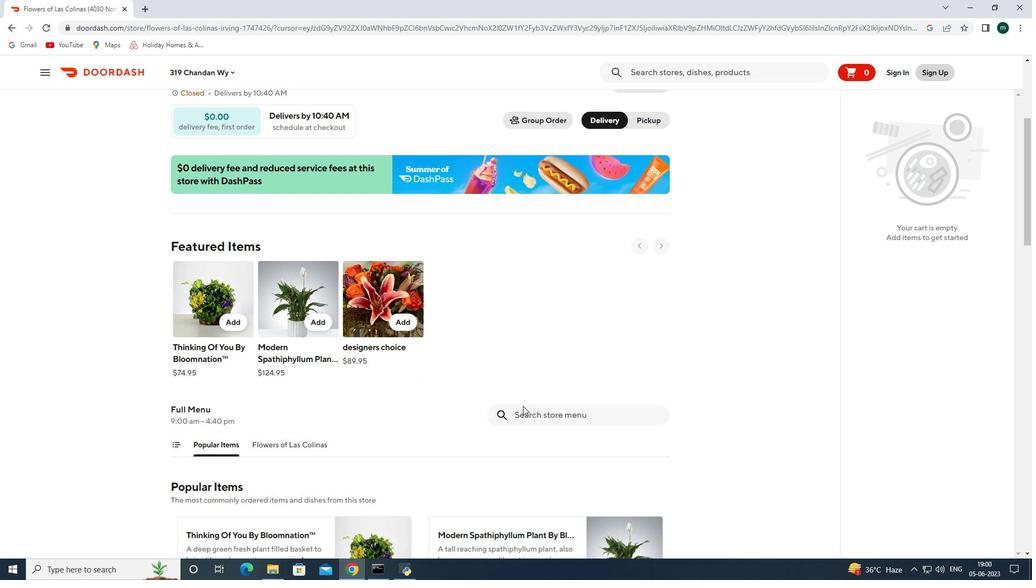 
Action: Mouse moved to (526, 408)
Screenshot: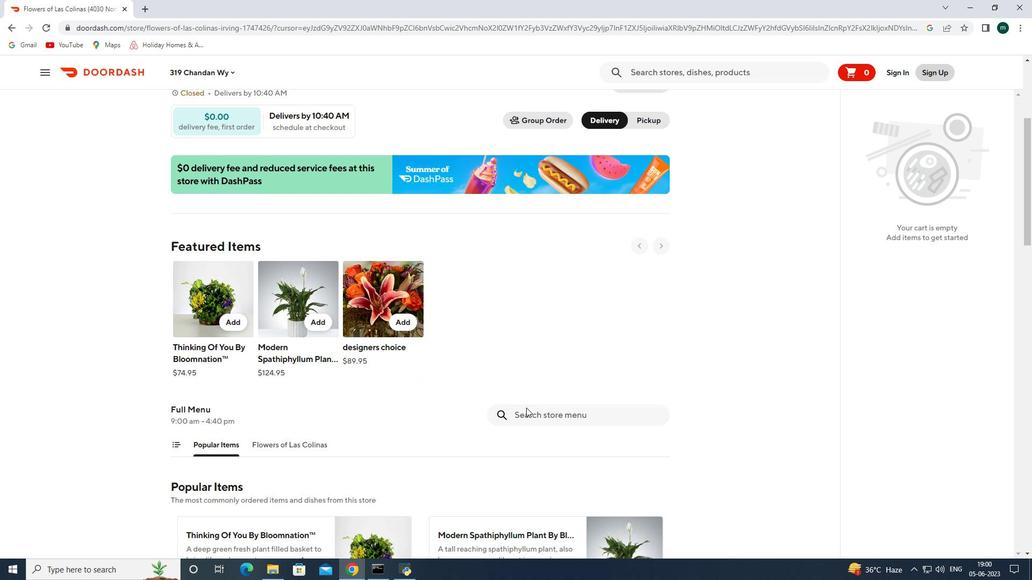 
Action: Key pressed designers<Key.space>choice<Key.enter>
Screenshot: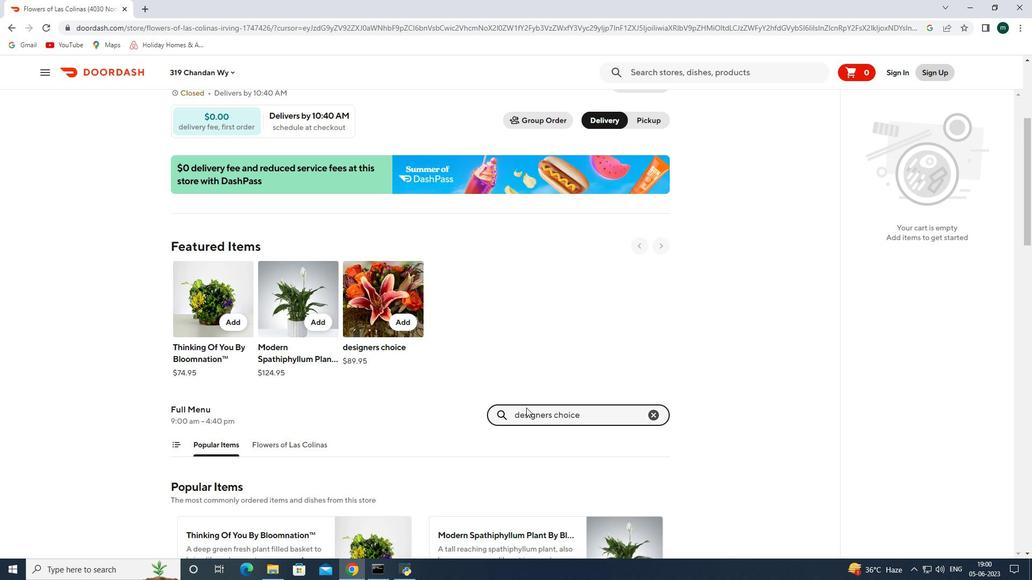 
Action: Mouse scrolled (526, 407) with delta (0, 0)
Screenshot: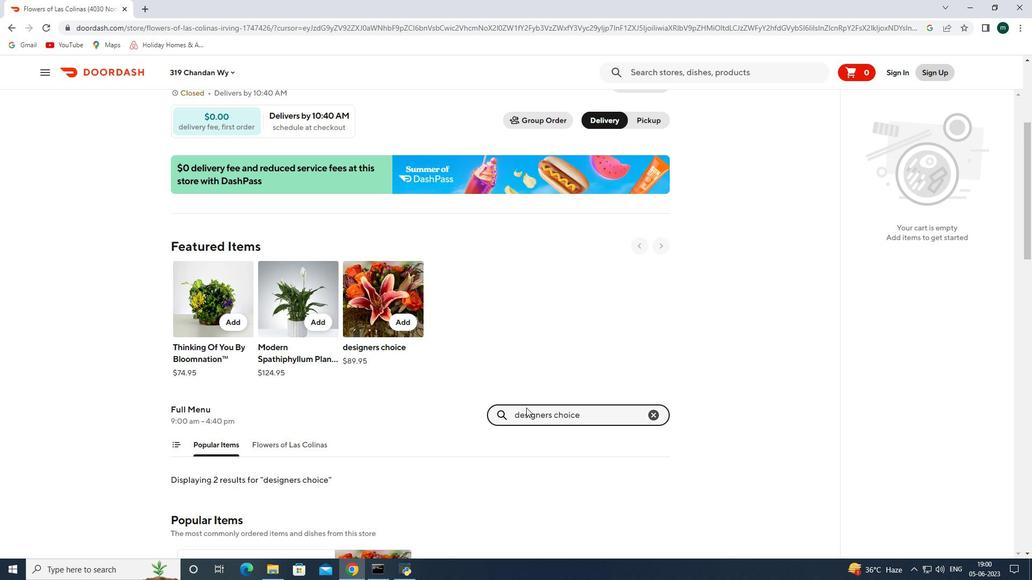 
Action: Mouse moved to (504, 445)
Screenshot: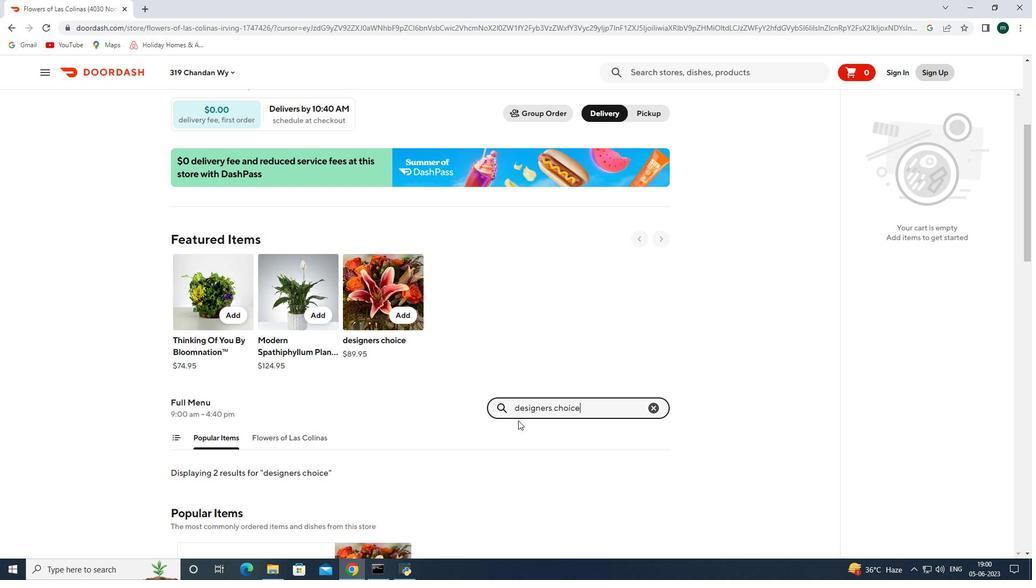 
Action: Mouse scrolled (504, 445) with delta (0, 0)
Screenshot: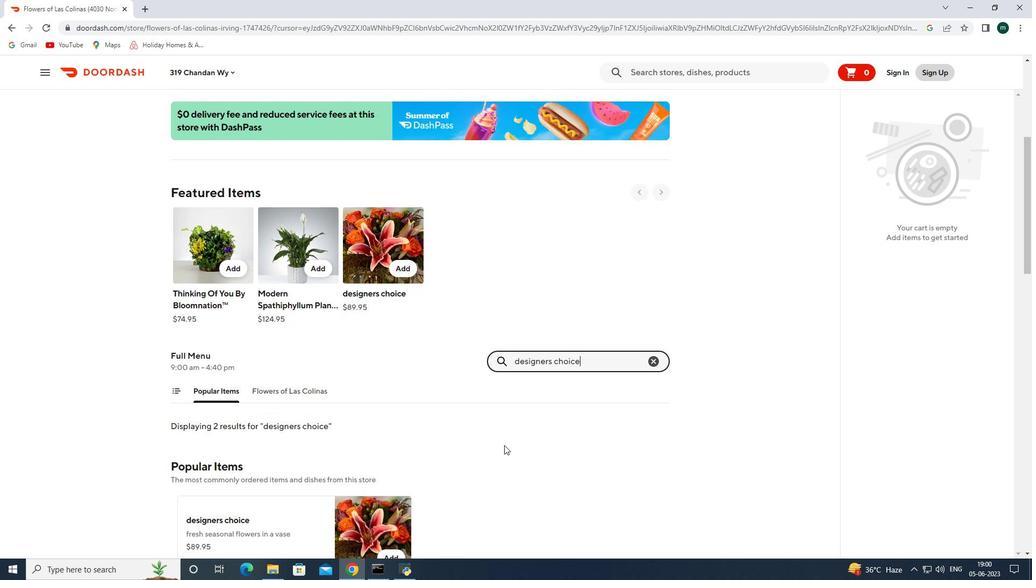 
Action: Mouse scrolled (504, 445) with delta (0, 0)
Screenshot: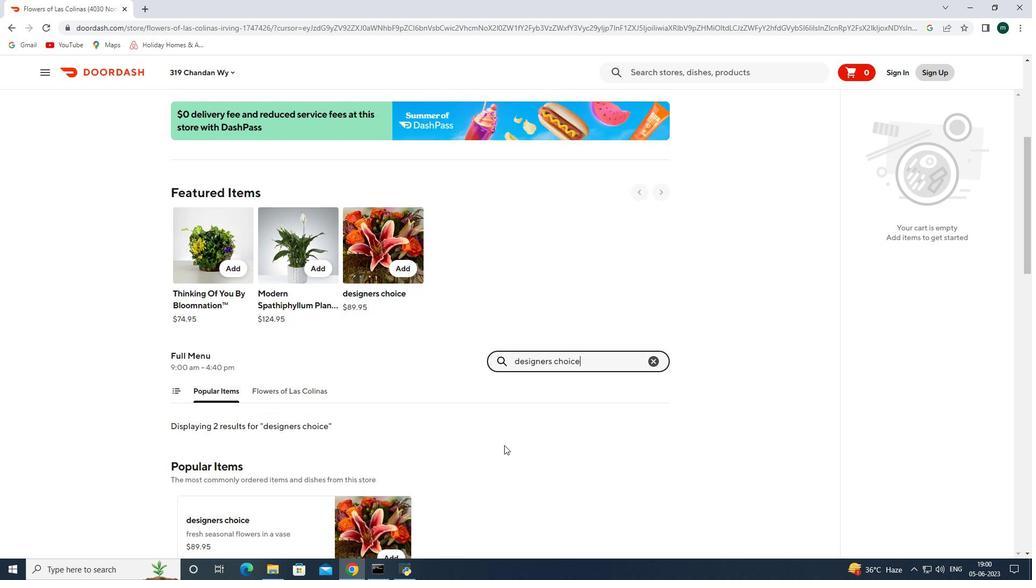 
Action: Mouse moved to (389, 453)
Screenshot: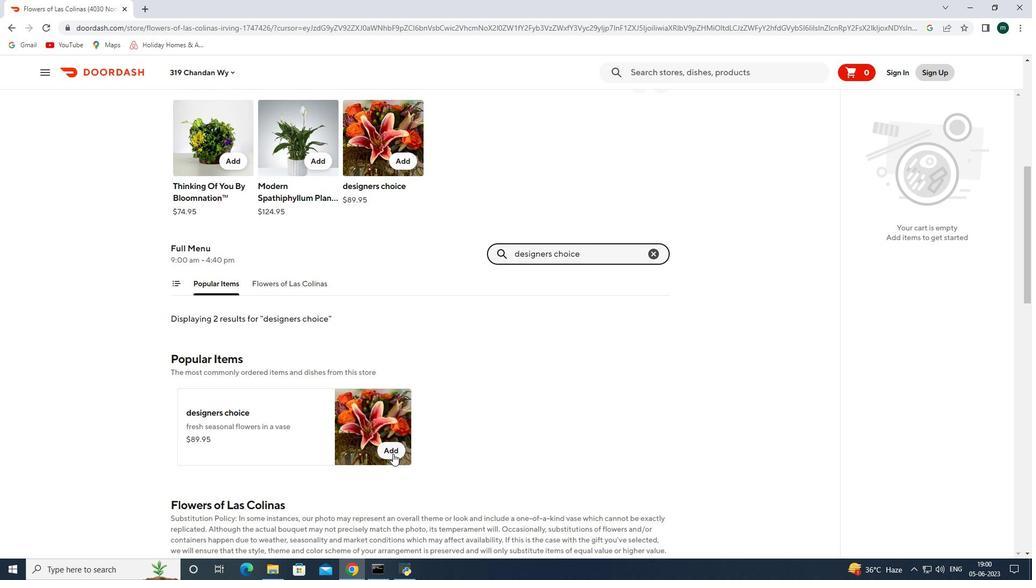 
Action: Mouse pressed left at (389, 453)
Screenshot: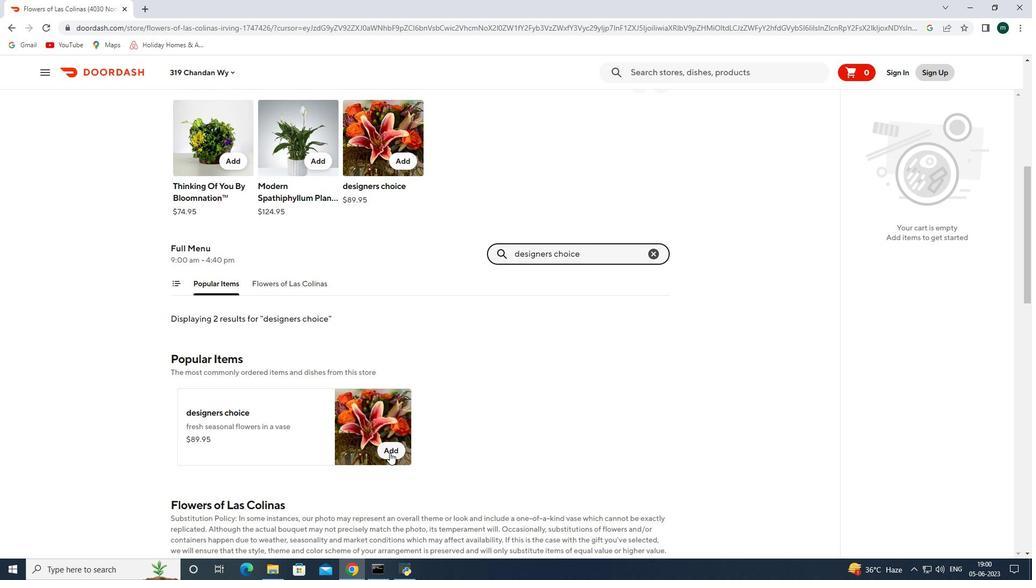 
Action: Mouse moved to (588, 255)
Screenshot: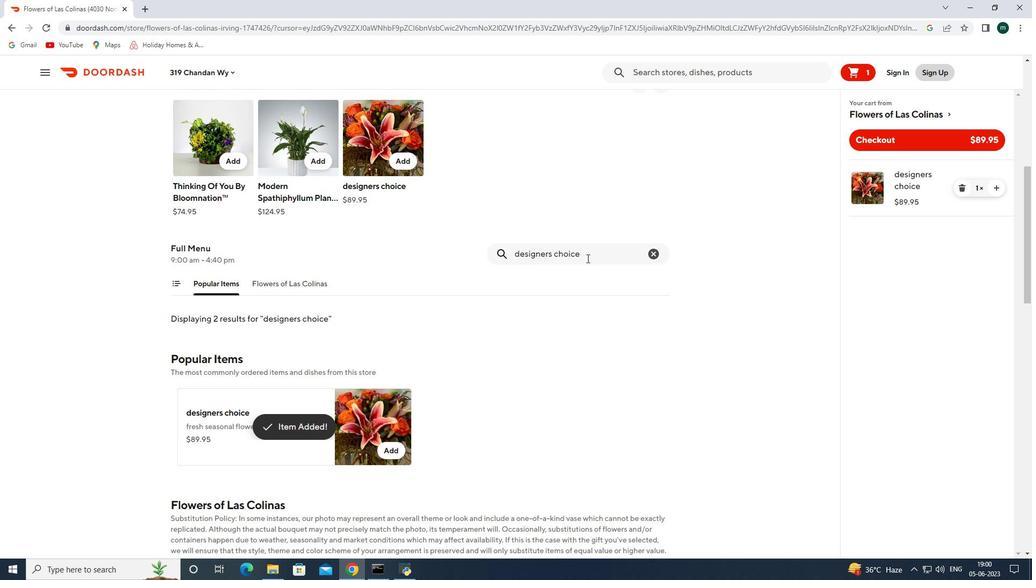 
Action: Mouse pressed left at (588, 255)
Screenshot: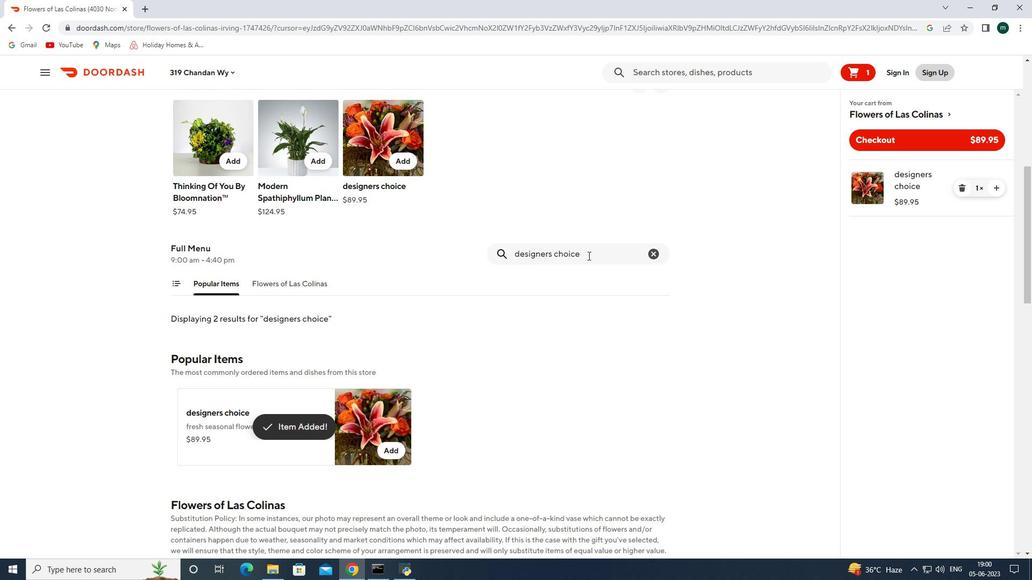
Action: Mouse pressed left at (588, 255)
Screenshot: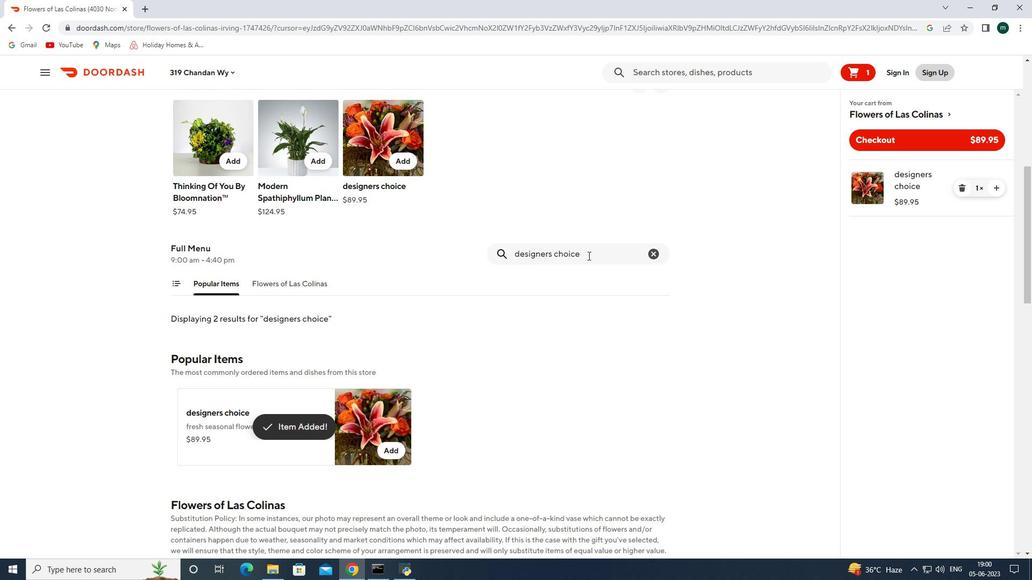 
Action: Mouse pressed left at (588, 255)
Screenshot: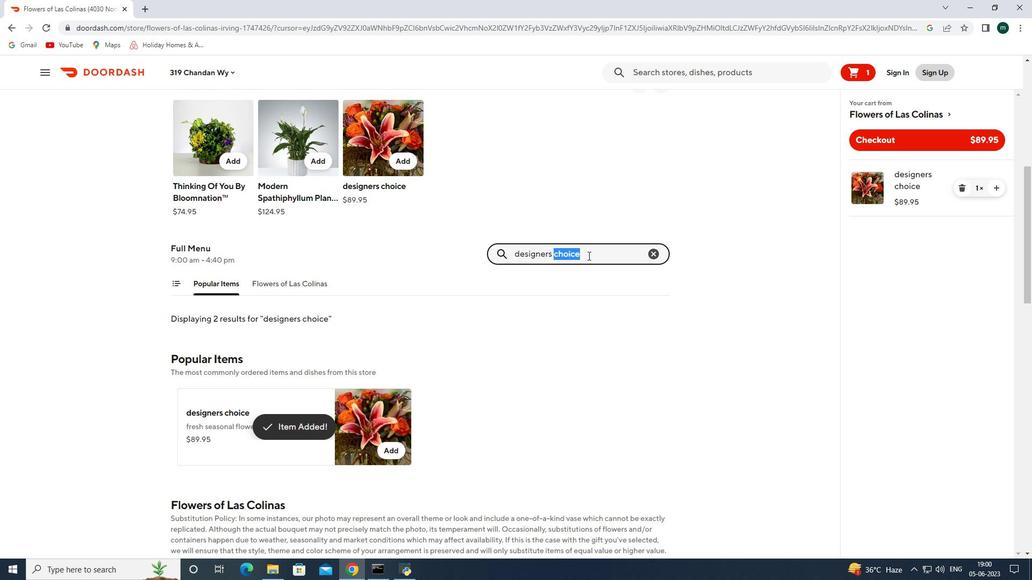 
Action: Key pressed <Key.backspace>thinking<Key.space>of<Key.space>you<Key.space>by<Key.space>bloomnation<Key.enter>
Screenshot: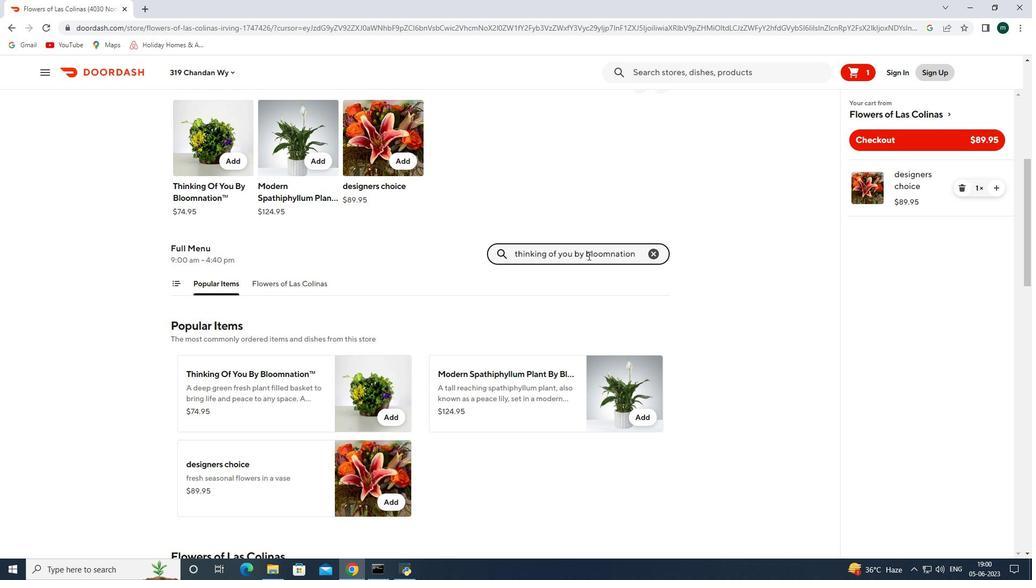 
Action: Mouse moved to (396, 448)
Screenshot: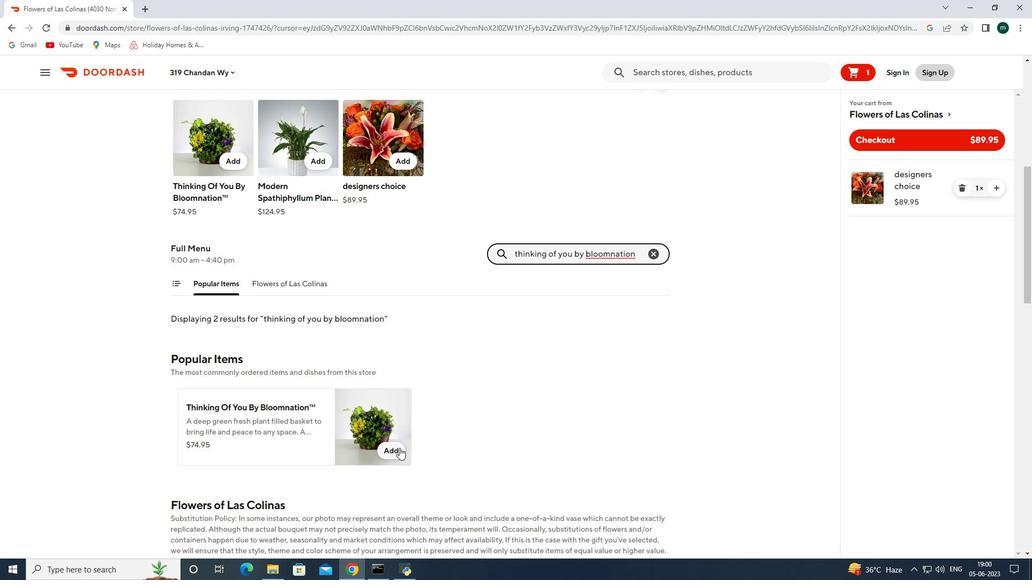 
Action: Mouse pressed left at (396, 448)
